 Task: Look for space in Medina, United States from 10th August, 2023 to 20th August, 2023 for 12 adults in price range Rs.10000 to Rs.14000. Place can be entire place or shared room with 6 bedrooms having 12 beds and 6 bathrooms. Property type can be house, flat, guest house. Amenities needed are: wifi, TV, free parkinig on premises, gym, breakfast. Booking option can be shelf check-in. Required host language is English.
Action: Mouse moved to (620, 133)
Screenshot: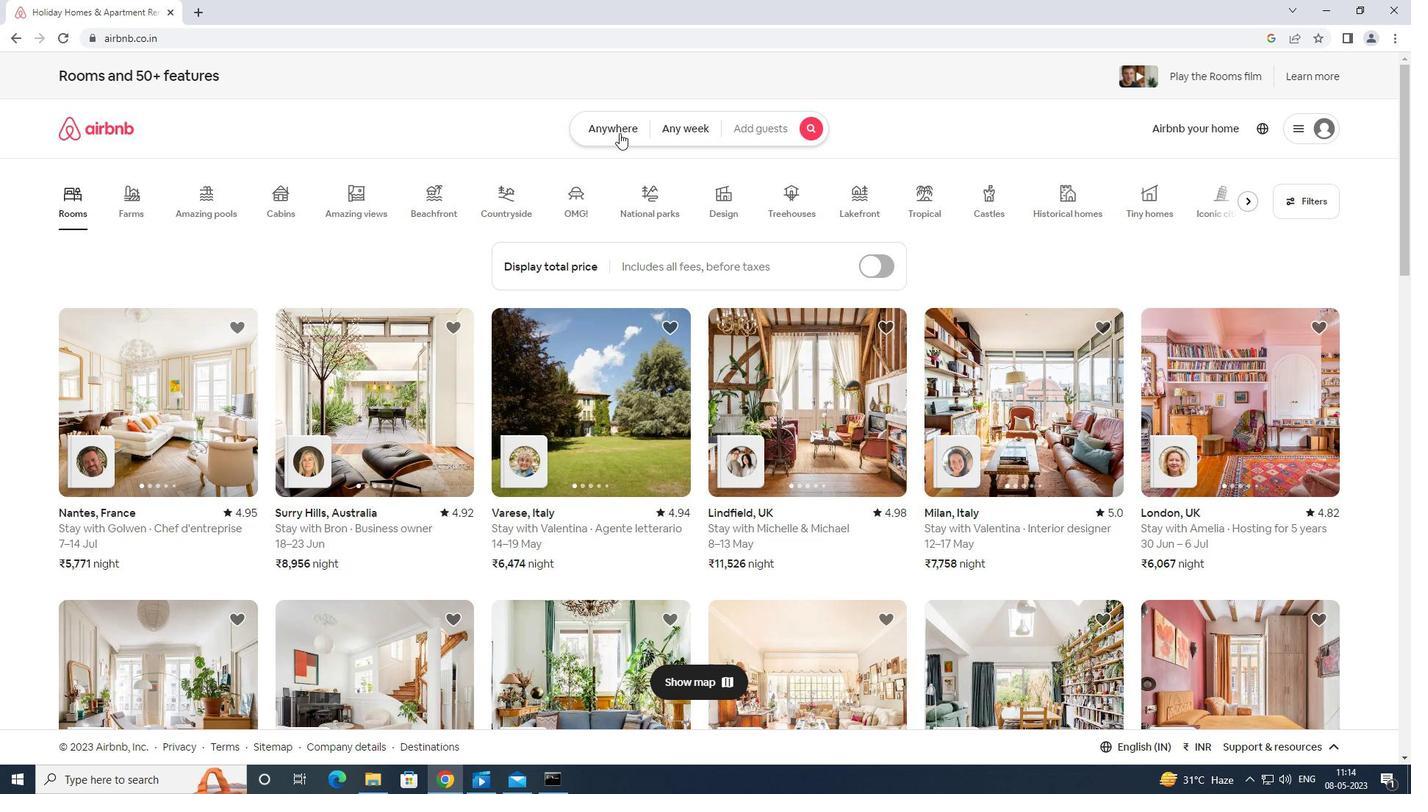 
Action: Mouse pressed left at (620, 133)
Screenshot: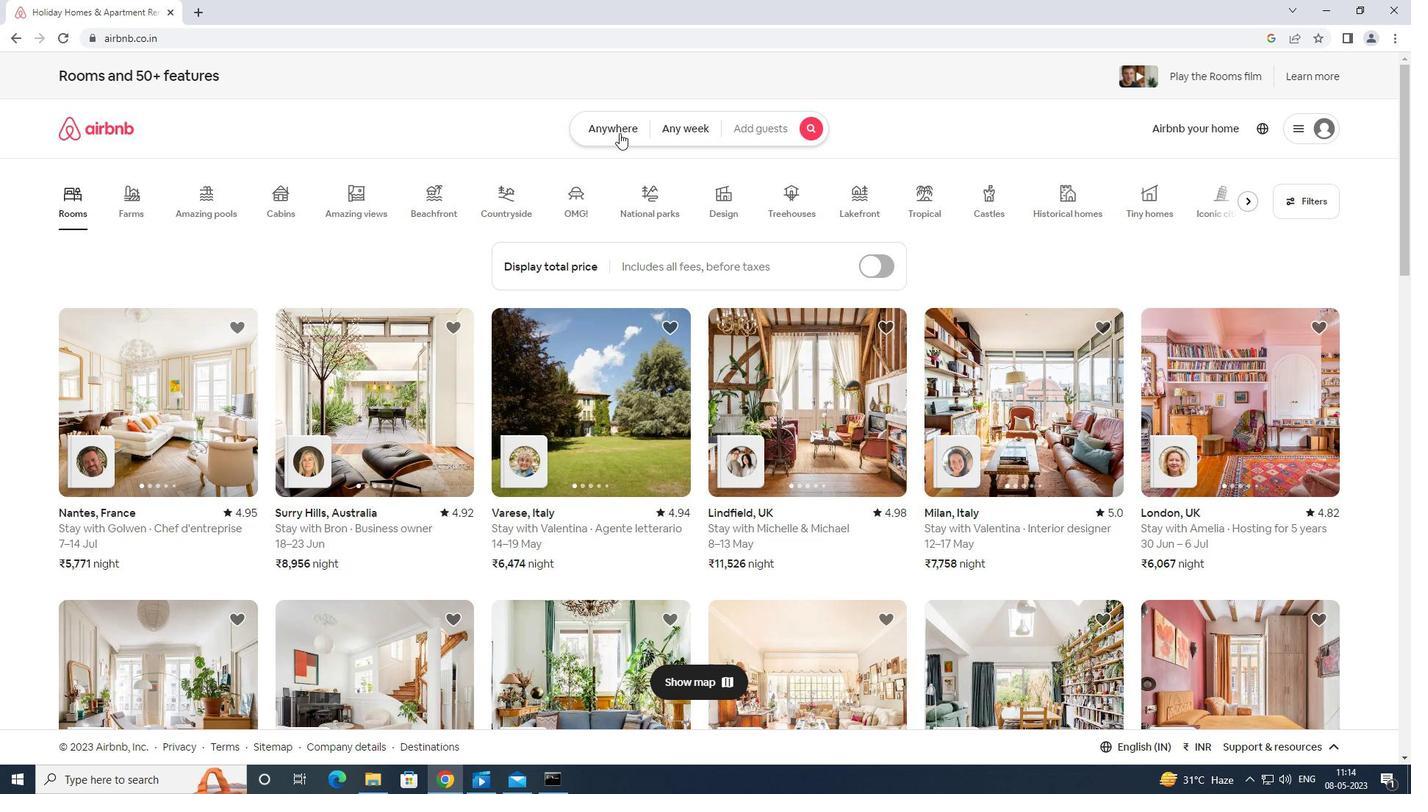
Action: Mouse moved to (566, 180)
Screenshot: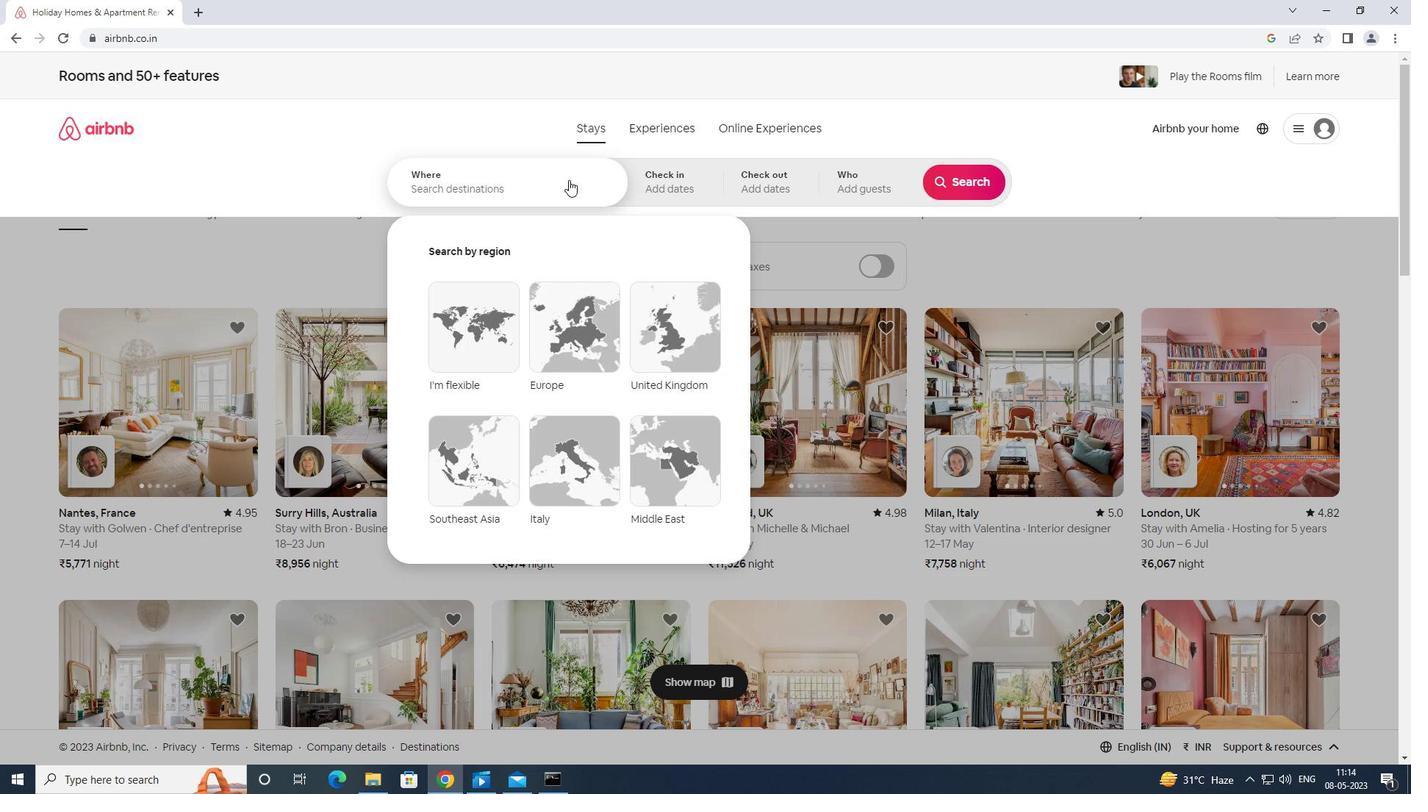 
Action: Mouse pressed left at (566, 180)
Screenshot: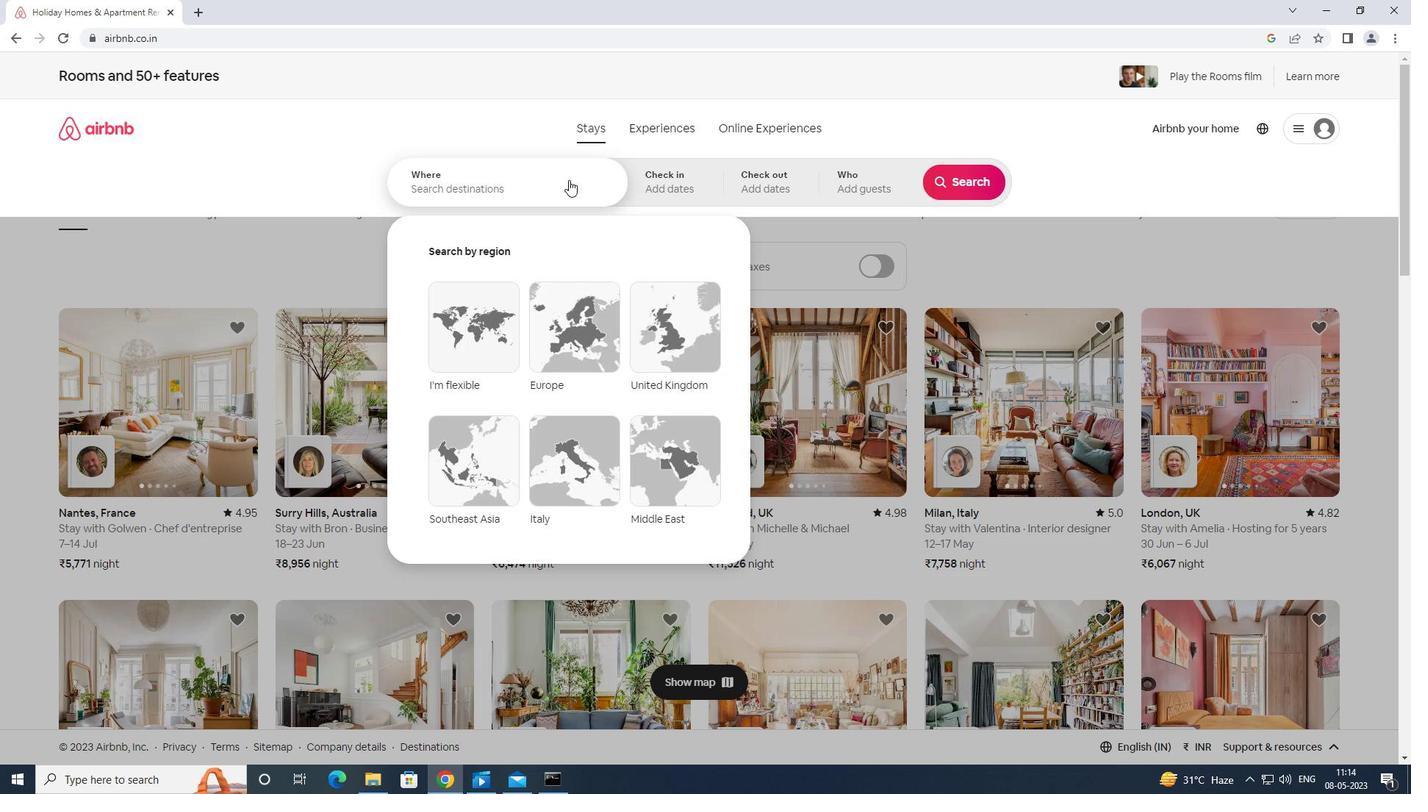 
Action: Mouse moved to (593, 199)
Screenshot: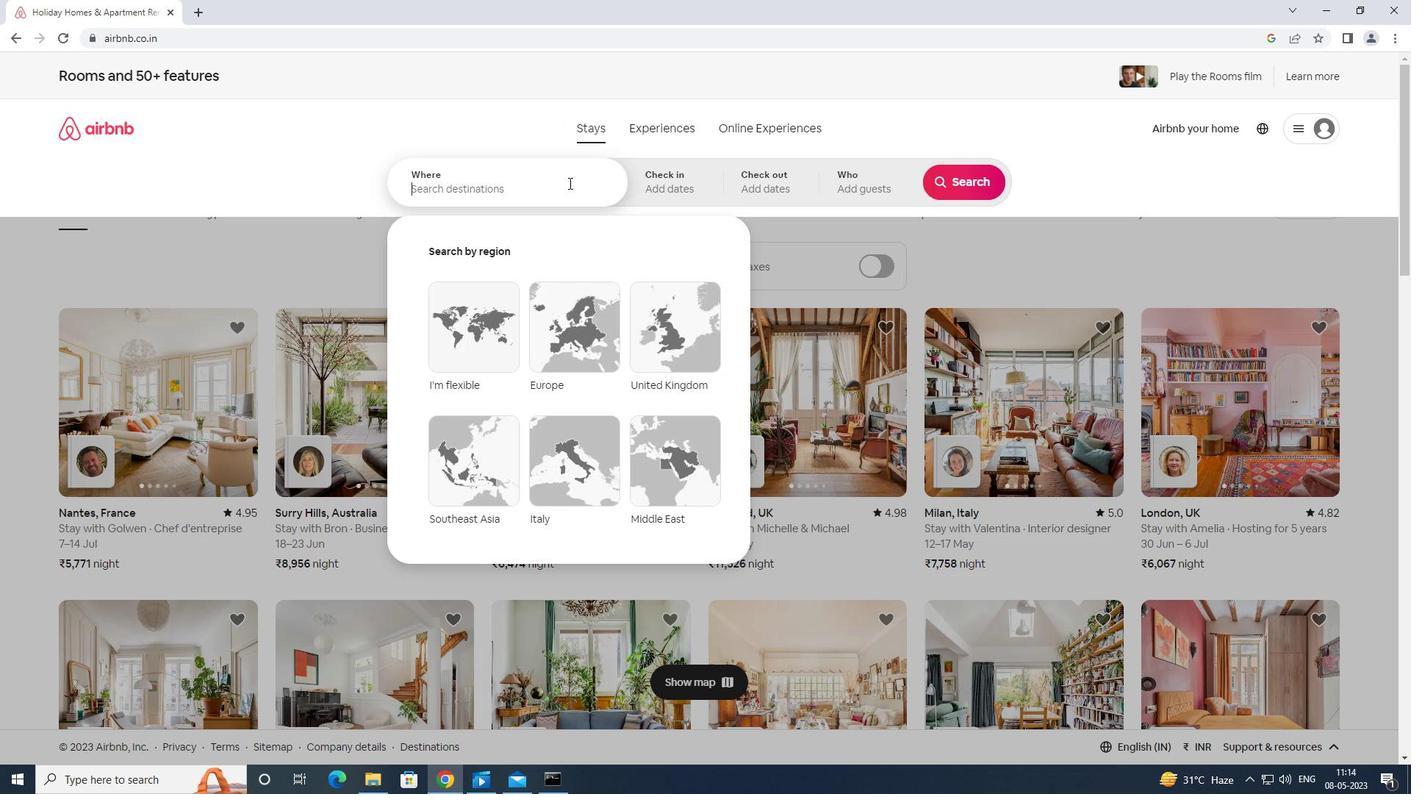 
Action: Key pressed m<Key.backspace><Key.shift>MEDINA<Key.space>UNITE<Key.space><Key.backspace>D<Key.space>STAE<Key.backspace>TET<Key.backspace>S
Screenshot: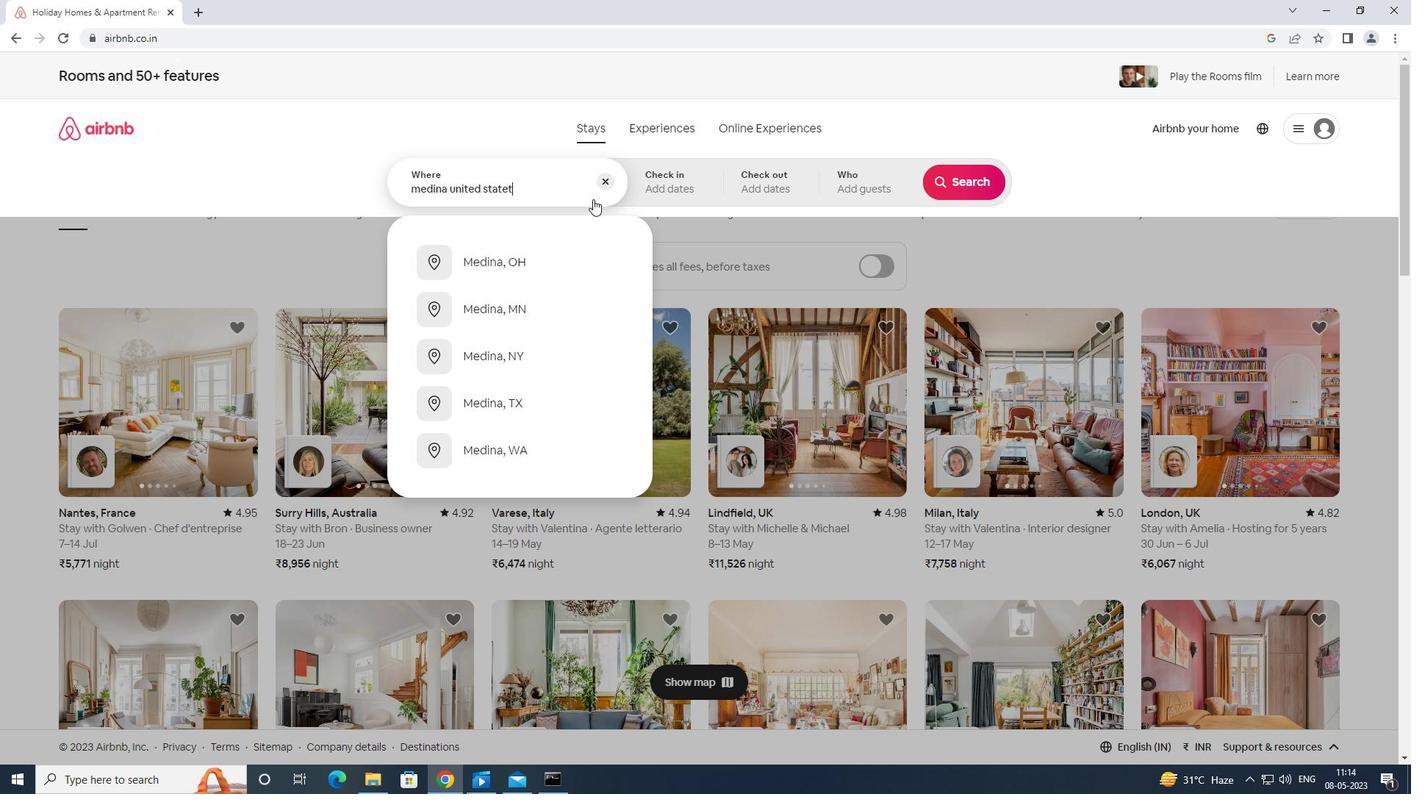 
Action: Mouse moved to (594, 200)
Screenshot: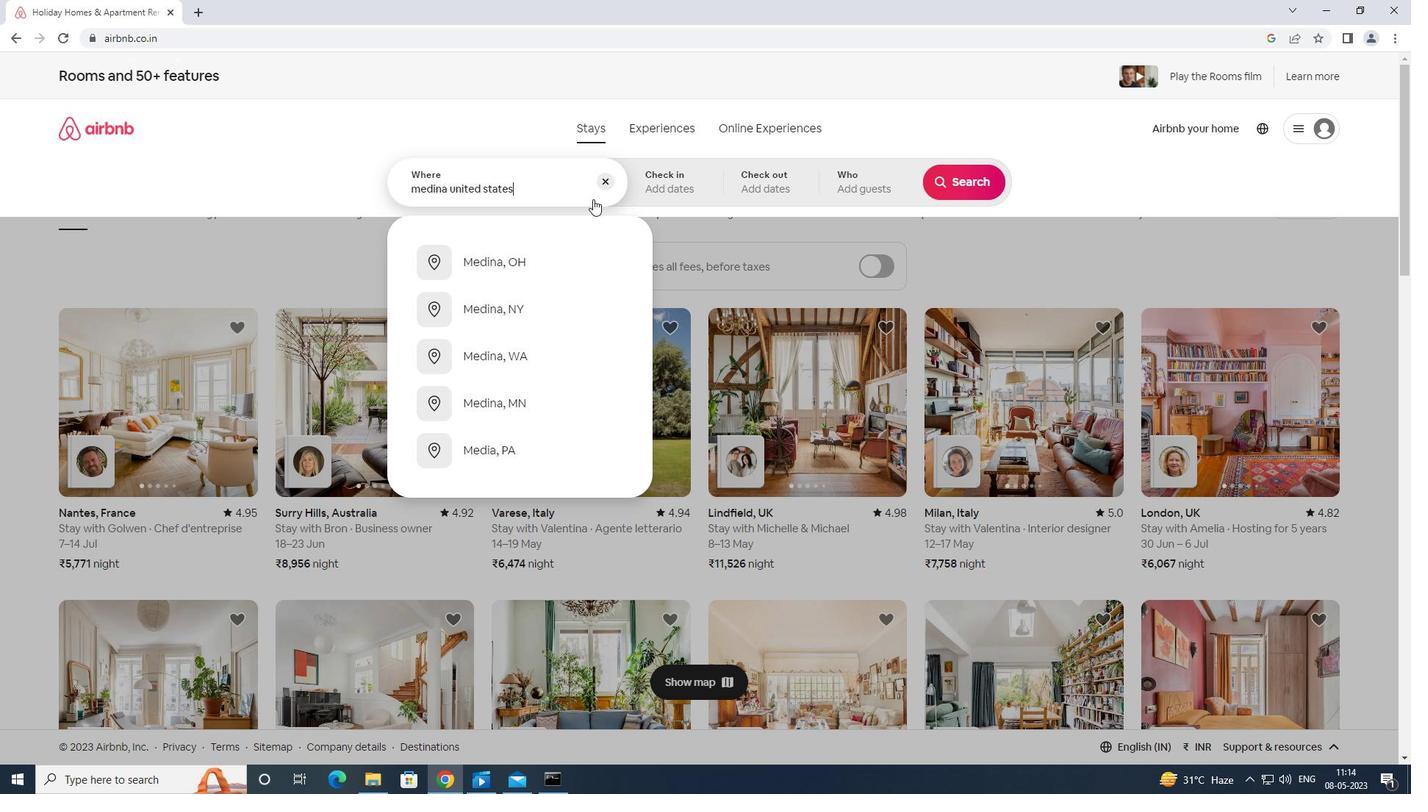 
Action: Key pressed <Key.enter>
Screenshot: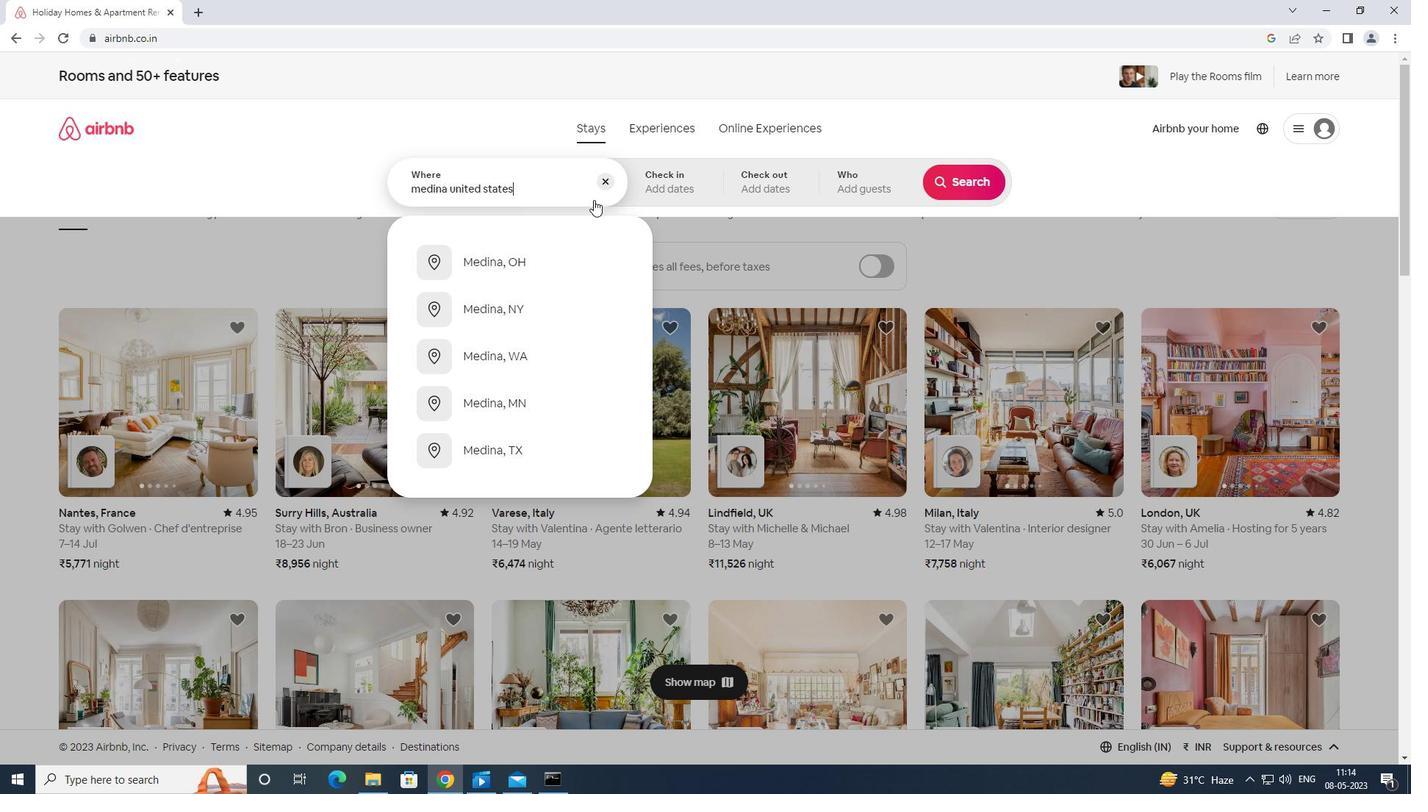 
Action: Mouse moved to (963, 298)
Screenshot: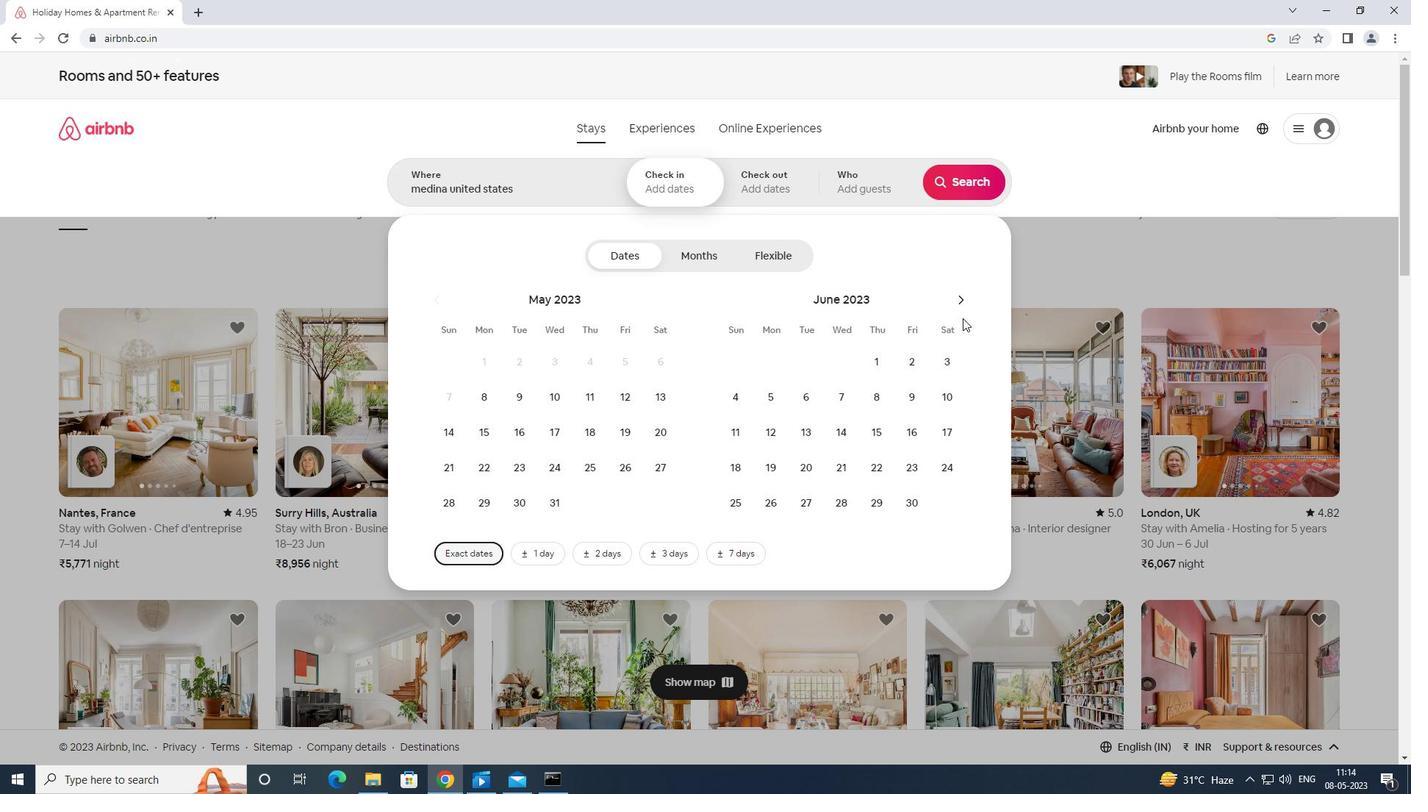
Action: Mouse pressed left at (963, 298)
Screenshot: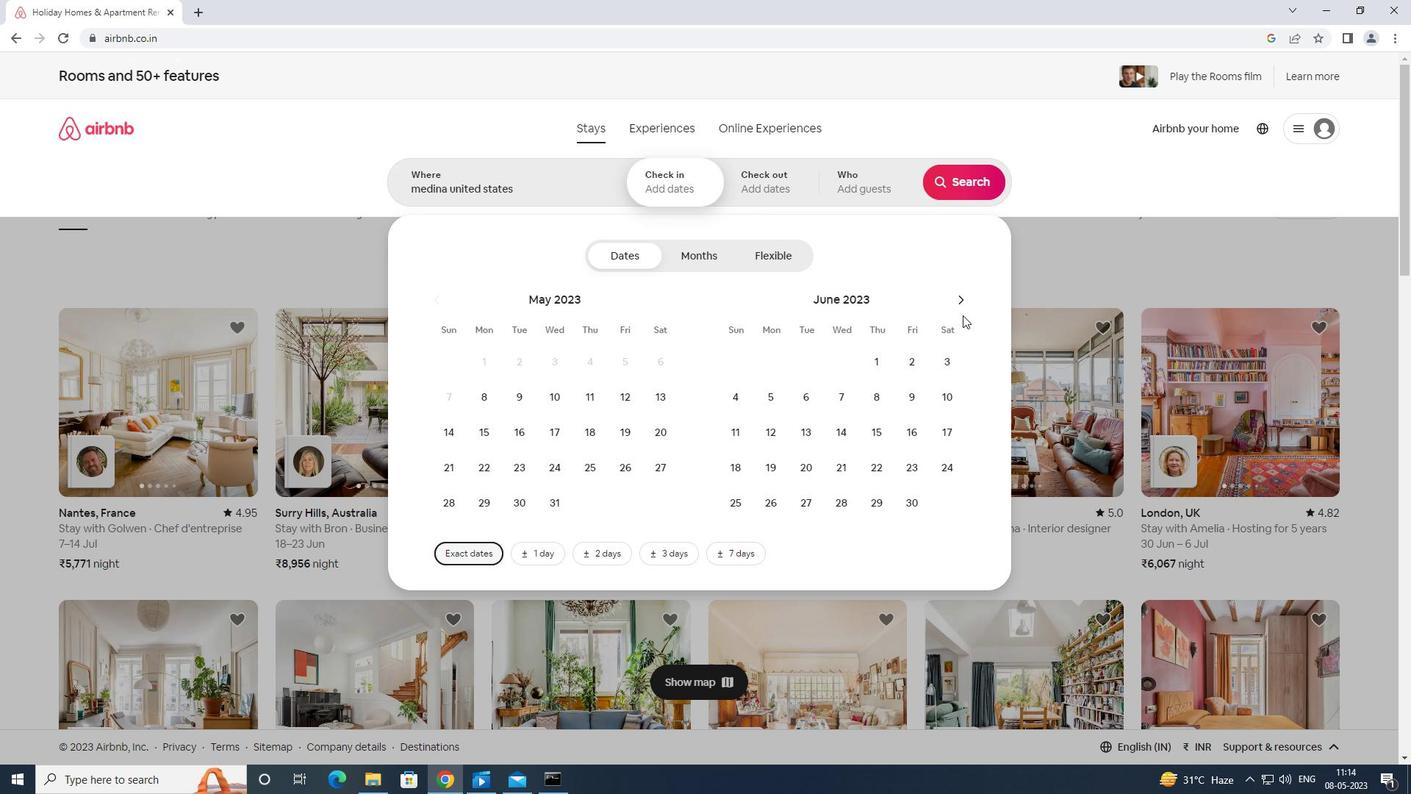 
Action: Mouse moved to (970, 293)
Screenshot: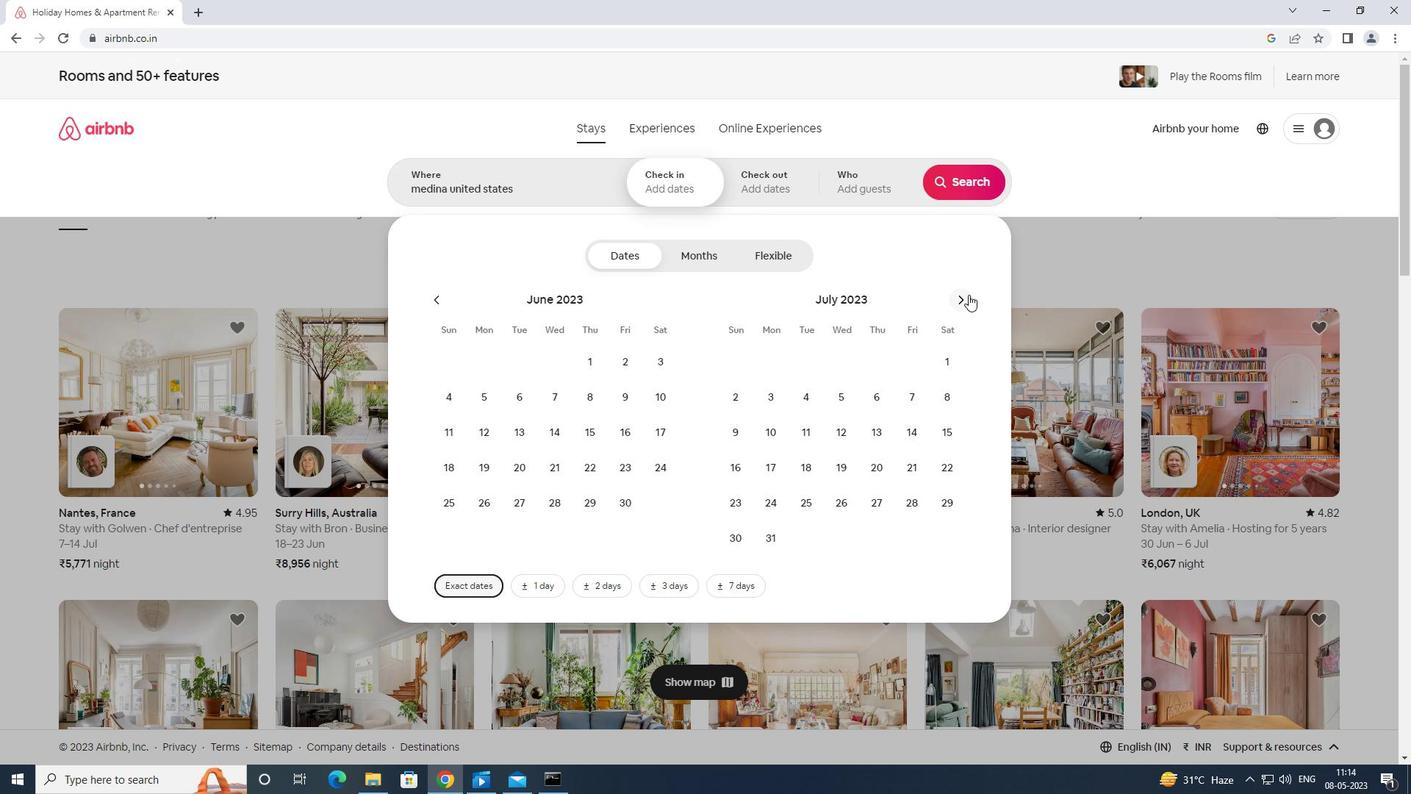 
Action: Mouse pressed left at (970, 293)
Screenshot: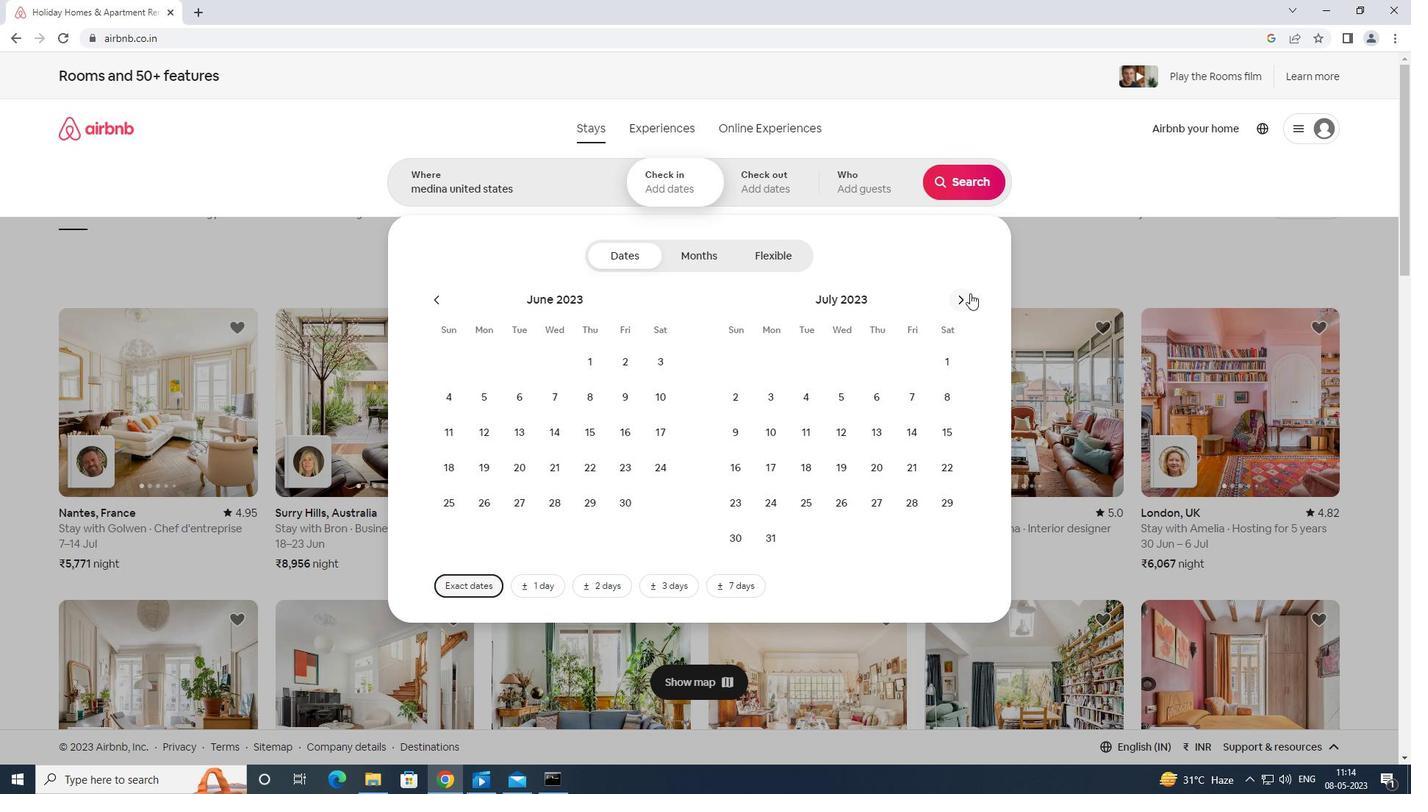 
Action: Mouse moved to (883, 390)
Screenshot: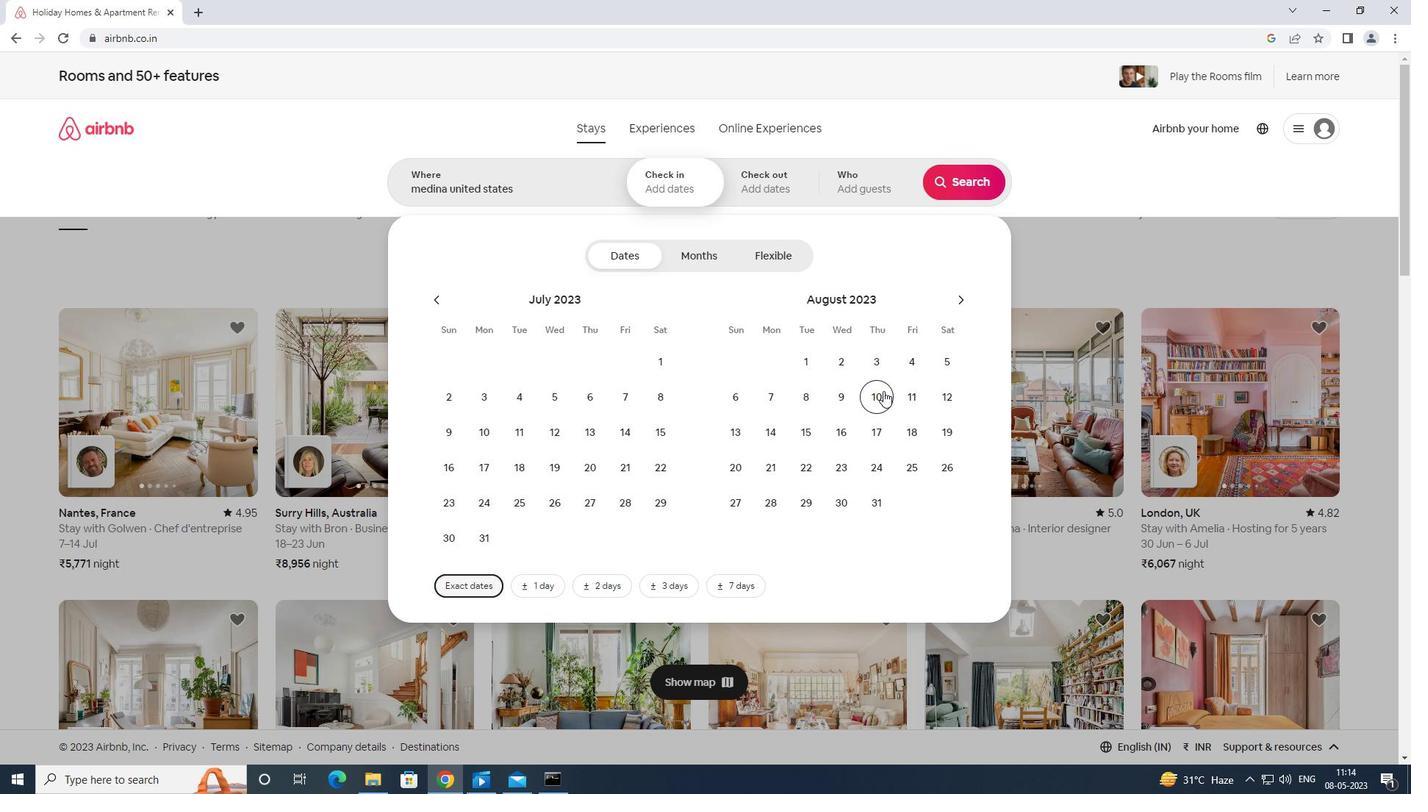 
Action: Mouse pressed left at (883, 390)
Screenshot: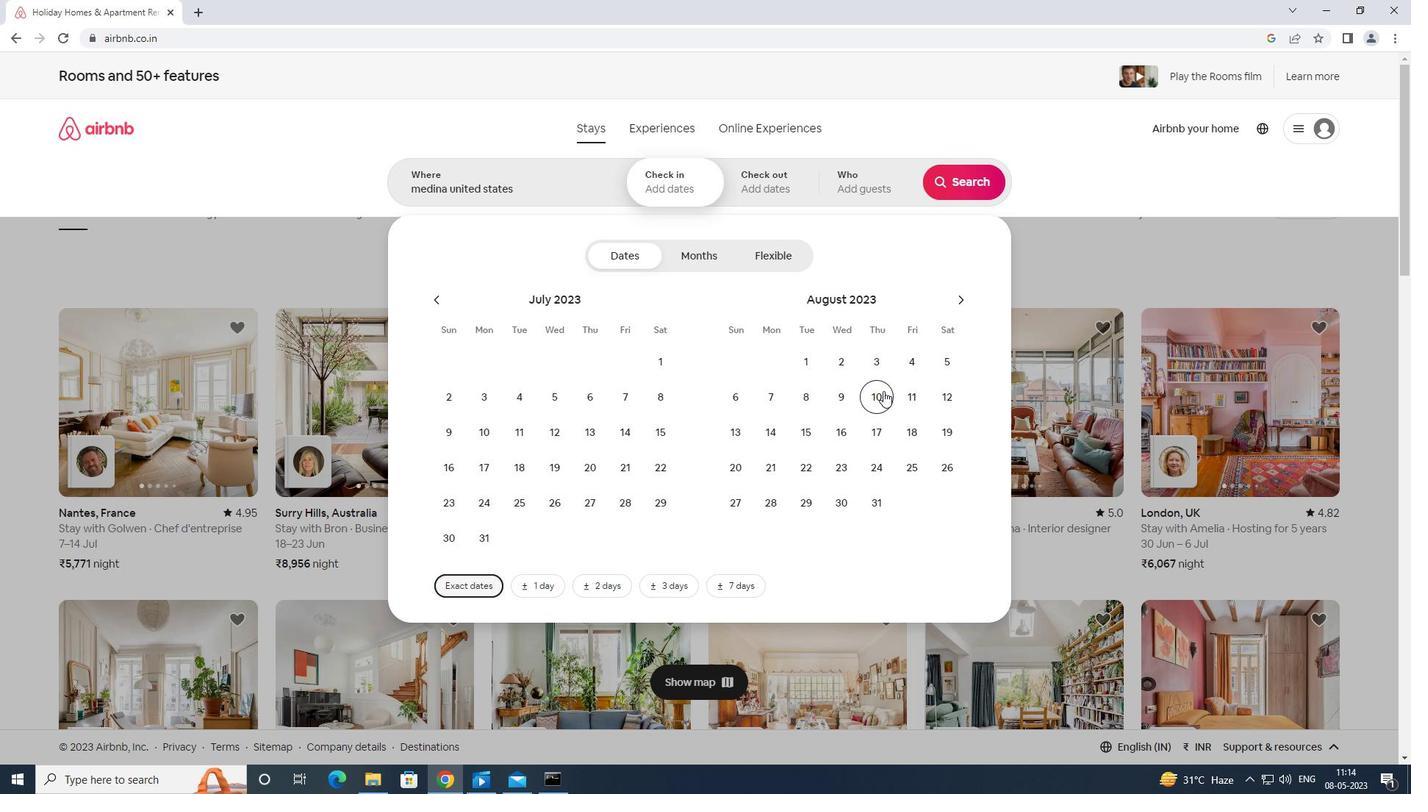 
Action: Mouse moved to (736, 466)
Screenshot: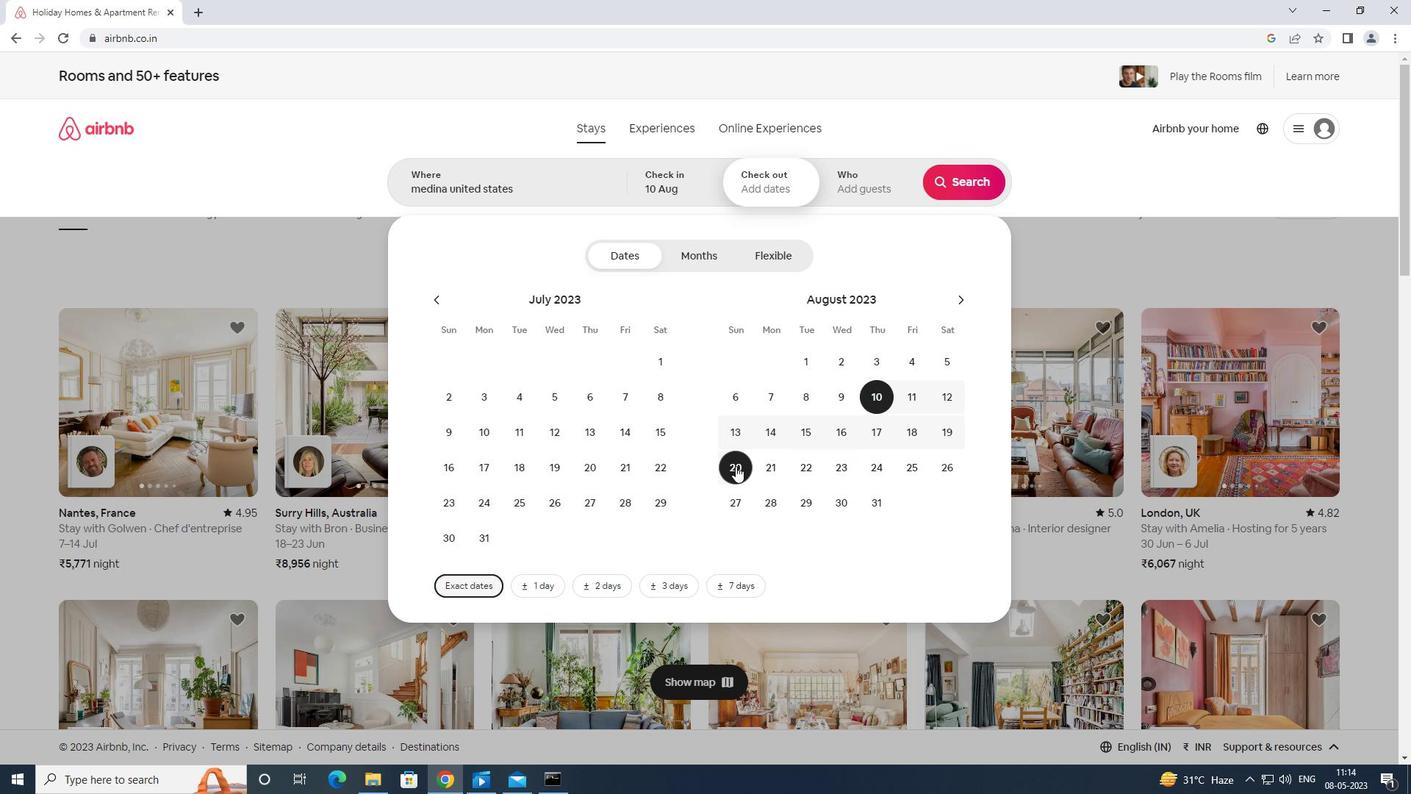 
Action: Mouse pressed left at (736, 466)
Screenshot: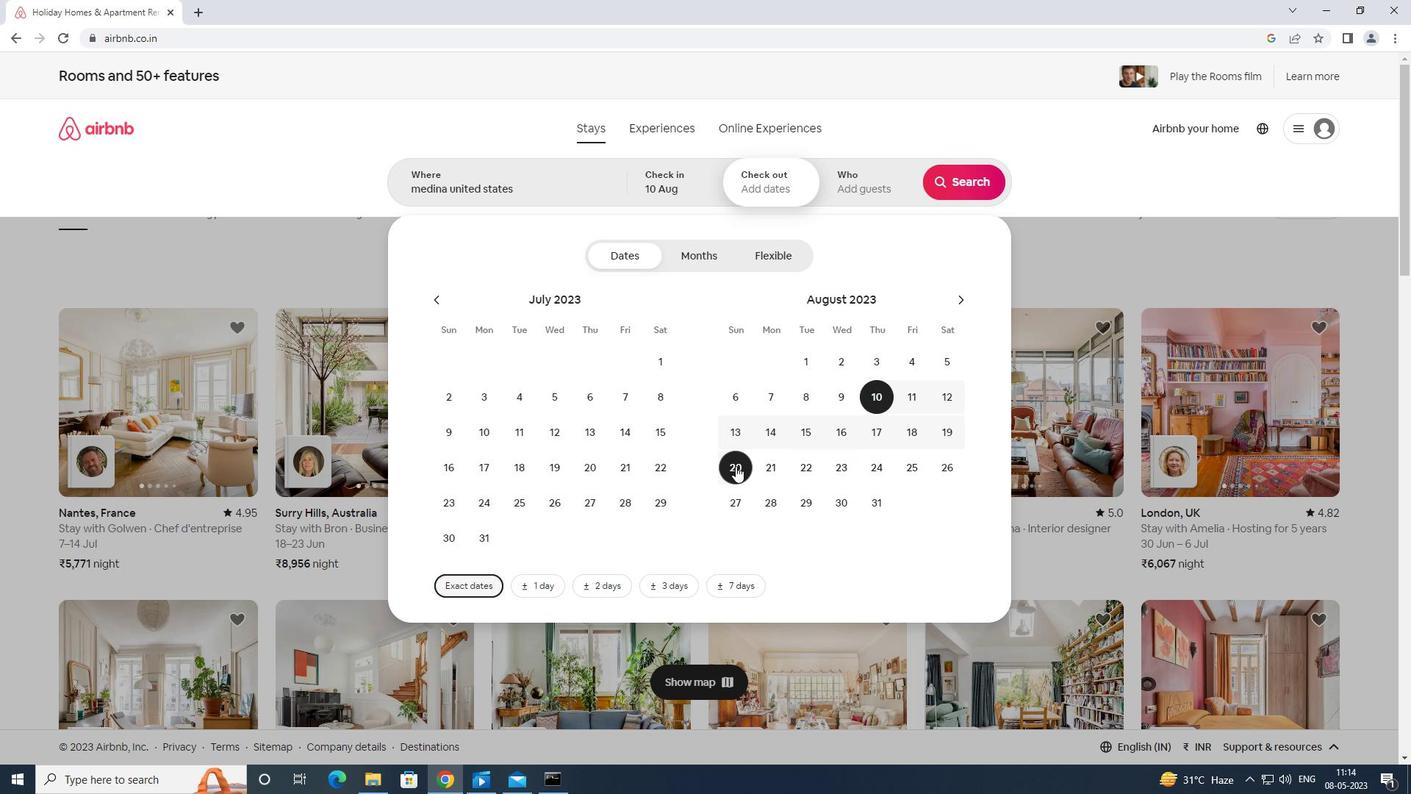 
Action: Mouse moved to (875, 178)
Screenshot: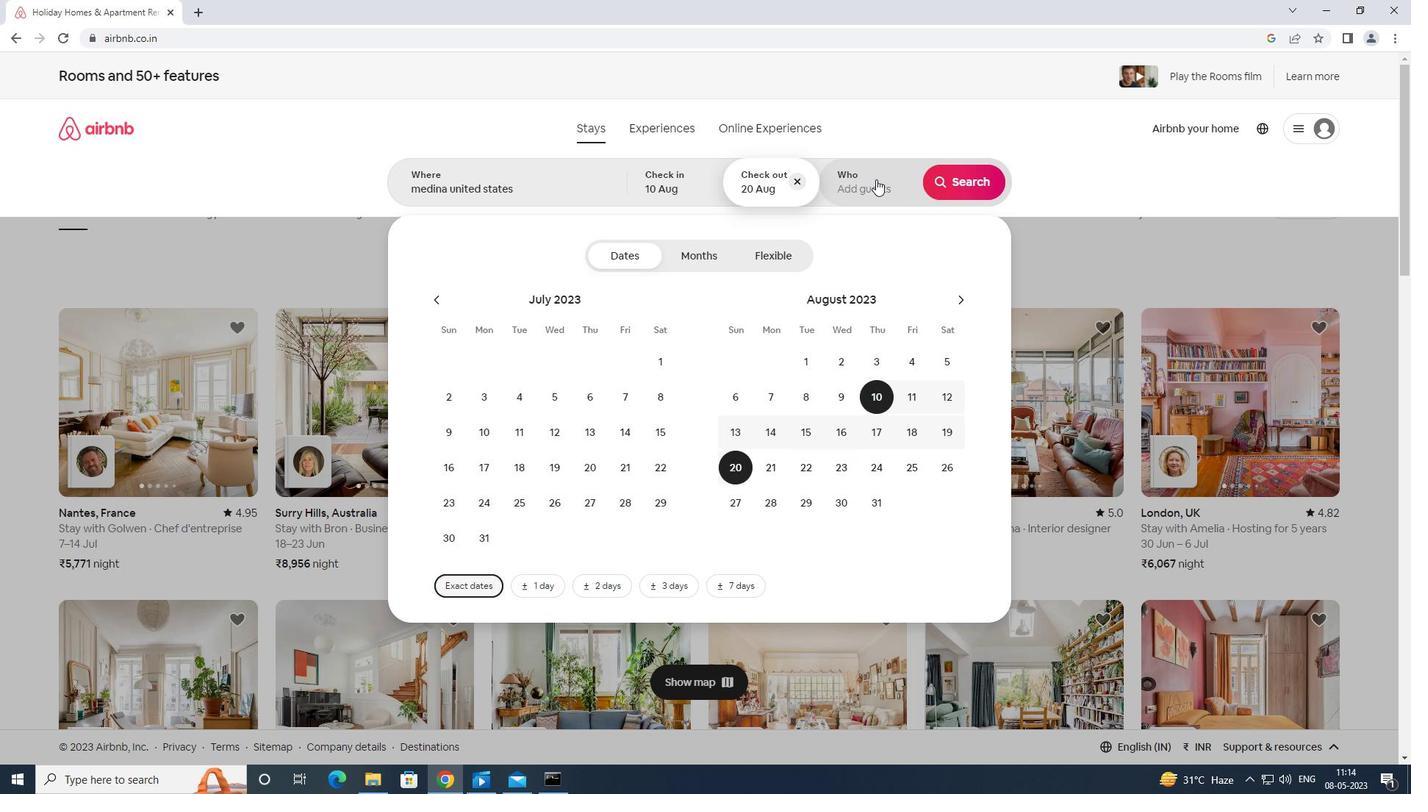 
Action: Mouse pressed left at (875, 178)
Screenshot: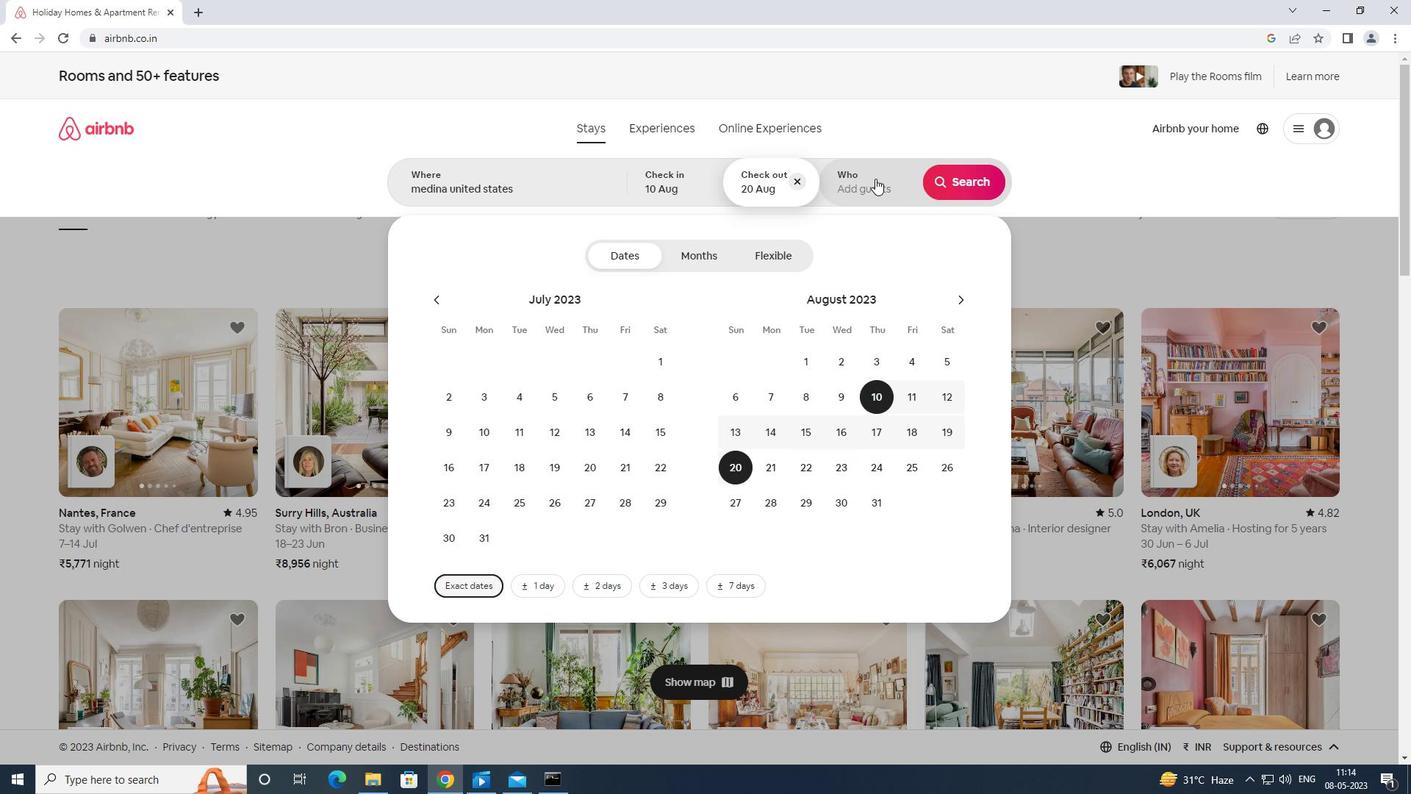 
Action: Mouse moved to (975, 261)
Screenshot: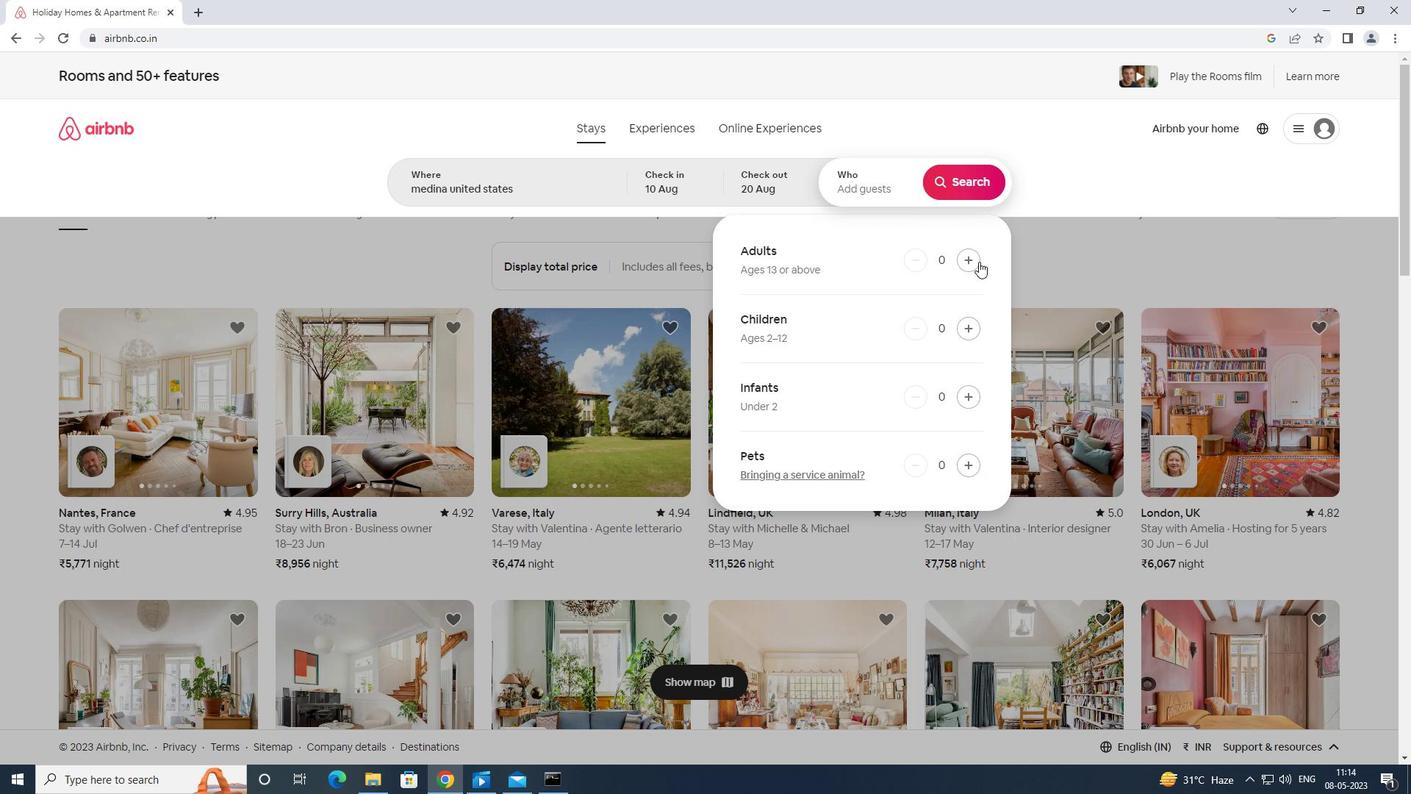 
Action: Mouse pressed left at (975, 261)
Screenshot: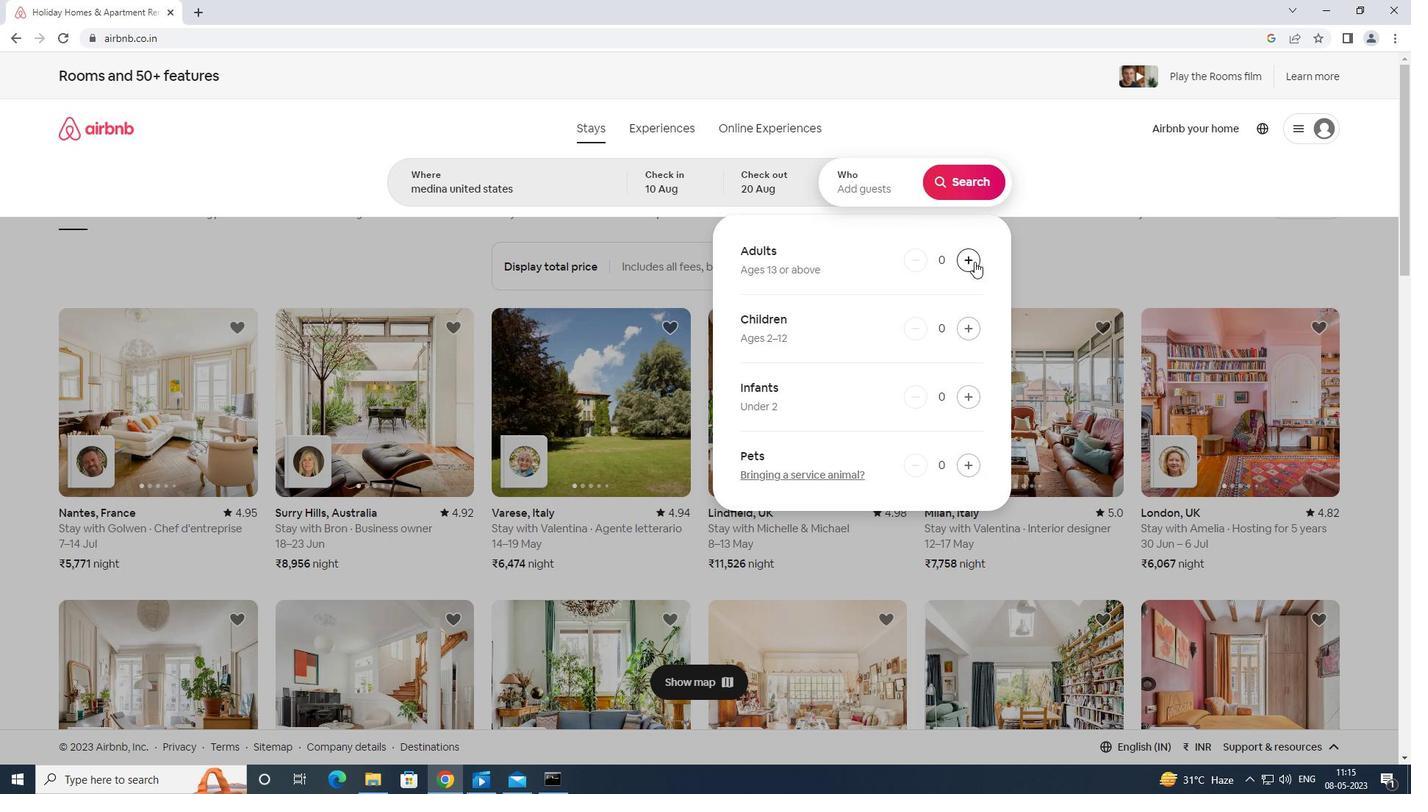 
Action: Mouse moved to (975, 261)
Screenshot: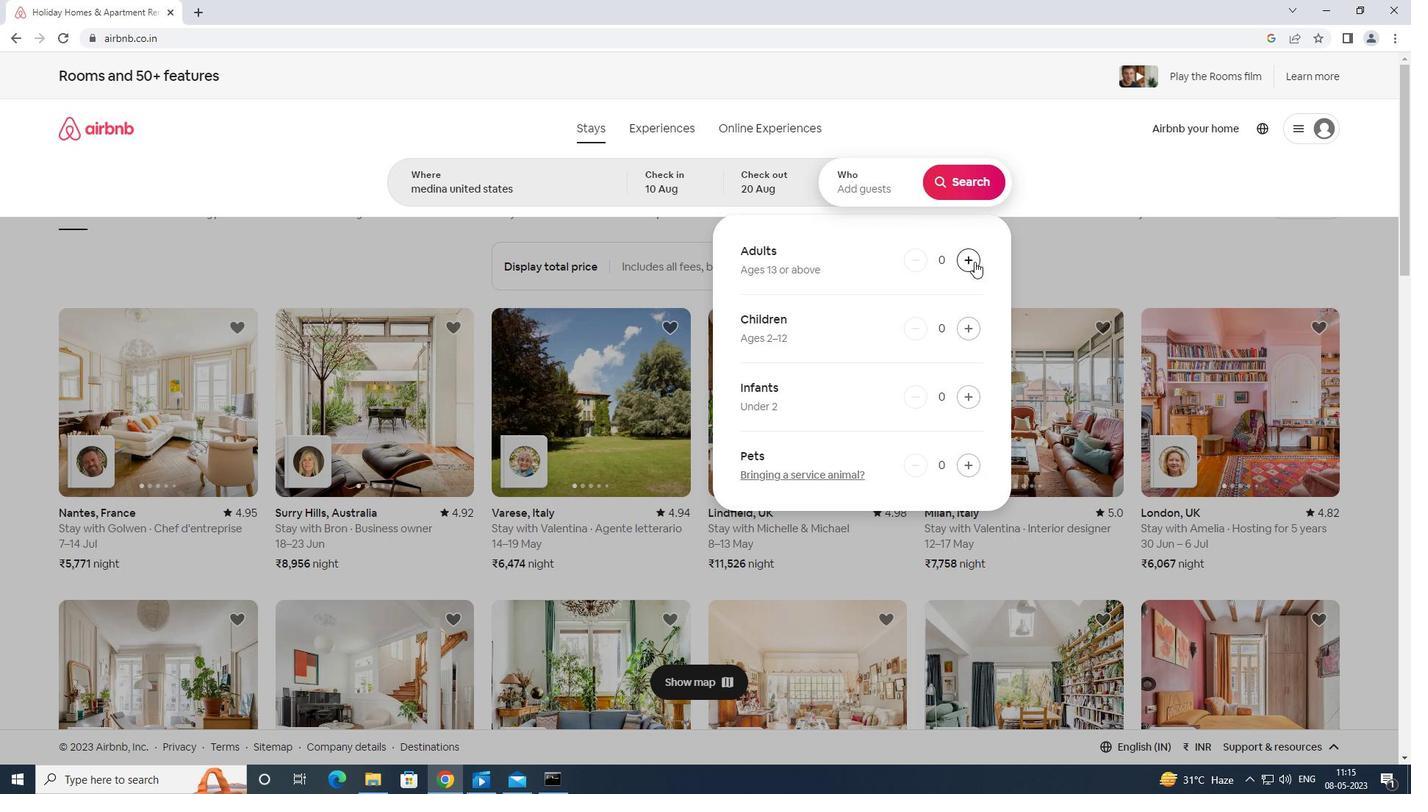 
Action: Mouse pressed left at (975, 261)
Screenshot: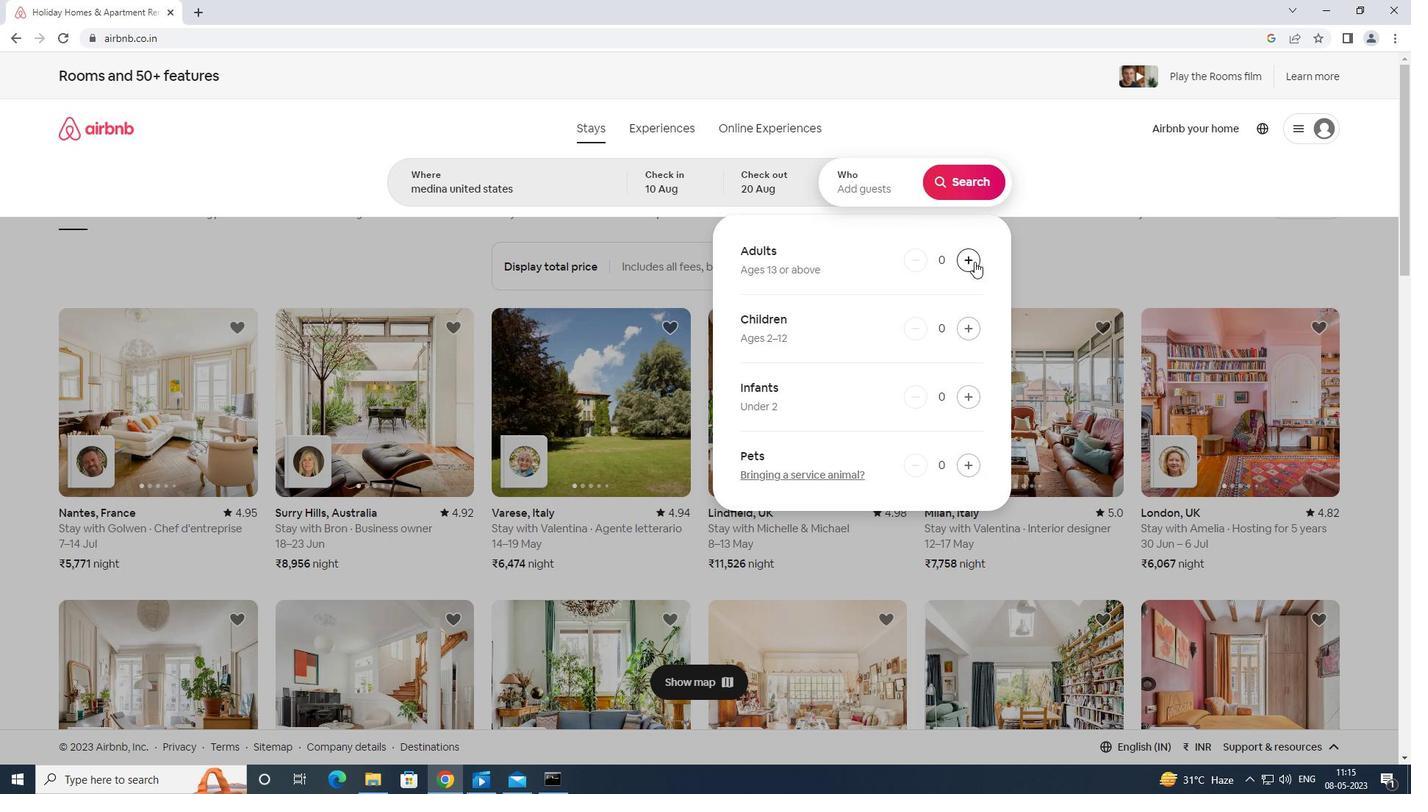 
Action: Mouse moved to (975, 261)
Screenshot: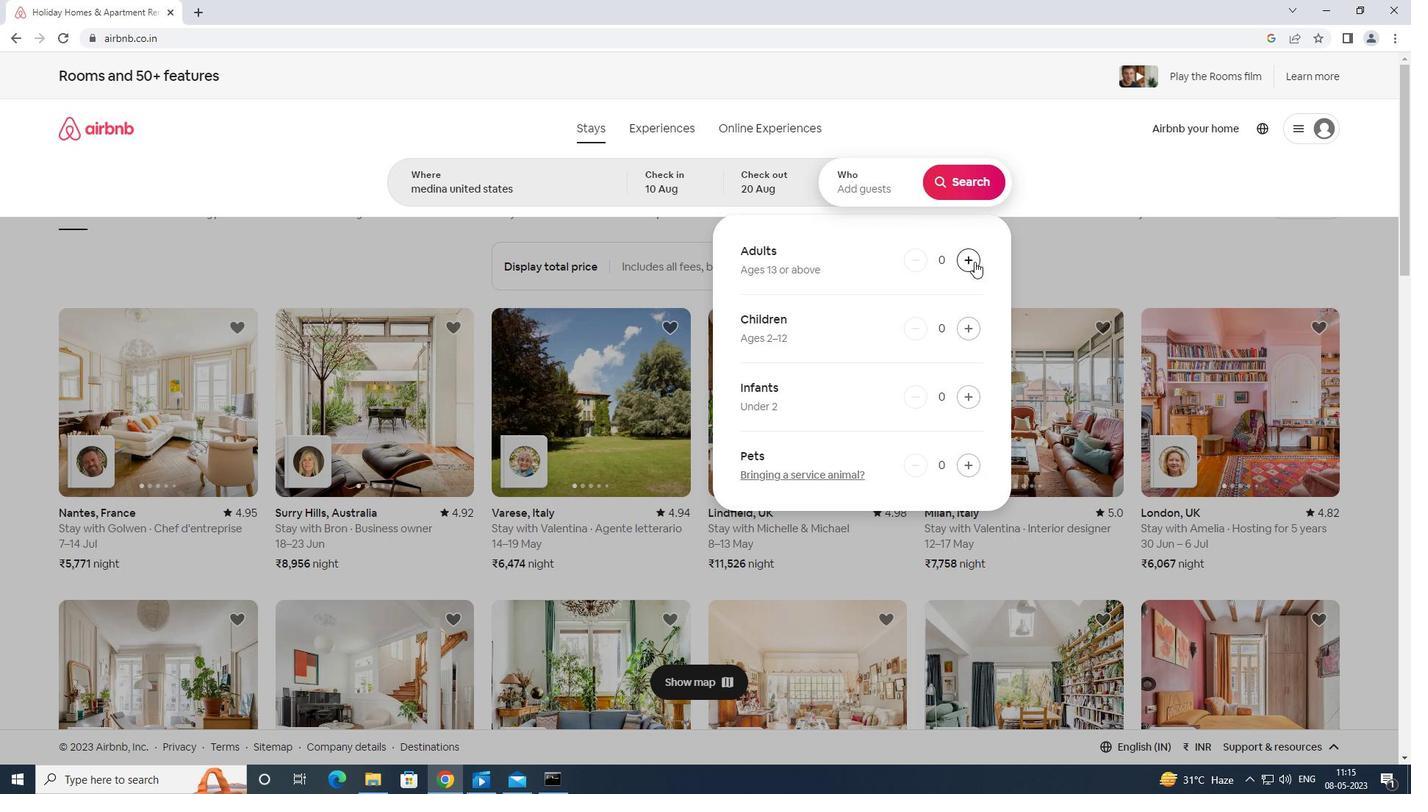
Action: Mouse pressed left at (975, 261)
Screenshot: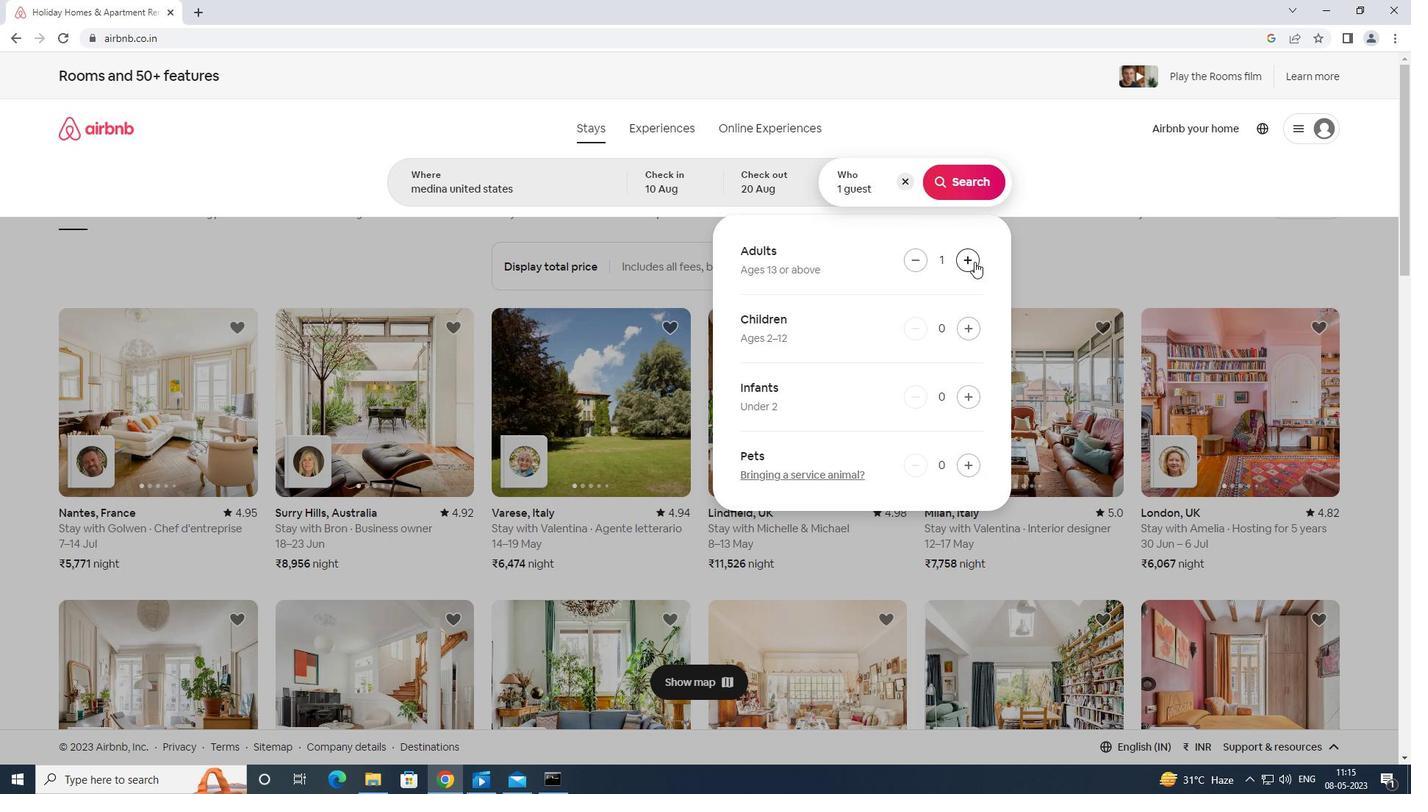 
Action: Mouse moved to (975, 260)
Screenshot: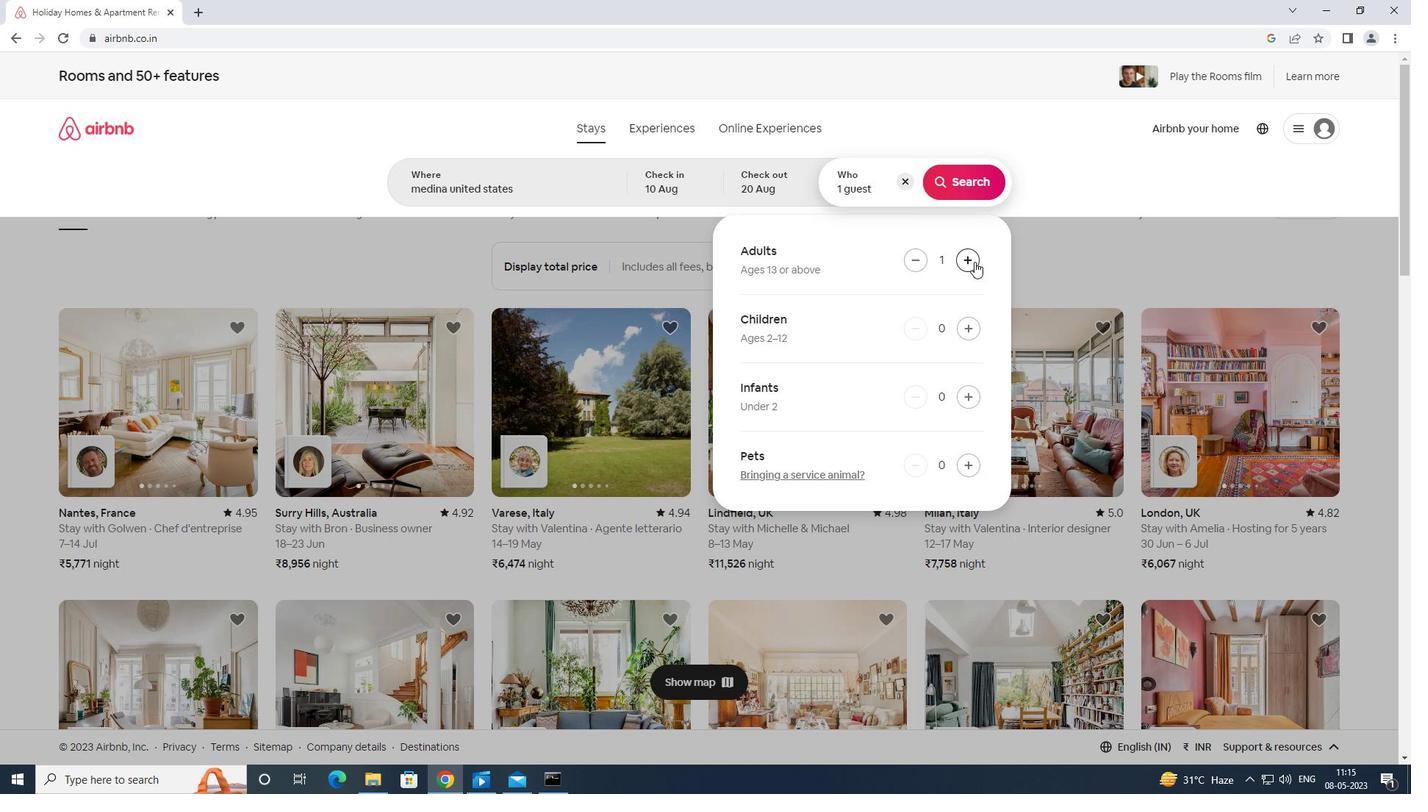 
Action: Mouse pressed left at (975, 260)
Screenshot: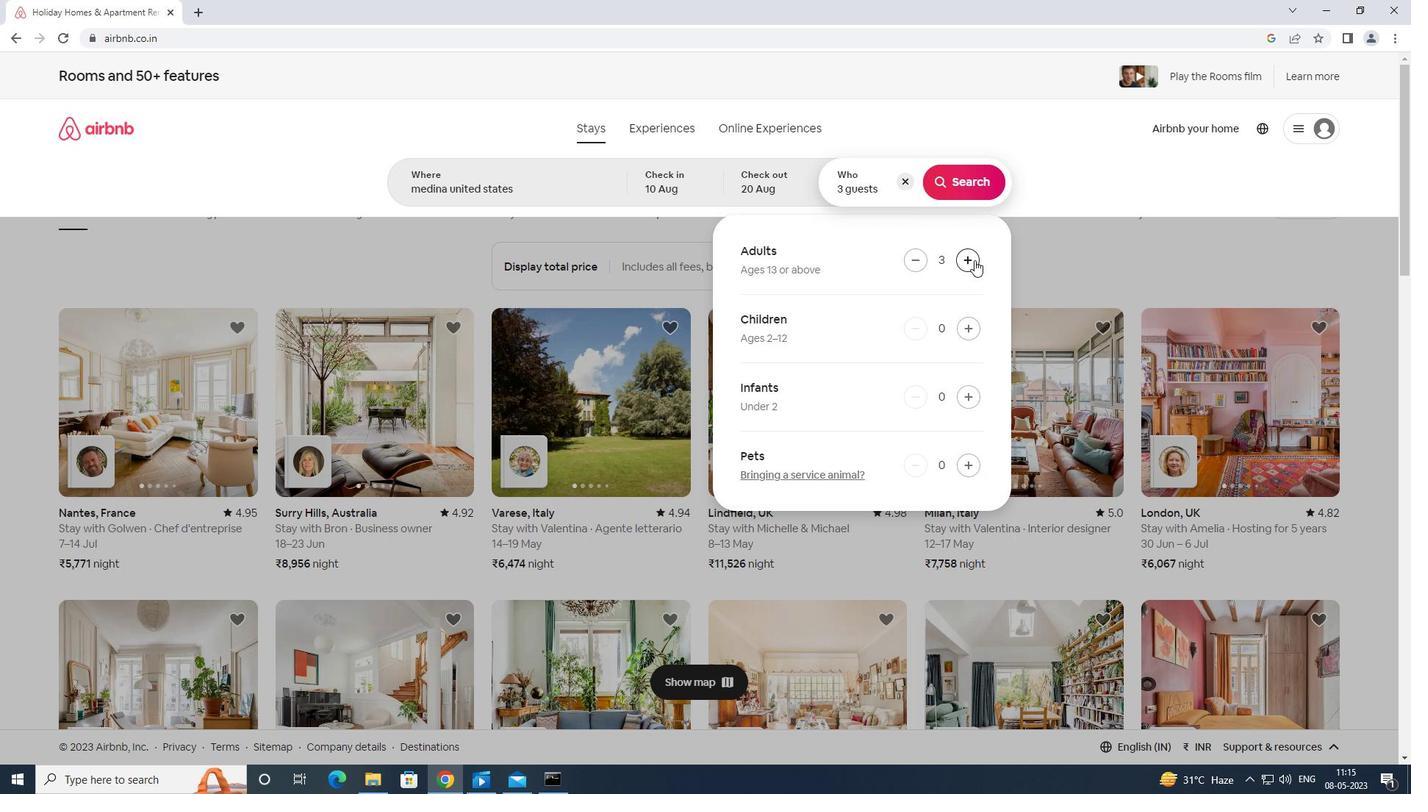 
Action: Mouse moved to (973, 259)
Screenshot: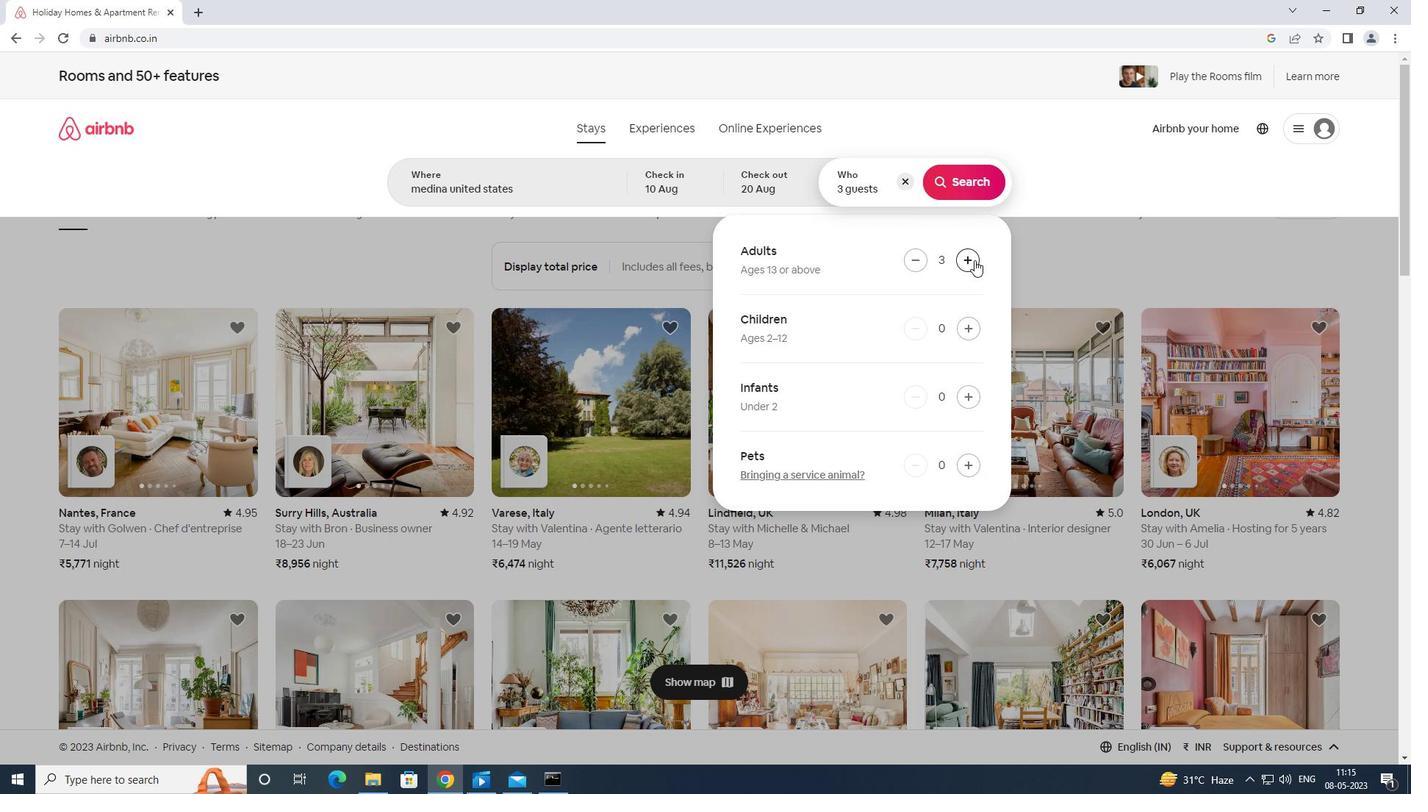 
Action: Mouse pressed left at (973, 259)
Screenshot: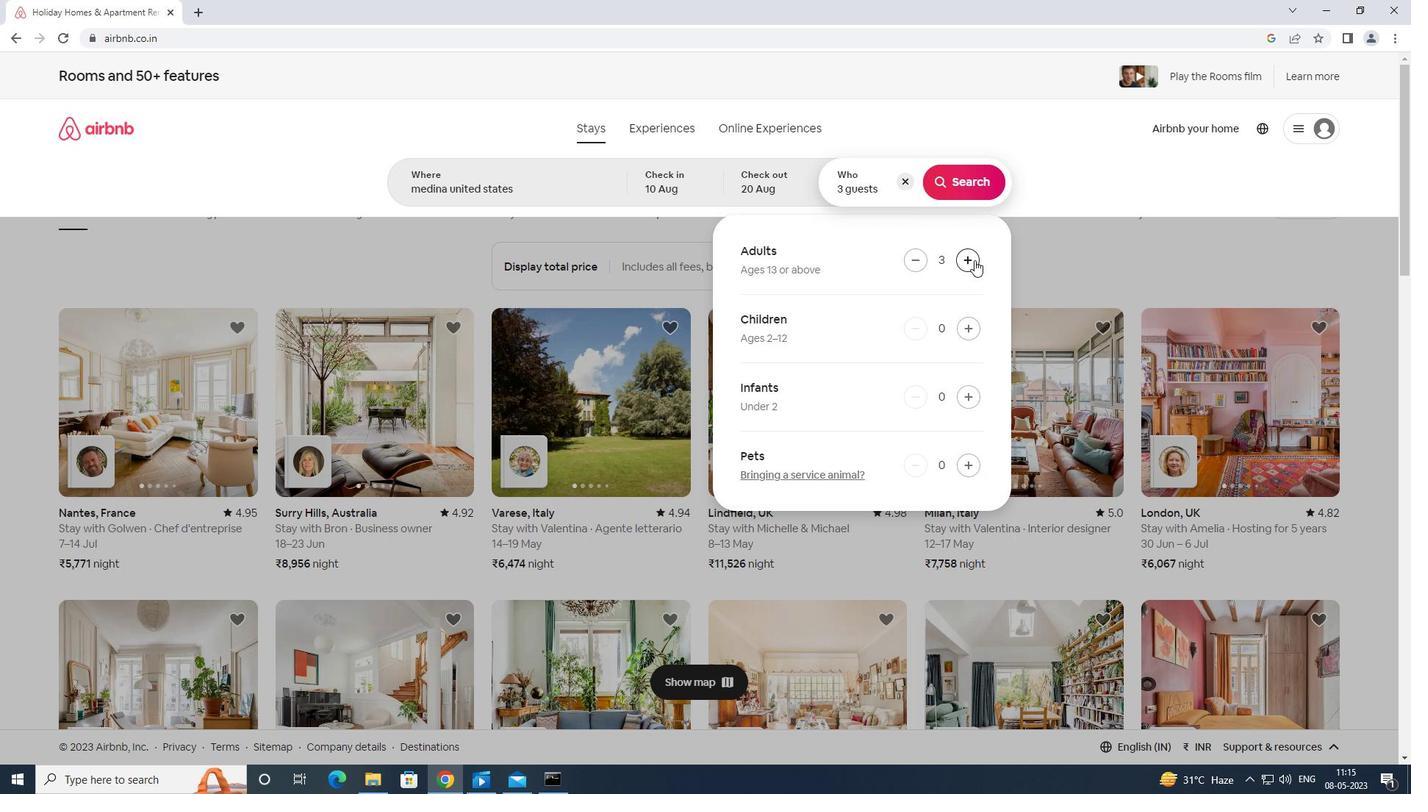 
Action: Mouse pressed left at (973, 259)
Screenshot: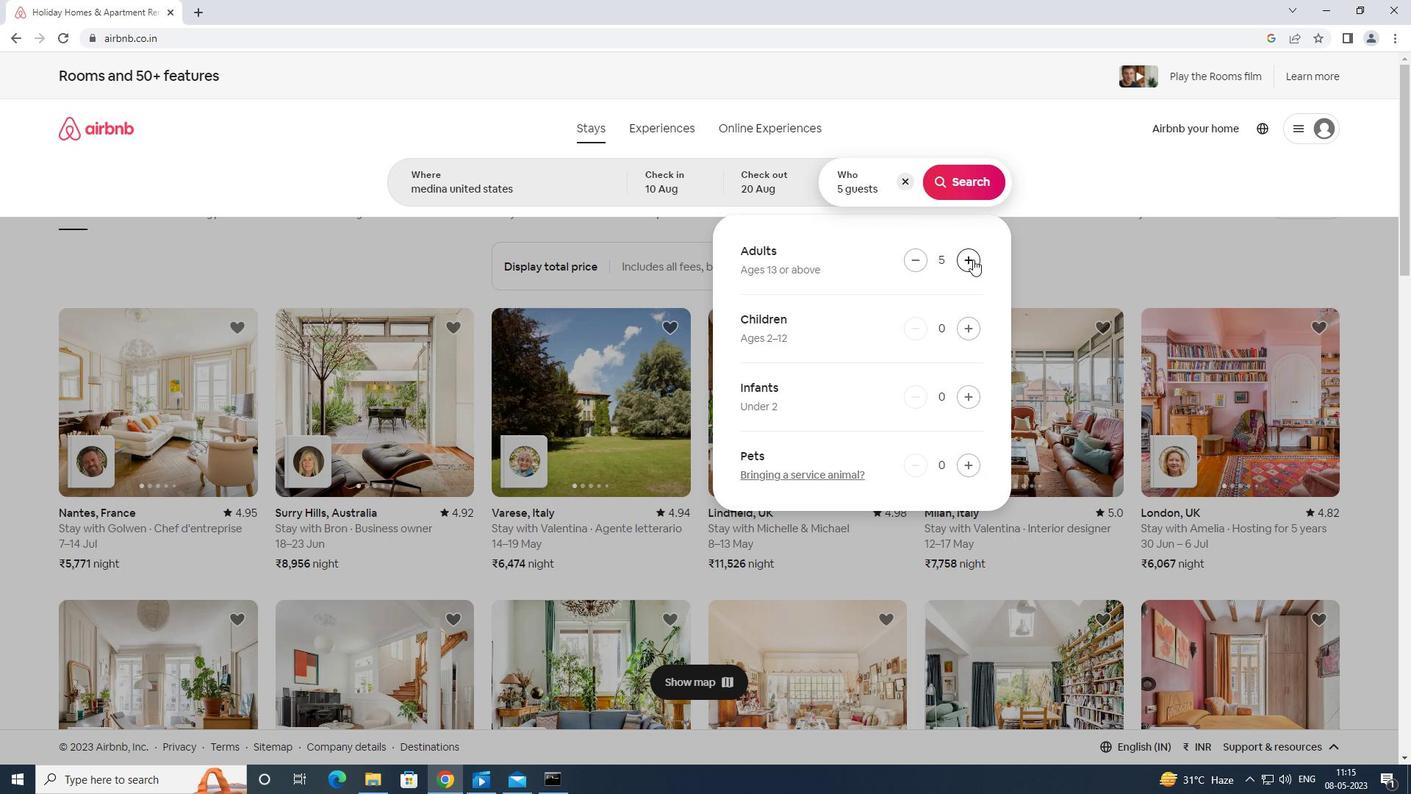 
Action: Mouse moved to (973, 259)
Screenshot: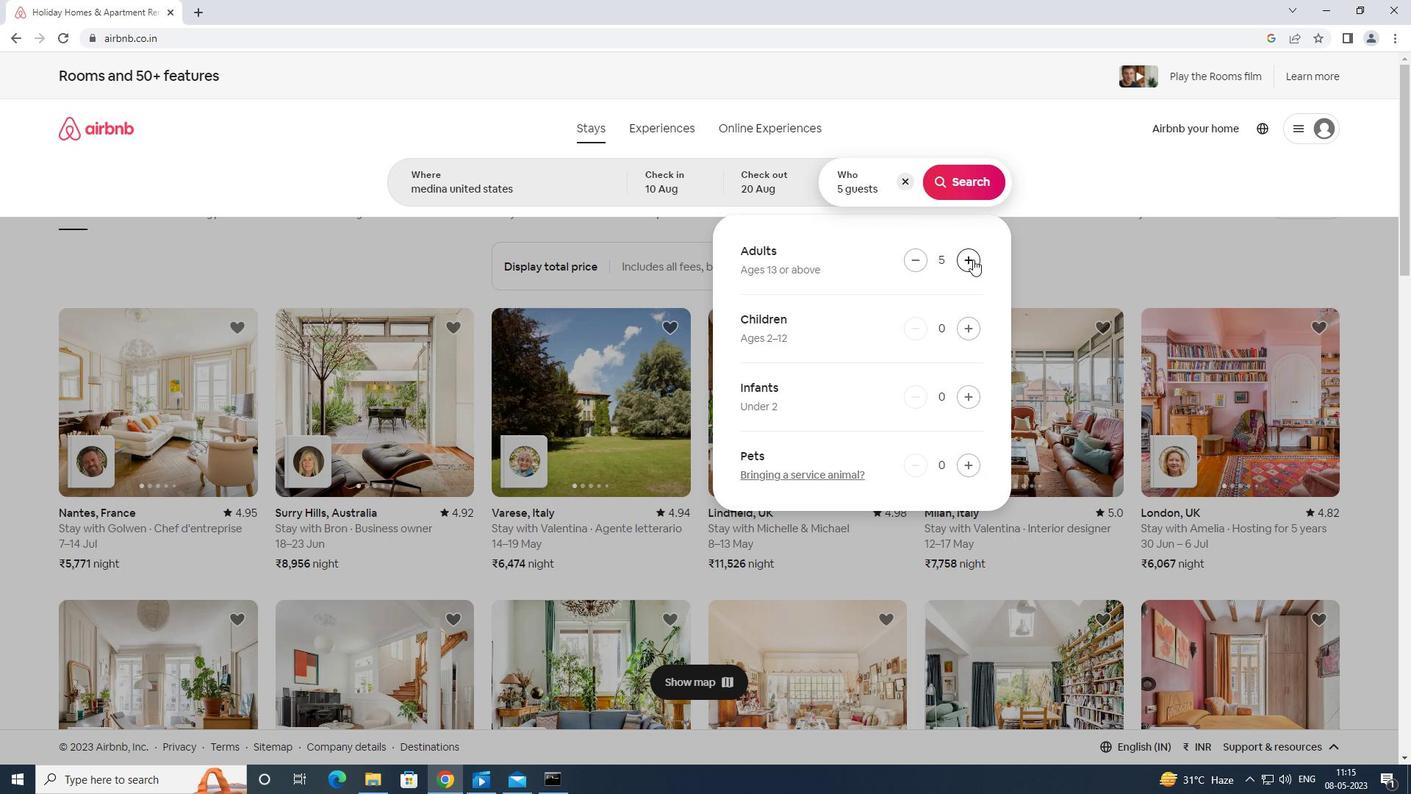 
Action: Mouse pressed left at (973, 259)
Screenshot: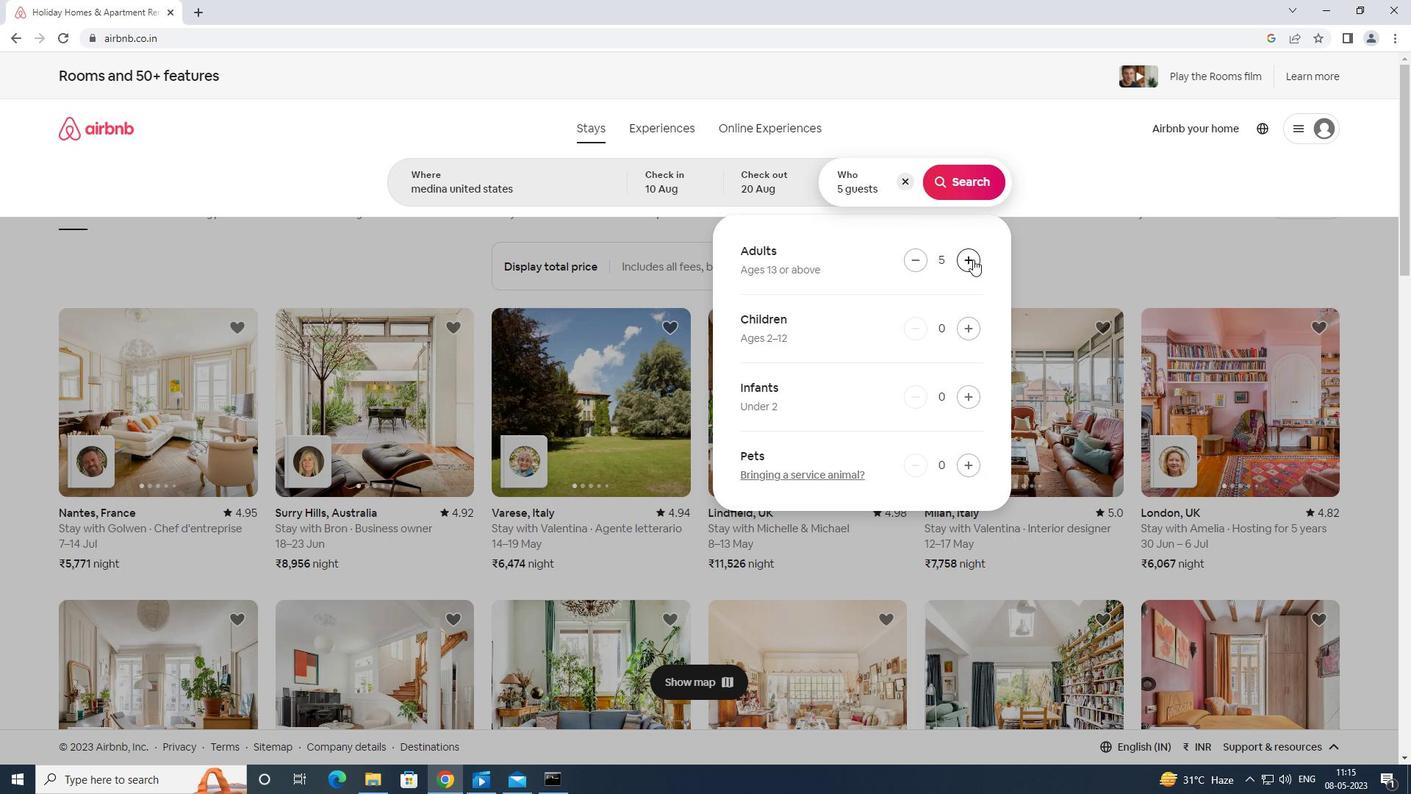 
Action: Mouse moved to (973, 258)
Screenshot: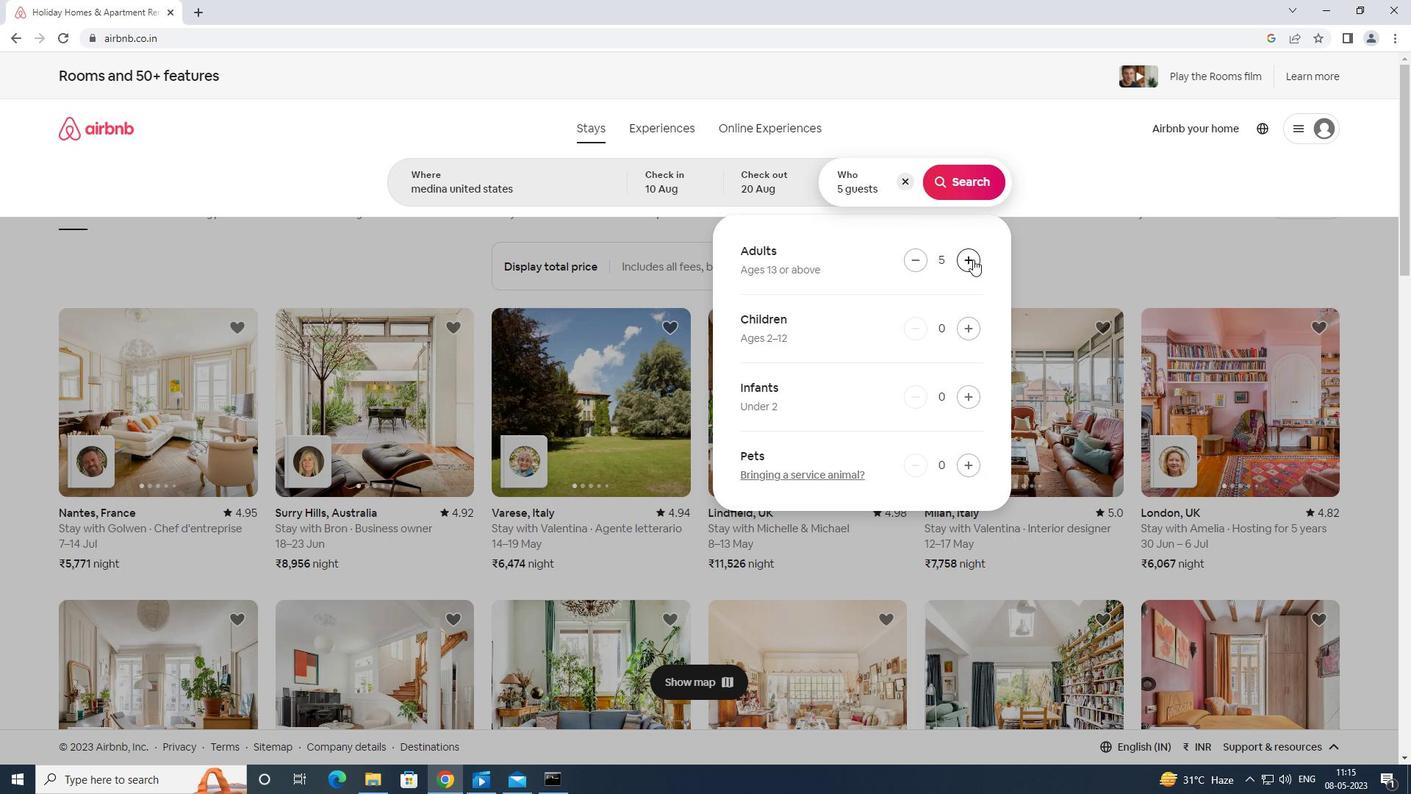 
Action: Mouse pressed left at (973, 258)
Screenshot: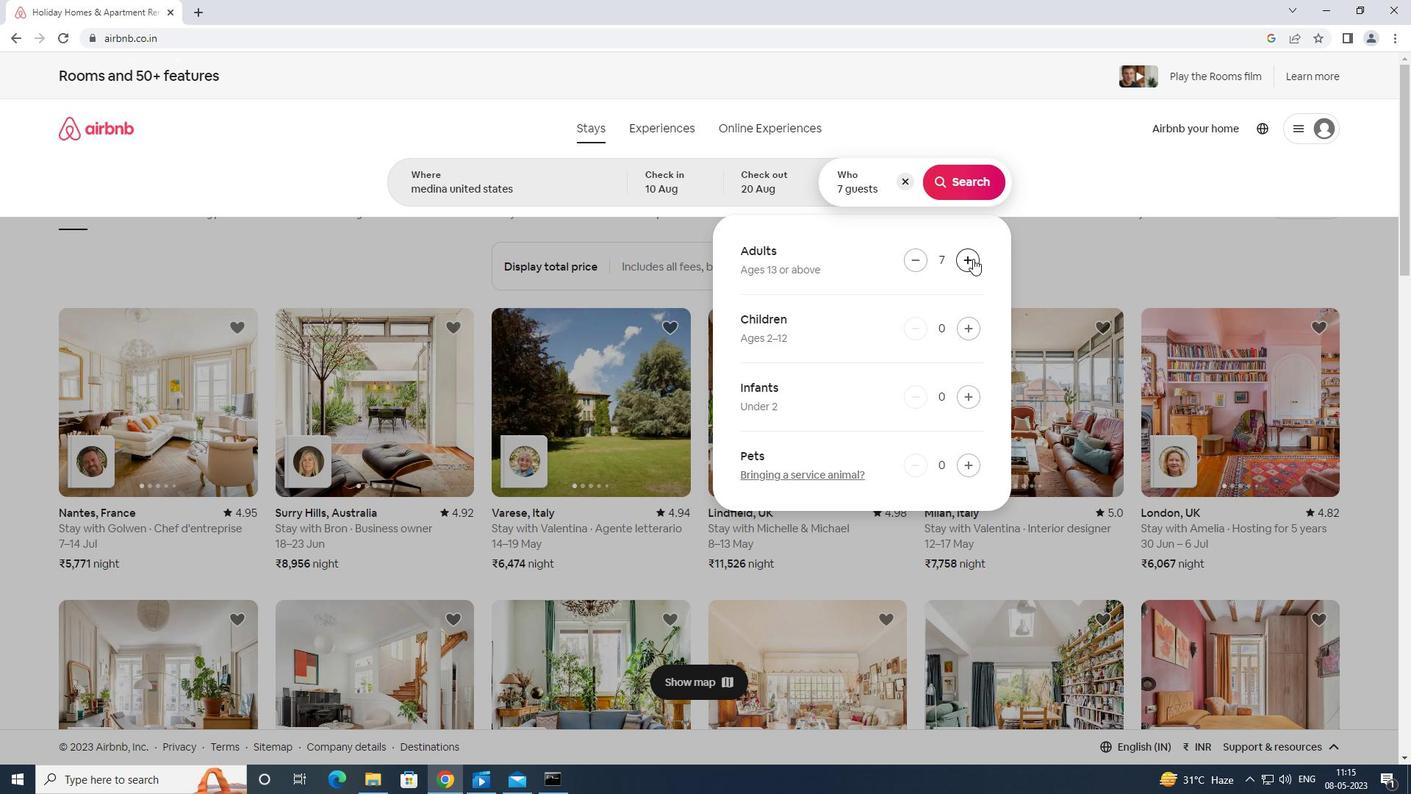 
Action: Mouse pressed left at (973, 258)
Screenshot: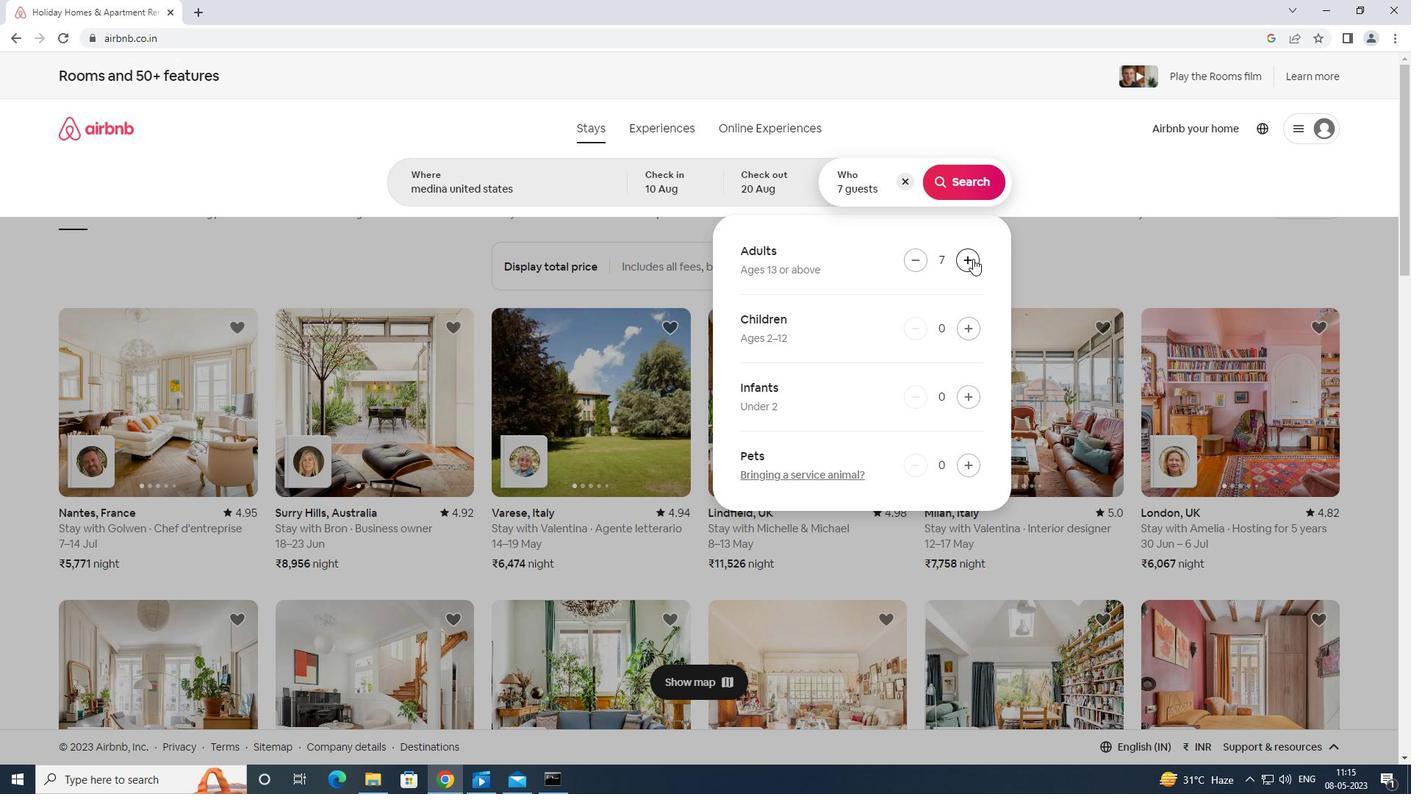 
Action: Mouse pressed left at (973, 258)
Screenshot: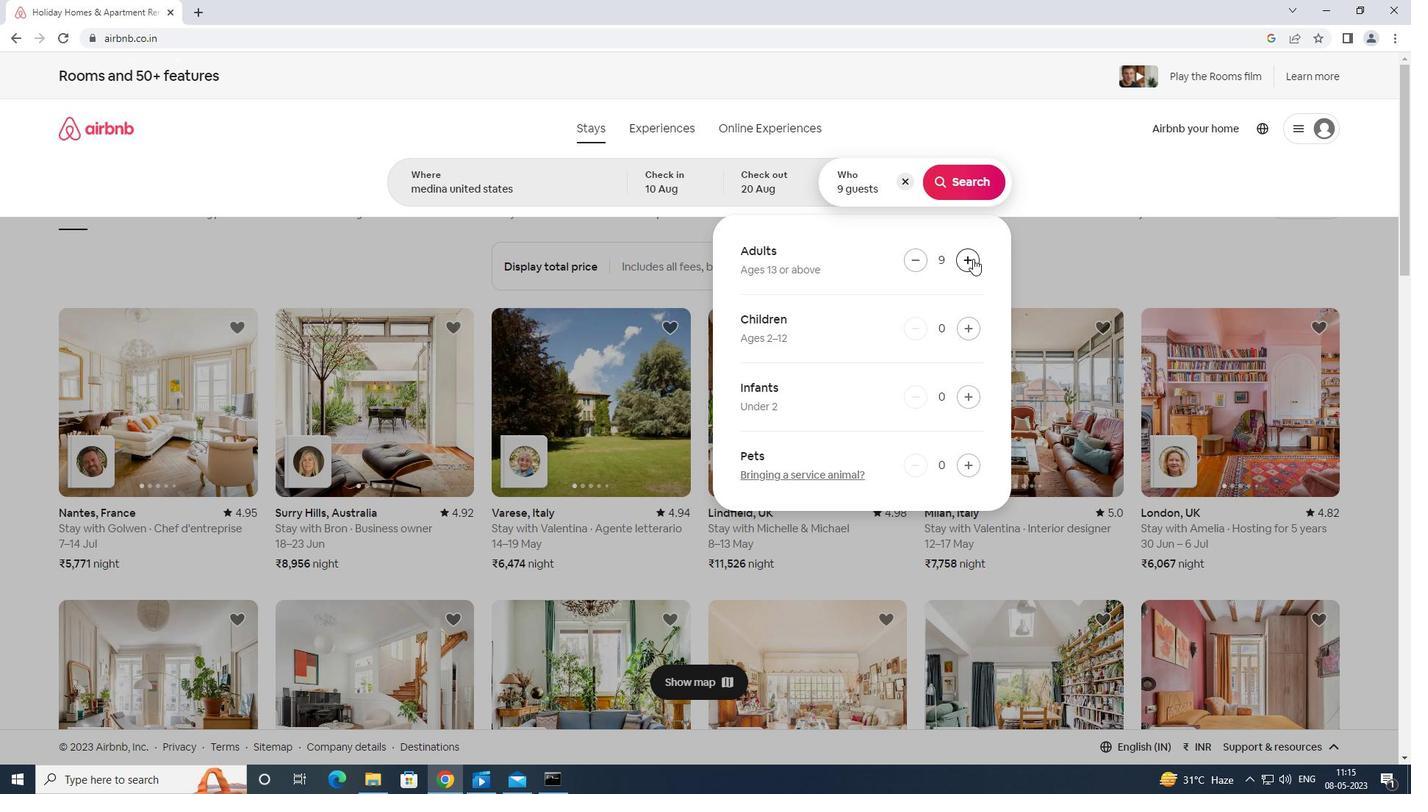 
Action: Mouse pressed left at (973, 258)
Screenshot: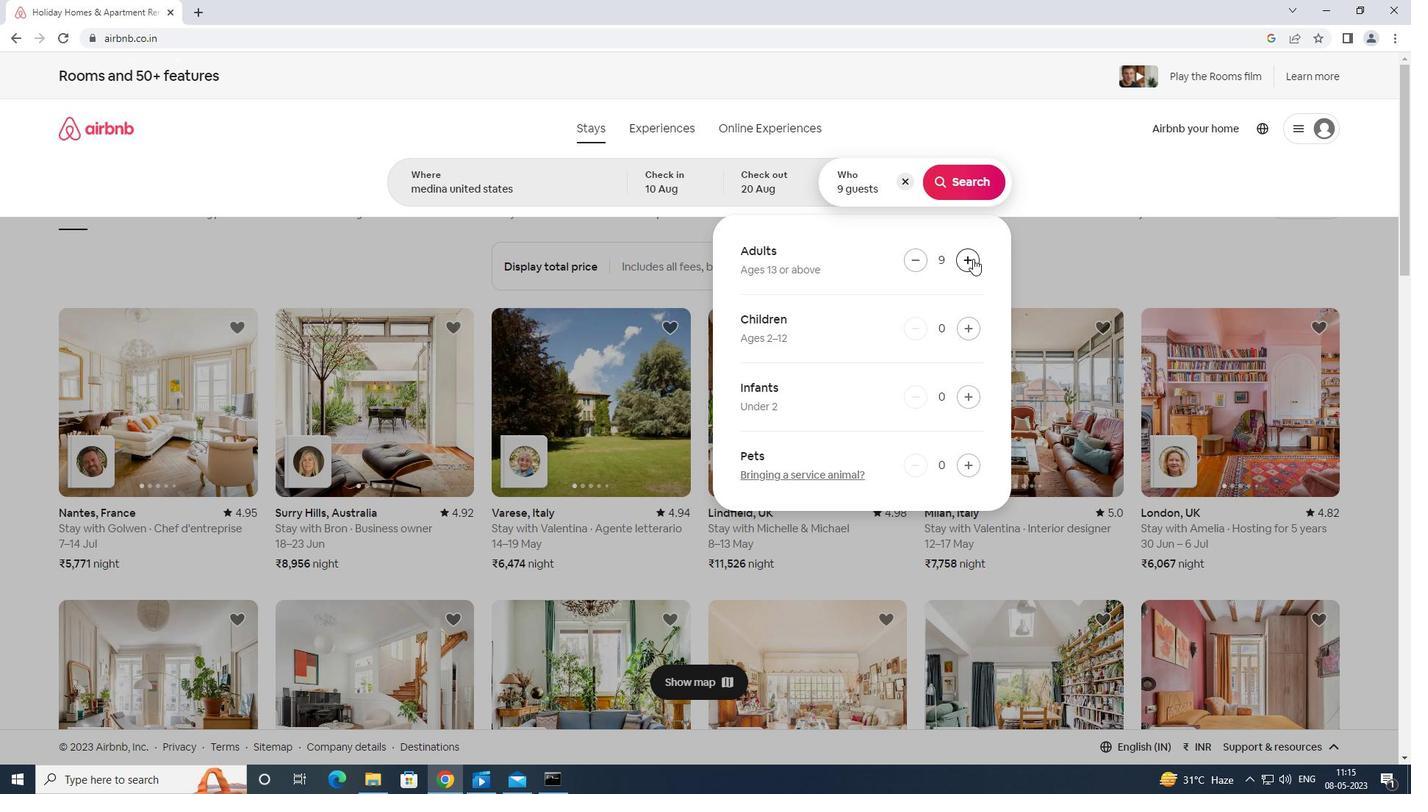 
Action: Mouse pressed left at (973, 258)
Screenshot: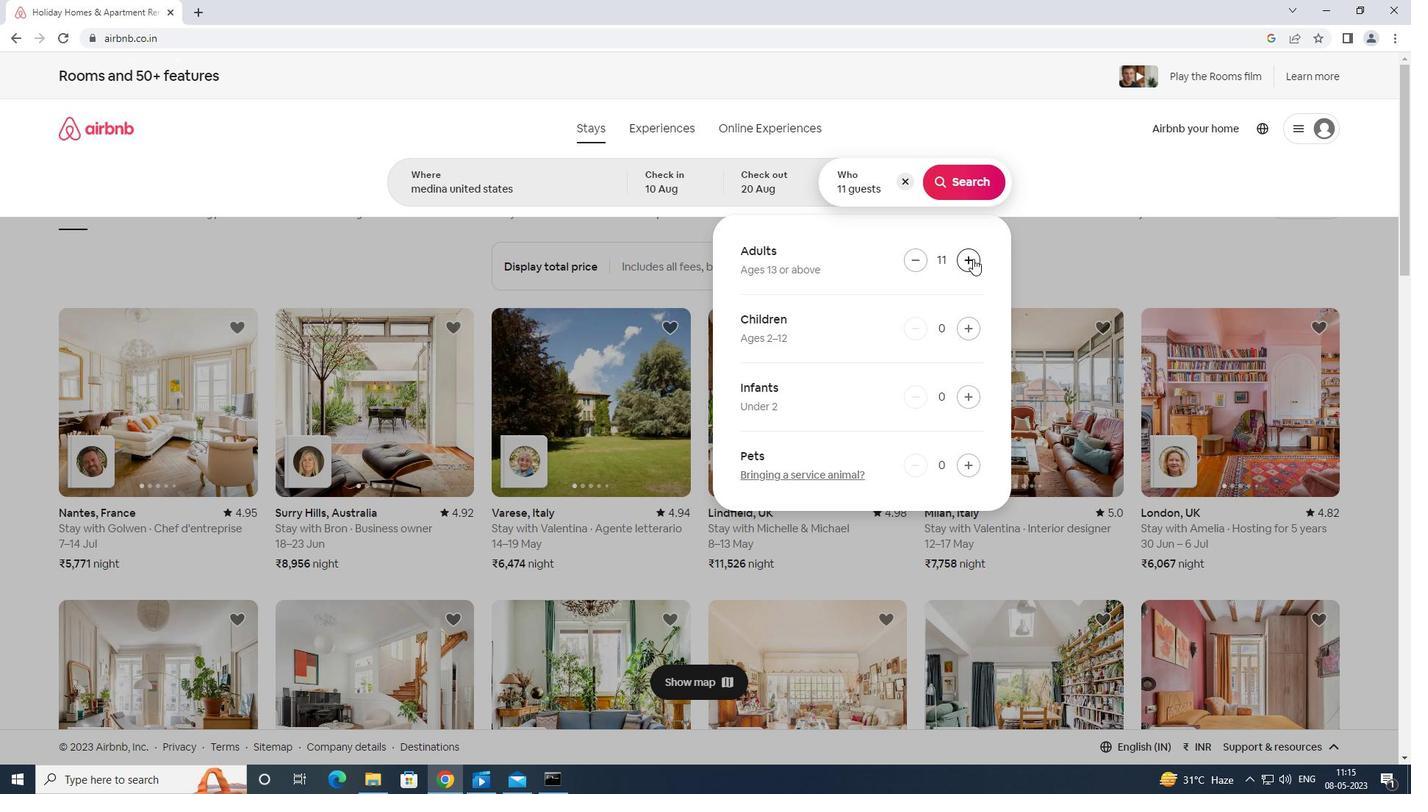 
Action: Mouse moved to (980, 177)
Screenshot: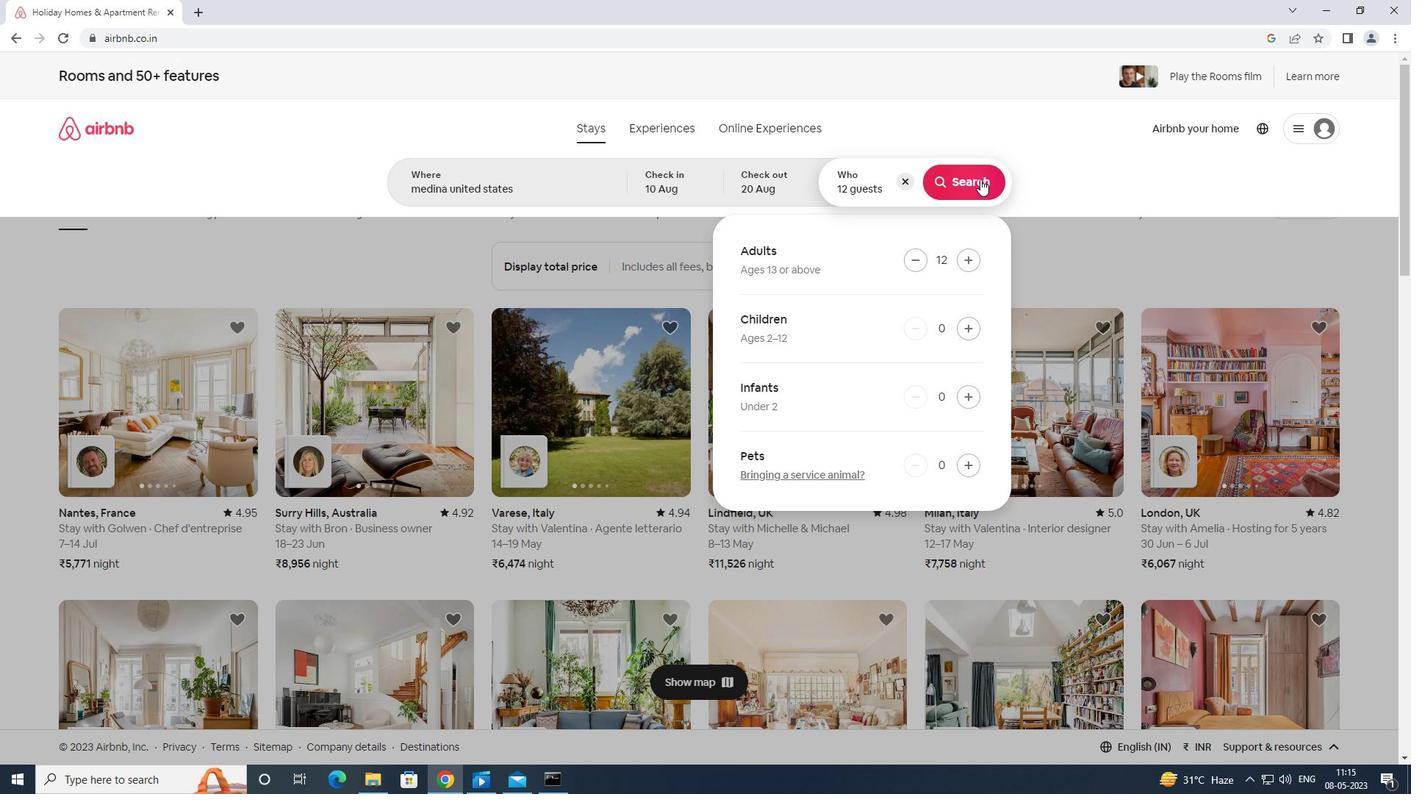 
Action: Mouse pressed left at (980, 177)
Screenshot: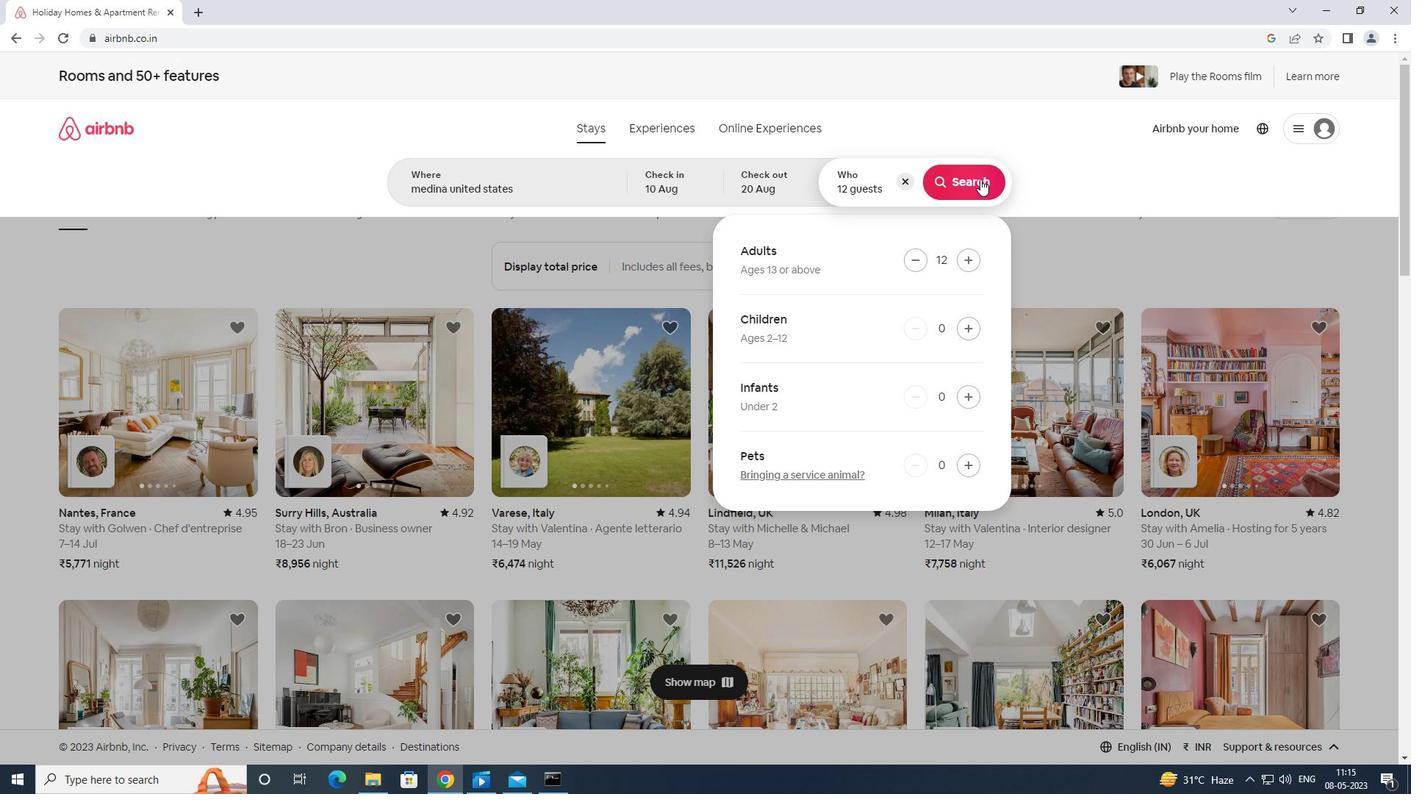 
Action: Mouse moved to (1348, 130)
Screenshot: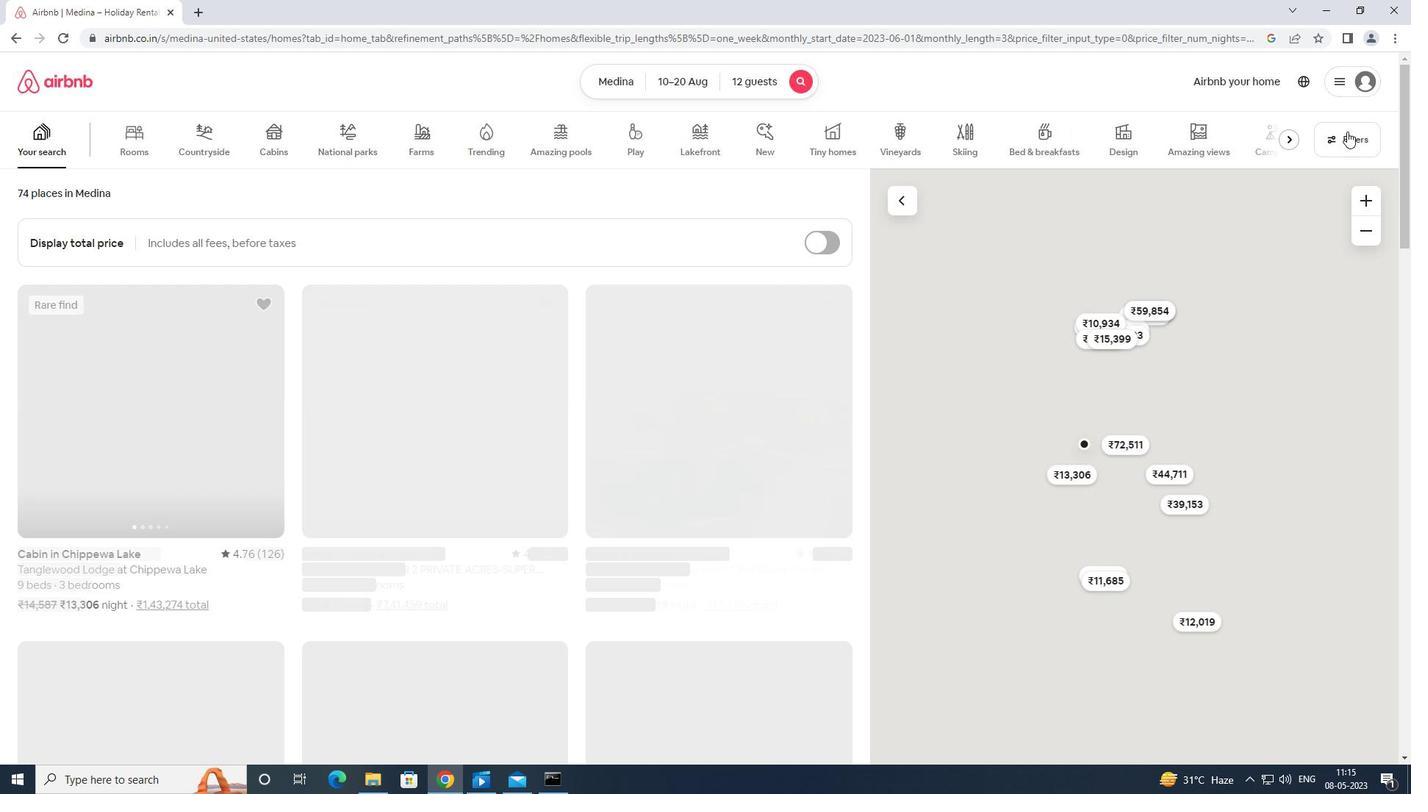 
Action: Mouse pressed left at (1348, 130)
Screenshot: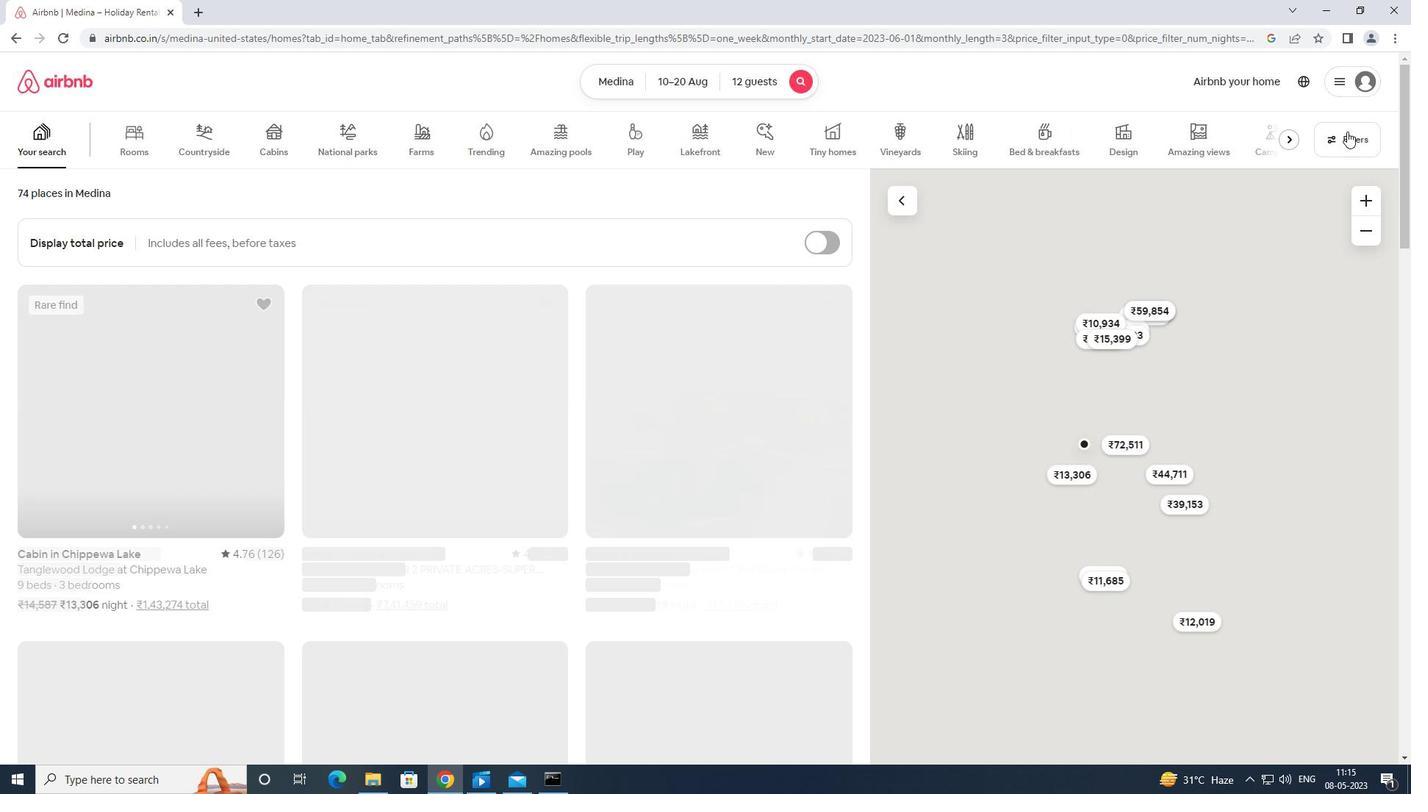 
Action: Mouse moved to (606, 486)
Screenshot: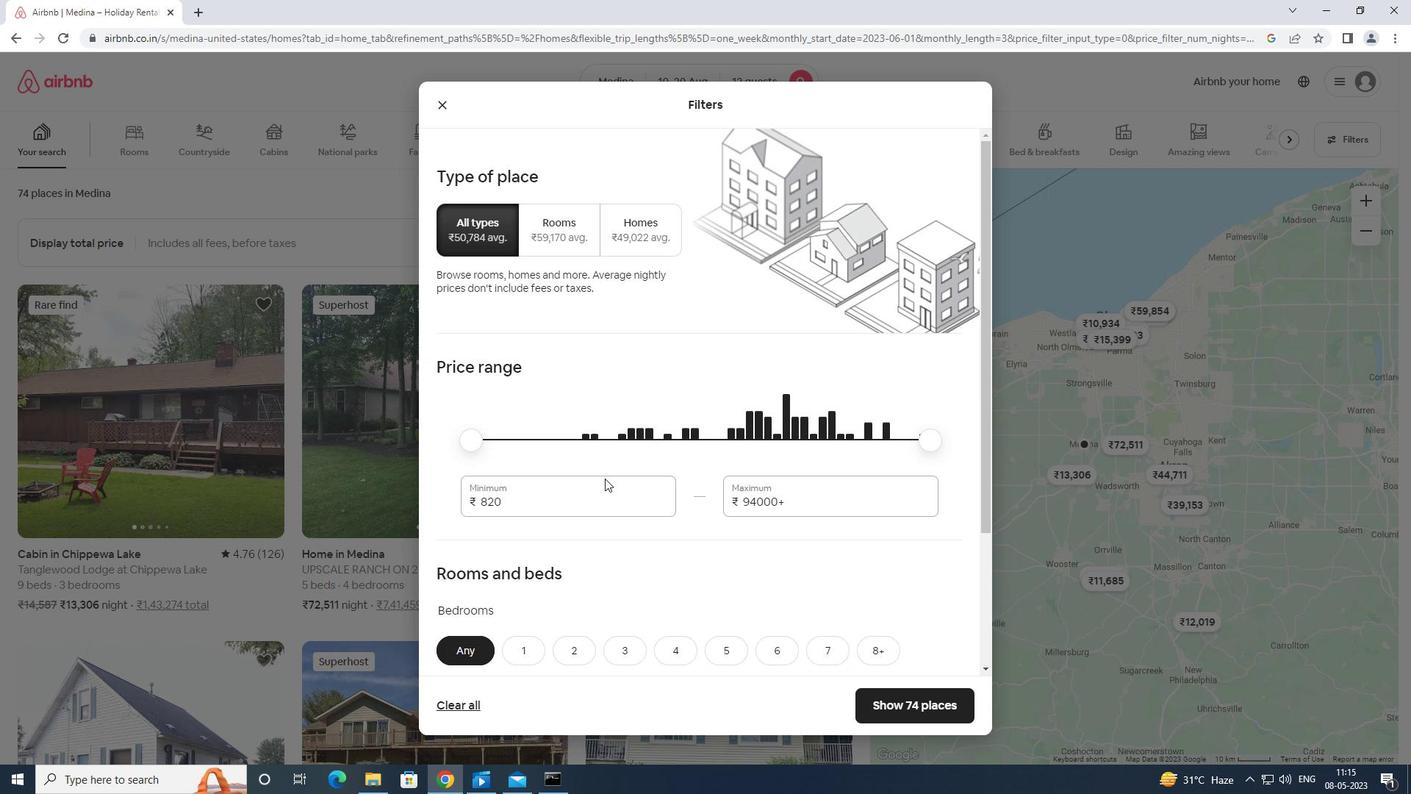 
Action: Mouse pressed left at (606, 486)
Screenshot: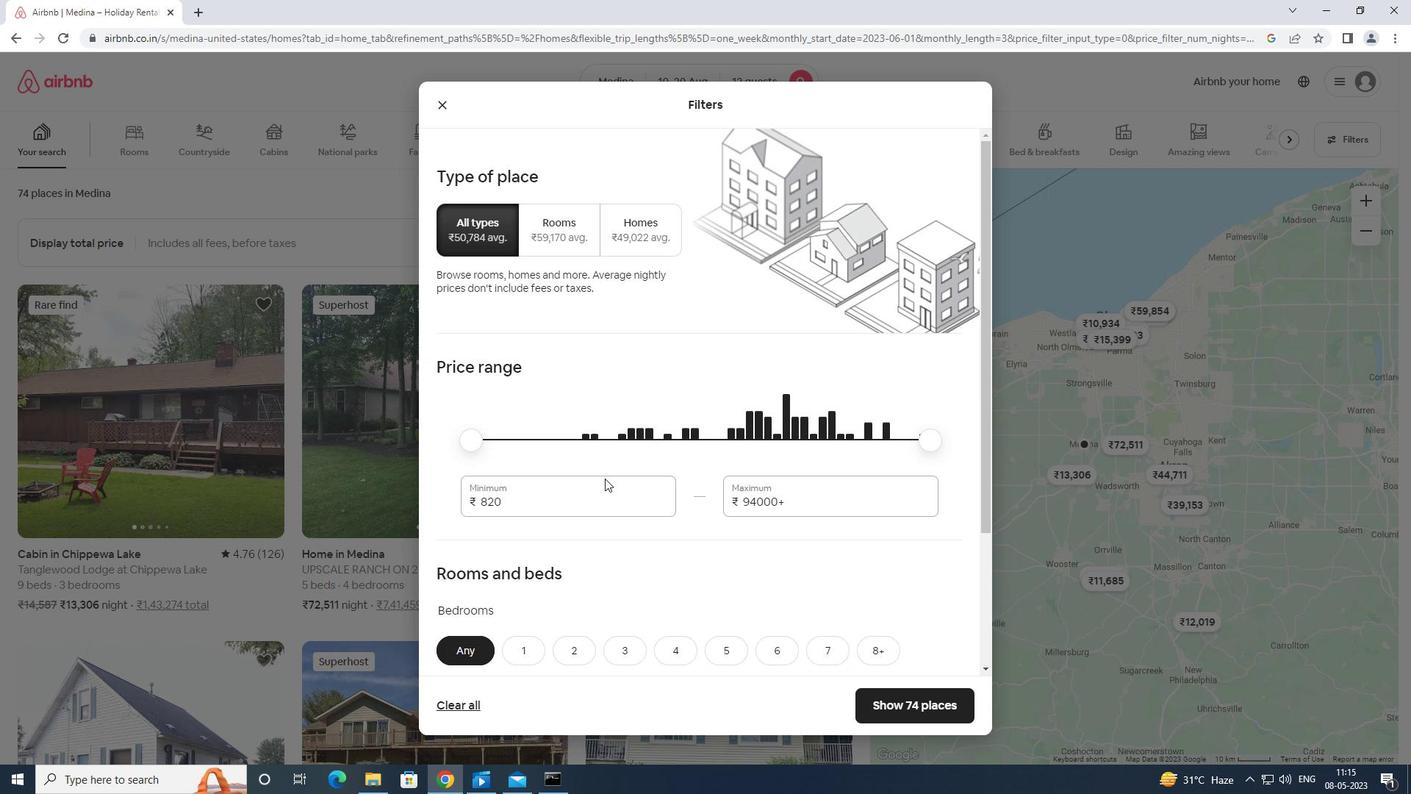 
Action: Mouse moved to (707, 566)
Screenshot: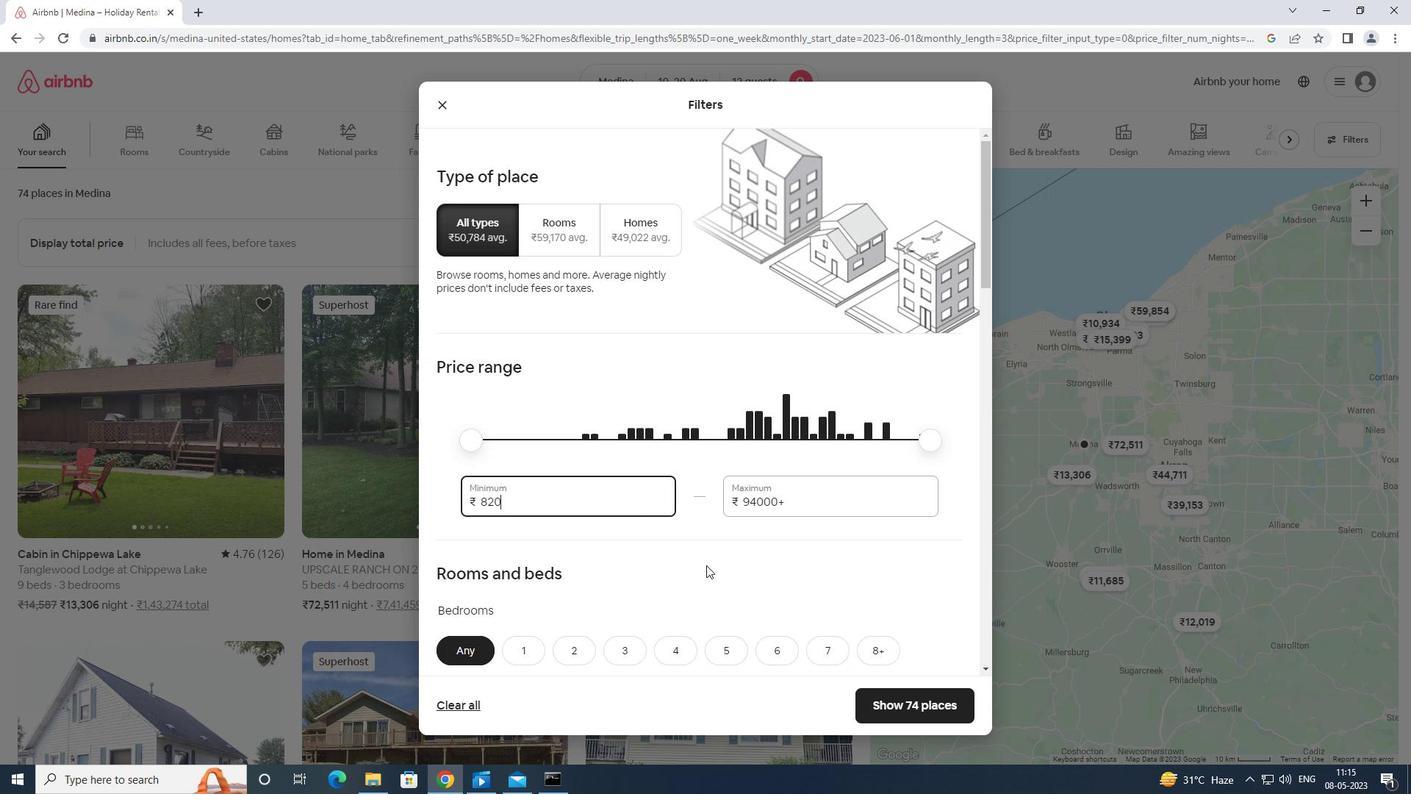 
Action: Key pressed <Key.backspace><Key.backspace><Key.backspace><Key.backspace><Key.backspace>10
Screenshot: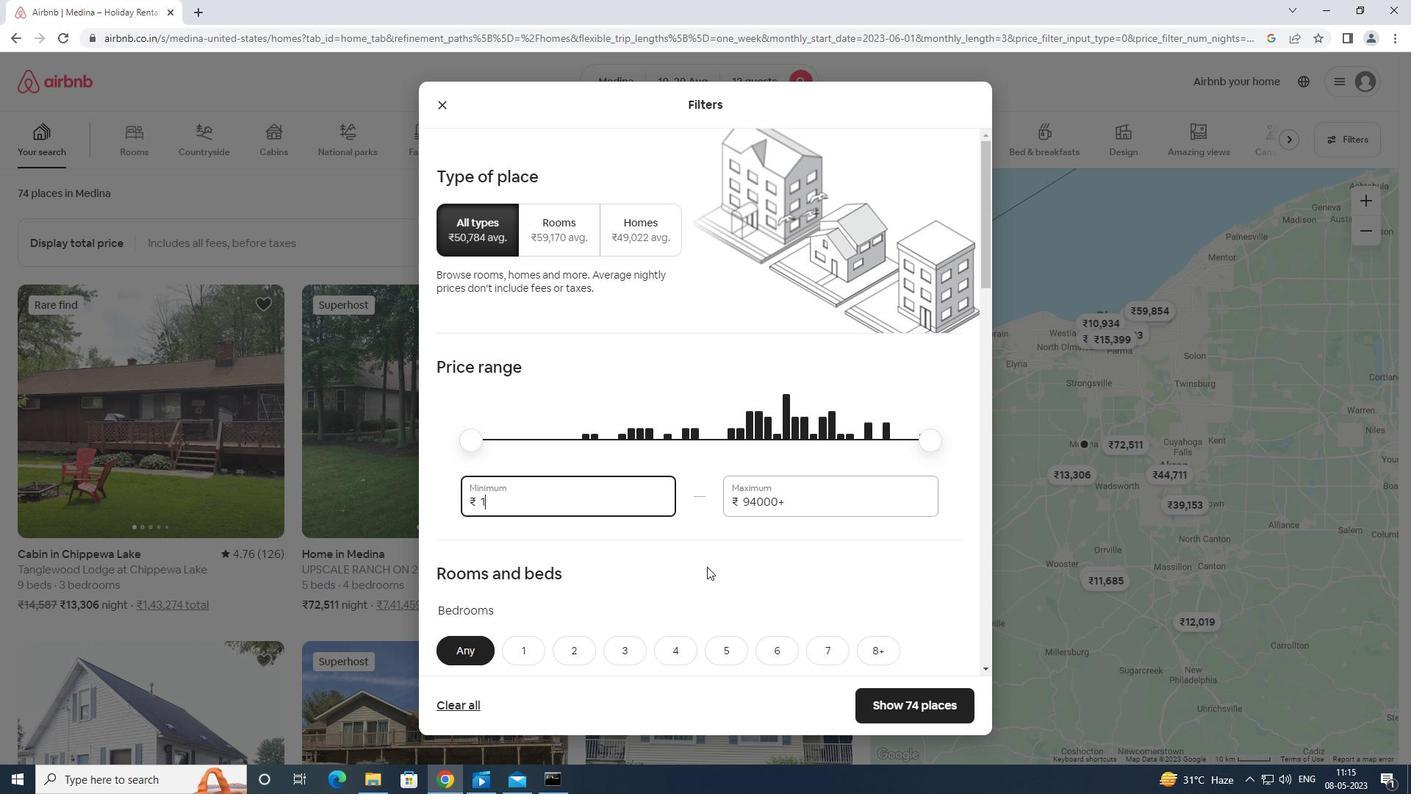 
Action: Mouse moved to (710, 568)
Screenshot: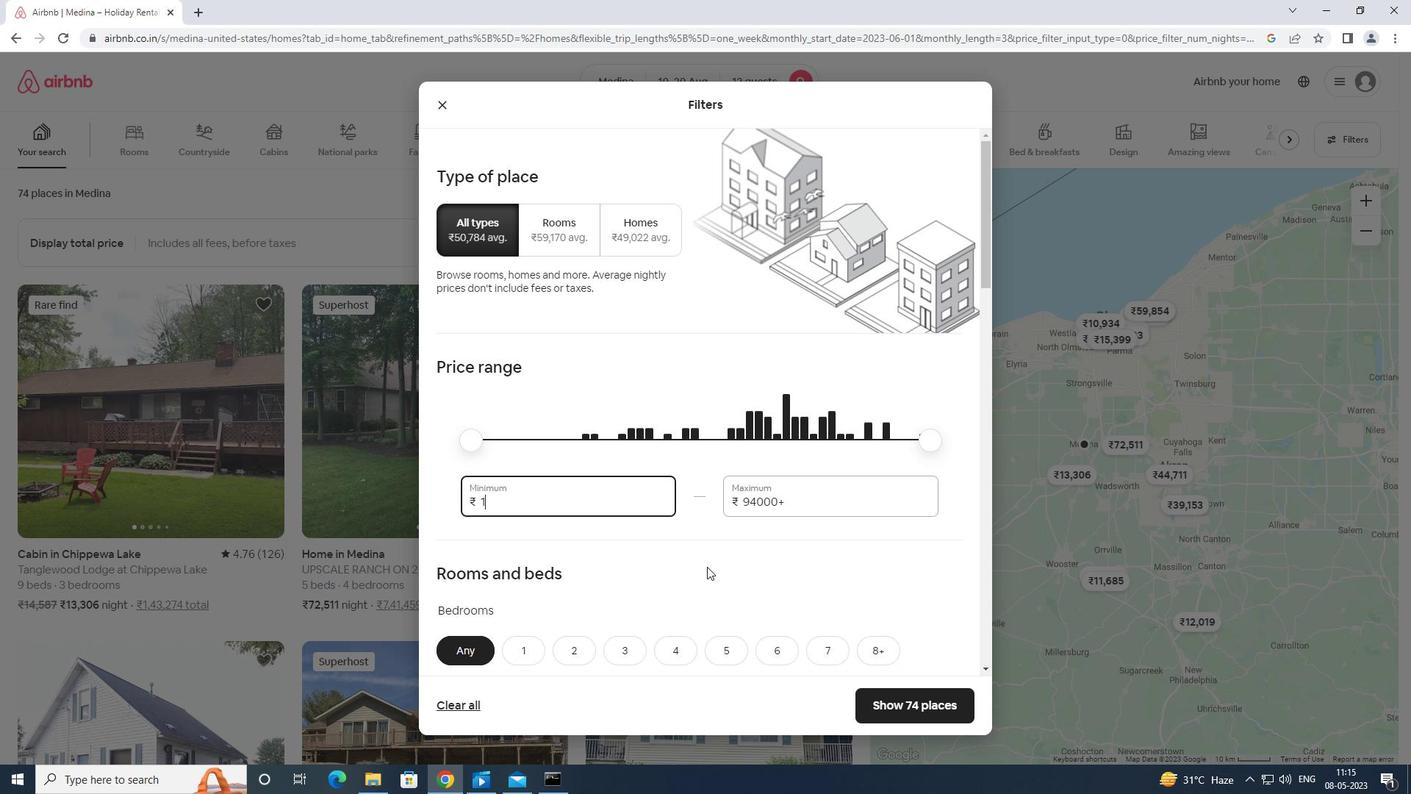 
Action: Key pressed 0
Screenshot: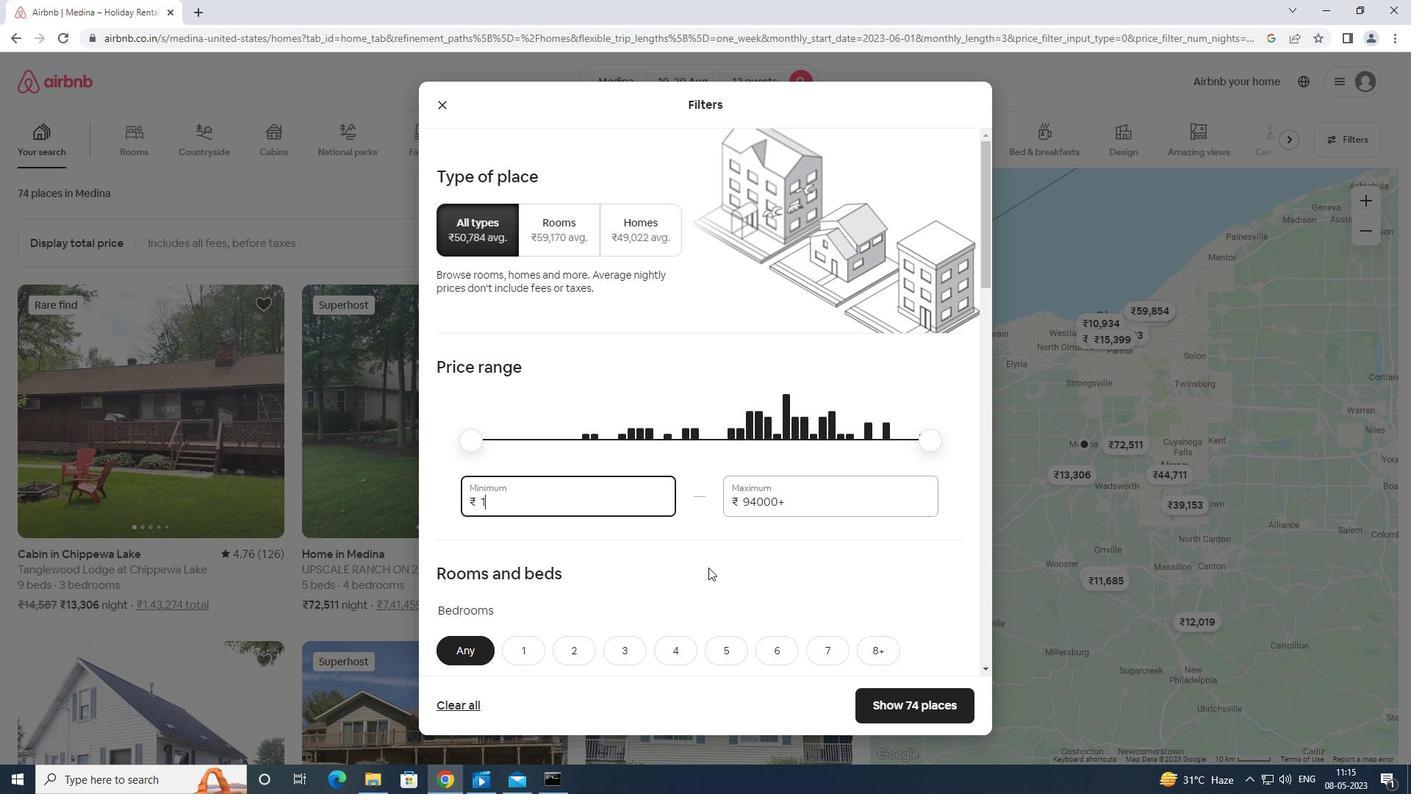 
Action: Mouse moved to (714, 571)
Screenshot: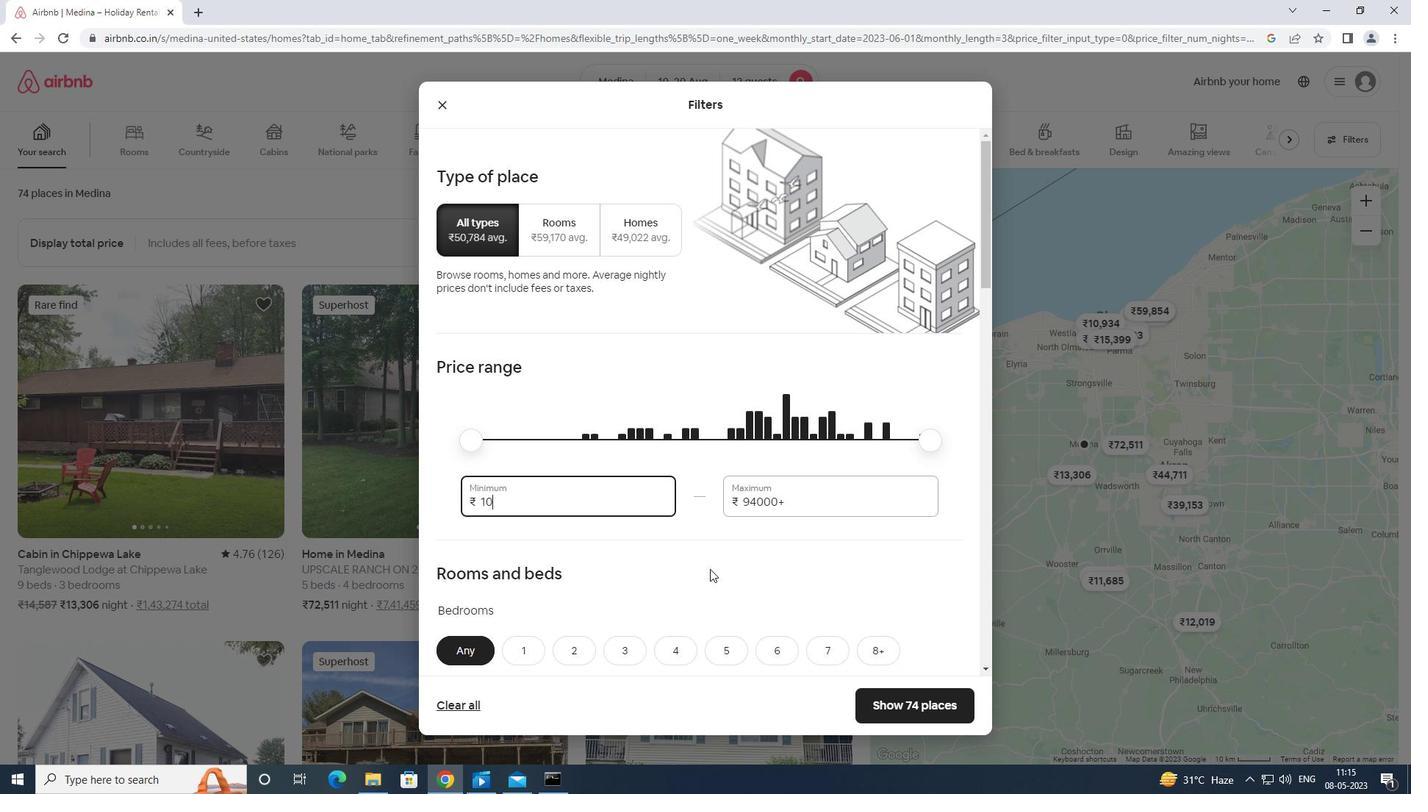 
Action: Key pressed 00
Screenshot: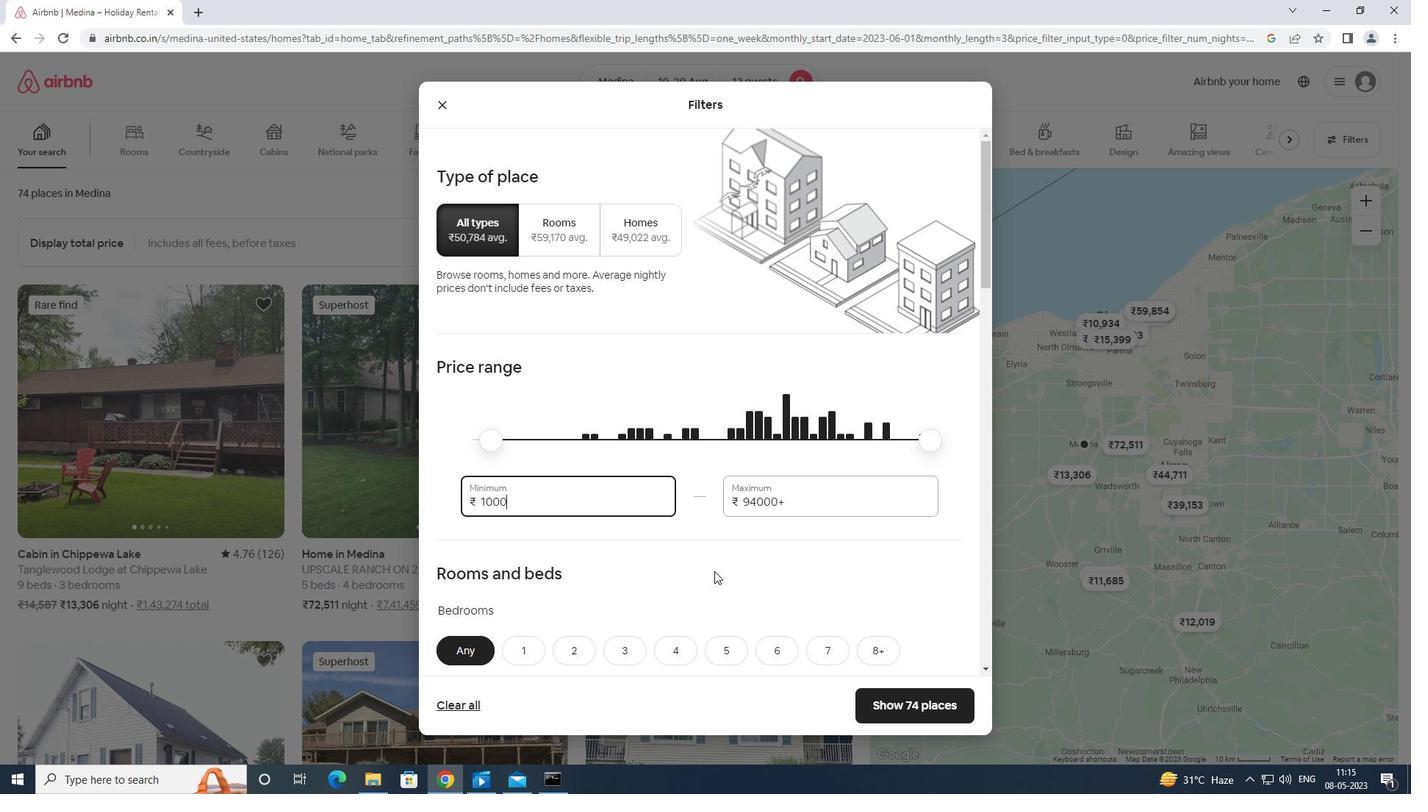 
Action: Mouse moved to (832, 491)
Screenshot: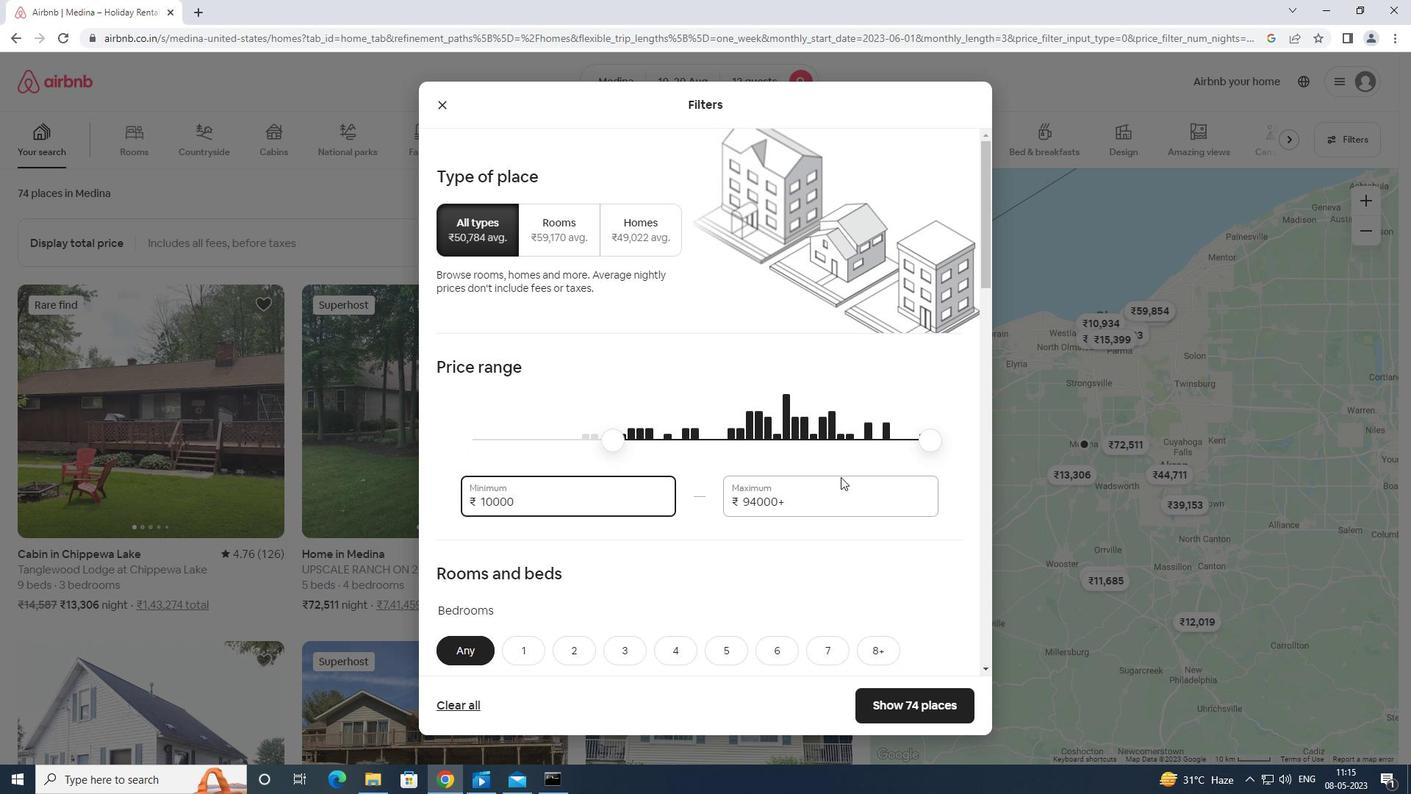
Action: Mouse pressed left at (832, 491)
Screenshot: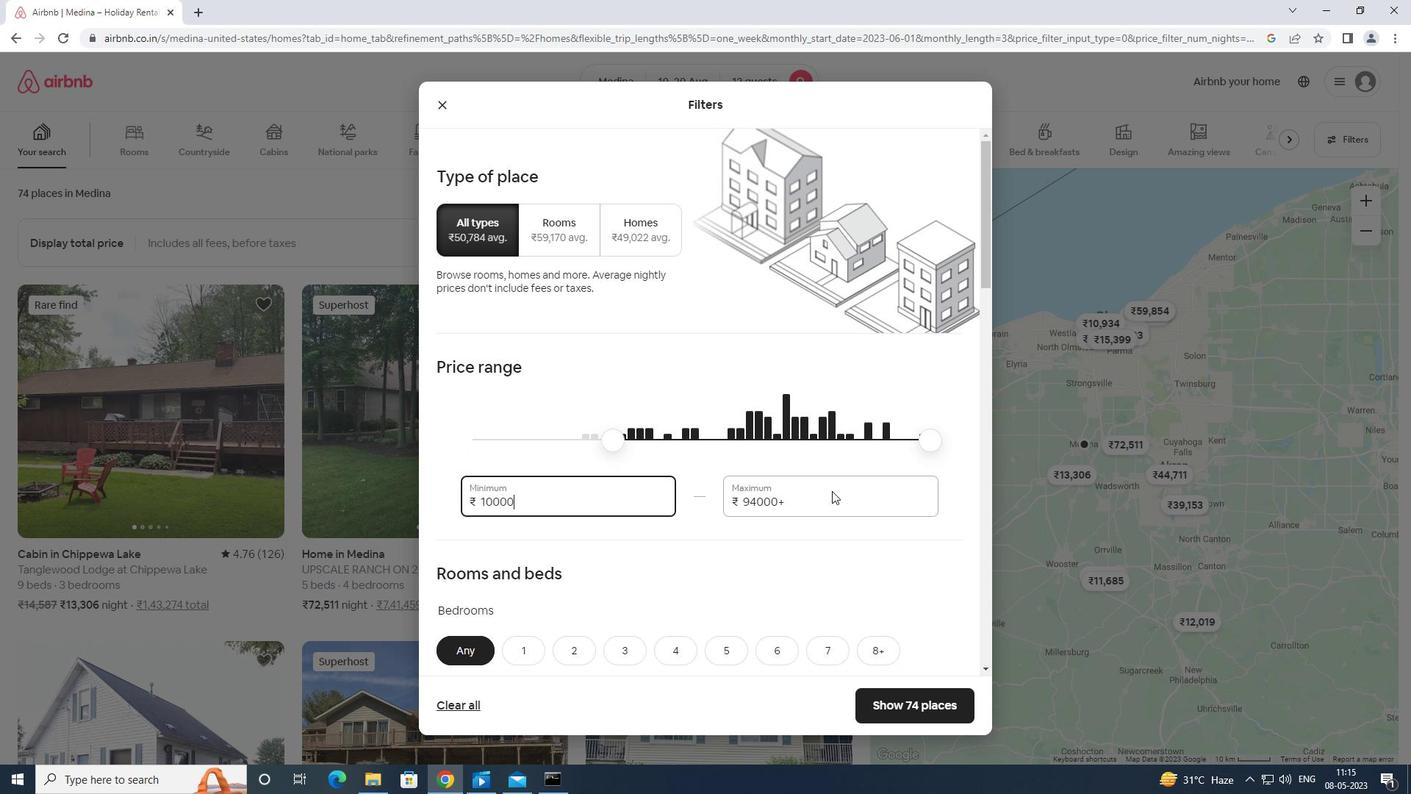 
Action: Mouse moved to (1341, 451)
Screenshot: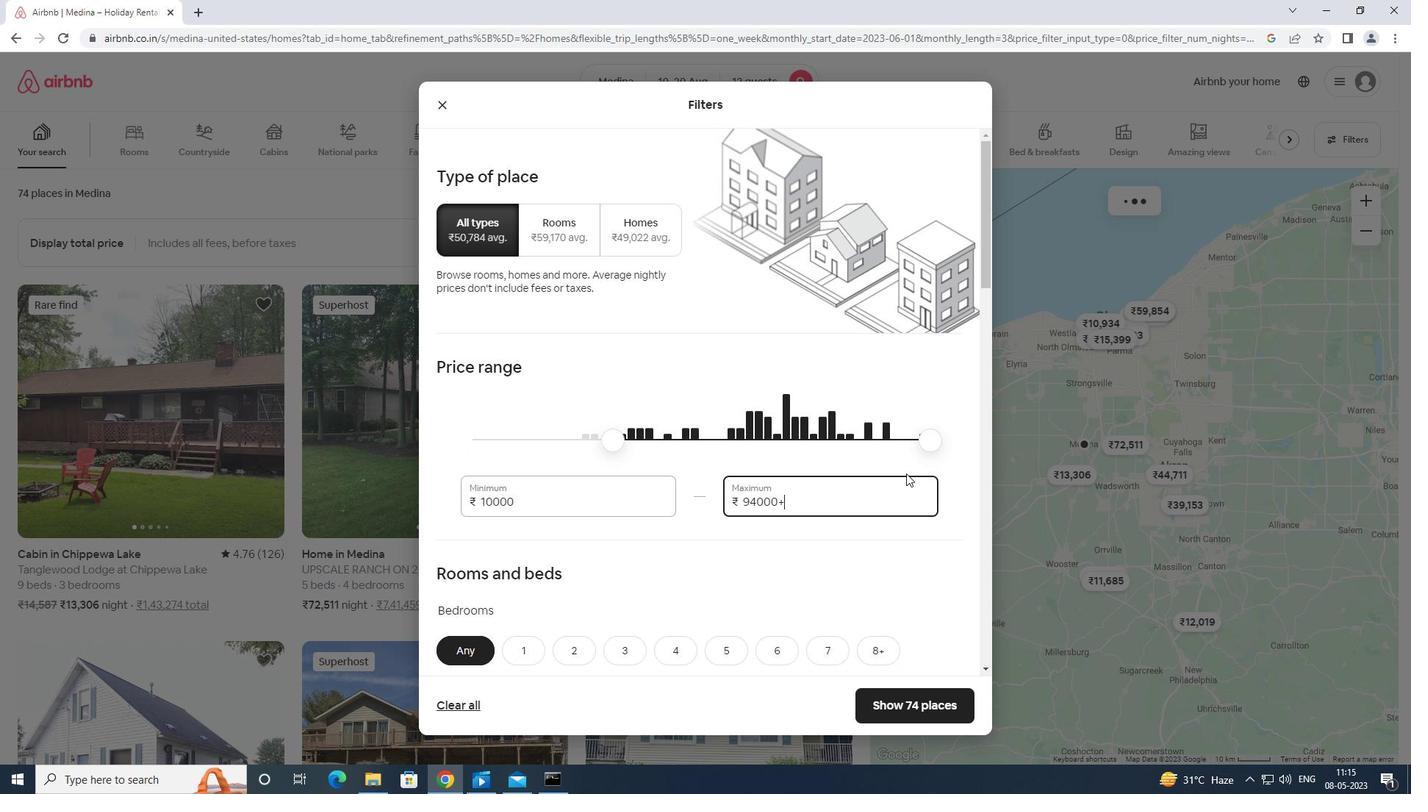 
Action: Key pressed <Key.backspace><Key.backspace><Key.backspace><Key.backspace><Key.backspace><Key.backspace><Key.backspace><Key.backspace><Key.backspace><Key.backspace>
Screenshot: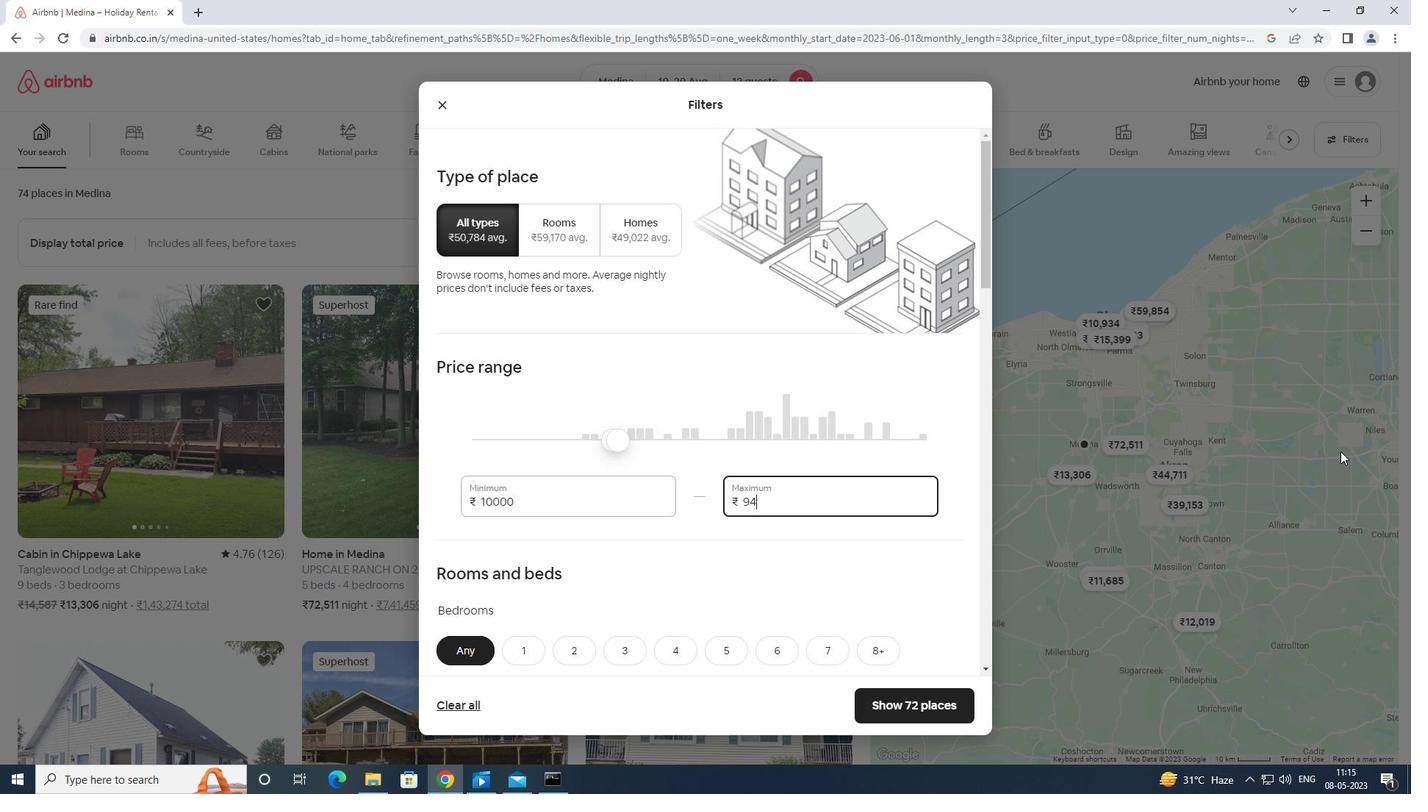 
Action: Mouse moved to (1343, 451)
Screenshot: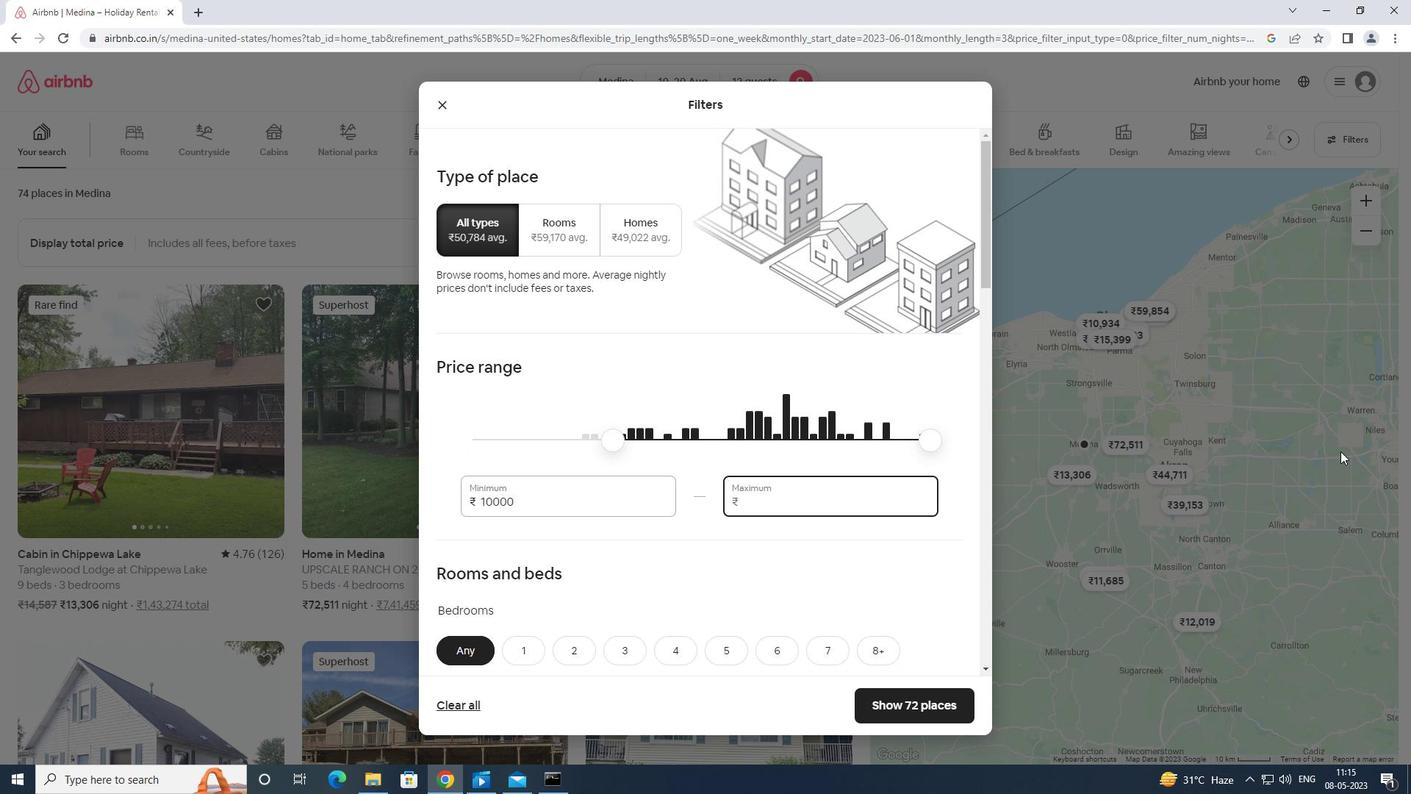 
Action: Key pressed 14000
Screenshot: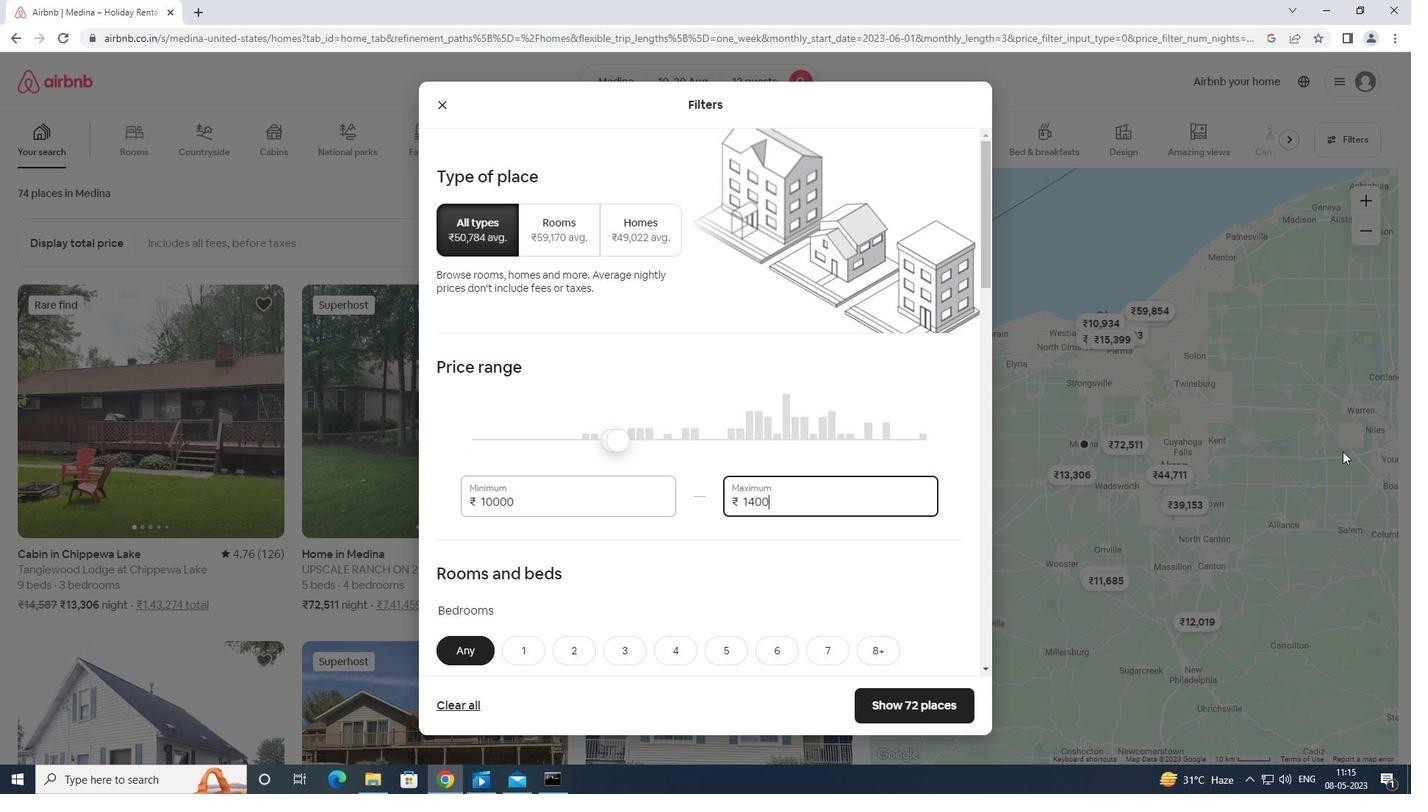 
Action: Mouse moved to (1348, 460)
Screenshot: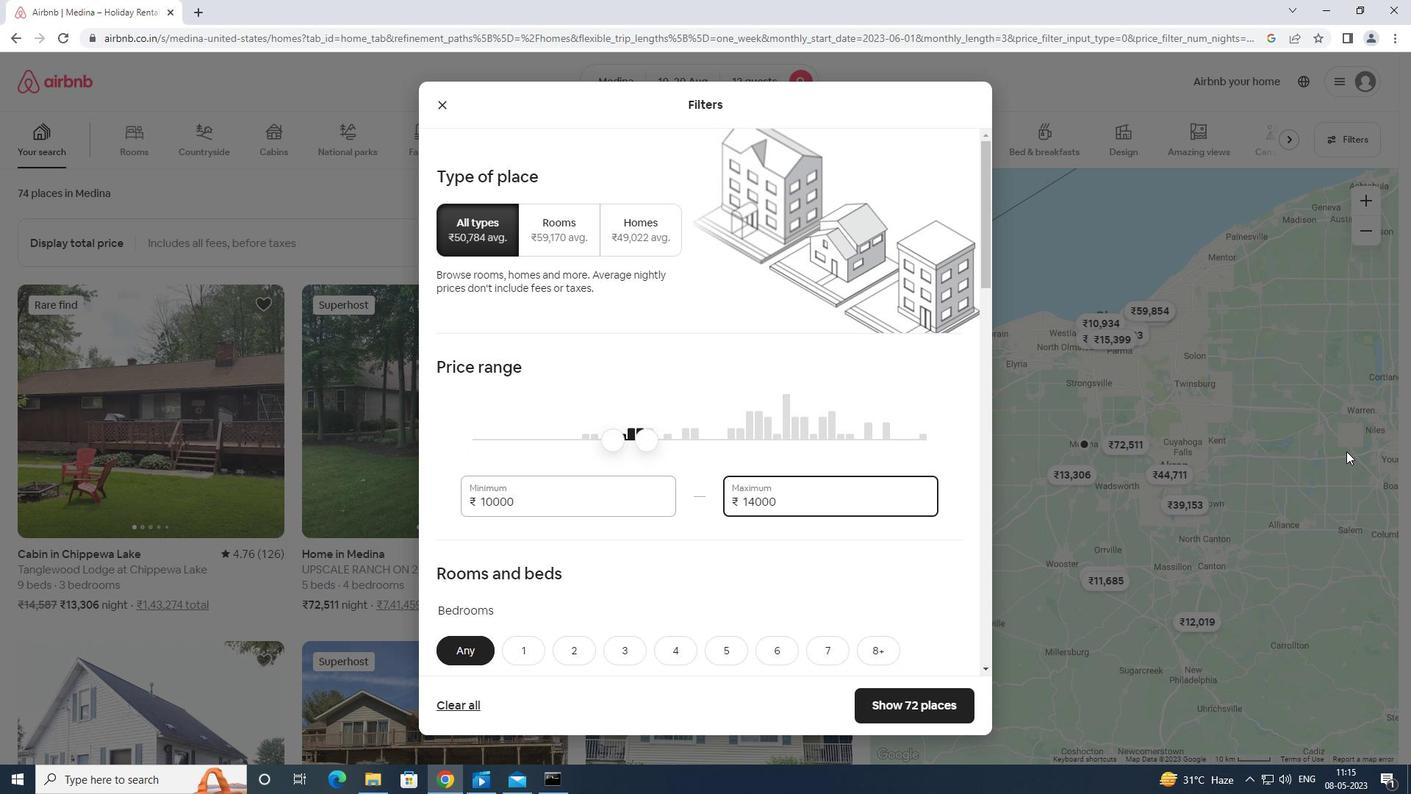
Action: Mouse scrolled (1348, 459) with delta (0, 0)
Screenshot: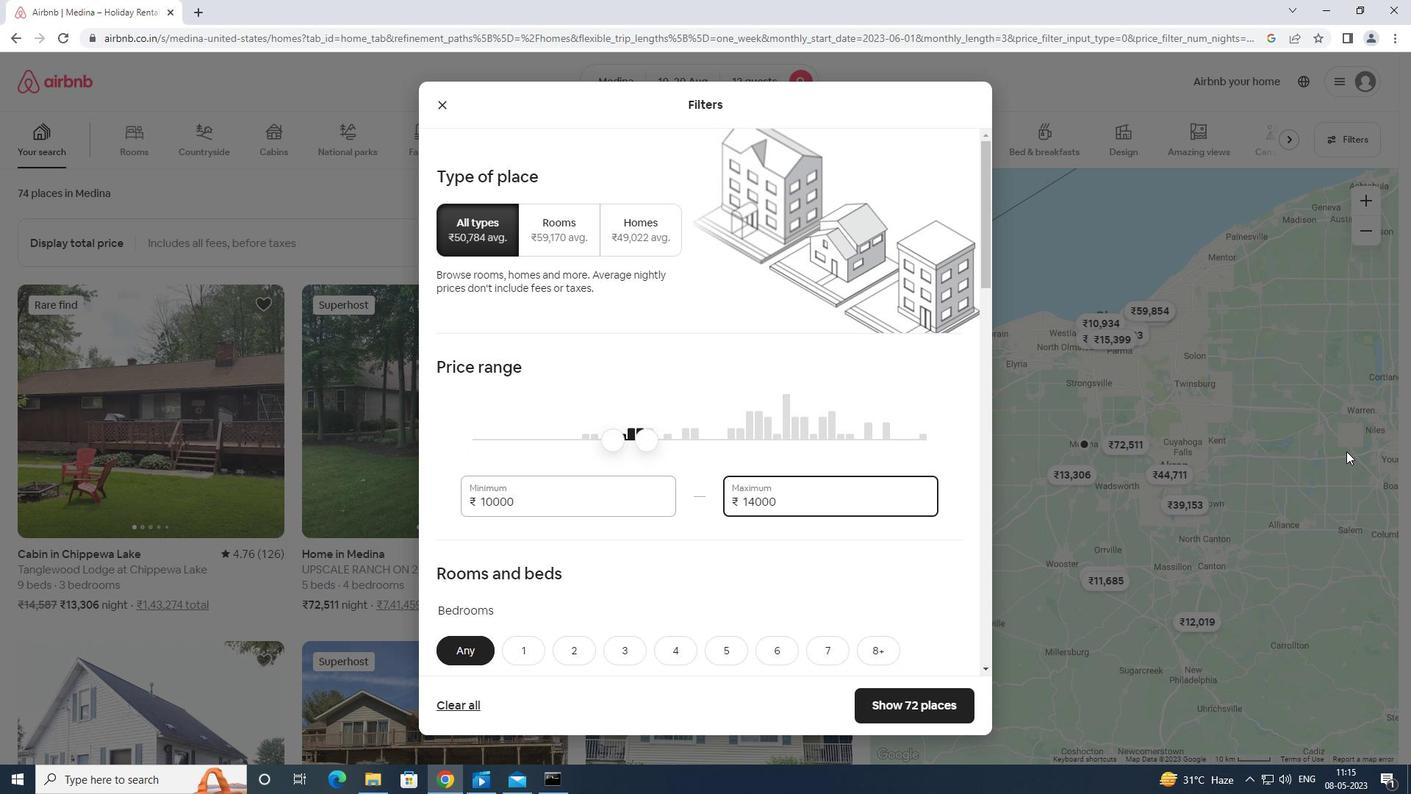 
Action: Mouse moved to (1348, 469)
Screenshot: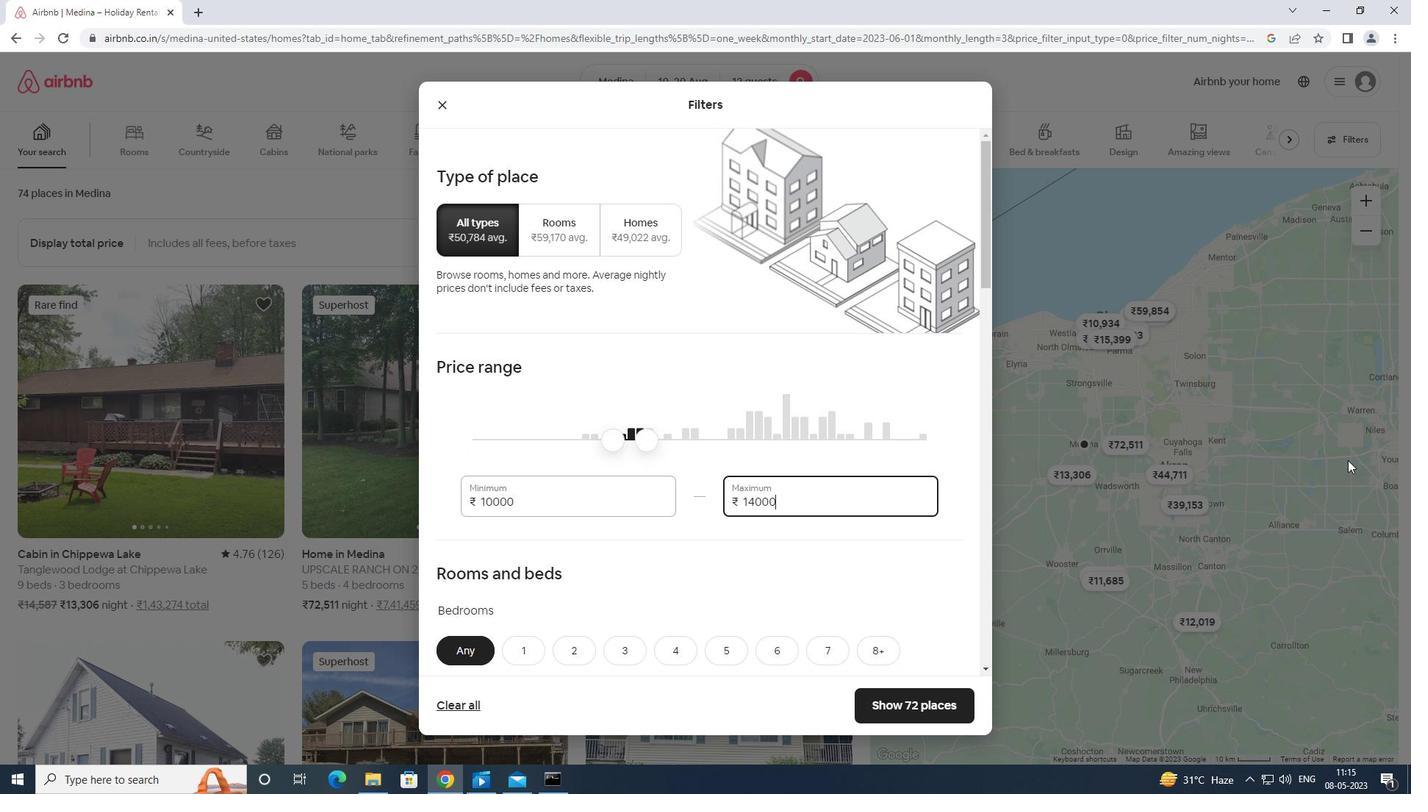 
Action: Mouse scrolled (1348, 469) with delta (0, 0)
Screenshot: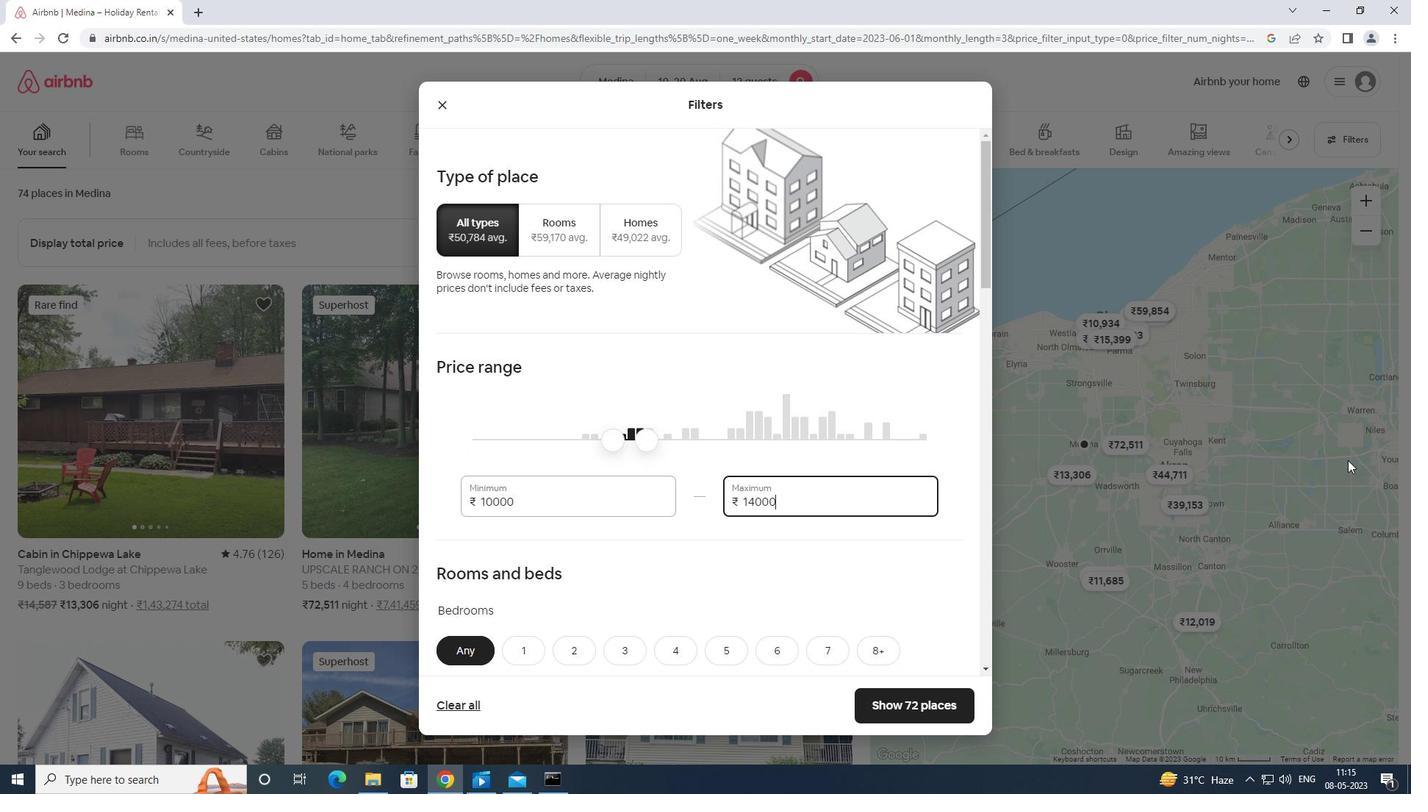 
Action: Mouse moved to (1349, 473)
Screenshot: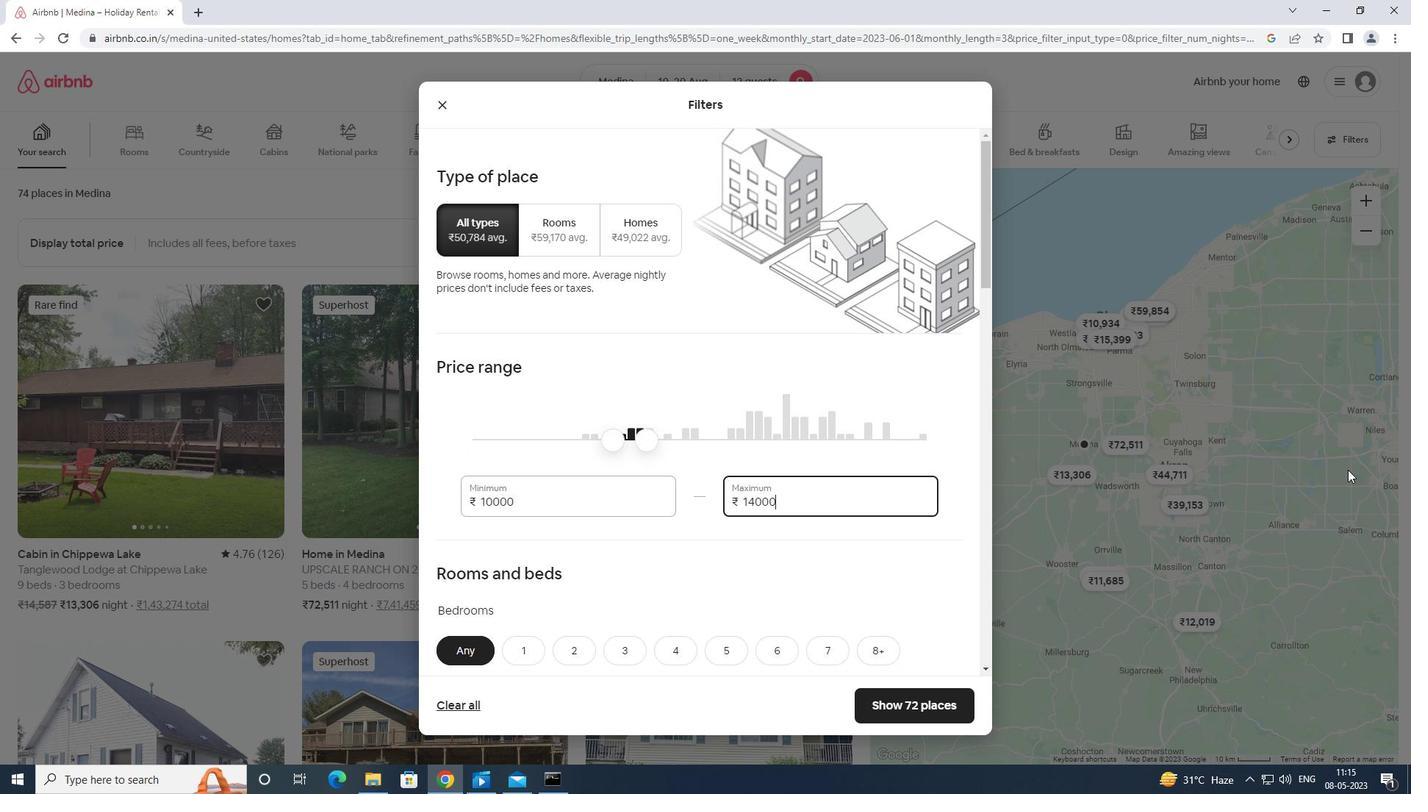 
Action: Mouse scrolled (1349, 472) with delta (0, 0)
Screenshot: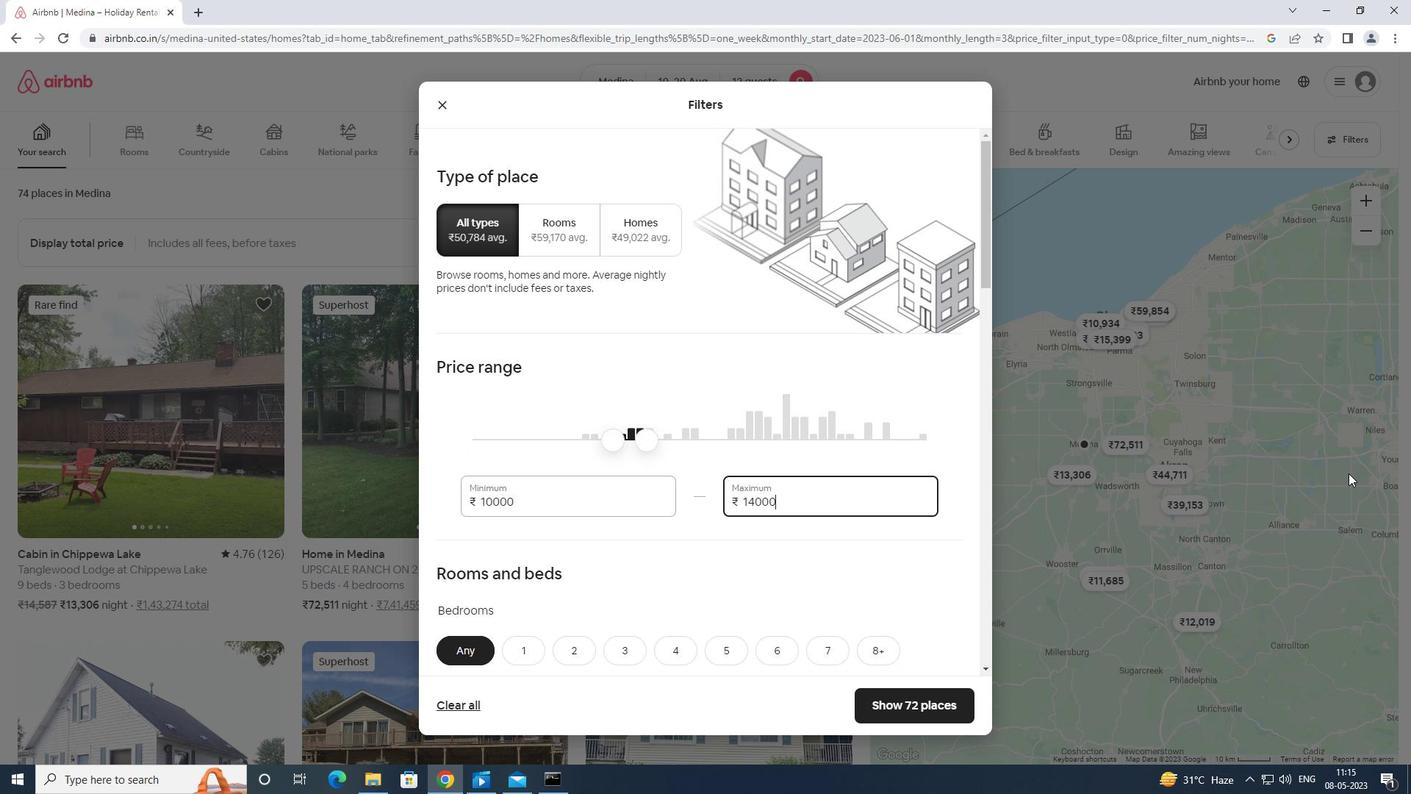 
Action: Mouse moved to (1350, 474)
Screenshot: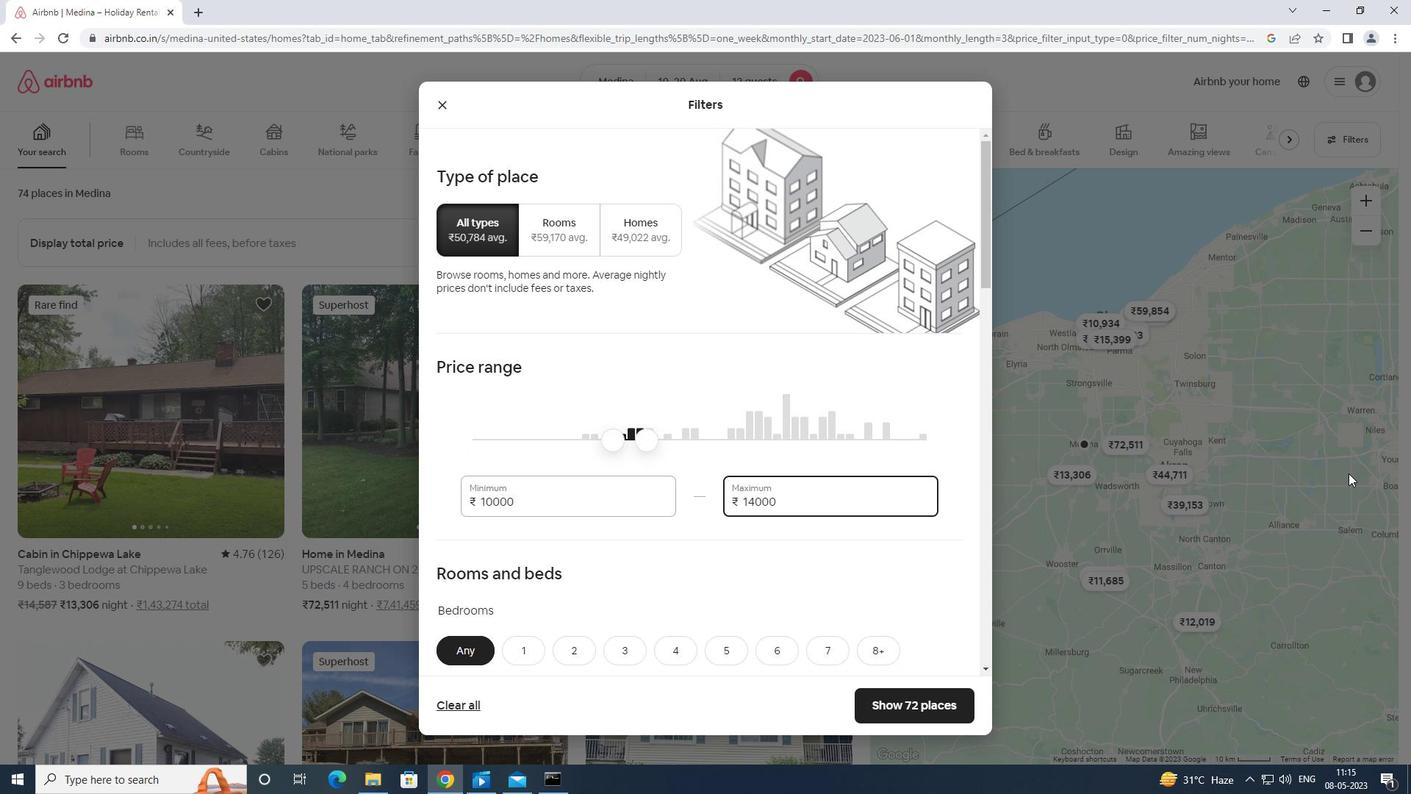 
Action: Mouse scrolled (1350, 473) with delta (0, 0)
Screenshot: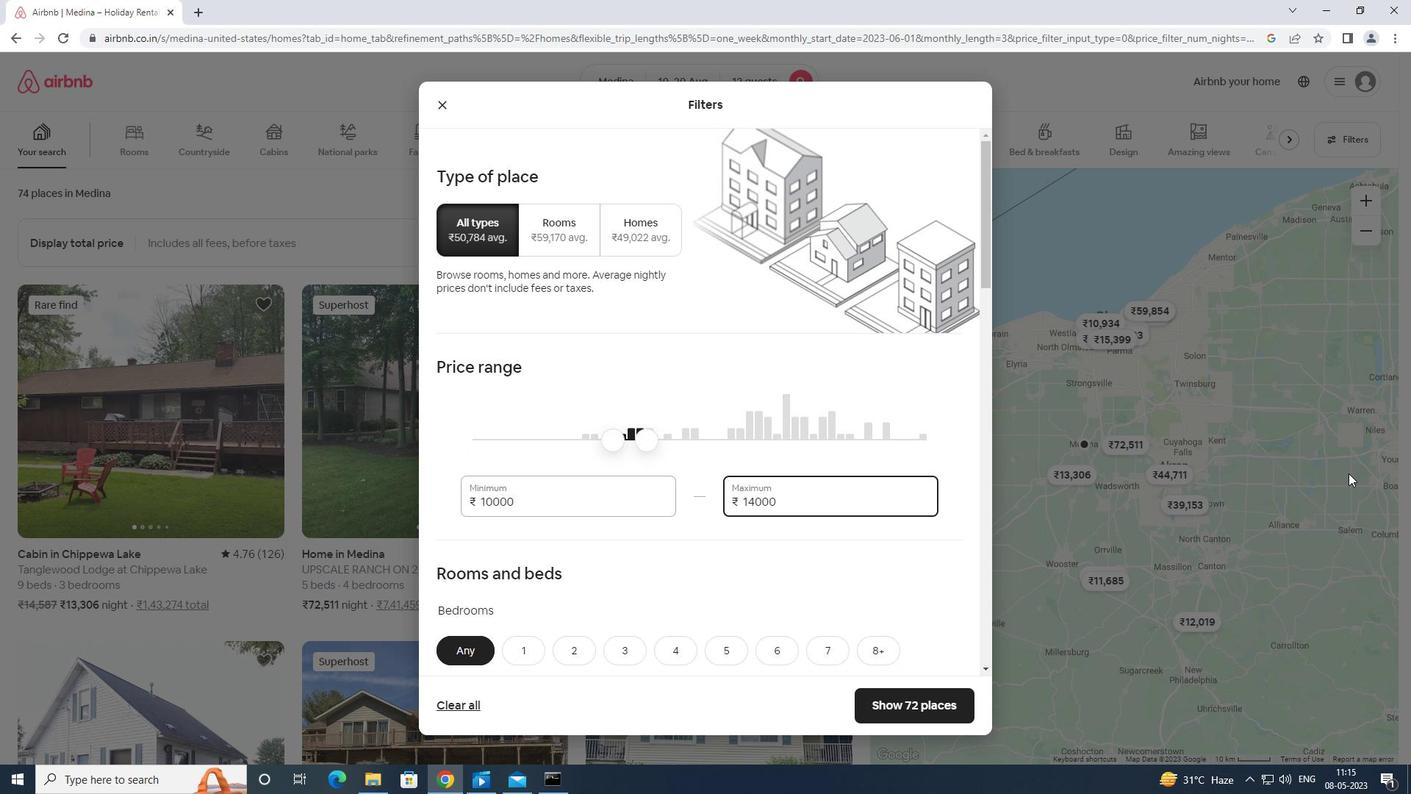 
Action: Mouse moved to (796, 580)
Screenshot: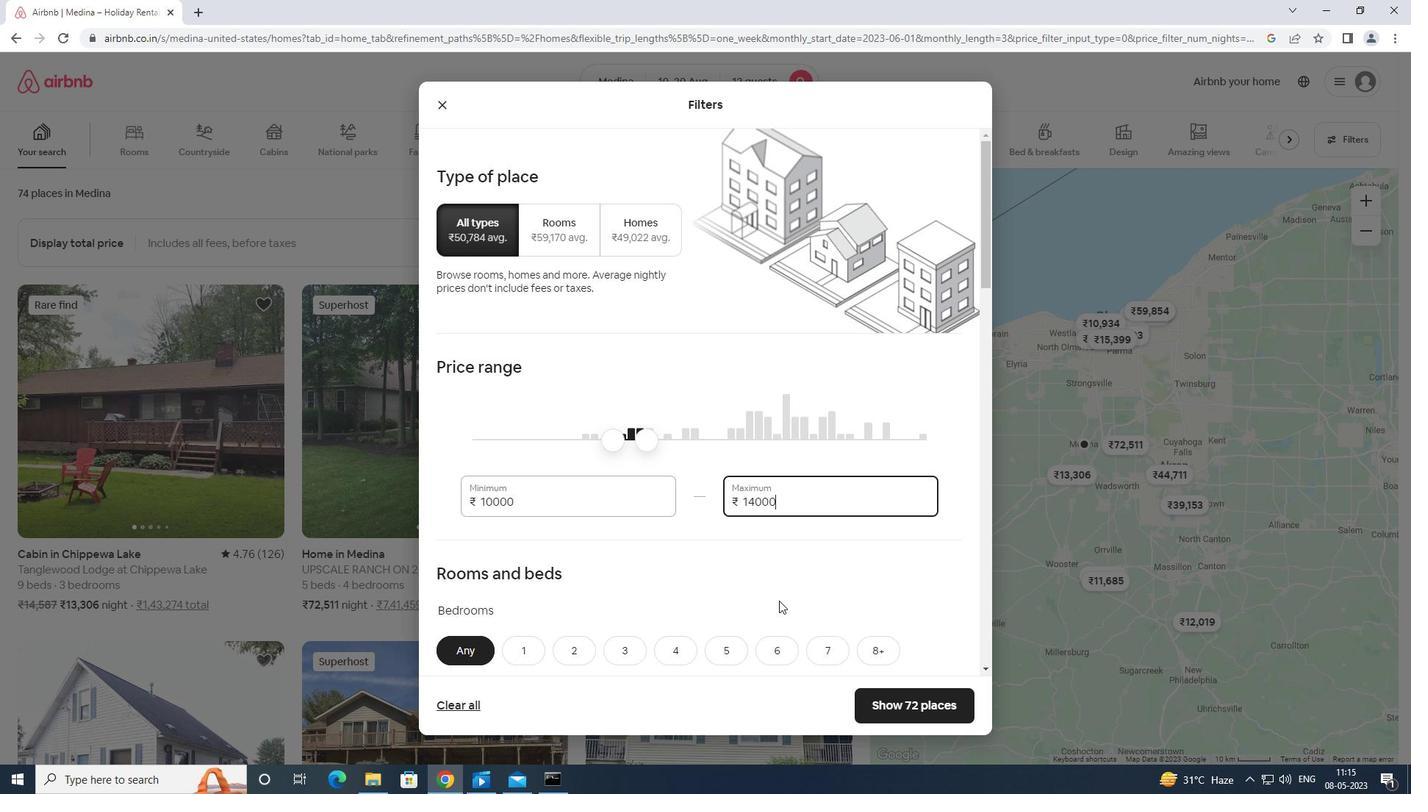 
Action: Mouse scrolled (796, 579) with delta (0, 0)
Screenshot: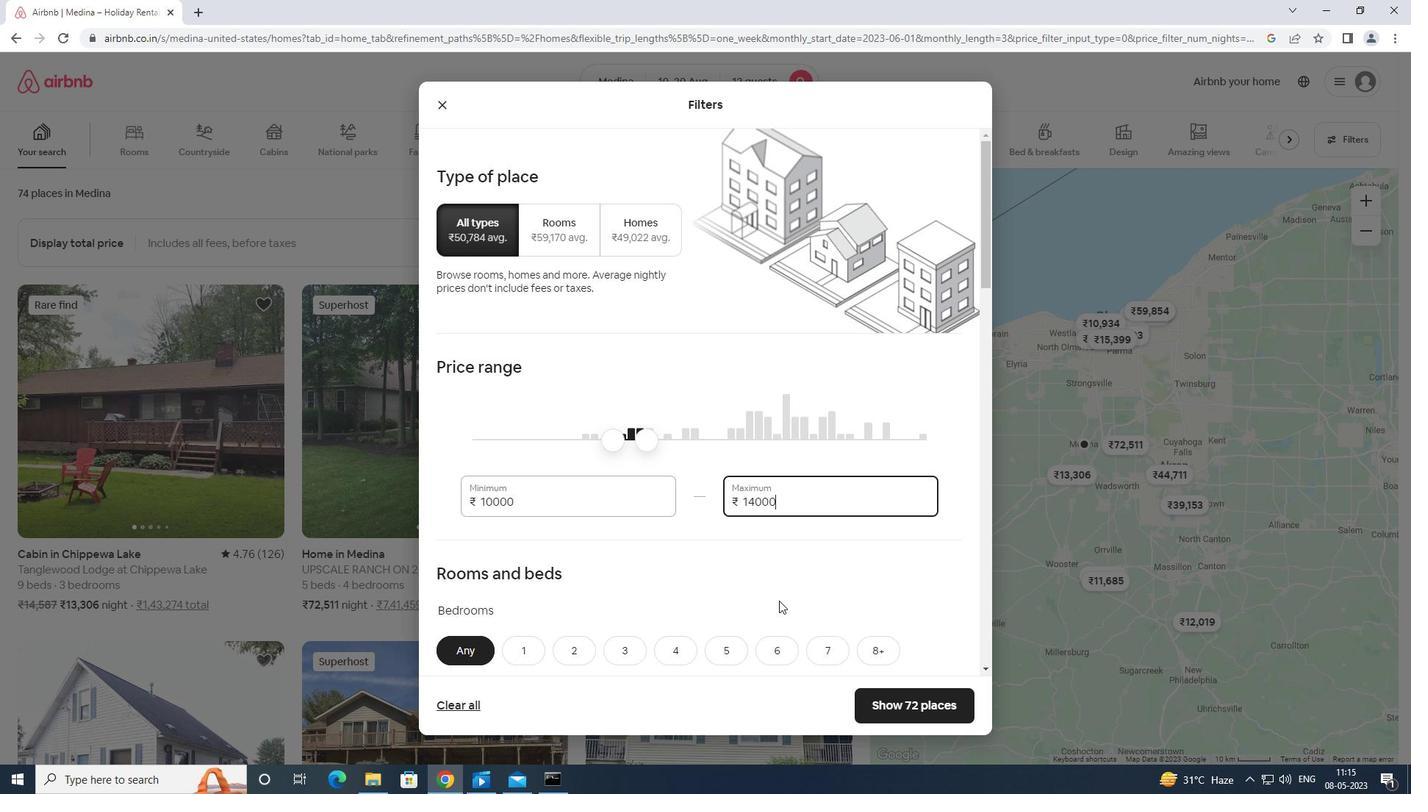 
Action: Mouse moved to (797, 581)
Screenshot: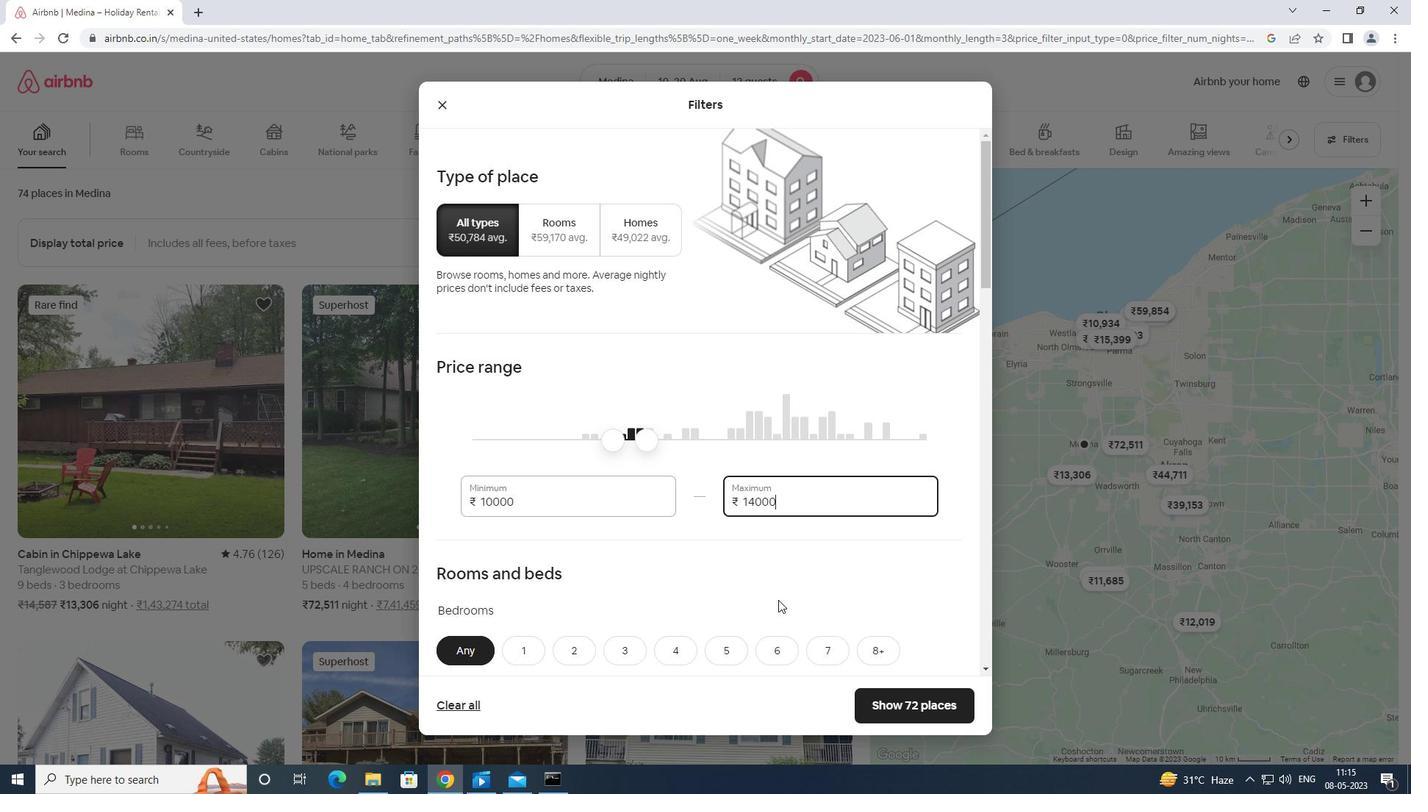 
Action: Mouse scrolled (797, 580) with delta (0, 0)
Screenshot: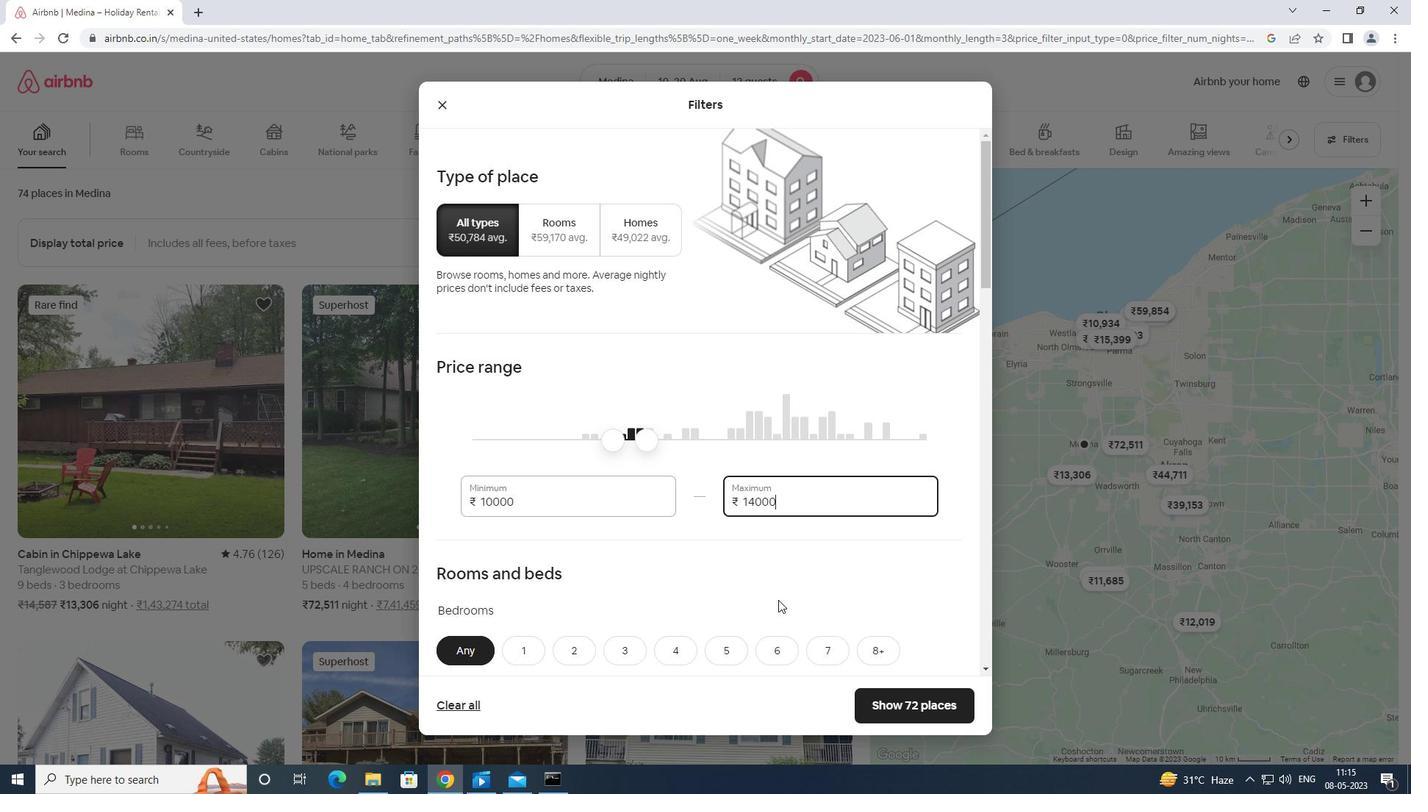 
Action: Mouse moved to (769, 508)
Screenshot: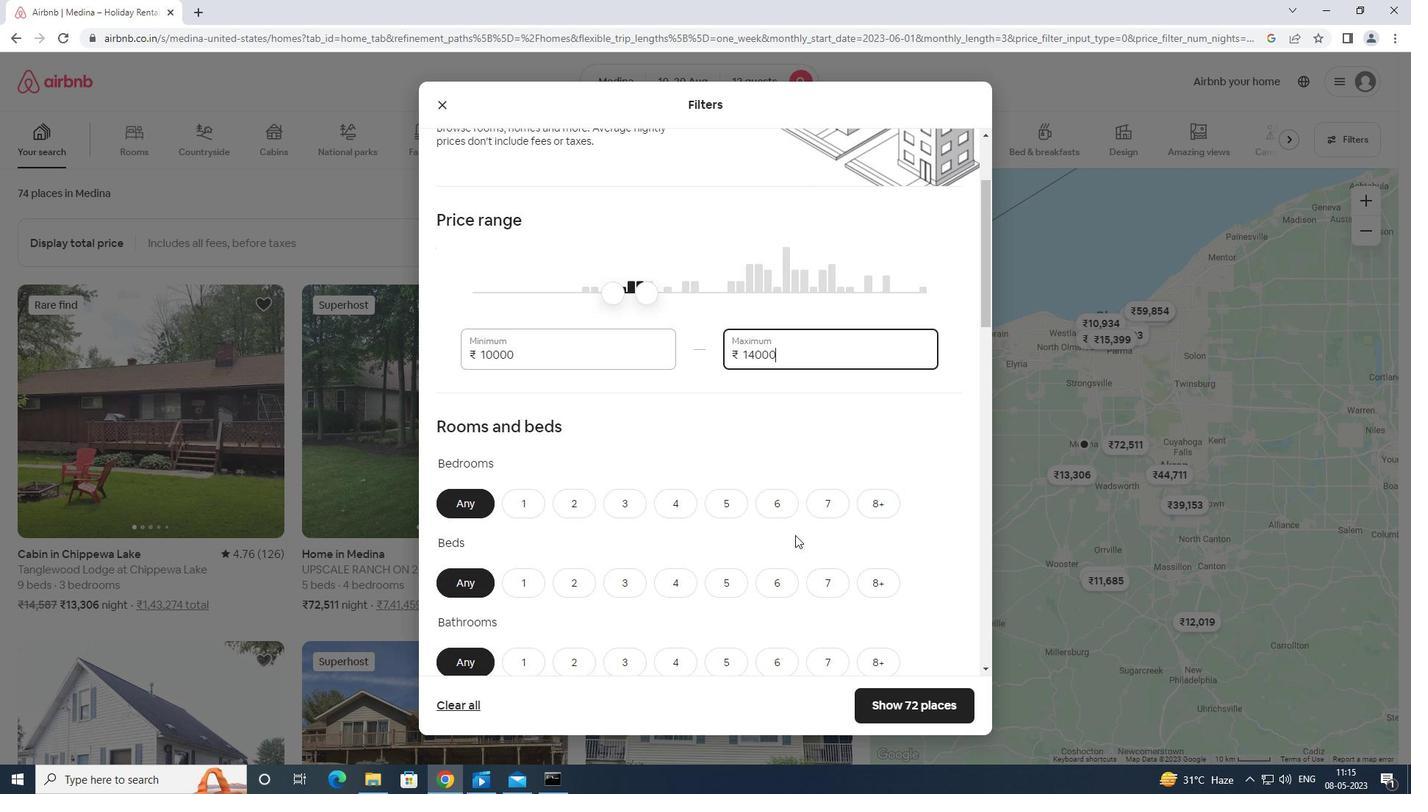 
Action: Mouse scrolled (769, 507) with delta (0, 0)
Screenshot: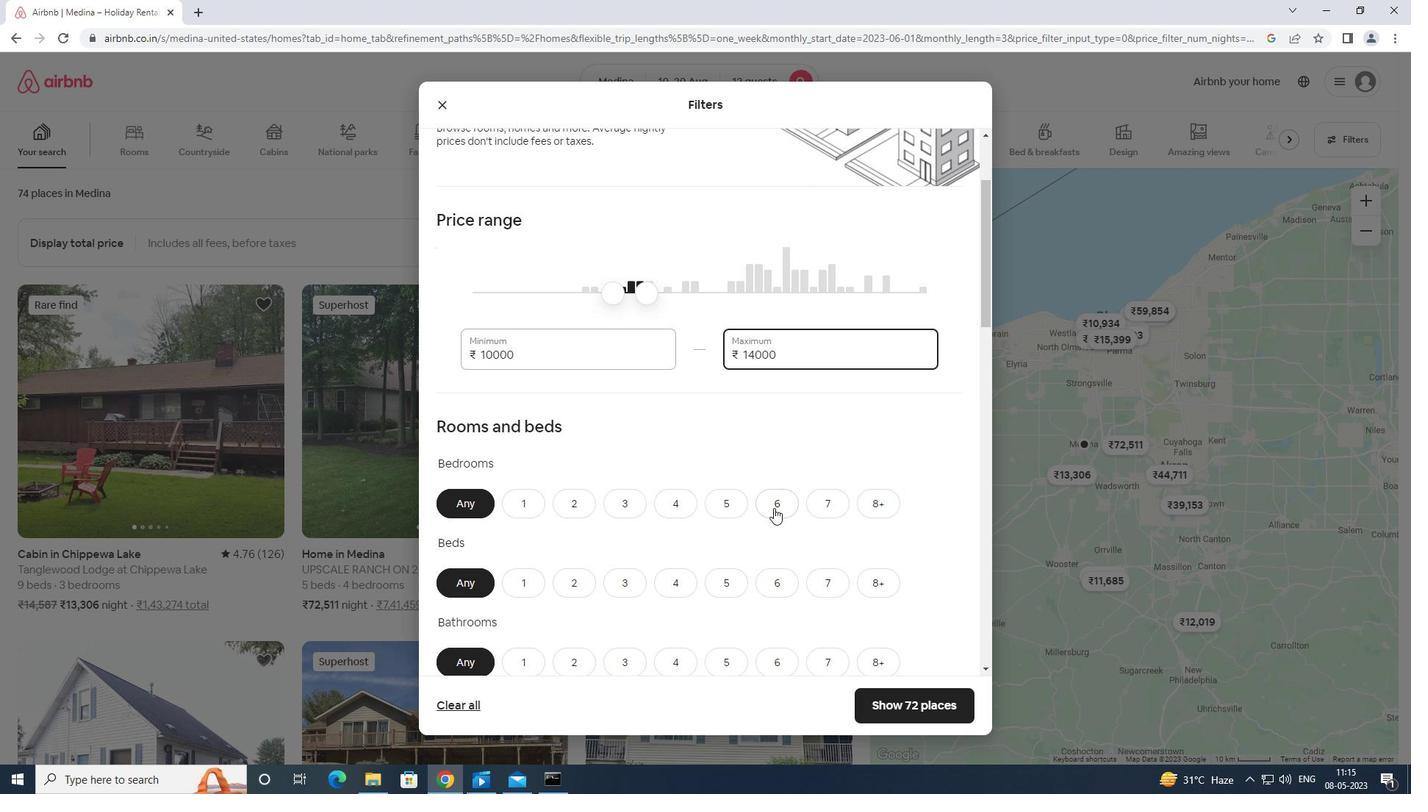 
Action: Mouse scrolled (769, 507) with delta (0, 0)
Screenshot: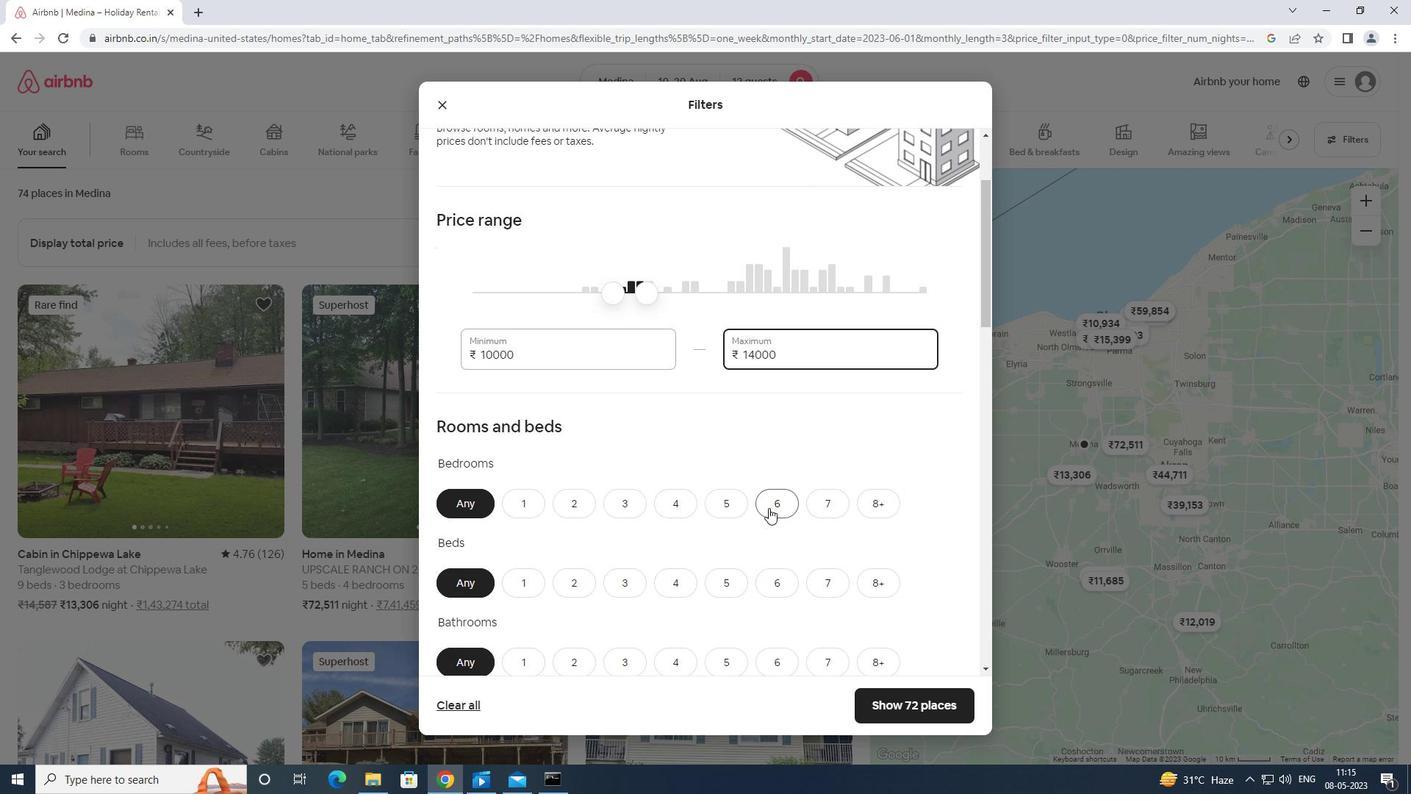 
Action: Mouse moved to (782, 355)
Screenshot: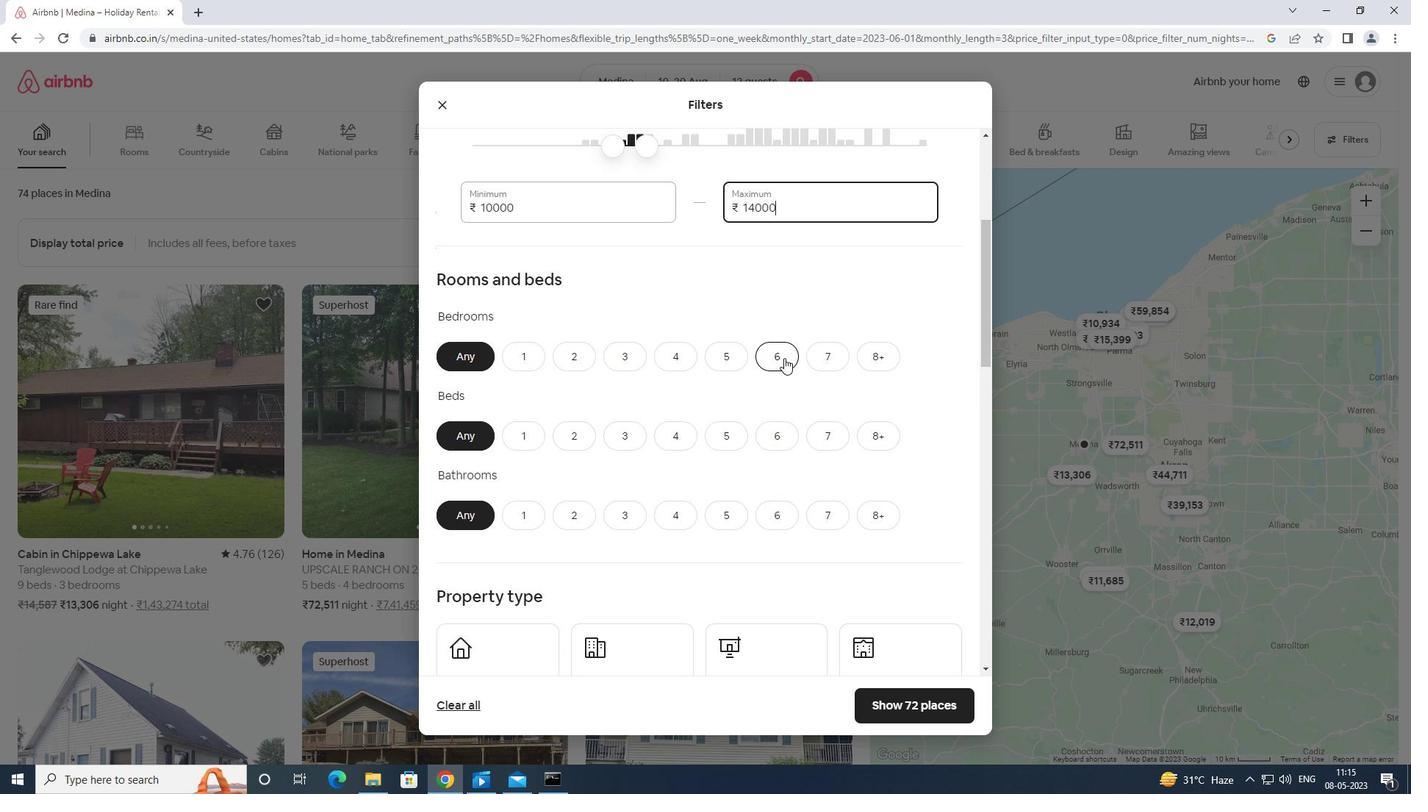 
Action: Mouse pressed left at (782, 355)
Screenshot: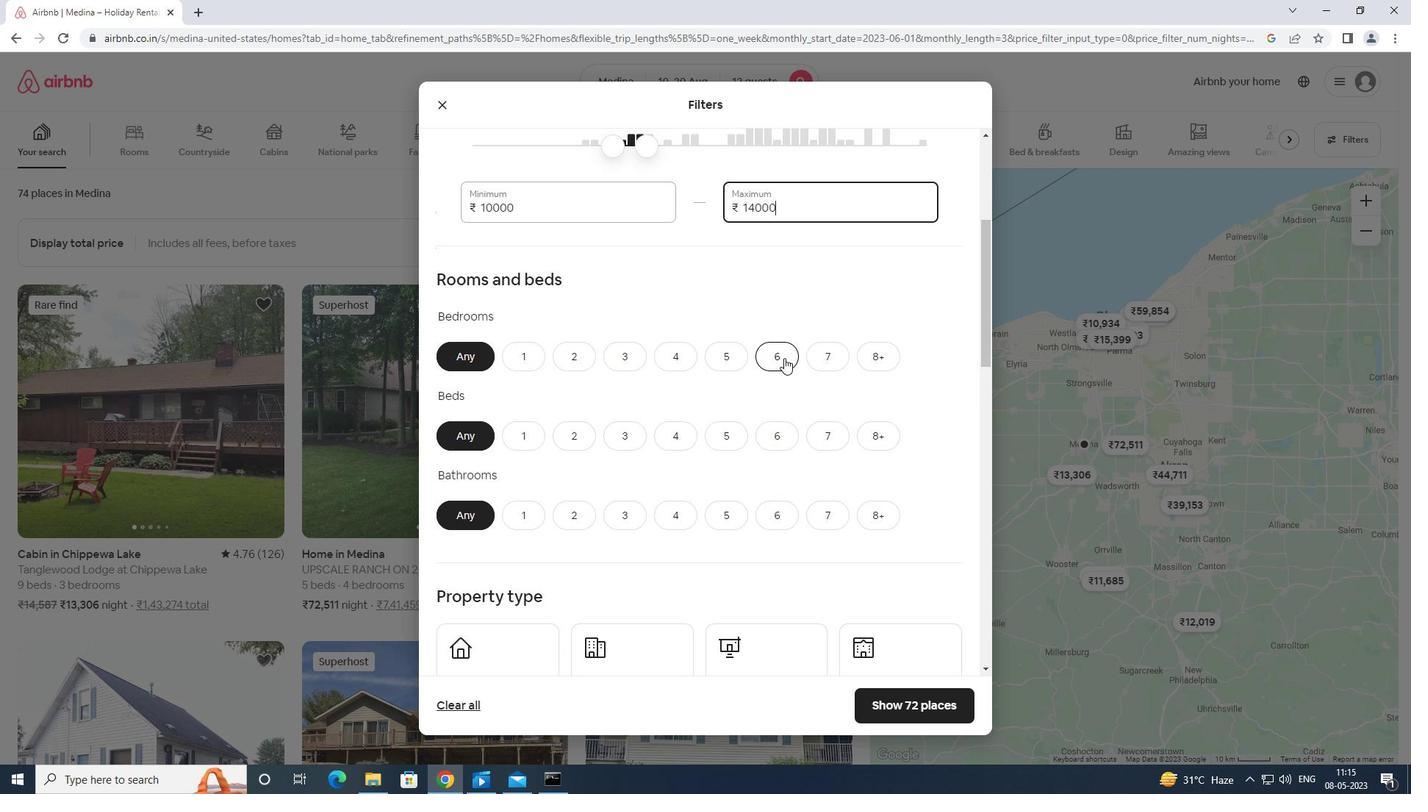 
Action: Mouse moved to (877, 435)
Screenshot: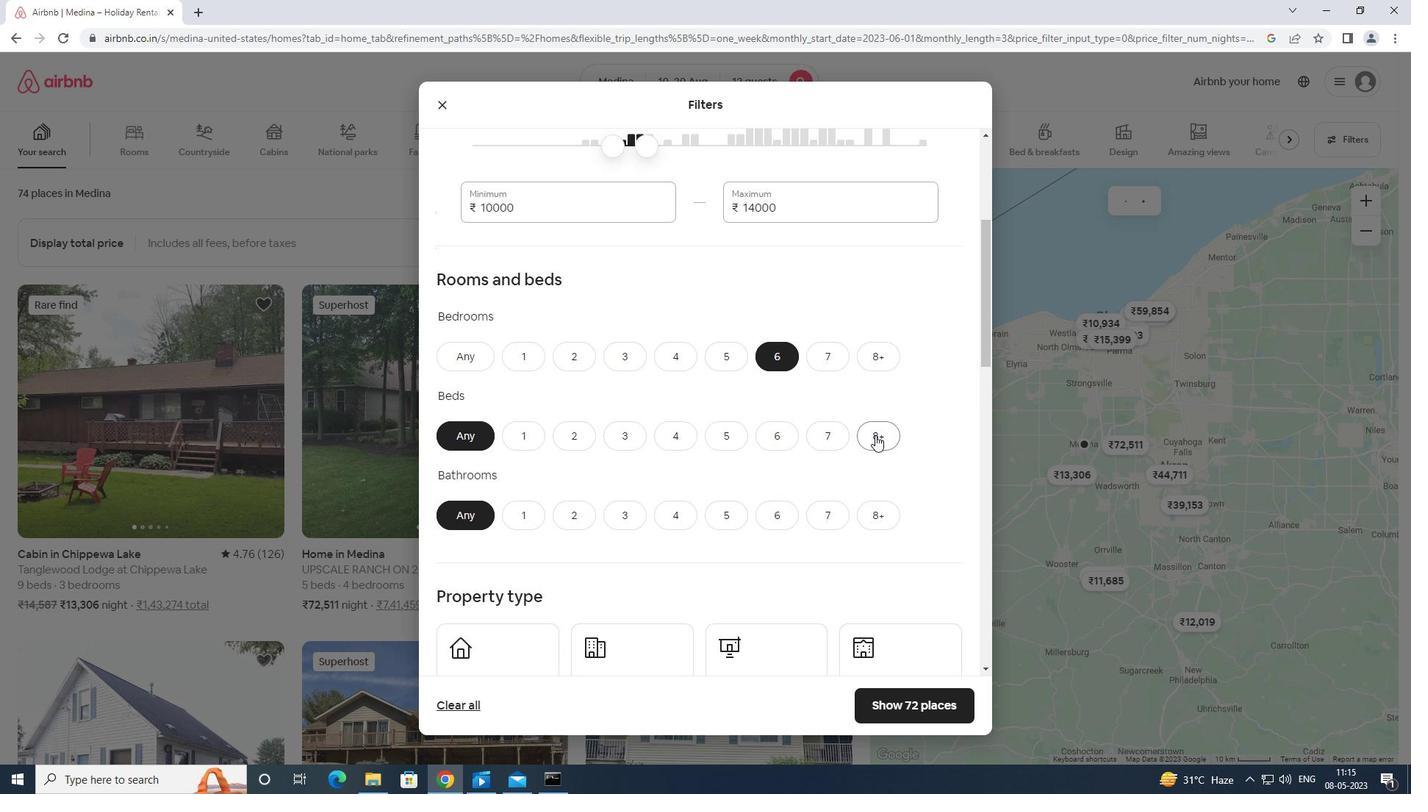 
Action: Mouse pressed left at (877, 435)
Screenshot: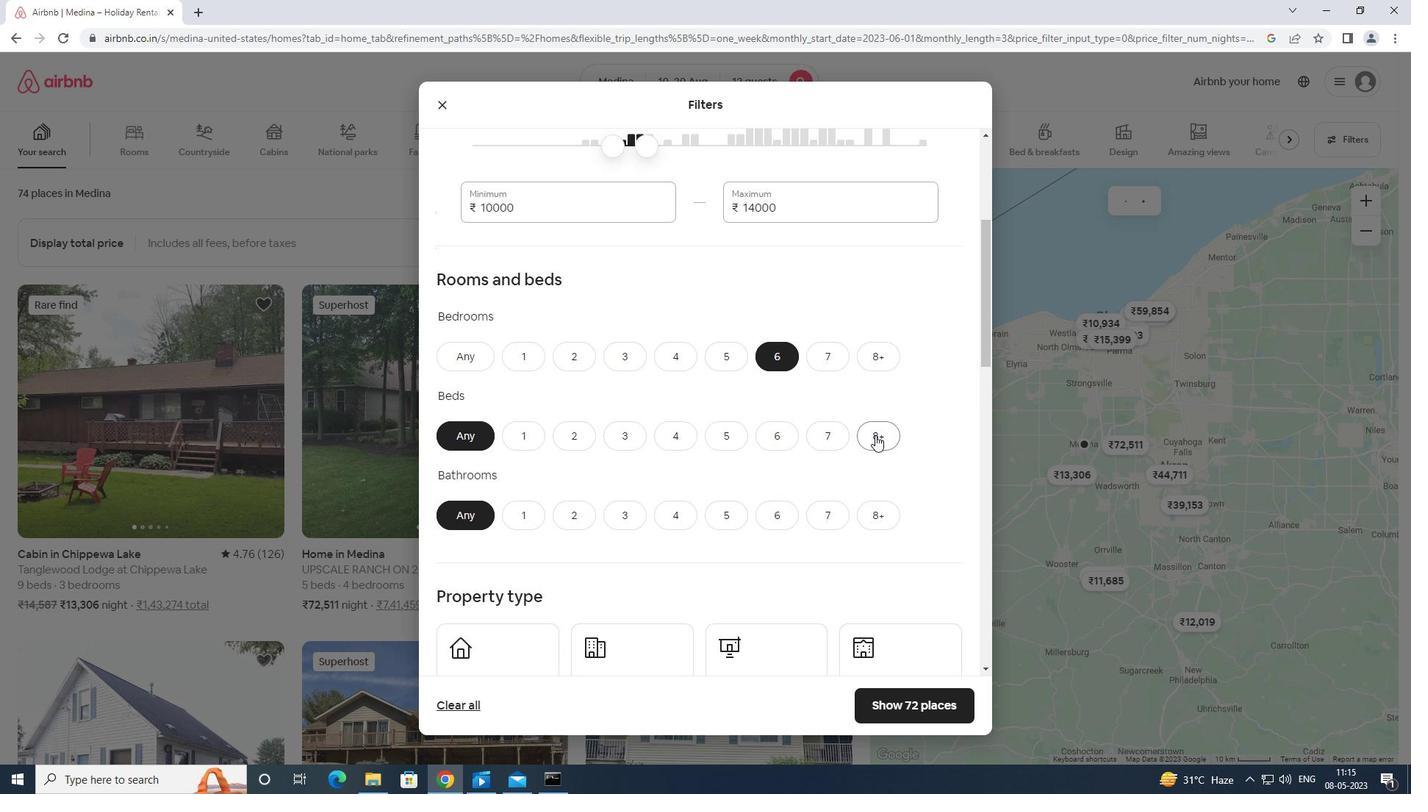 
Action: Mouse moved to (780, 510)
Screenshot: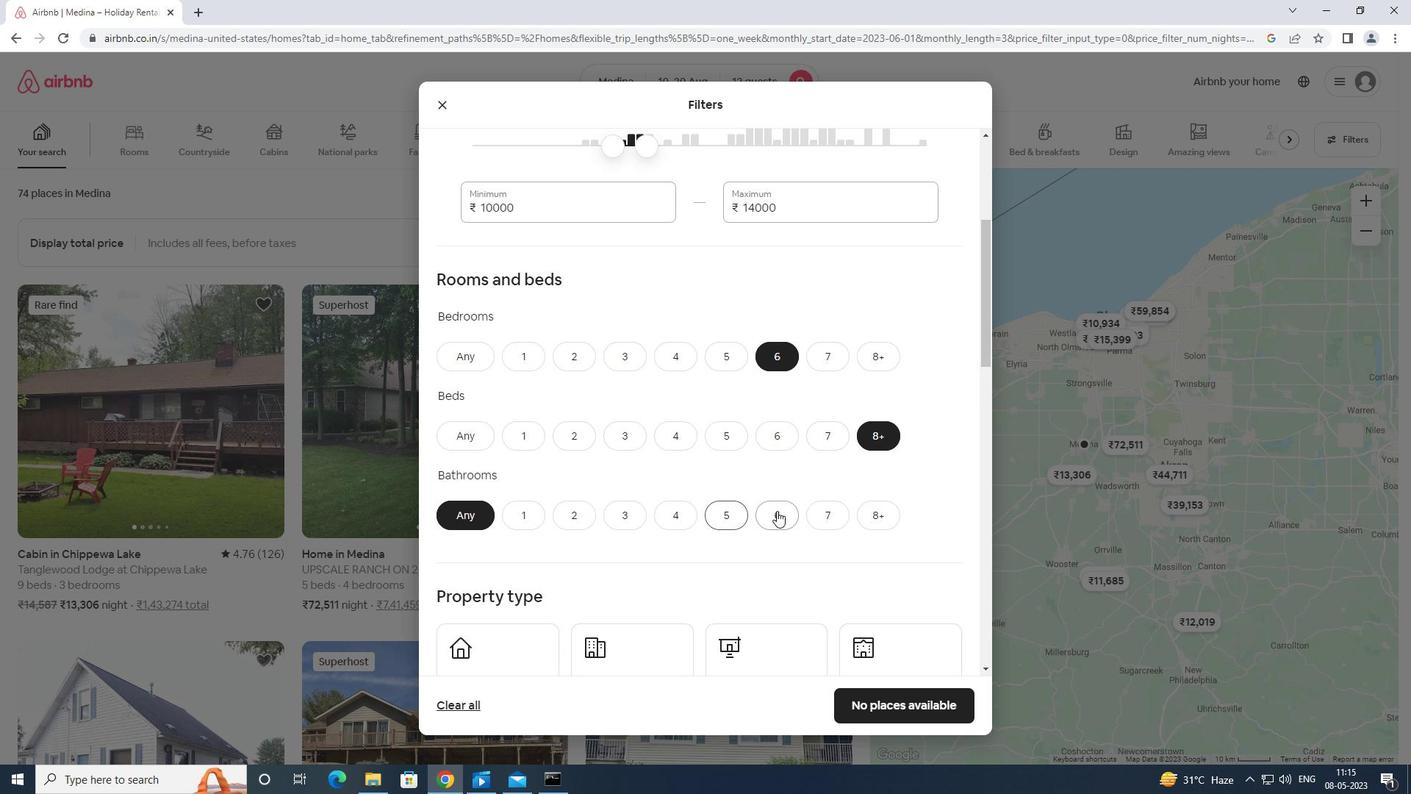 
Action: Mouse pressed left at (780, 510)
Screenshot: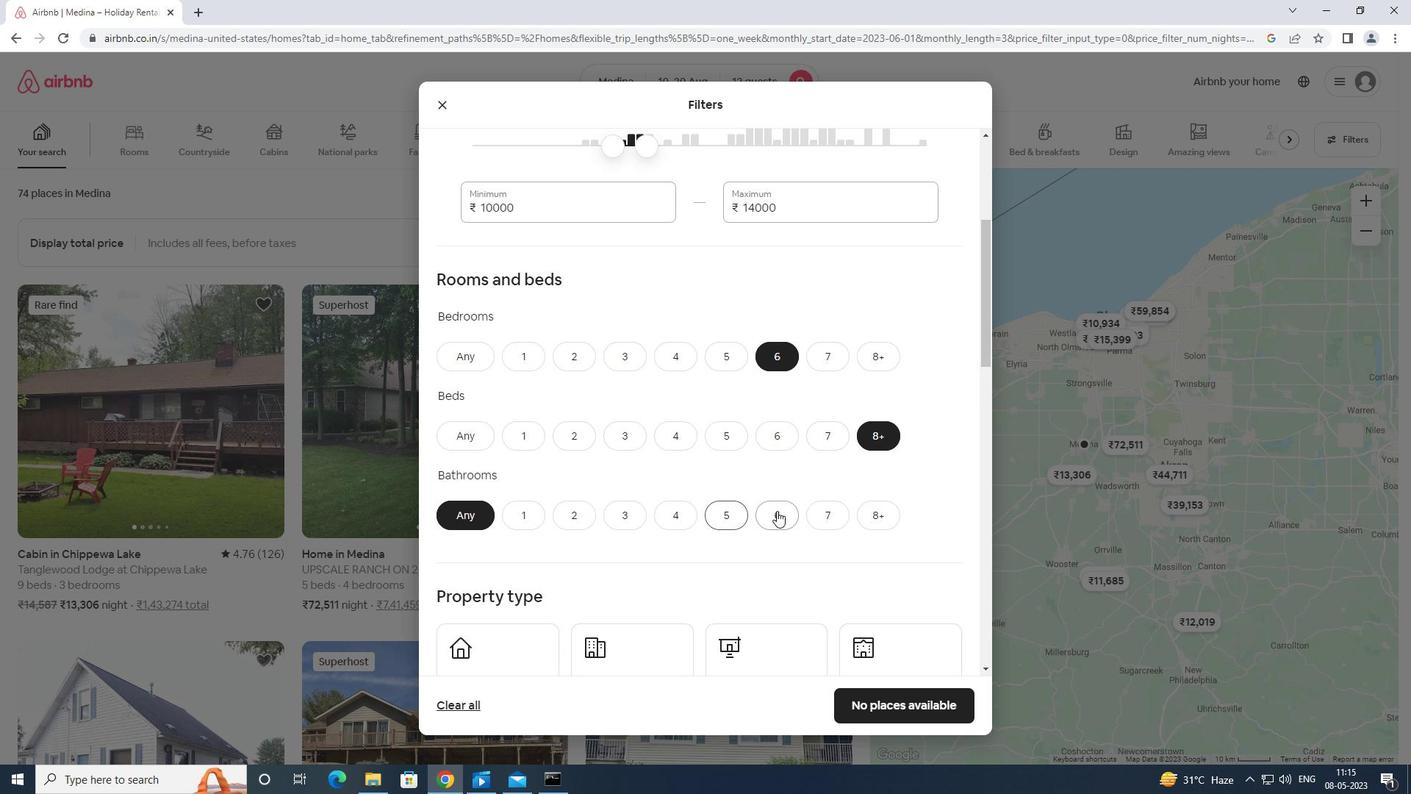 
Action: Mouse moved to (780, 508)
Screenshot: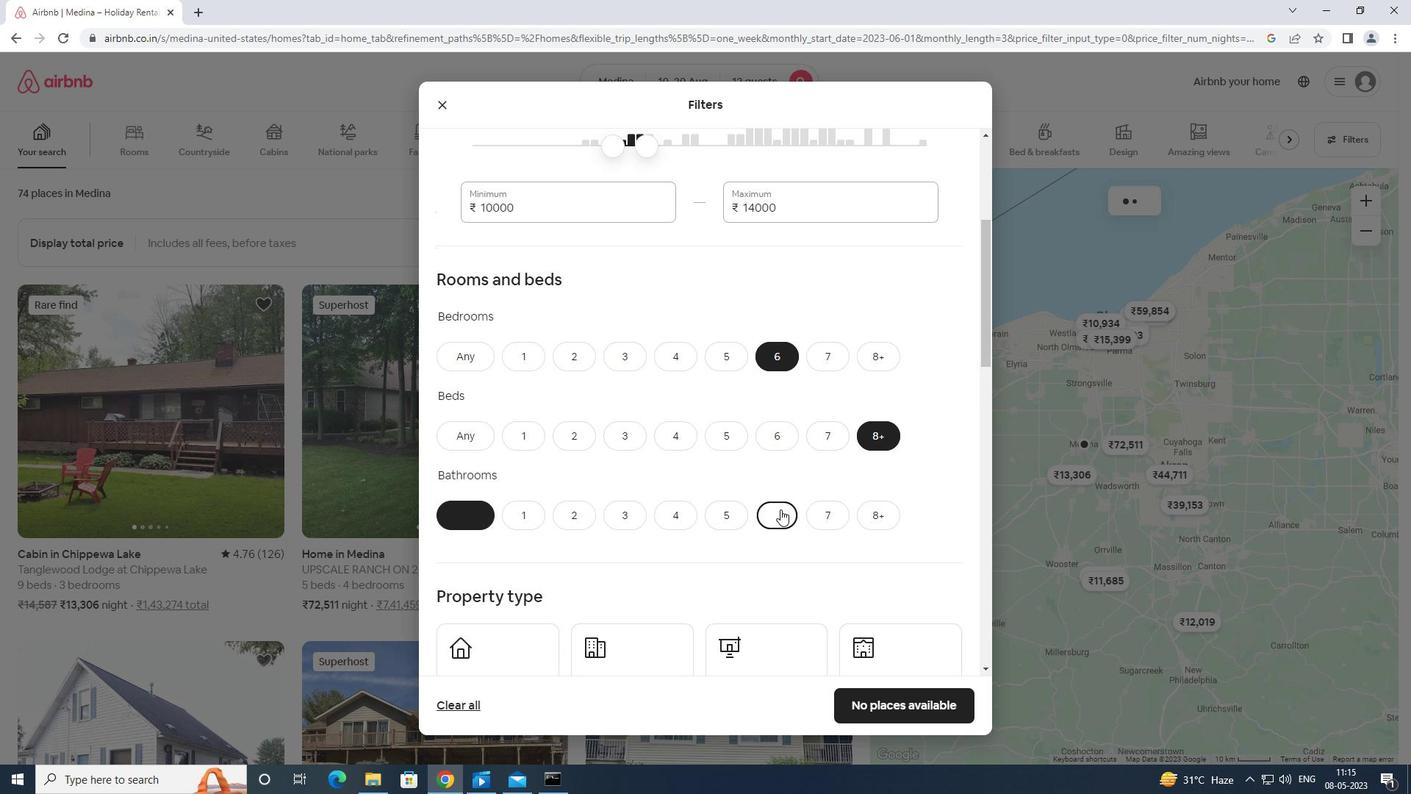 
Action: Mouse scrolled (780, 508) with delta (0, 0)
Screenshot: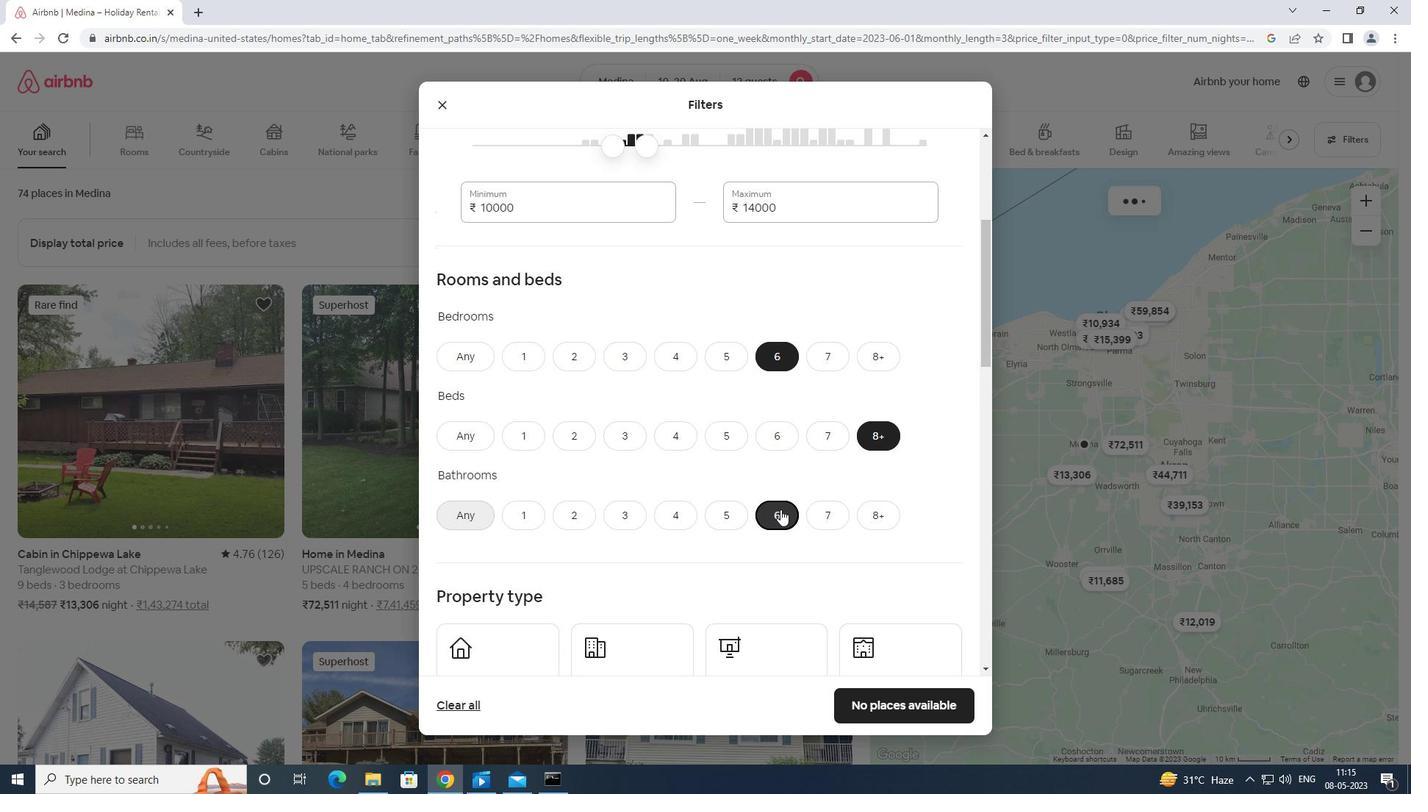 
Action: Mouse scrolled (780, 508) with delta (0, 0)
Screenshot: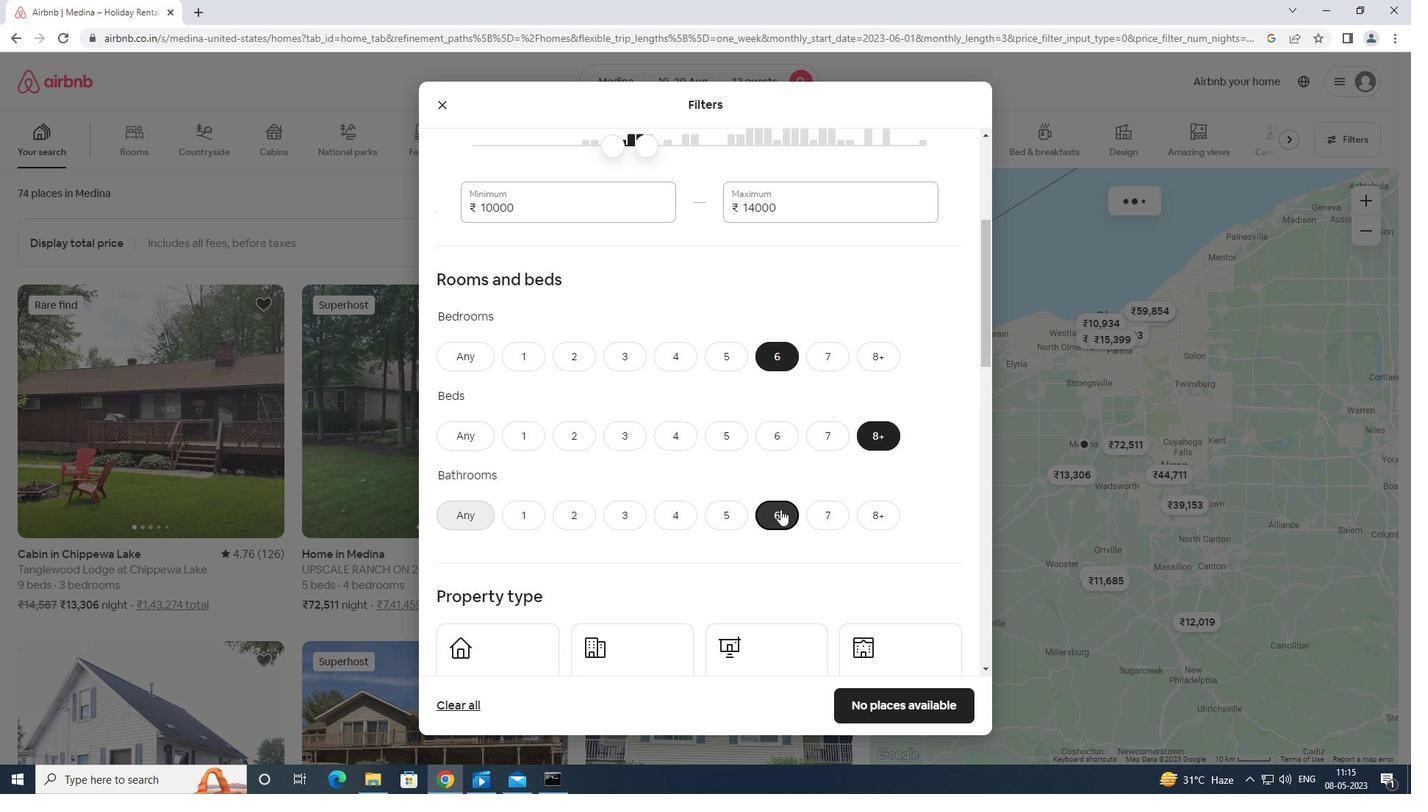 
Action: Mouse moved to (525, 521)
Screenshot: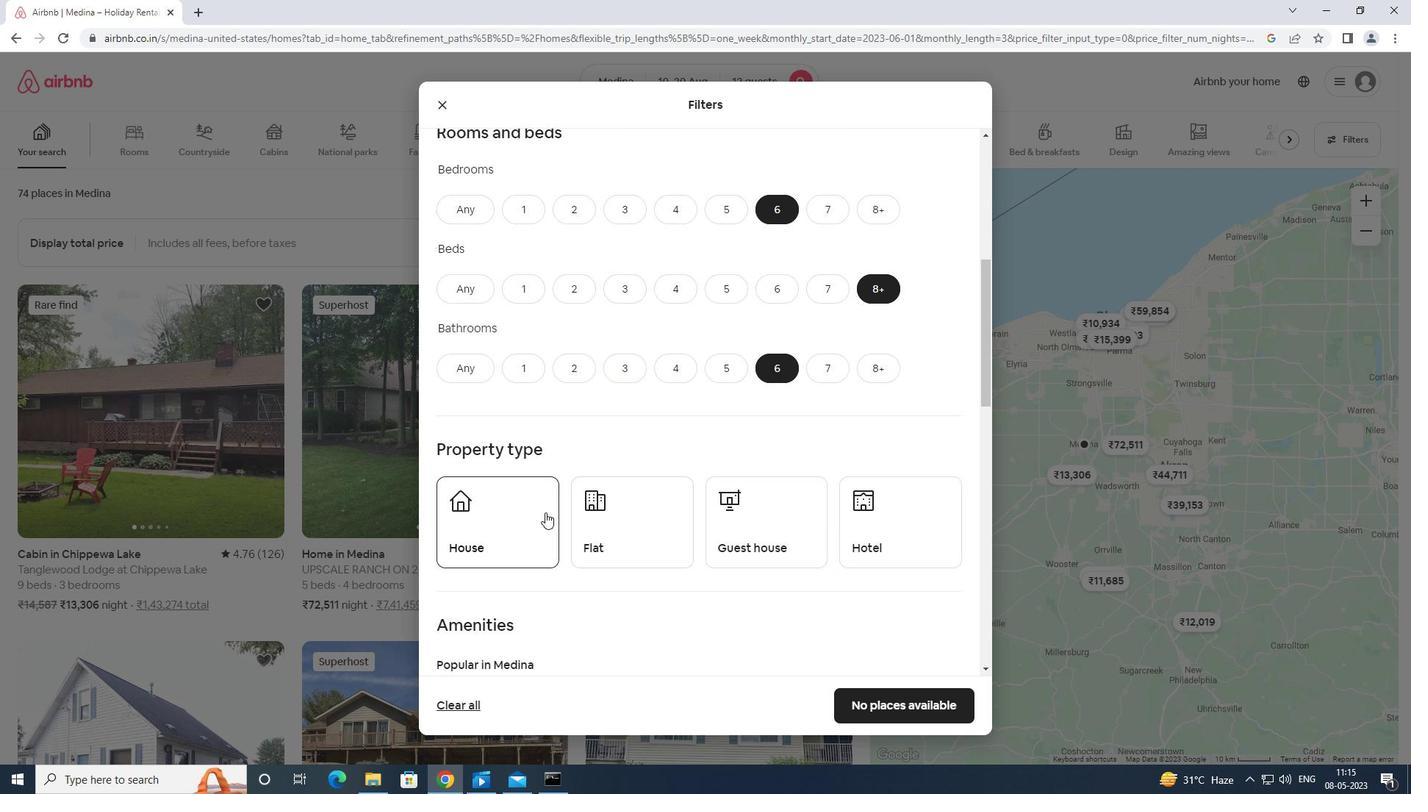 
Action: Mouse pressed left at (525, 521)
Screenshot: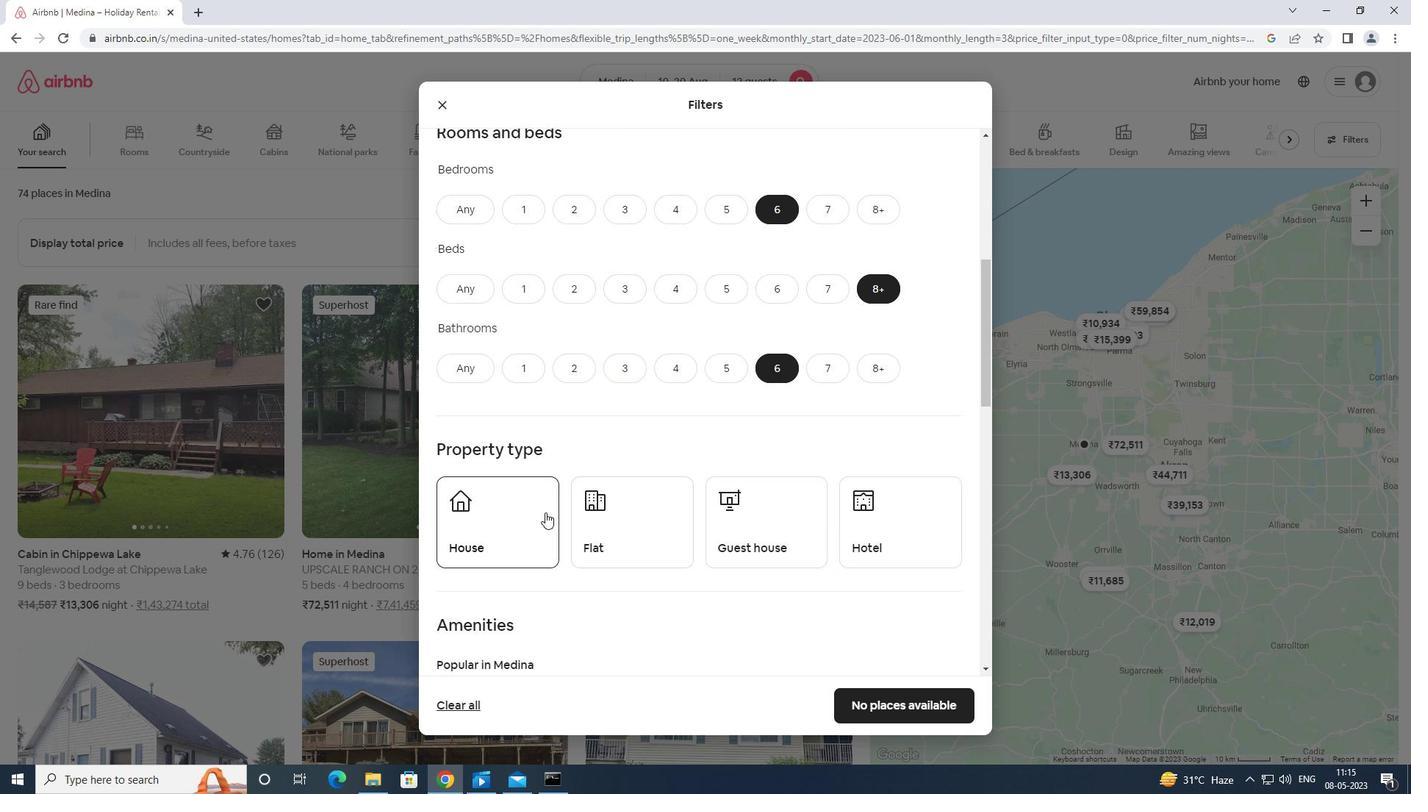 
Action: Mouse moved to (646, 511)
Screenshot: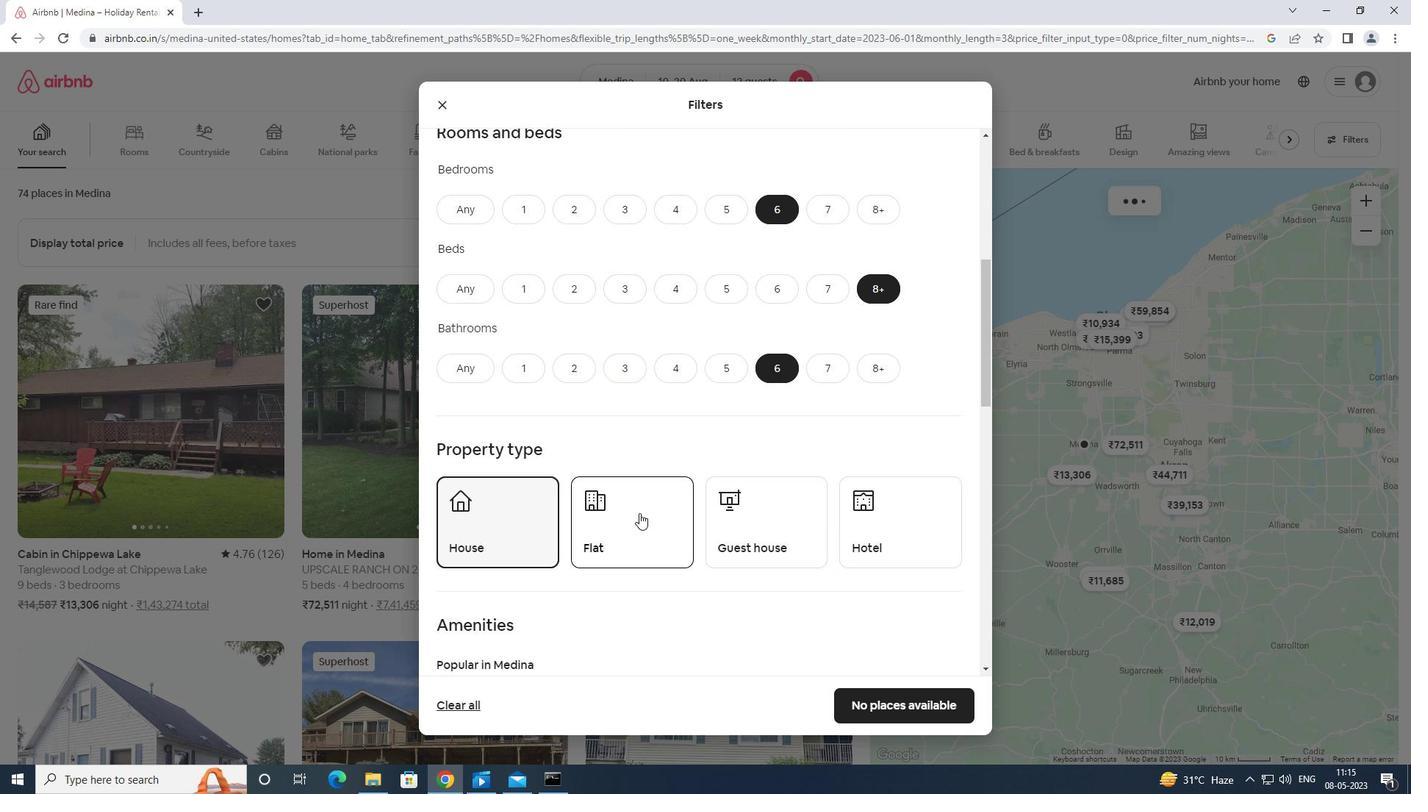 
Action: Mouse pressed left at (646, 511)
Screenshot: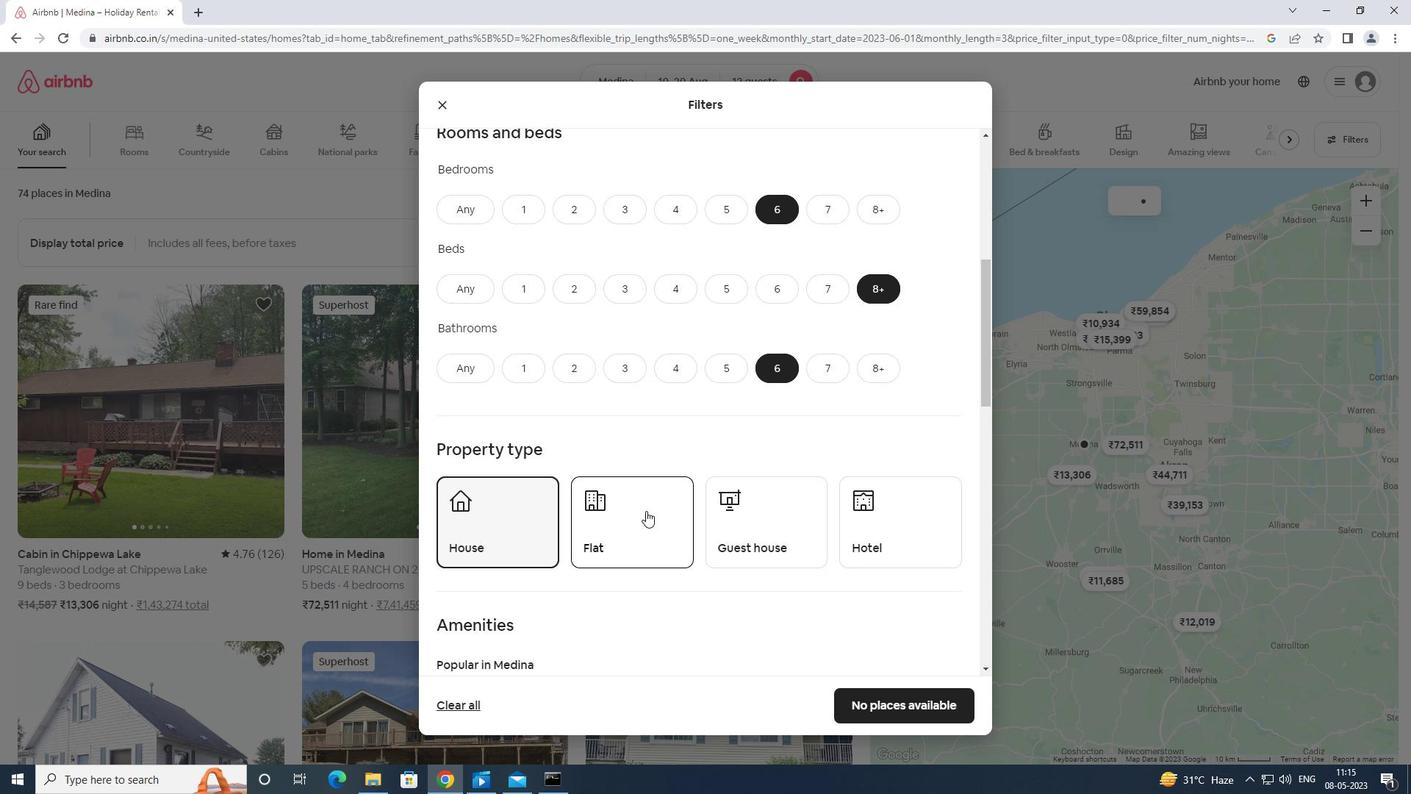 
Action: Mouse moved to (766, 527)
Screenshot: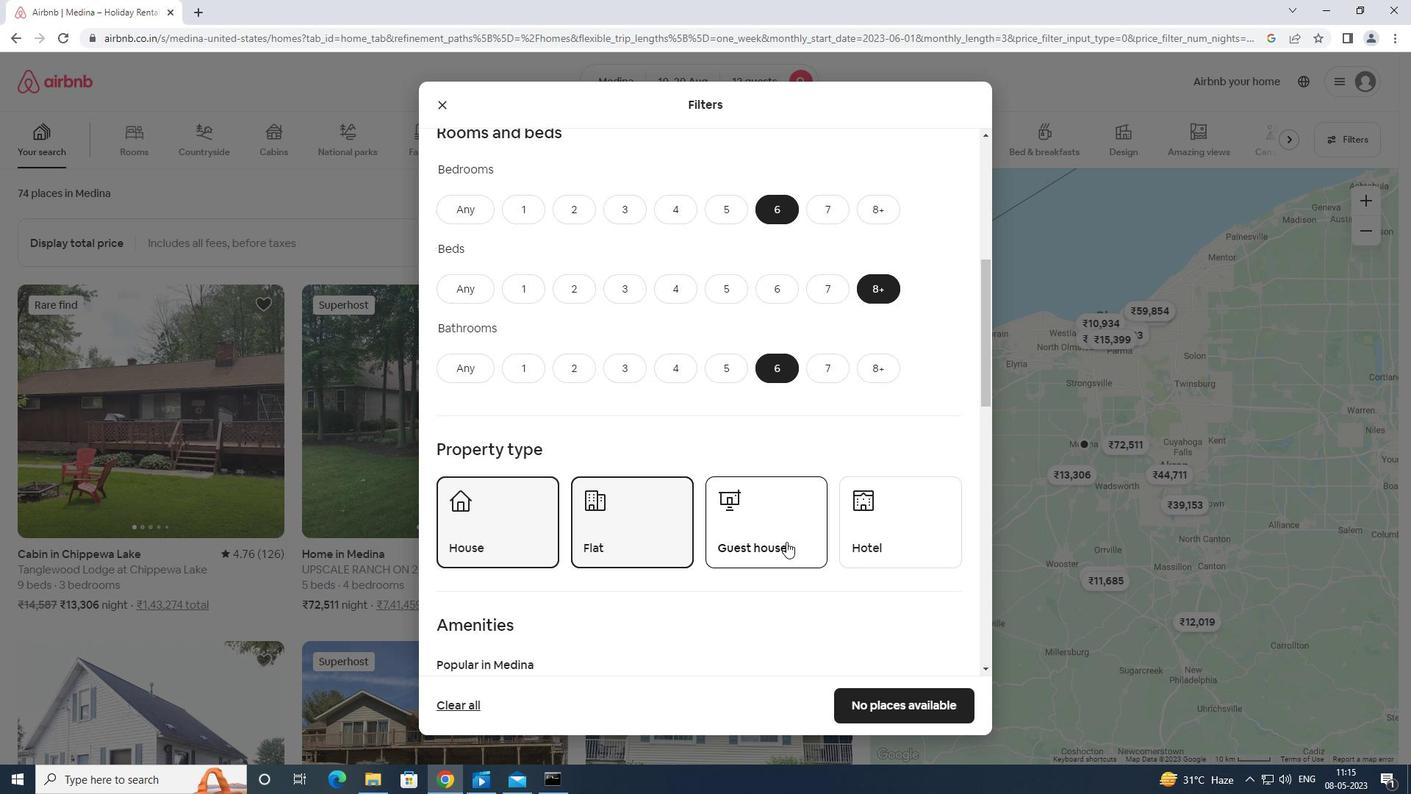 
Action: Mouse pressed left at (766, 527)
Screenshot: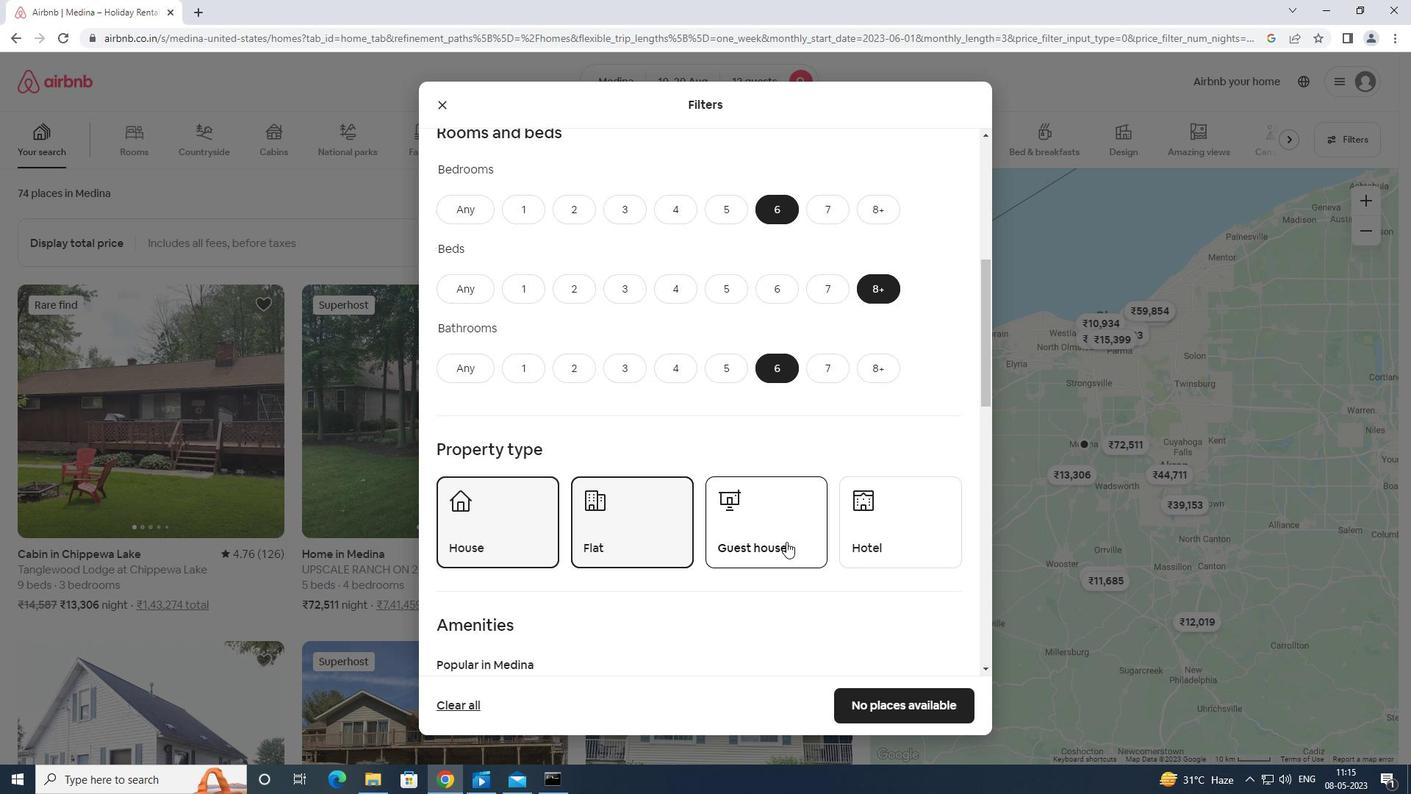 
Action: Mouse moved to (777, 507)
Screenshot: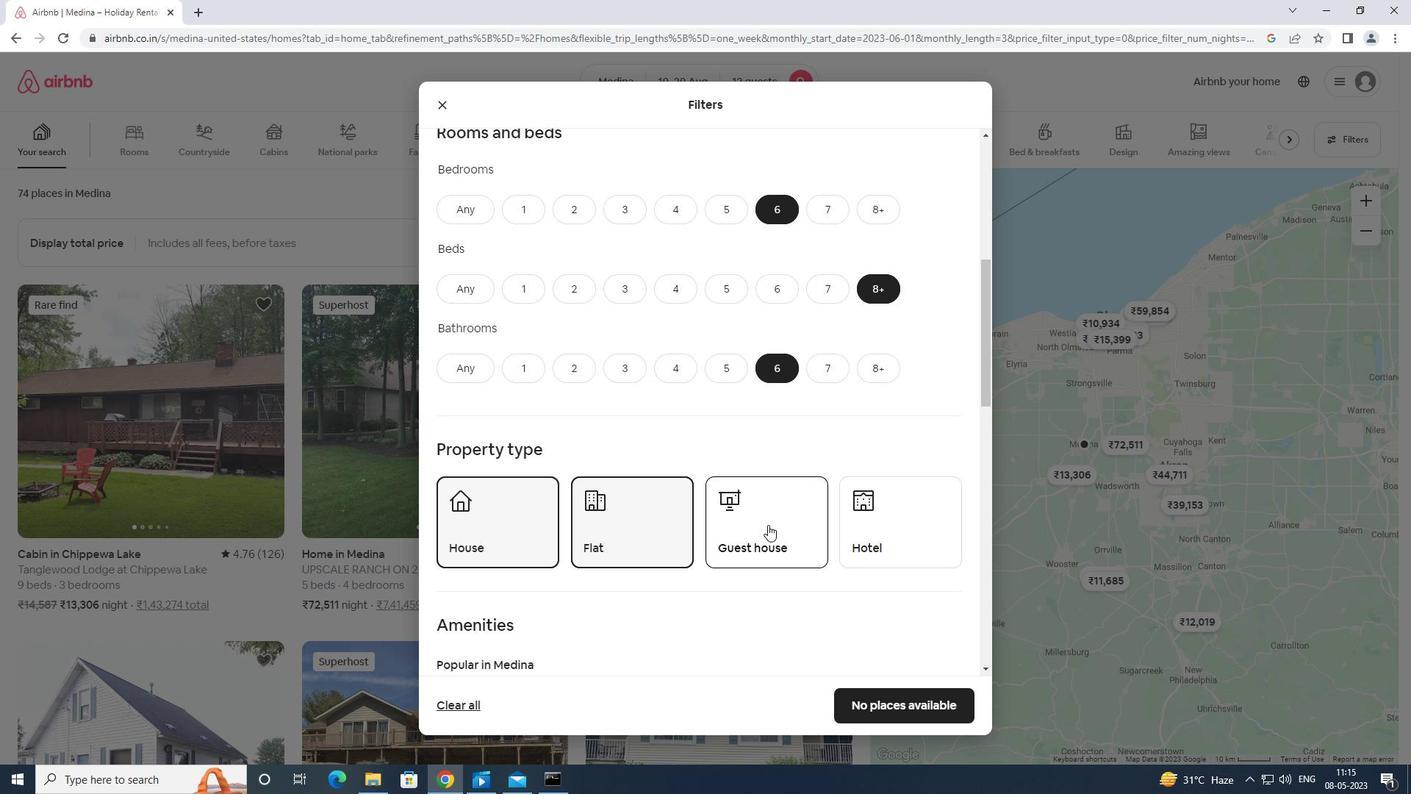 
Action: Mouse scrolled (777, 506) with delta (0, 0)
Screenshot: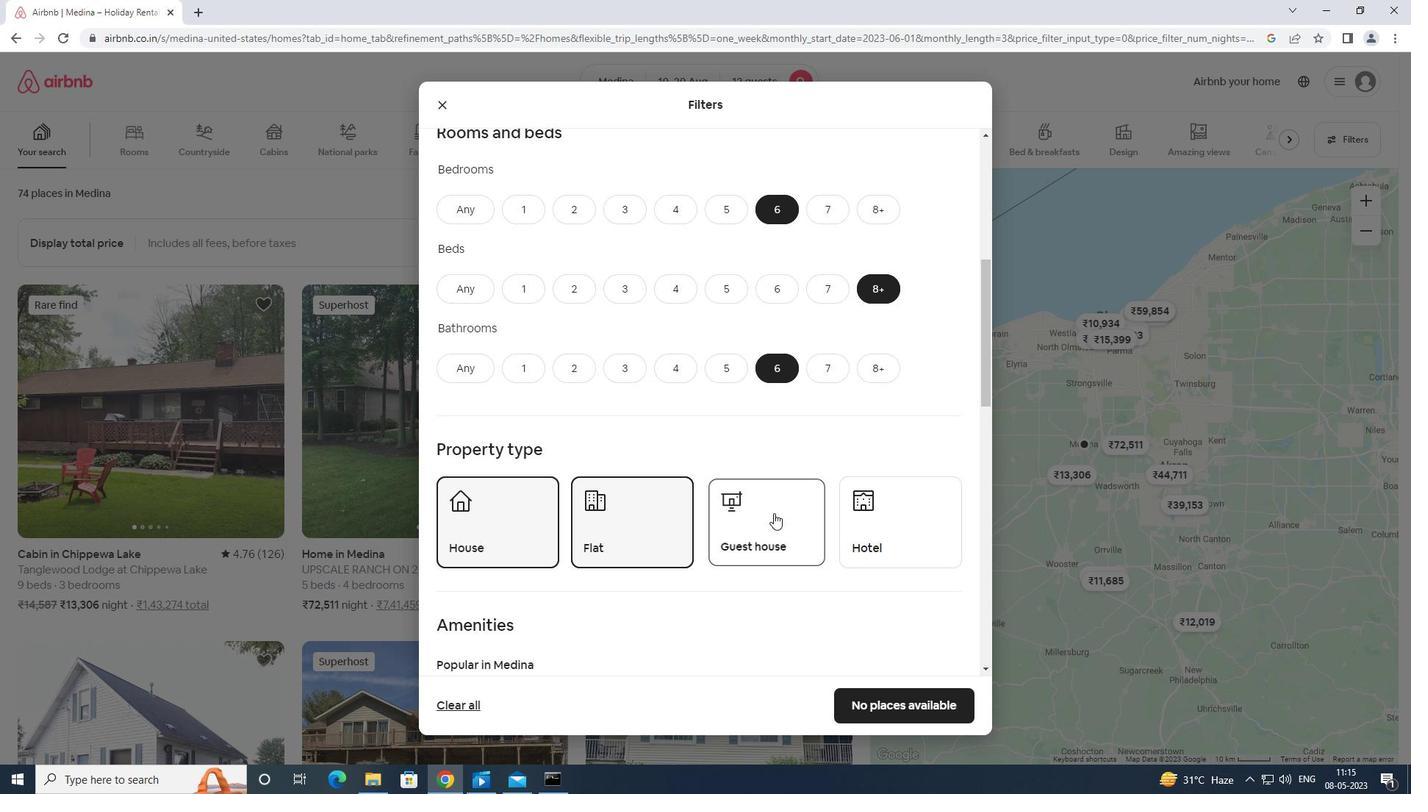 
Action: Mouse scrolled (777, 506) with delta (0, 0)
Screenshot: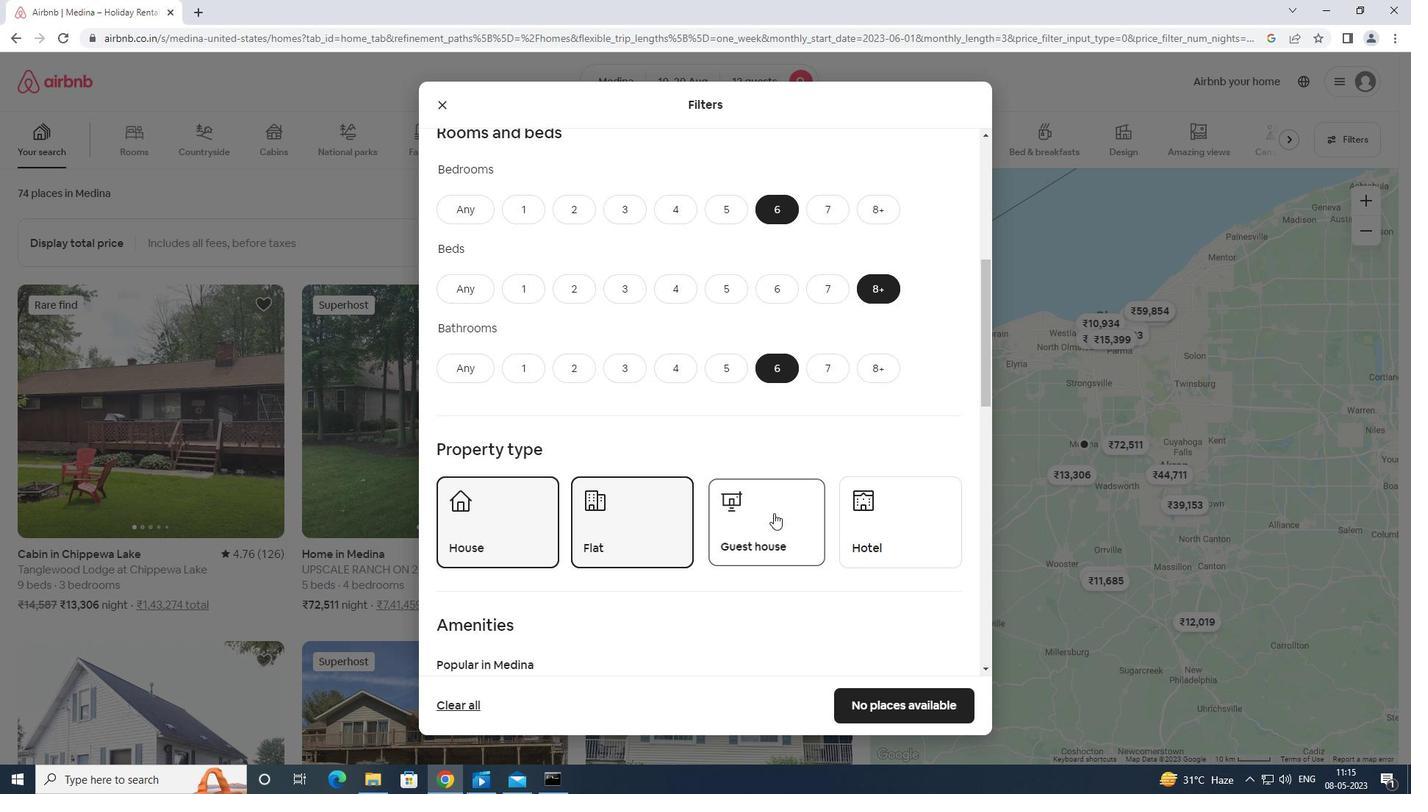 
Action: Mouse moved to (732, 545)
Screenshot: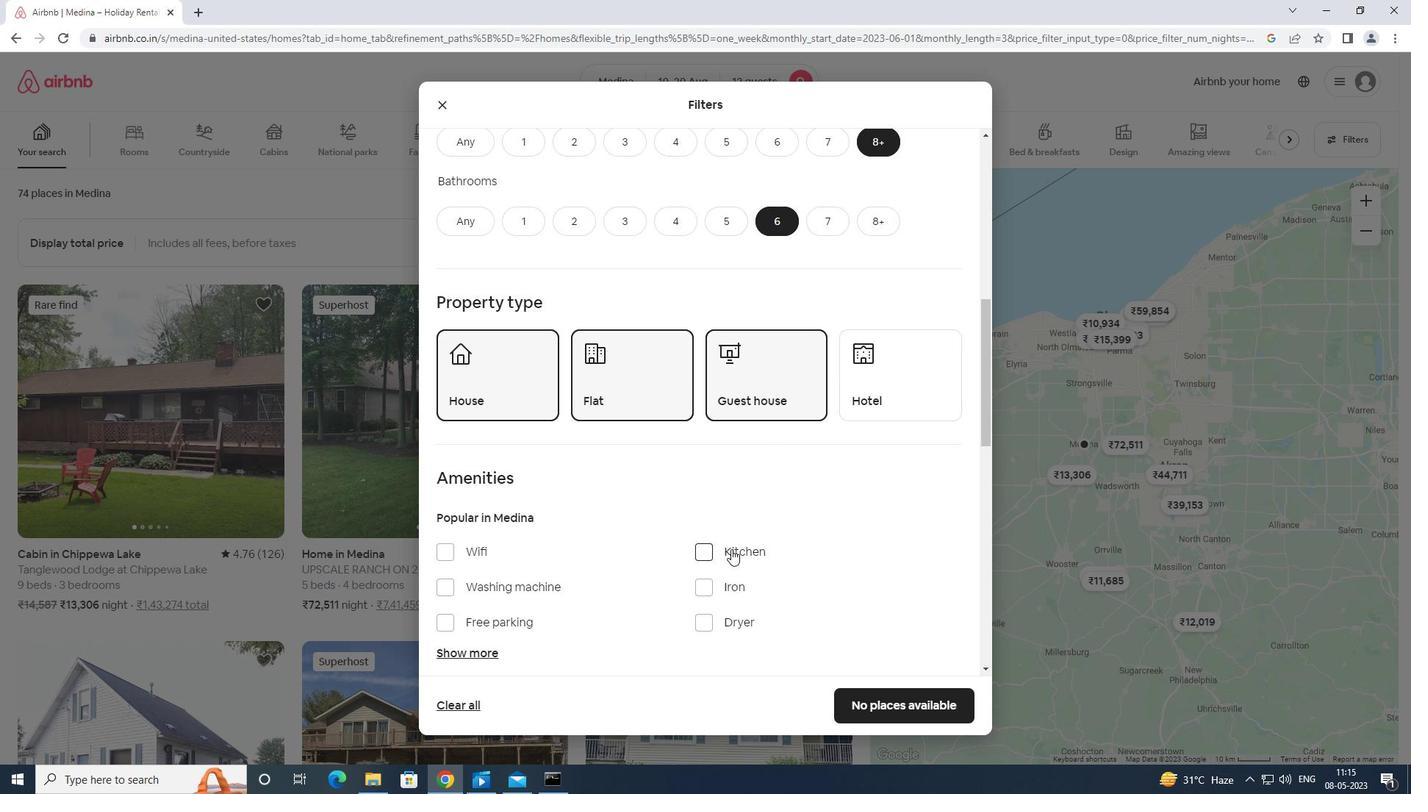 
Action: Mouse scrolled (732, 544) with delta (0, 0)
Screenshot: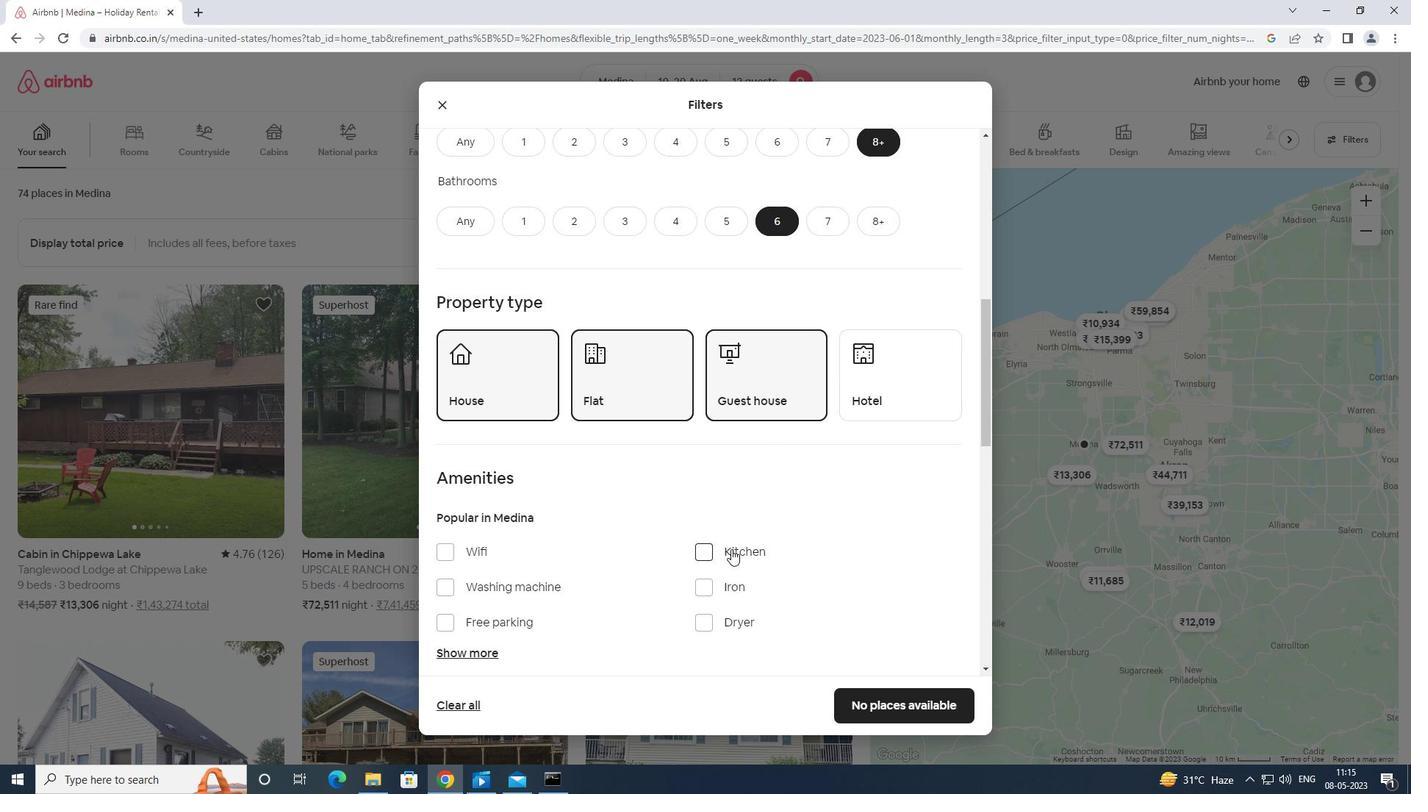 
Action: Mouse scrolled (732, 544) with delta (0, 0)
Screenshot: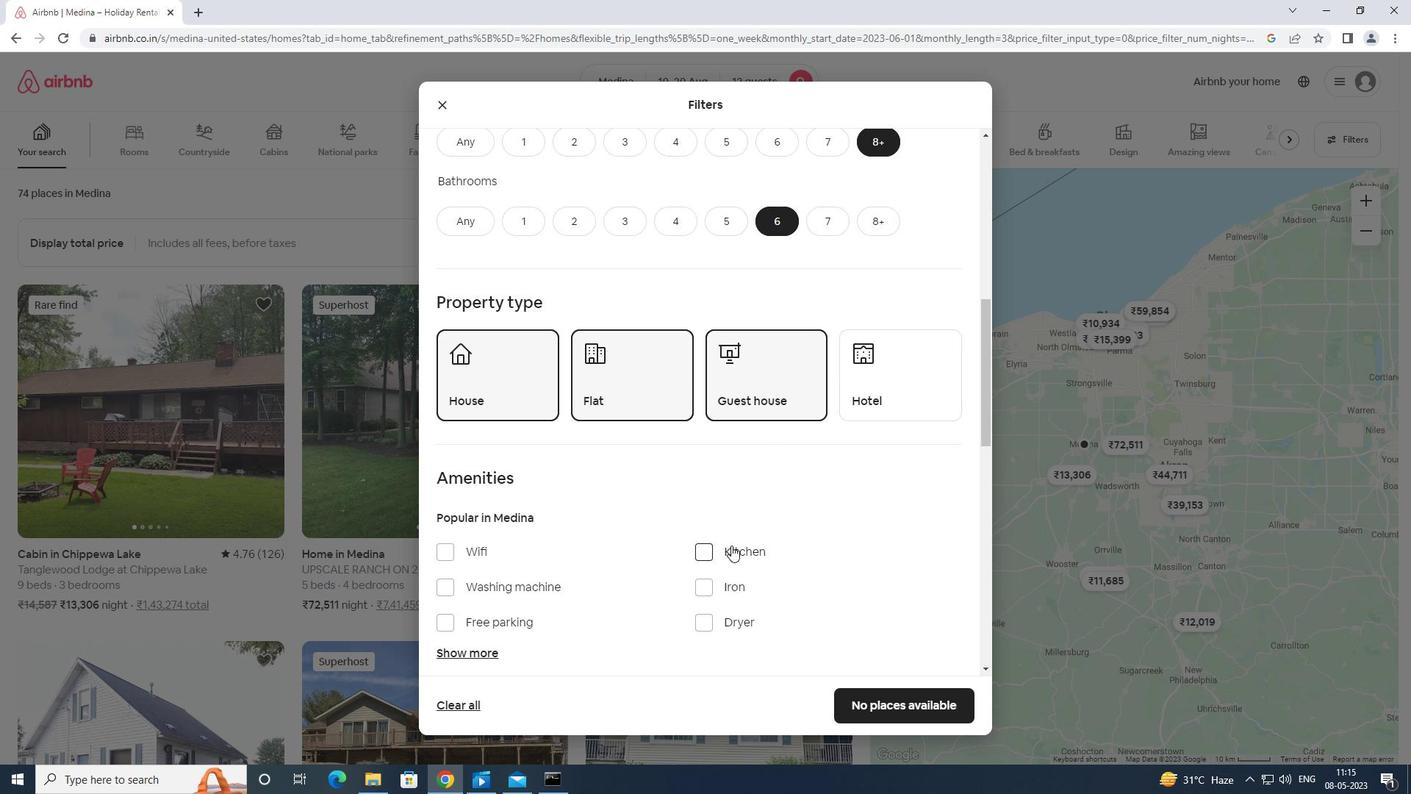 
Action: Mouse moved to (443, 404)
Screenshot: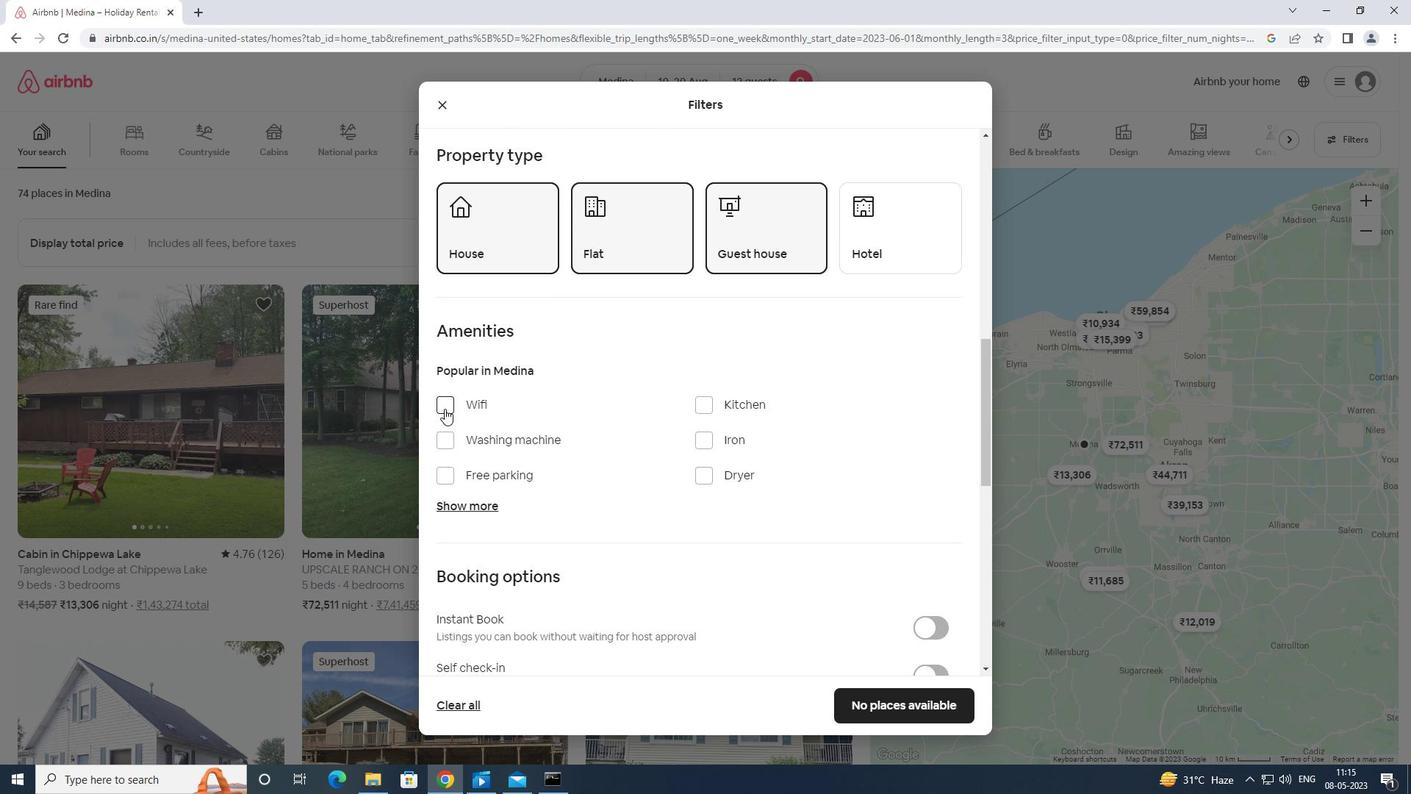 
Action: Mouse pressed left at (443, 404)
Screenshot: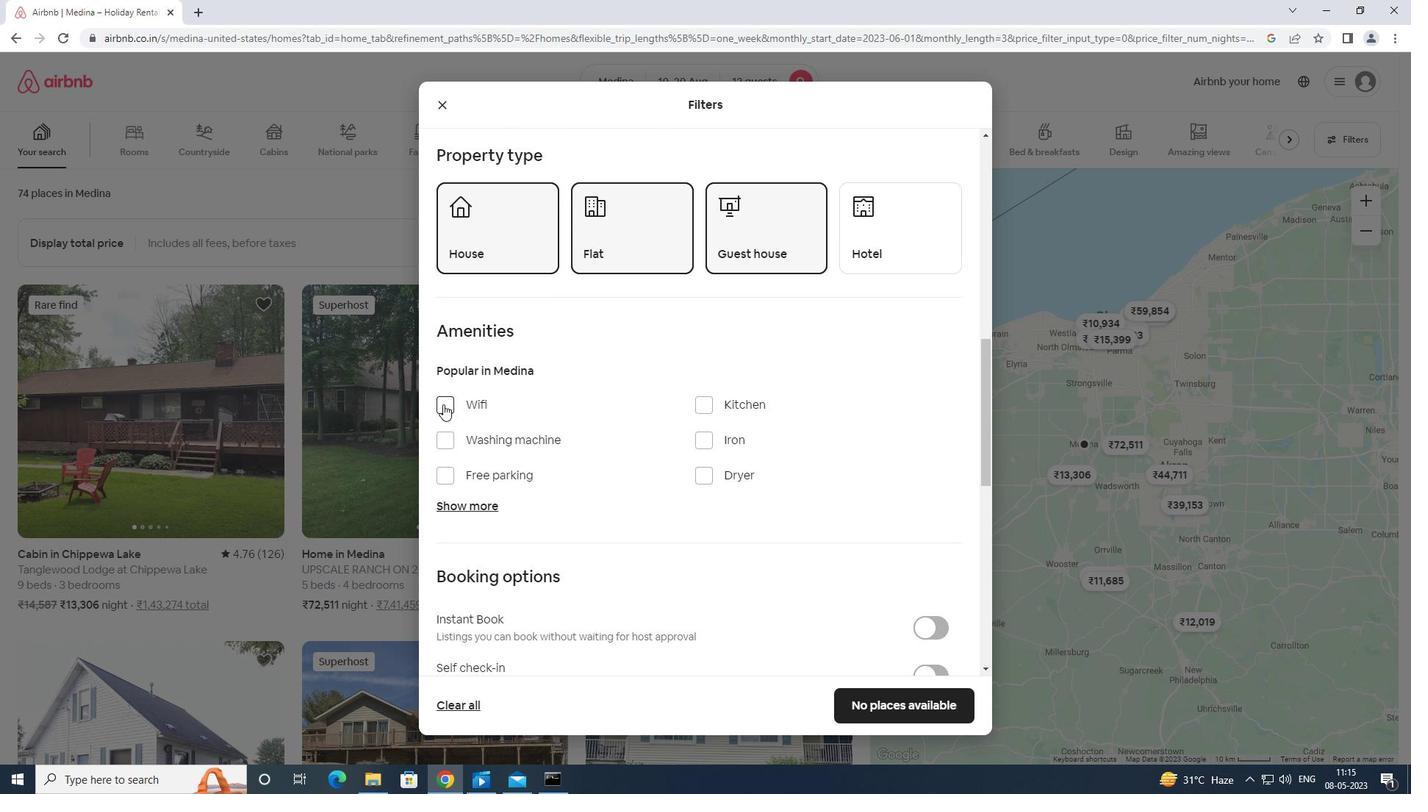 
Action: Mouse moved to (447, 475)
Screenshot: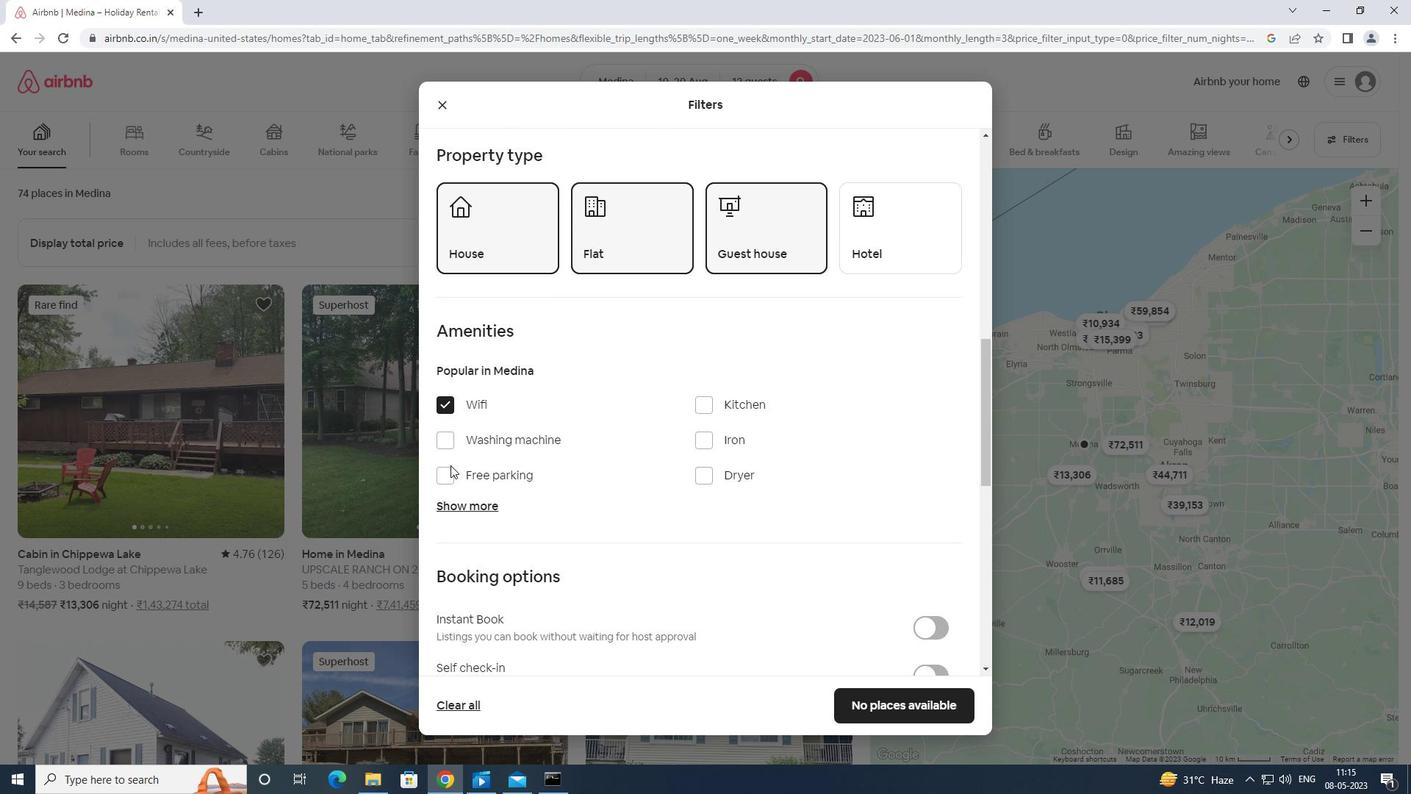
Action: Mouse pressed left at (447, 475)
Screenshot: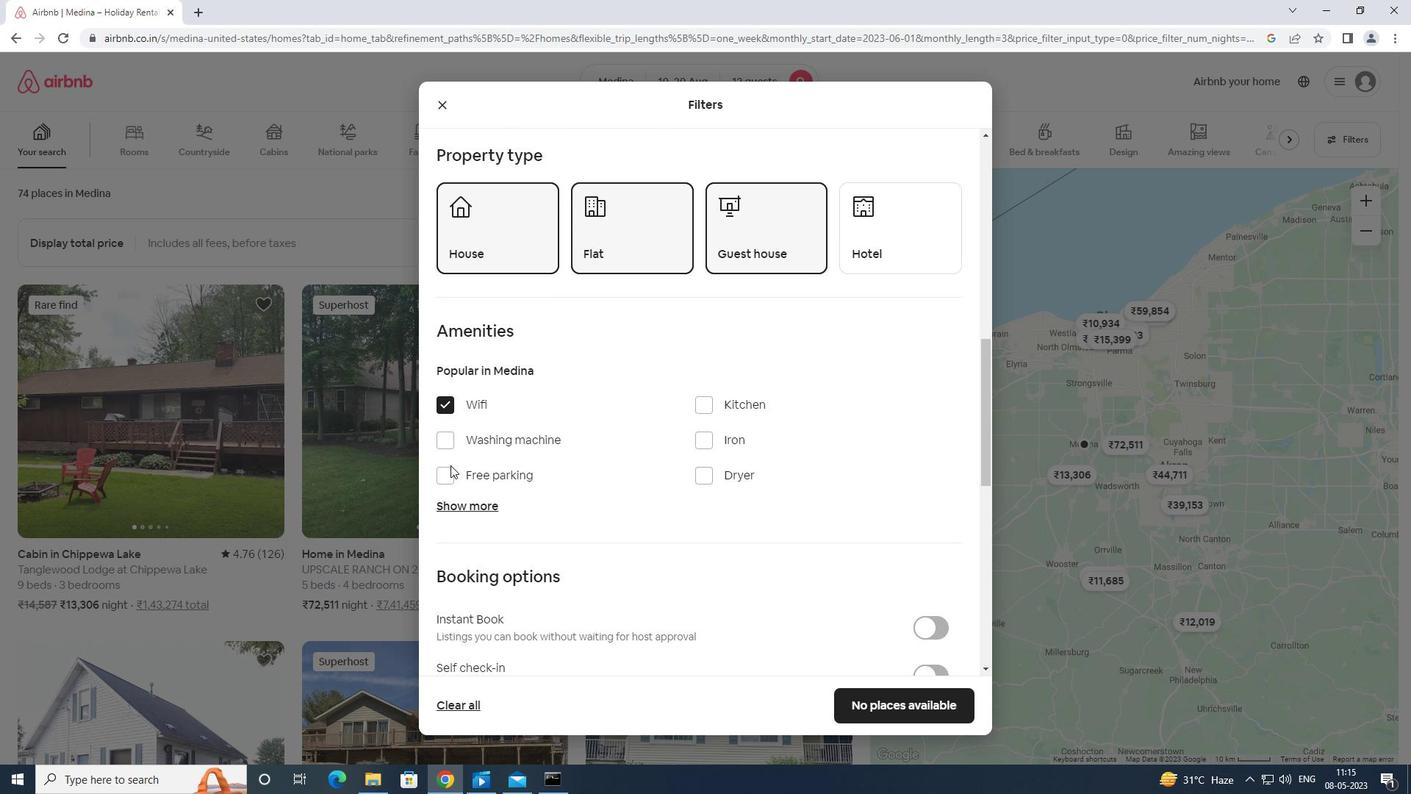 
Action: Mouse moved to (444, 504)
Screenshot: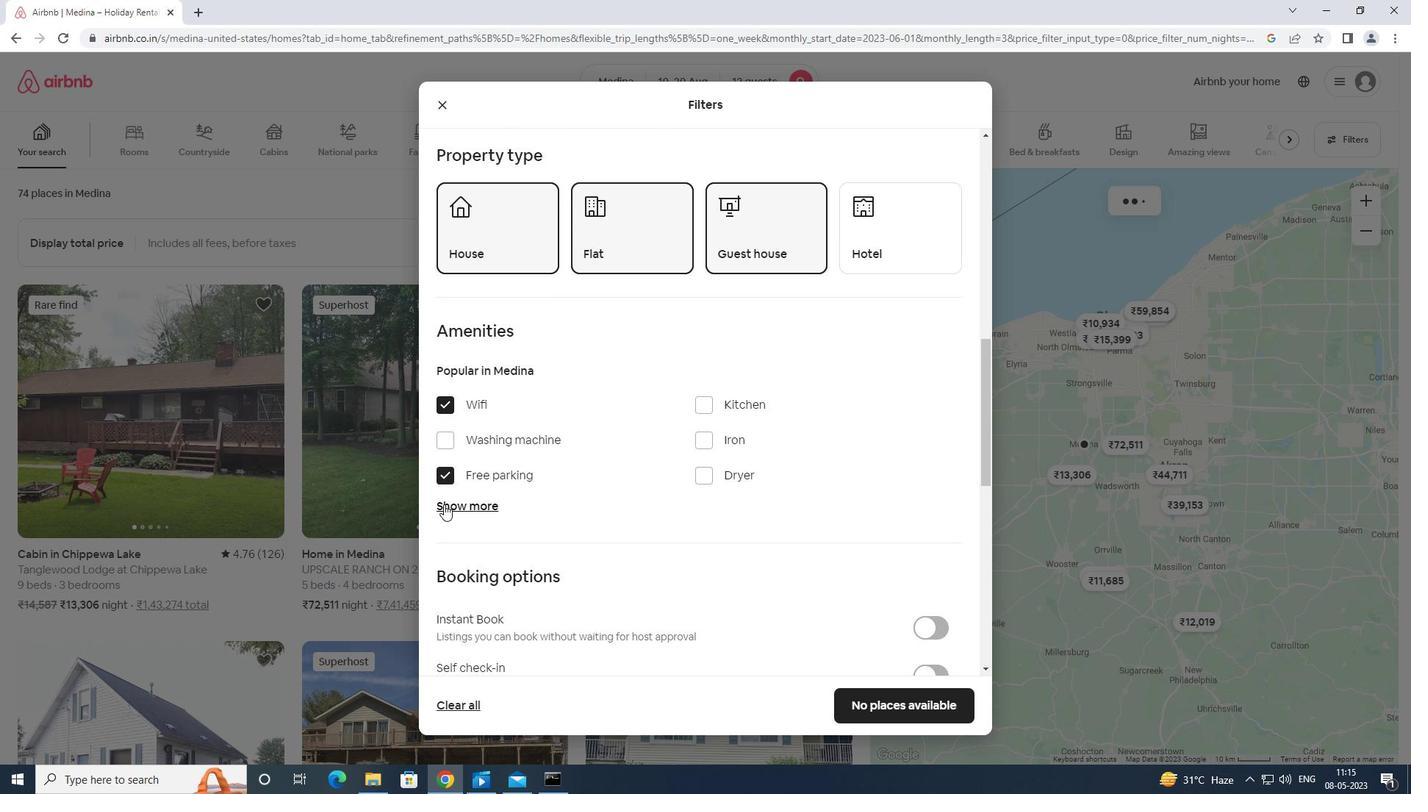 
Action: Mouse pressed left at (444, 504)
Screenshot: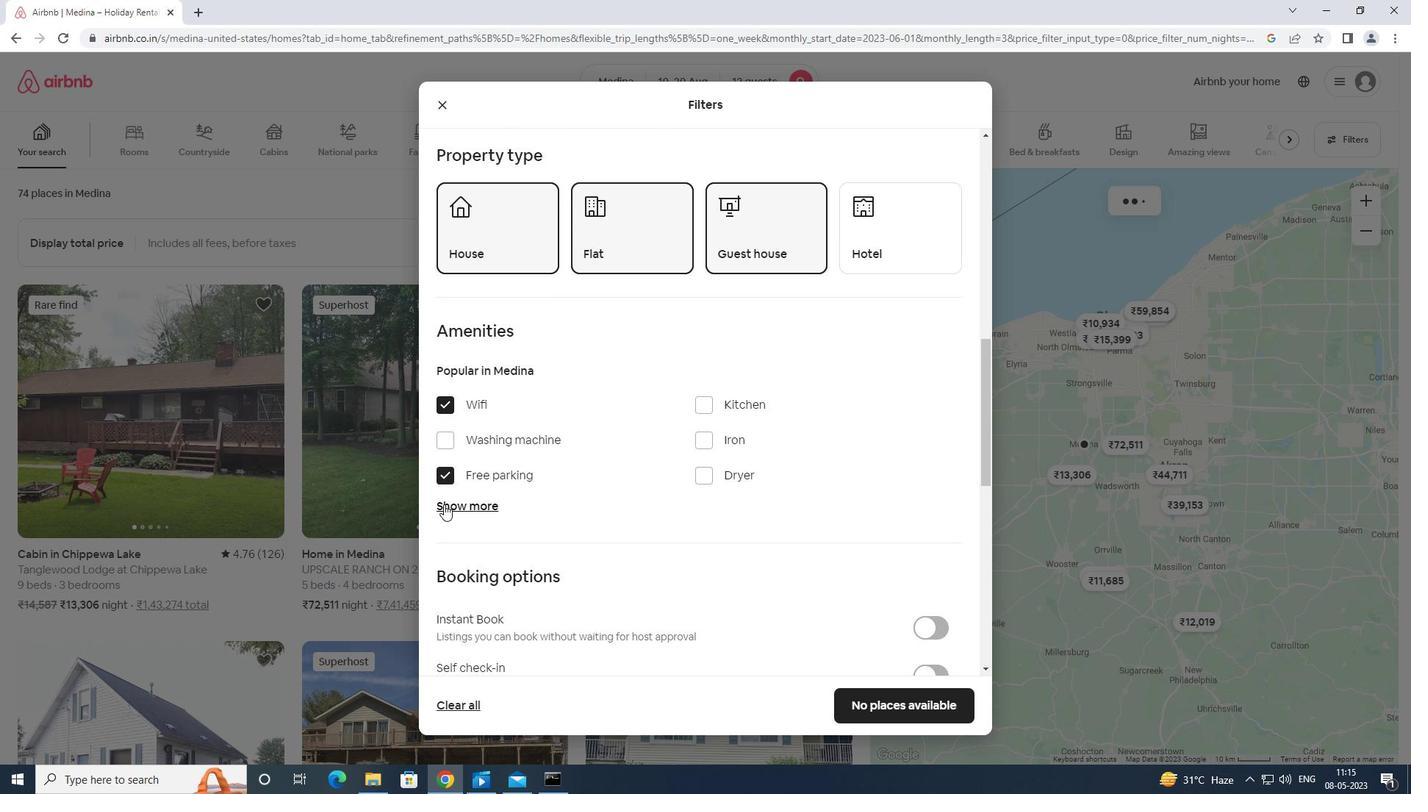 
Action: Mouse moved to (700, 589)
Screenshot: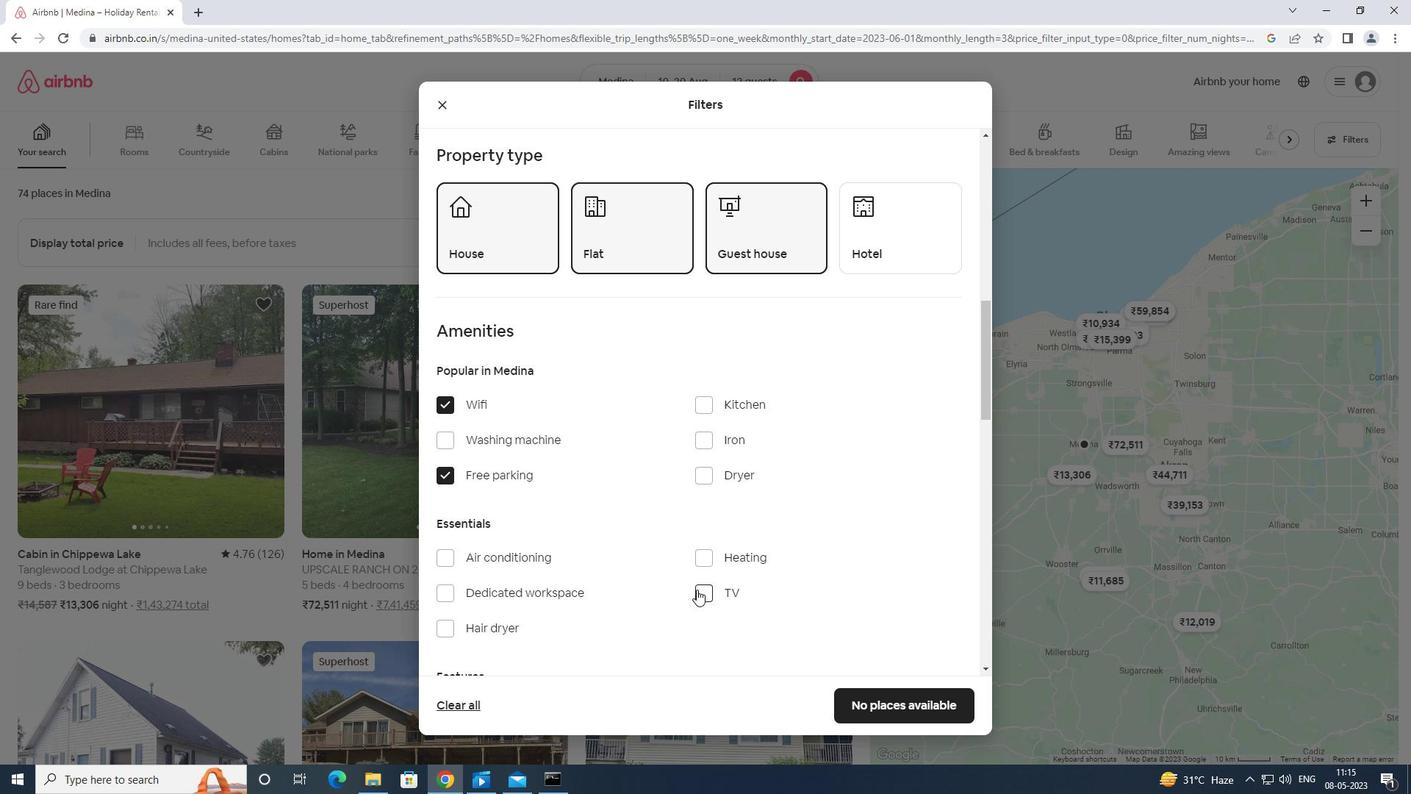 
Action: Mouse pressed left at (700, 589)
Screenshot: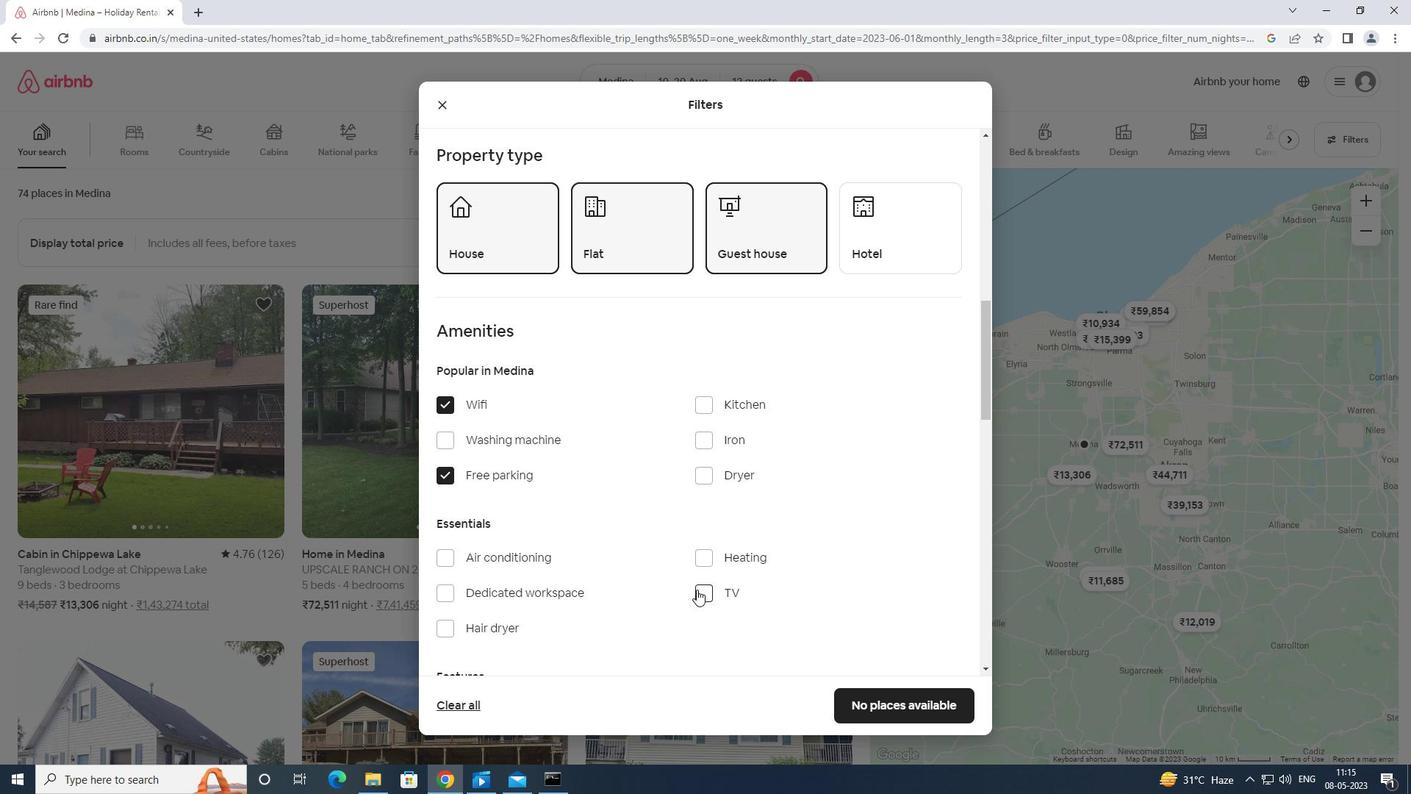 
Action: Mouse moved to (703, 590)
Screenshot: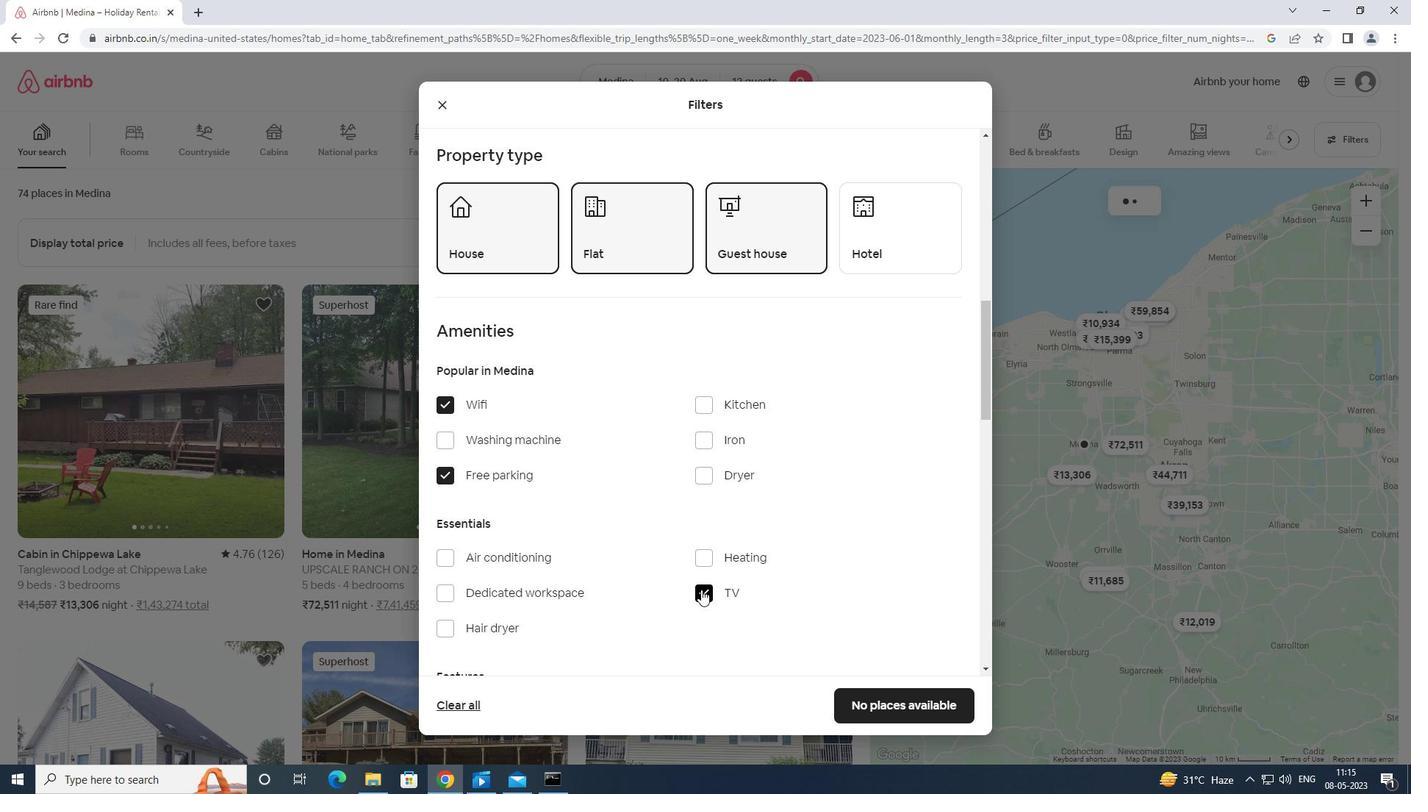 
Action: Mouse scrolled (703, 589) with delta (0, 0)
Screenshot: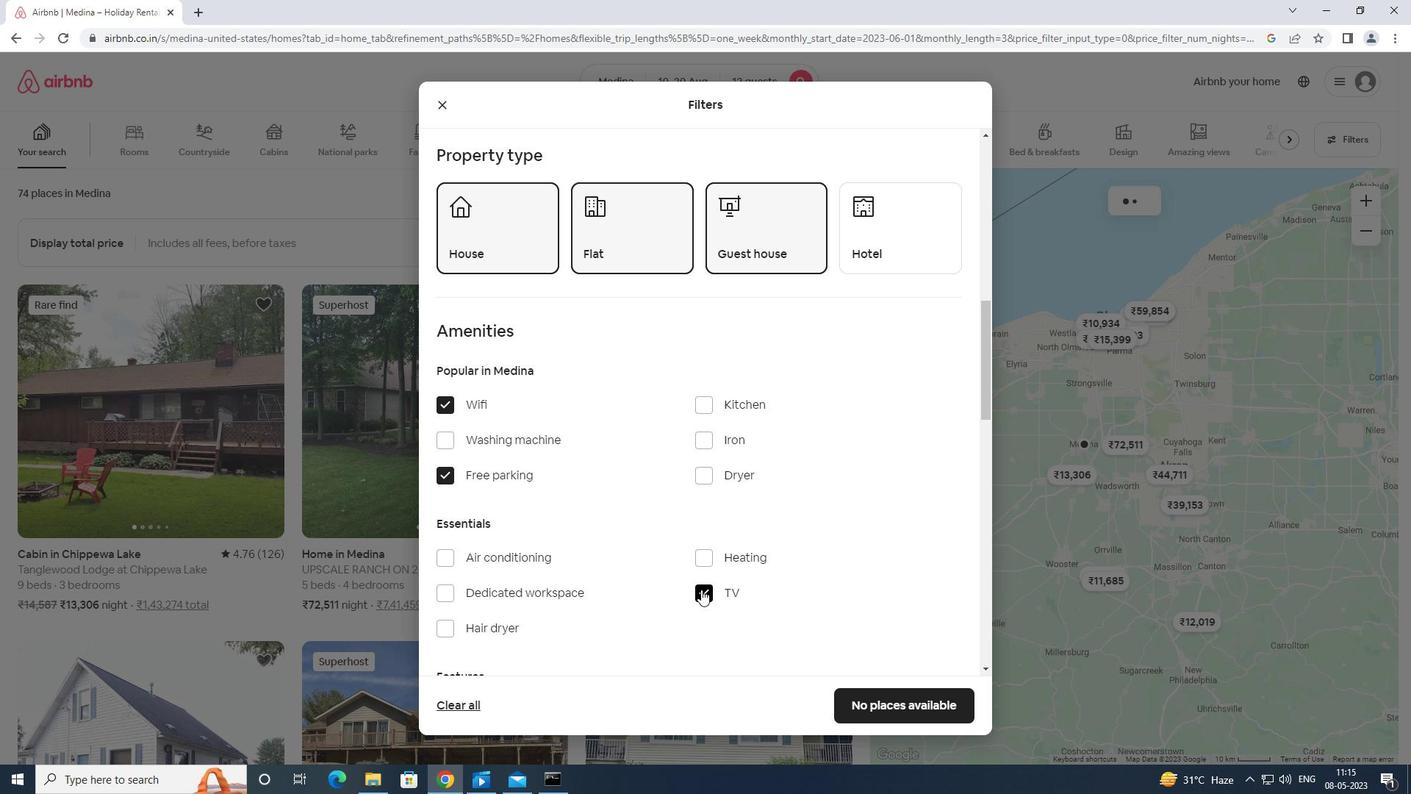 
Action: Mouse scrolled (703, 589) with delta (0, 0)
Screenshot: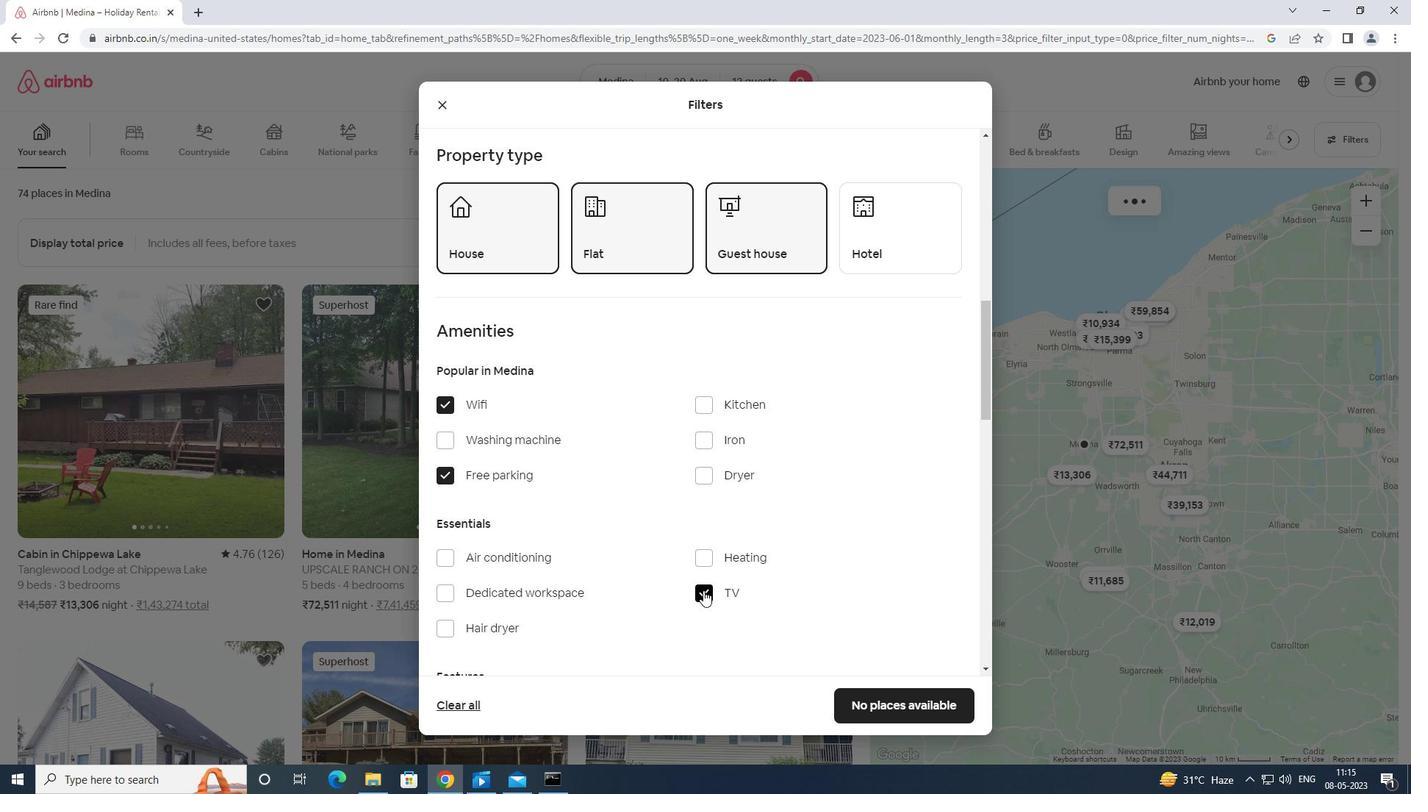 
Action: Mouse scrolled (703, 589) with delta (0, 0)
Screenshot: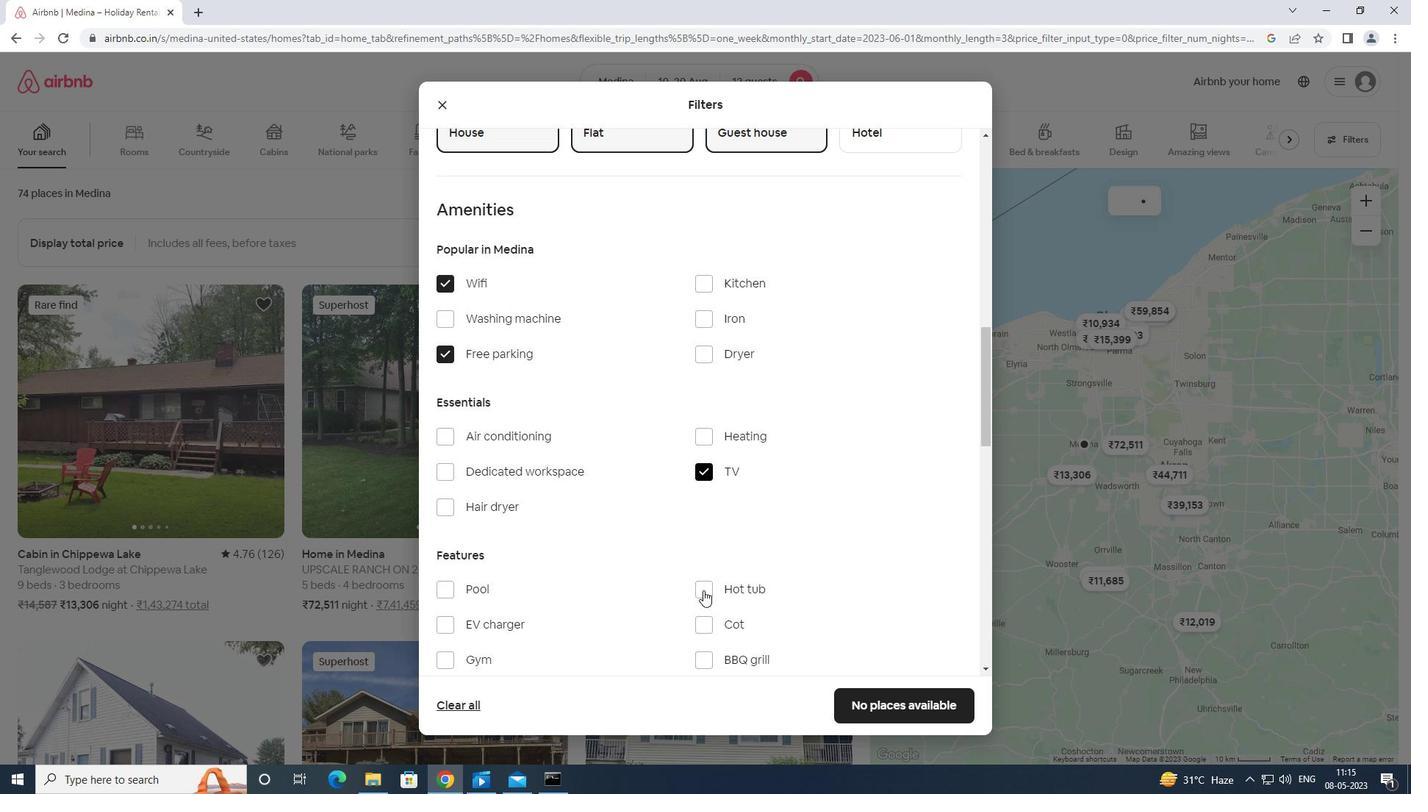 
Action: Mouse moved to (443, 558)
Screenshot: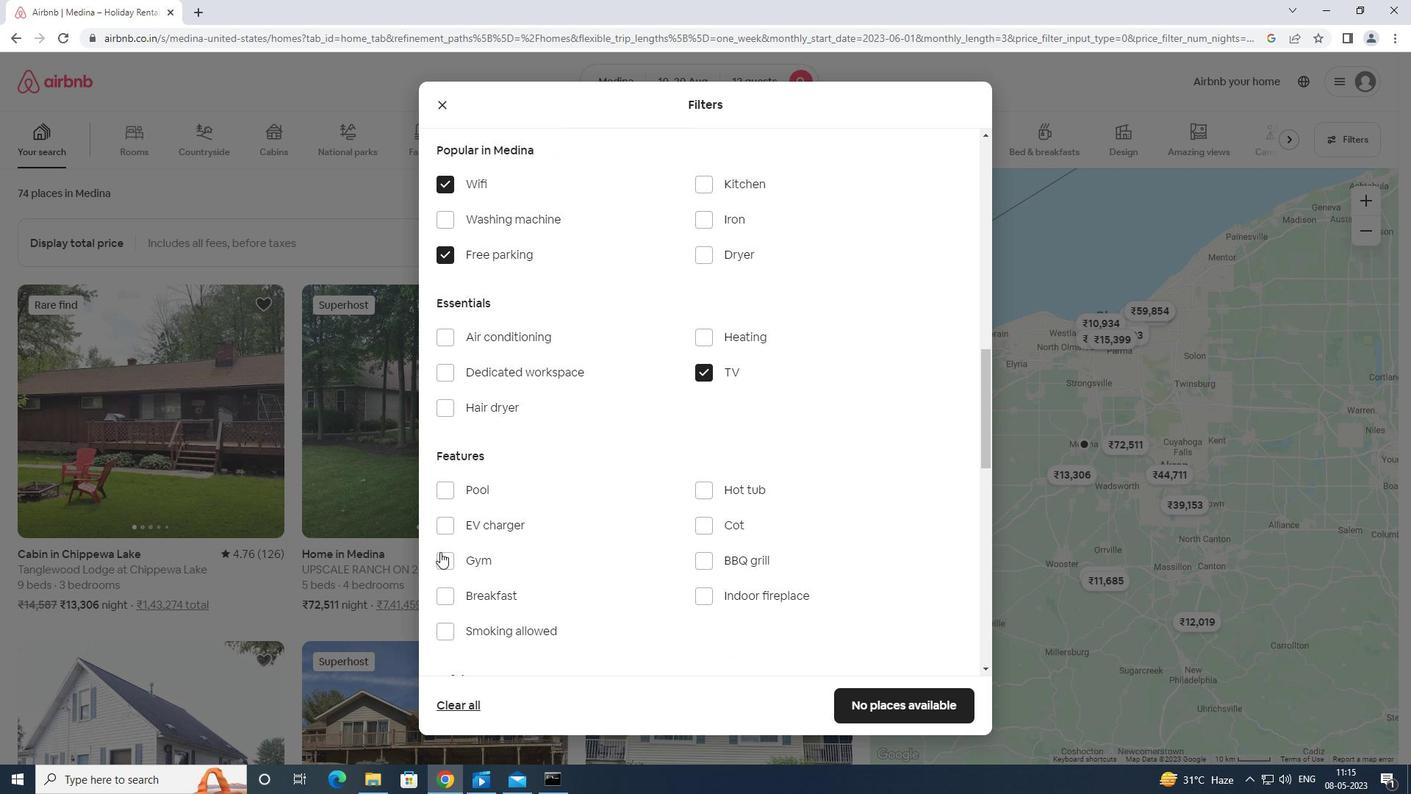 
Action: Mouse pressed left at (443, 558)
Screenshot: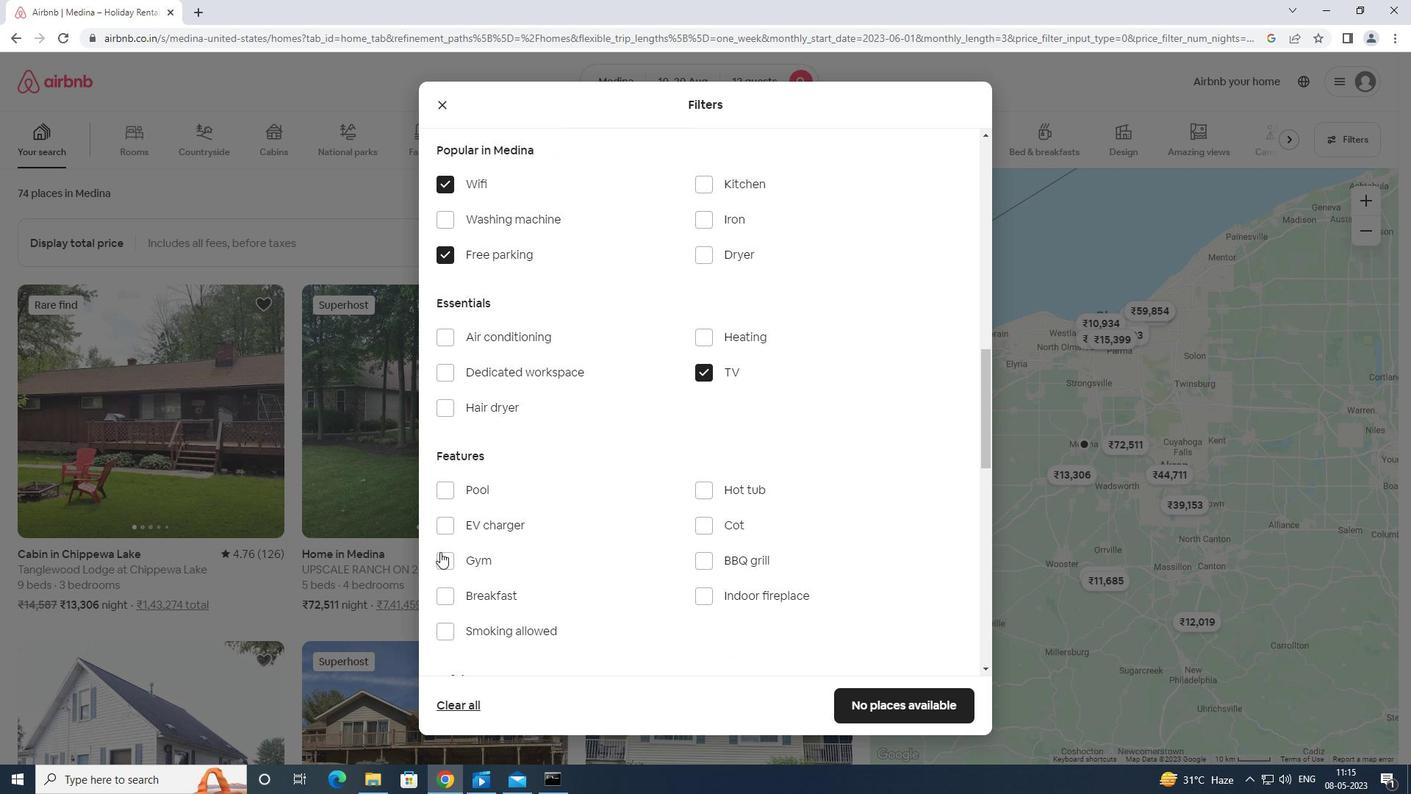 
Action: Mouse moved to (447, 598)
Screenshot: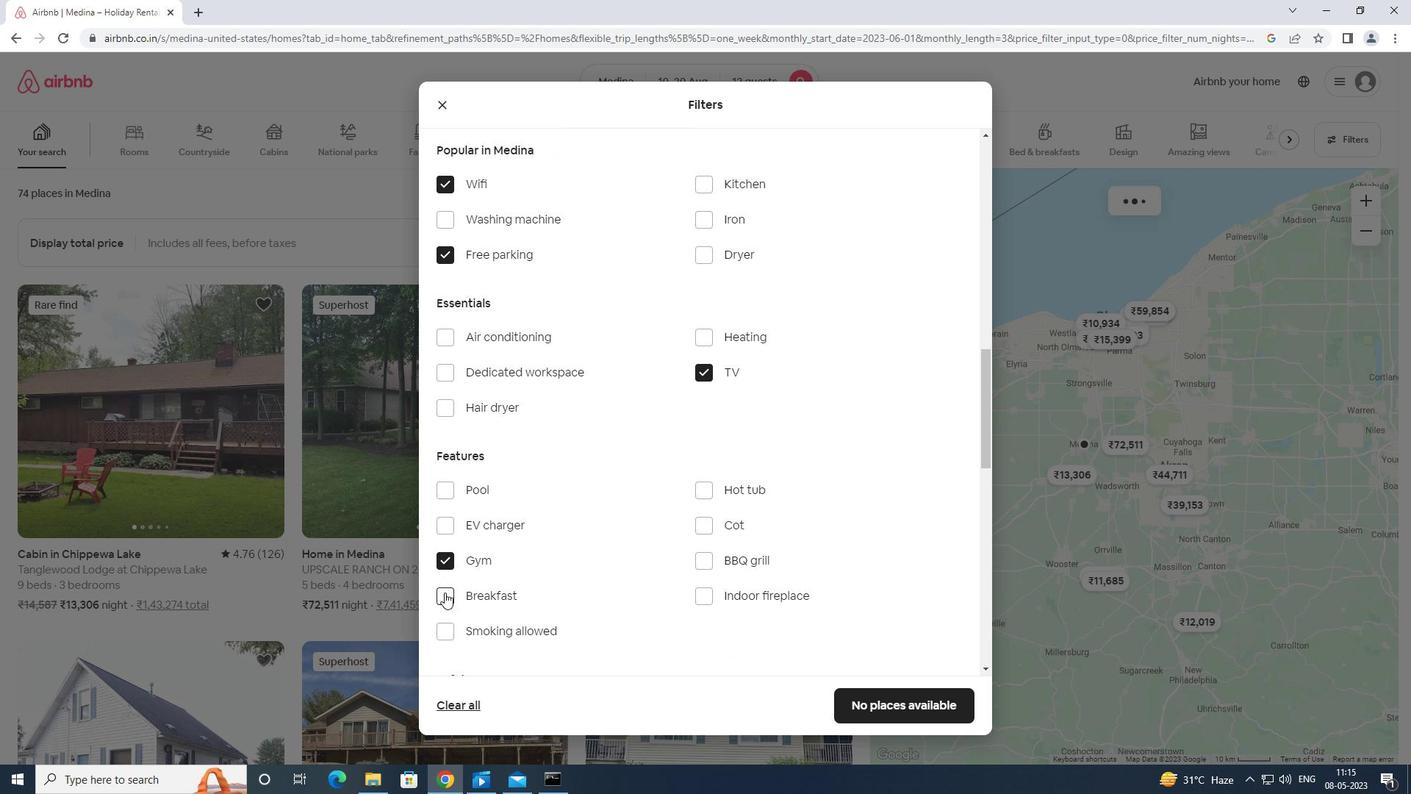 
Action: Mouse pressed left at (447, 598)
Screenshot: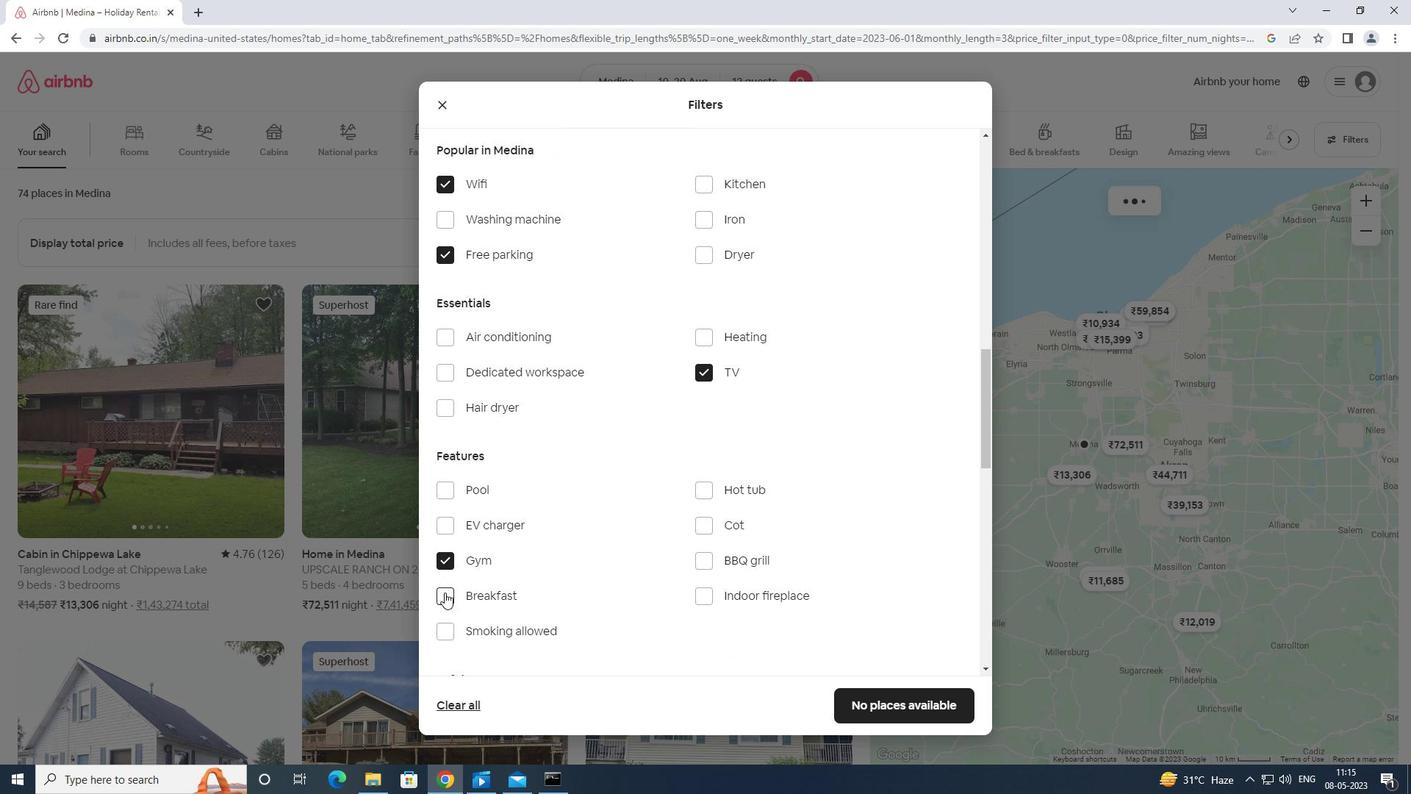 
Action: Mouse moved to (453, 600)
Screenshot: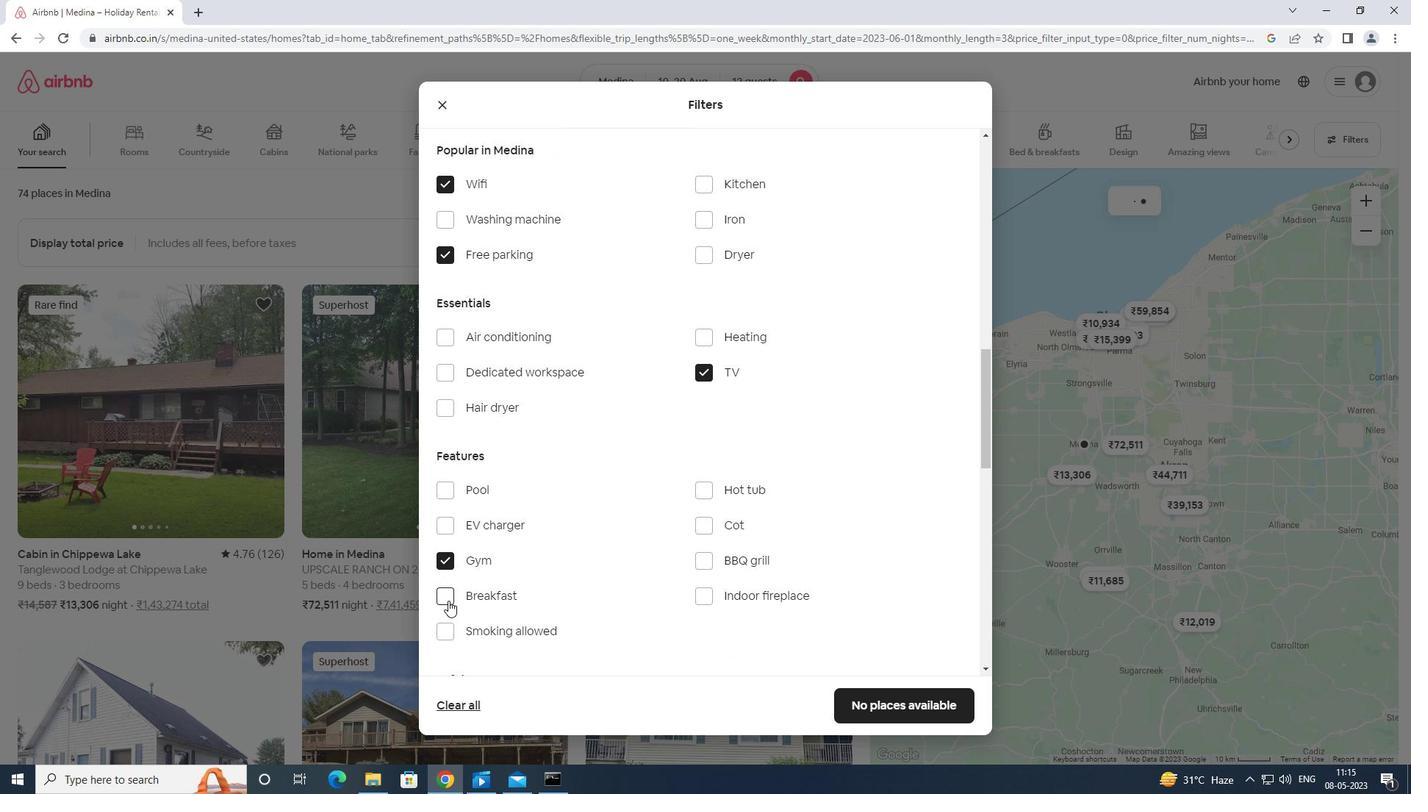 
Action: Mouse scrolled (453, 599) with delta (0, 0)
Screenshot: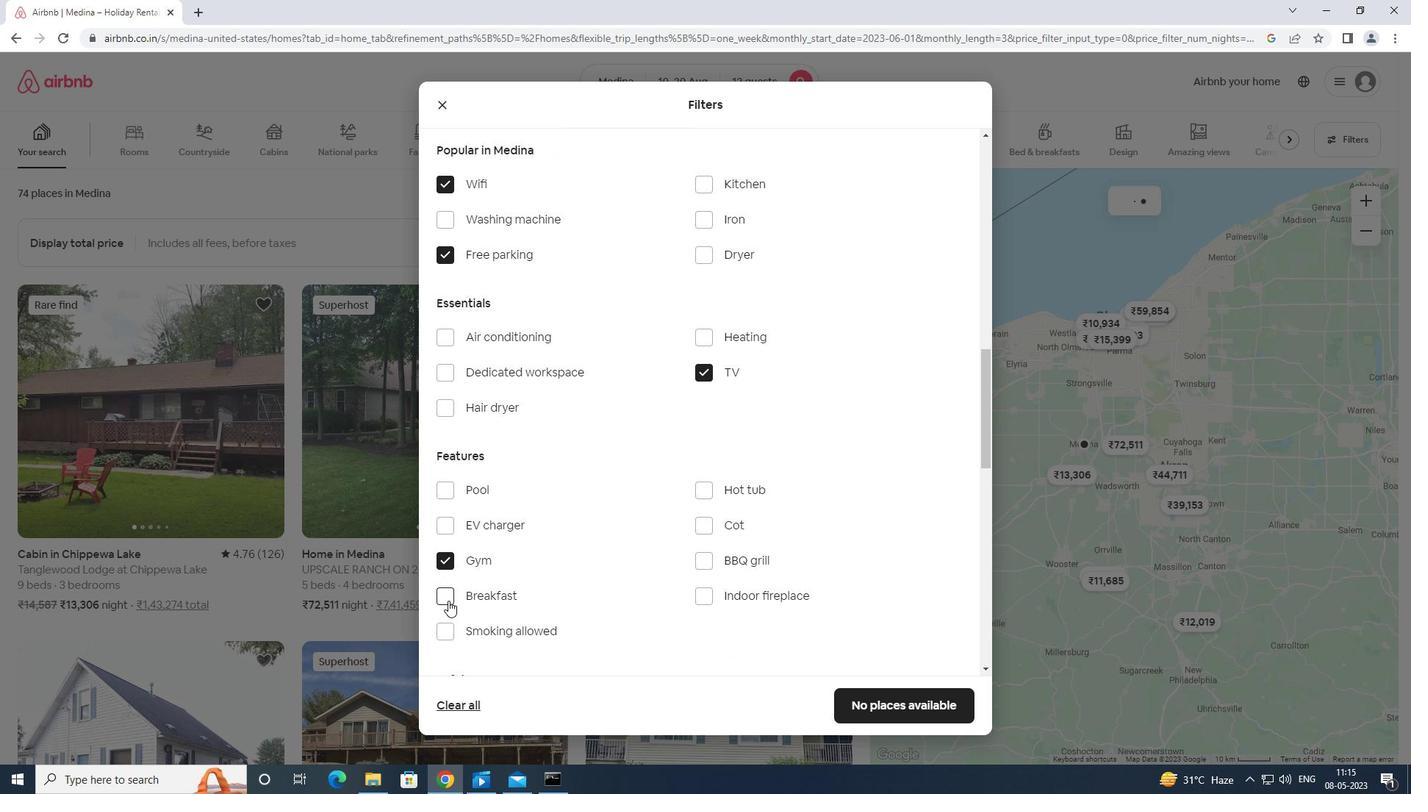 
Action: Mouse moved to (455, 600)
Screenshot: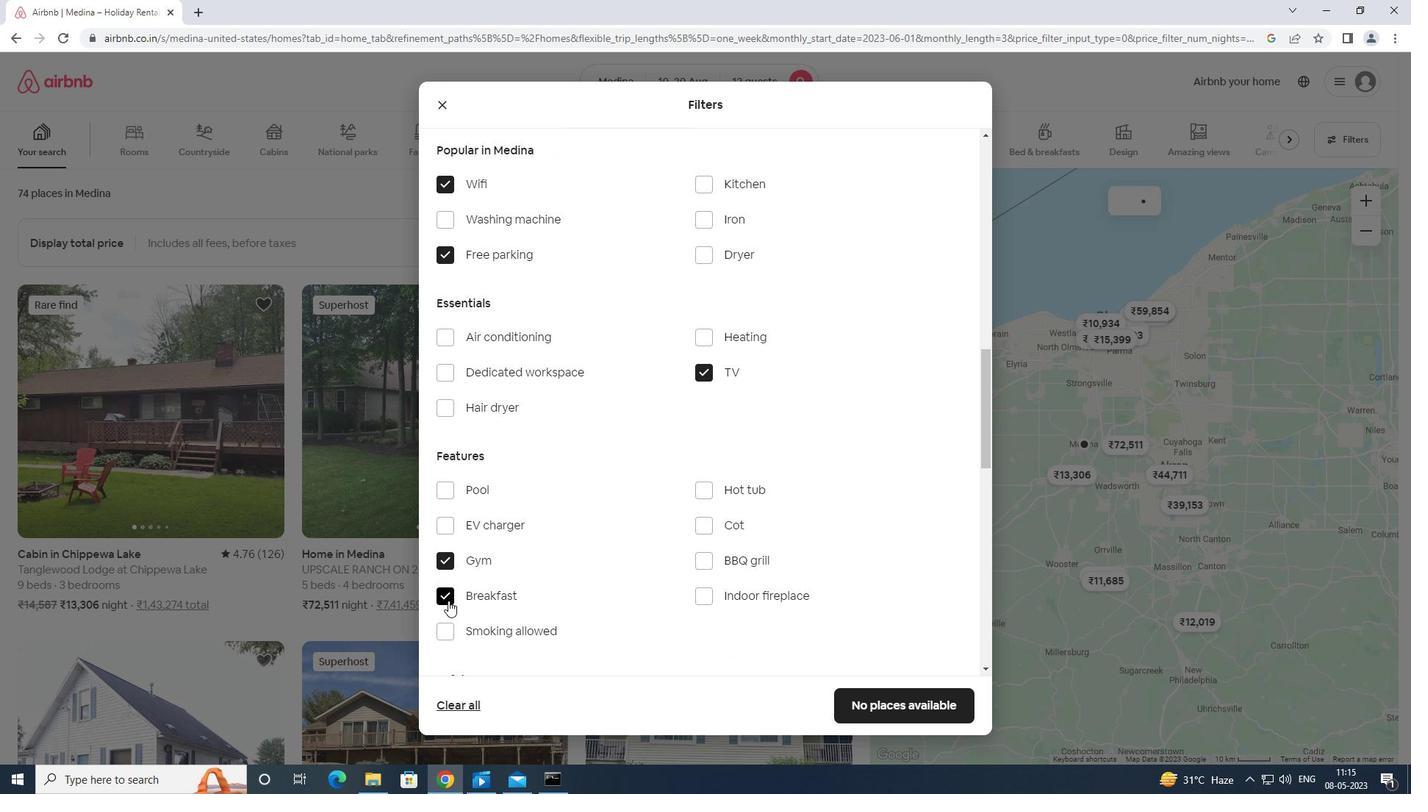 
Action: Mouse scrolled (455, 599) with delta (0, 0)
Screenshot: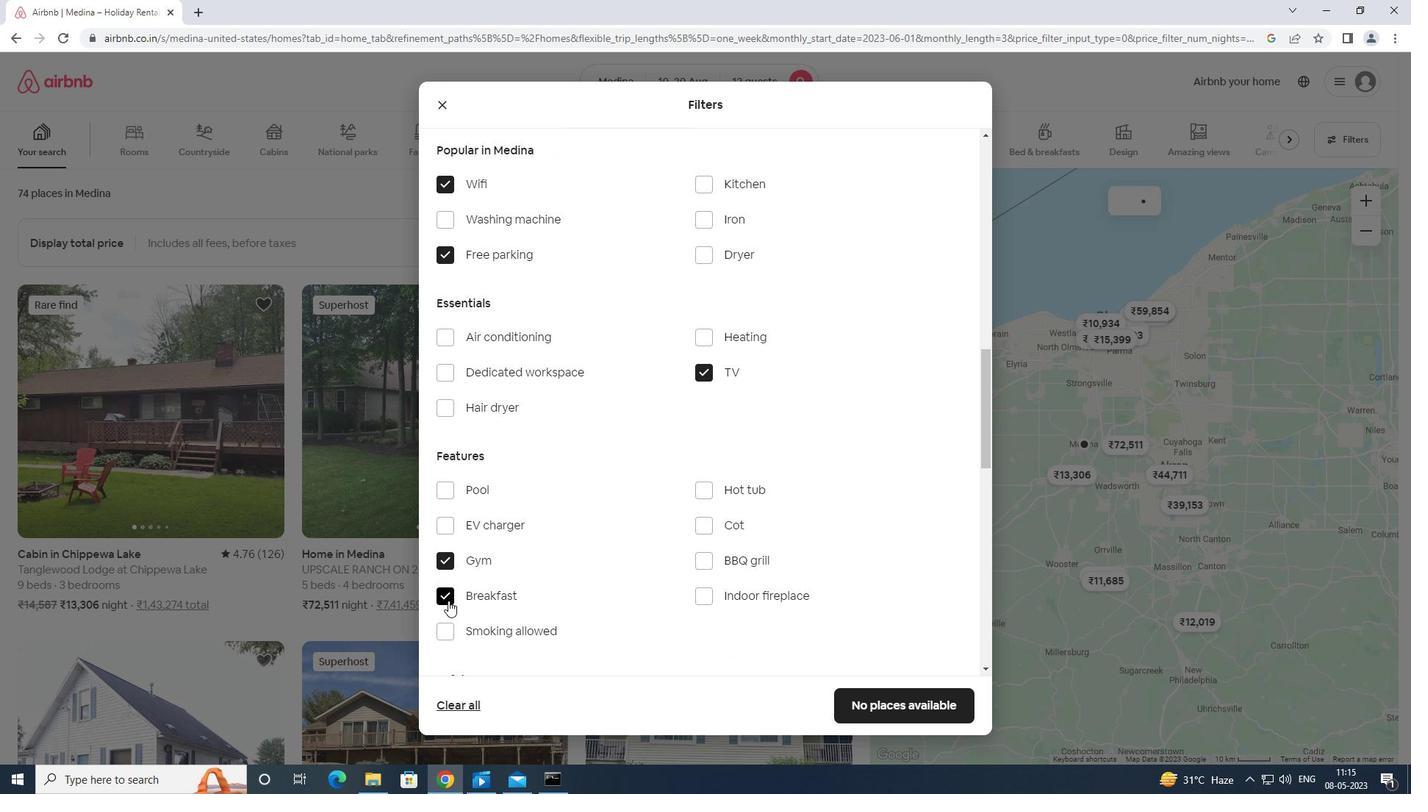 
Action: Mouse moved to (455, 600)
Screenshot: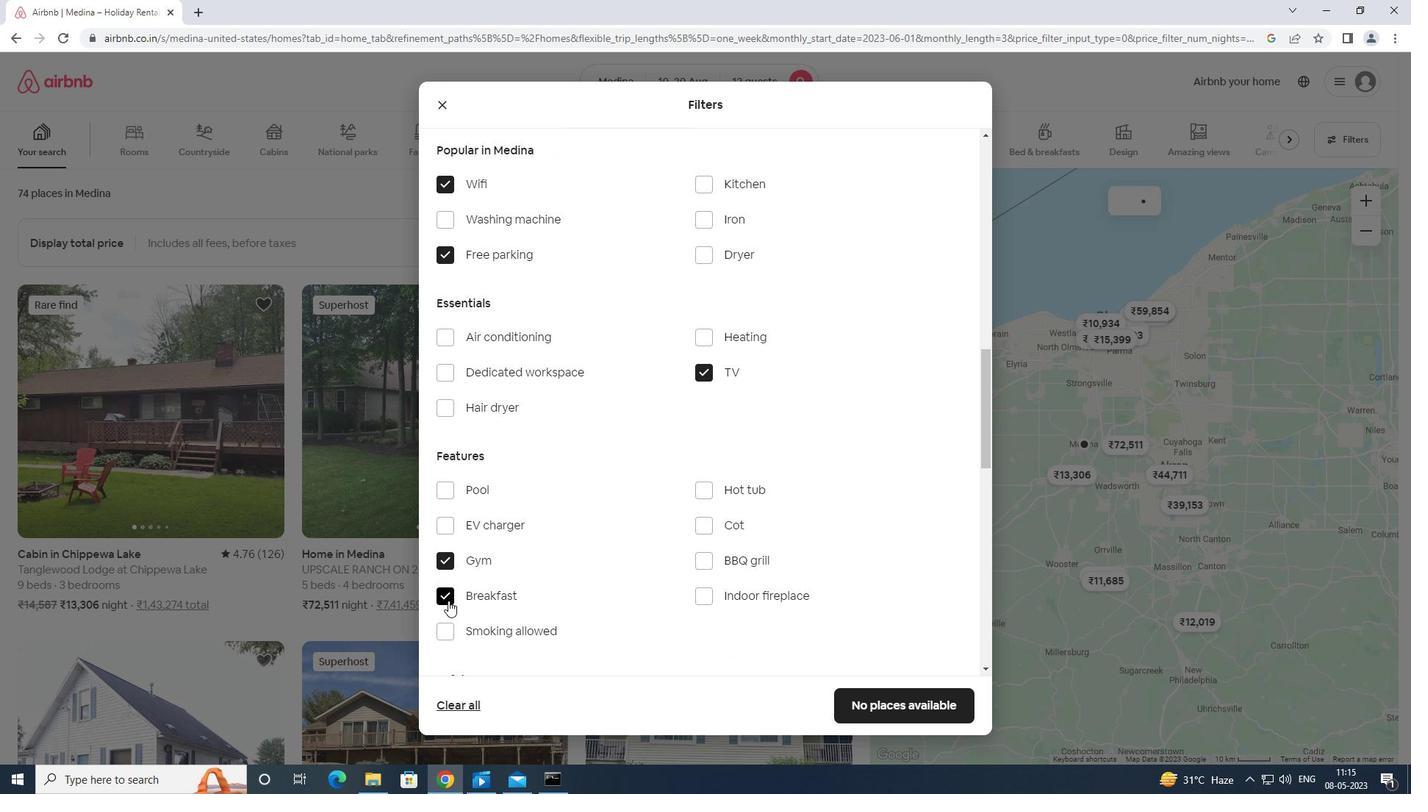 
Action: Mouse scrolled (455, 599) with delta (0, 0)
Screenshot: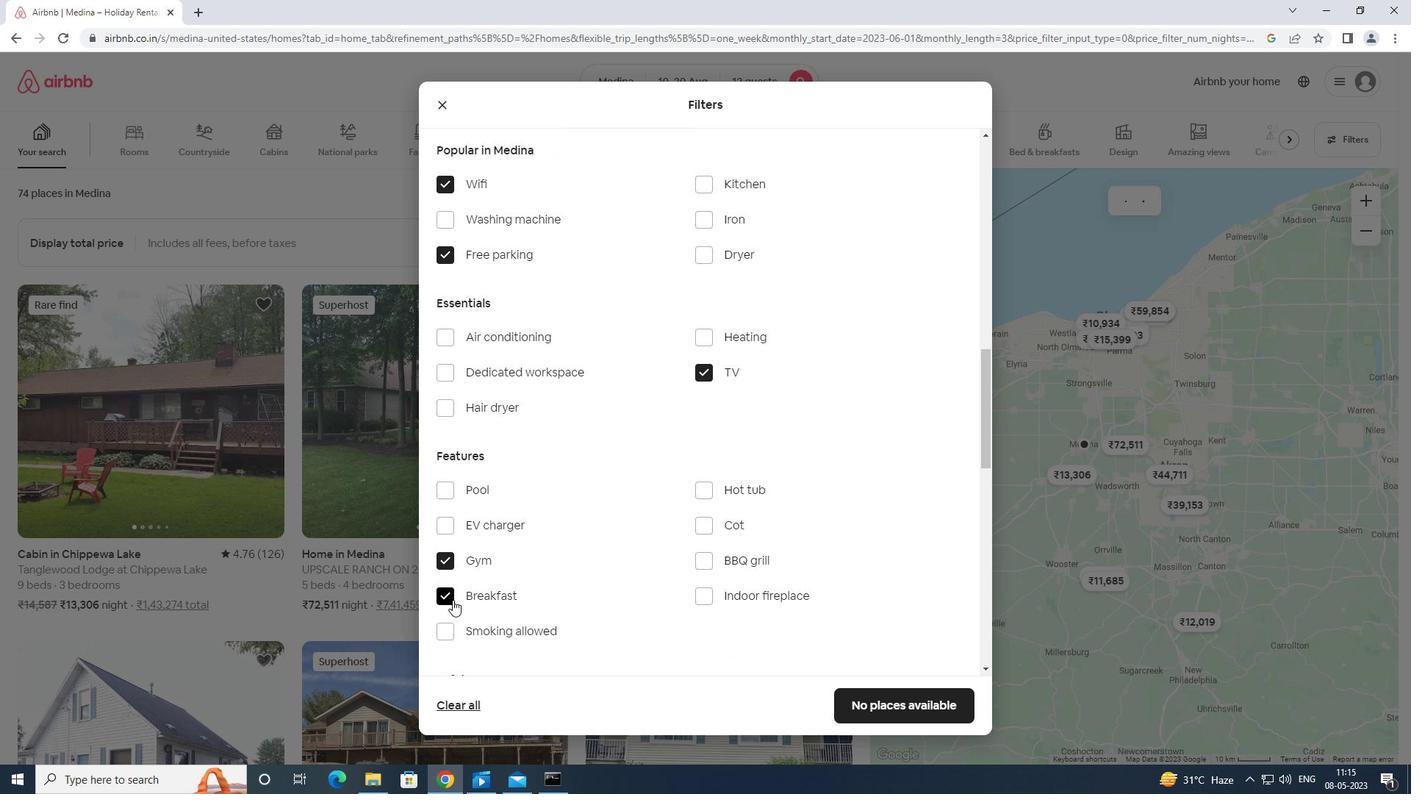
Action: Mouse moved to (458, 595)
Screenshot: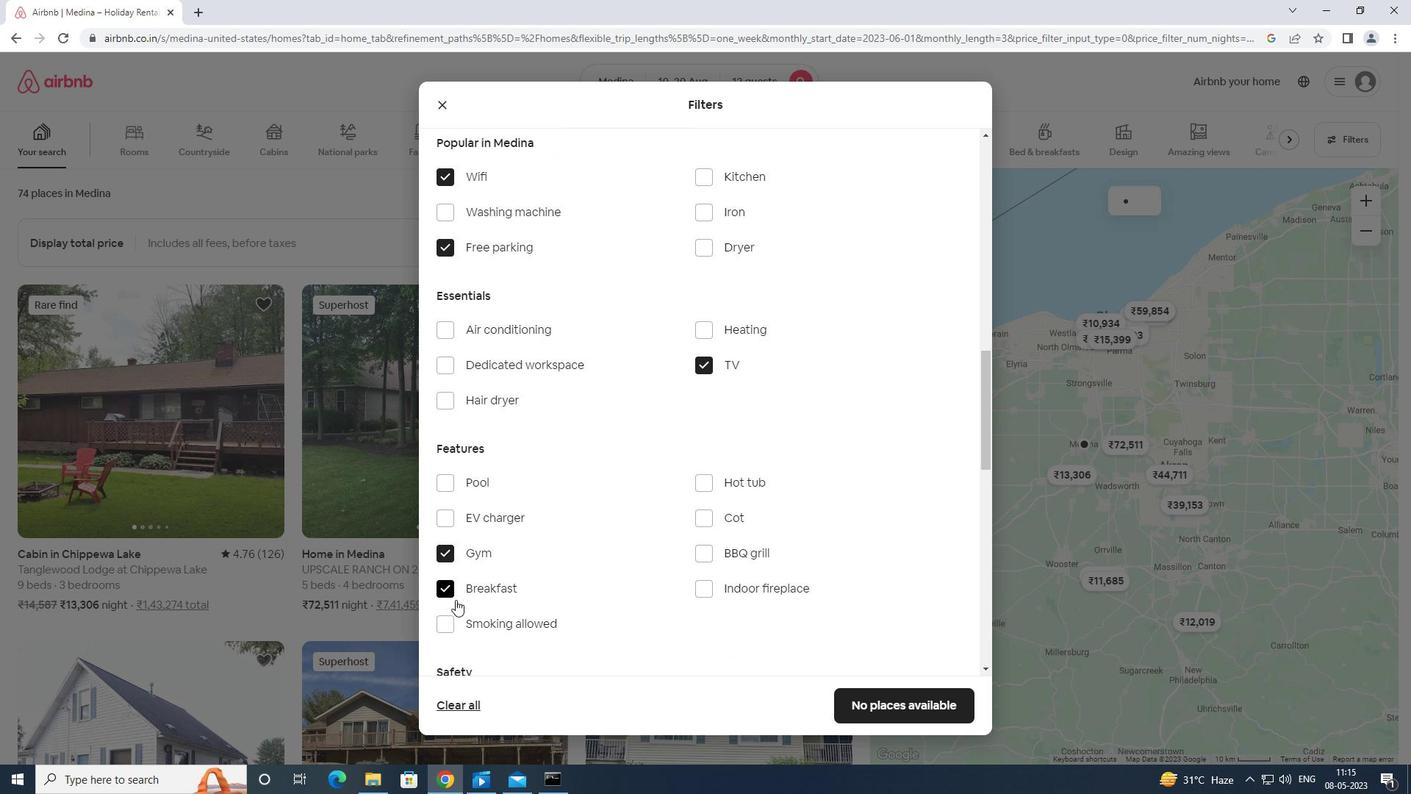 
Action: Mouse scrolled (458, 594) with delta (0, 0)
Screenshot: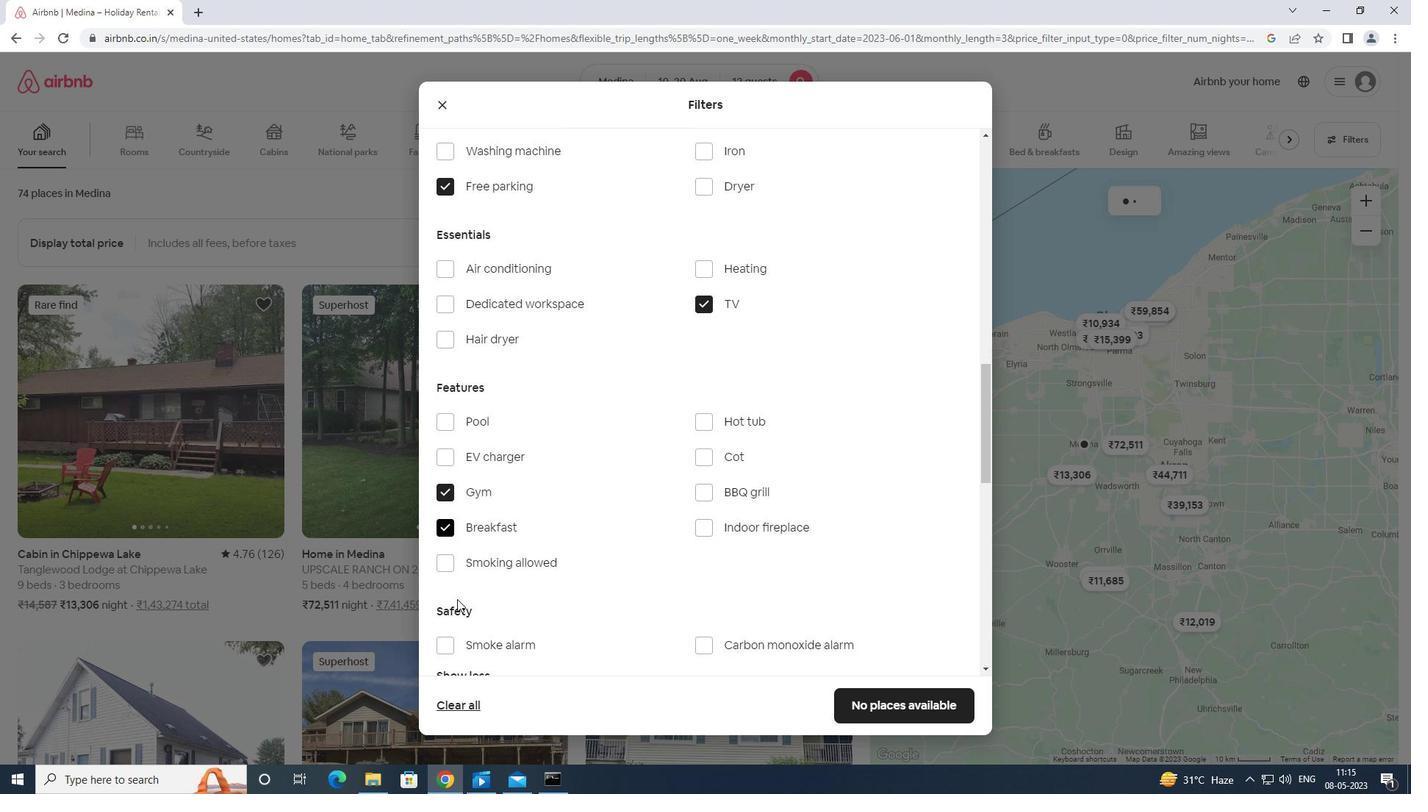 
Action: Mouse moved to (461, 590)
Screenshot: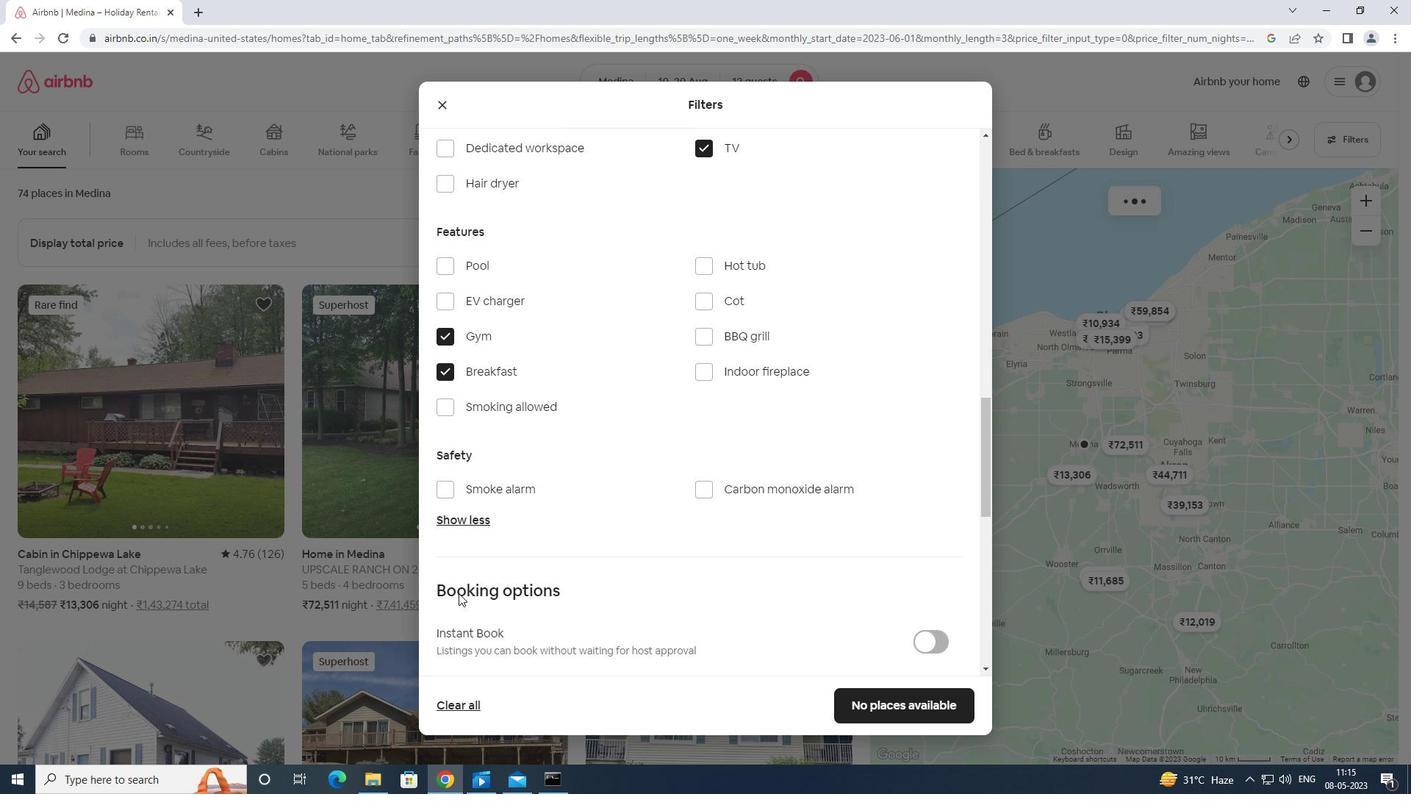 
Action: Mouse scrolled (461, 589) with delta (0, 0)
Screenshot: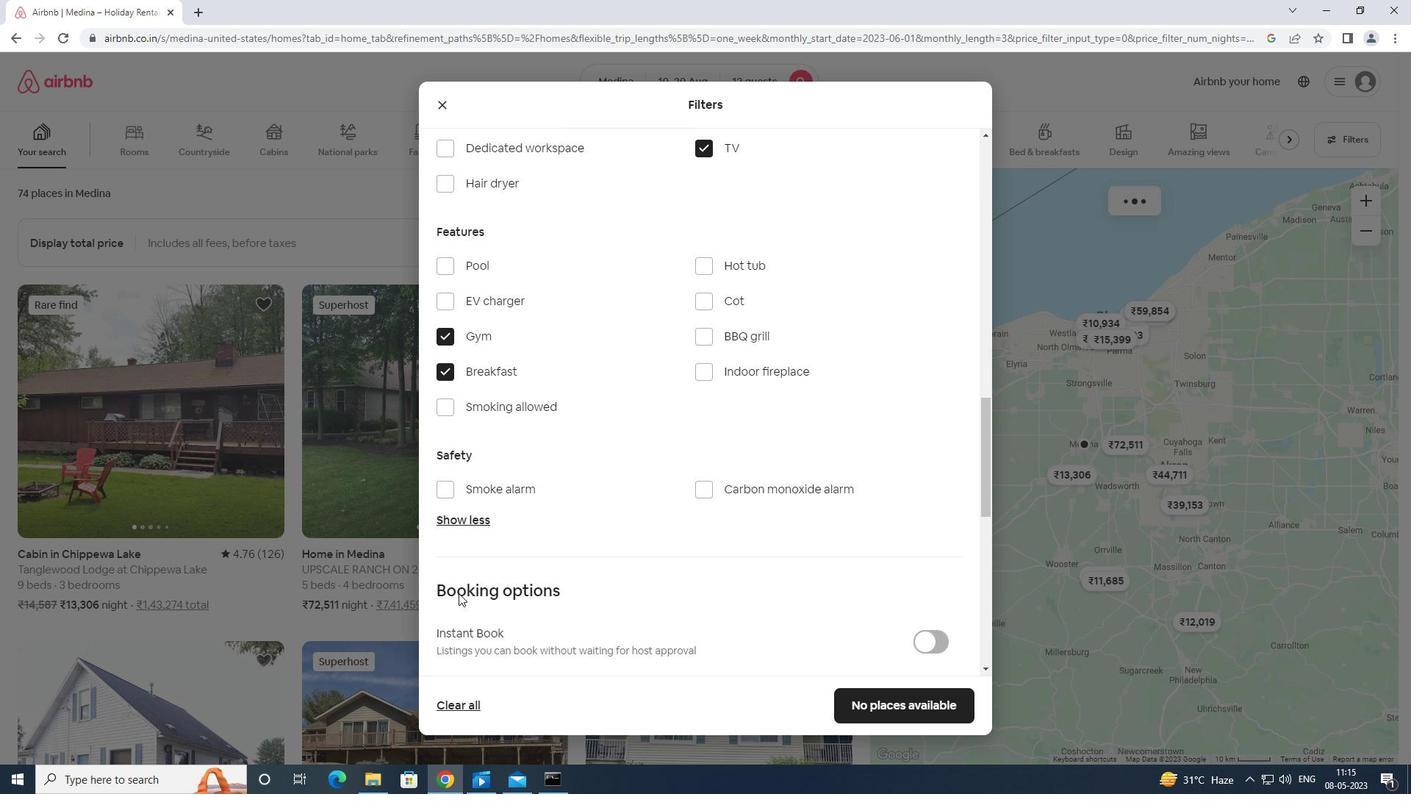 
Action: Mouse moved to (500, 569)
Screenshot: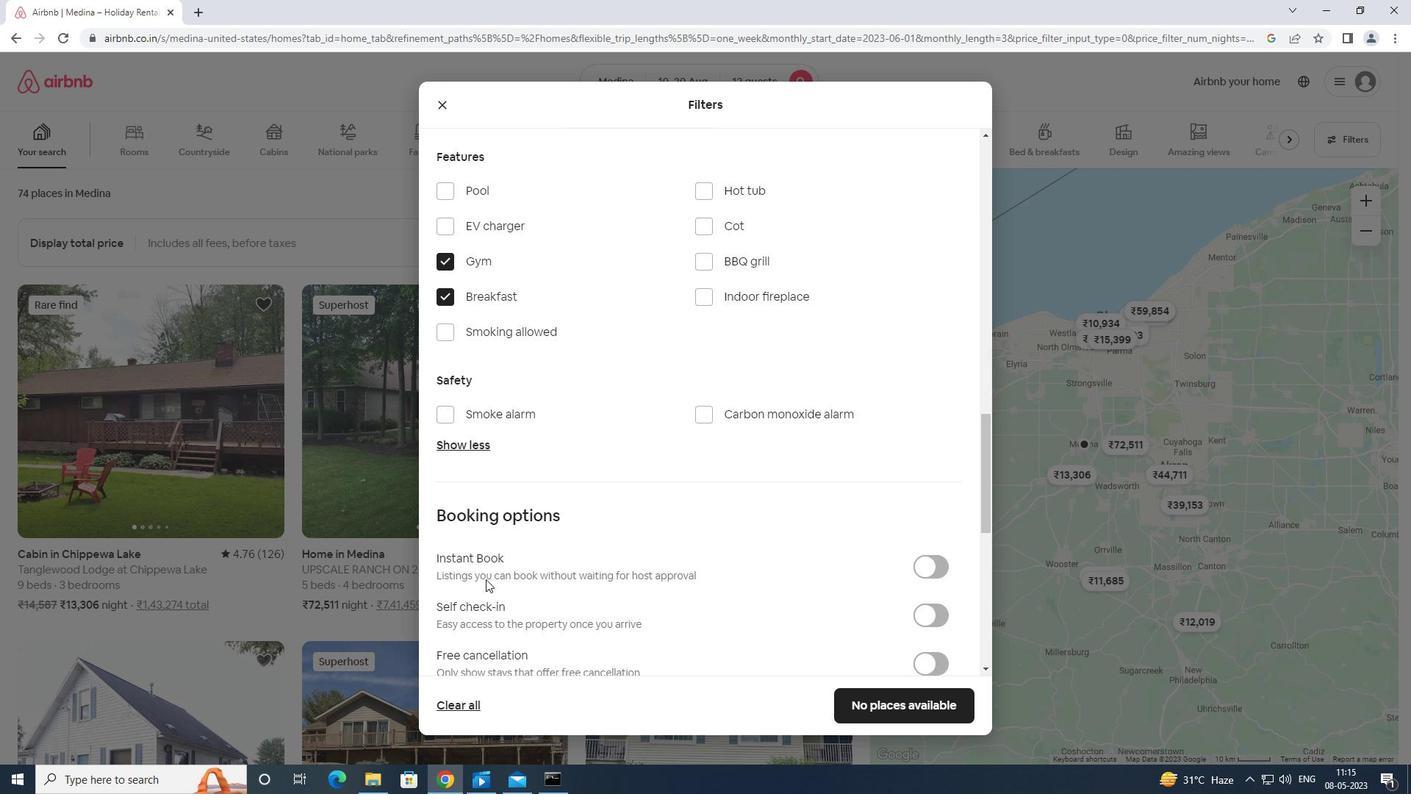 
Action: Mouse scrolled (500, 569) with delta (0, 0)
Screenshot: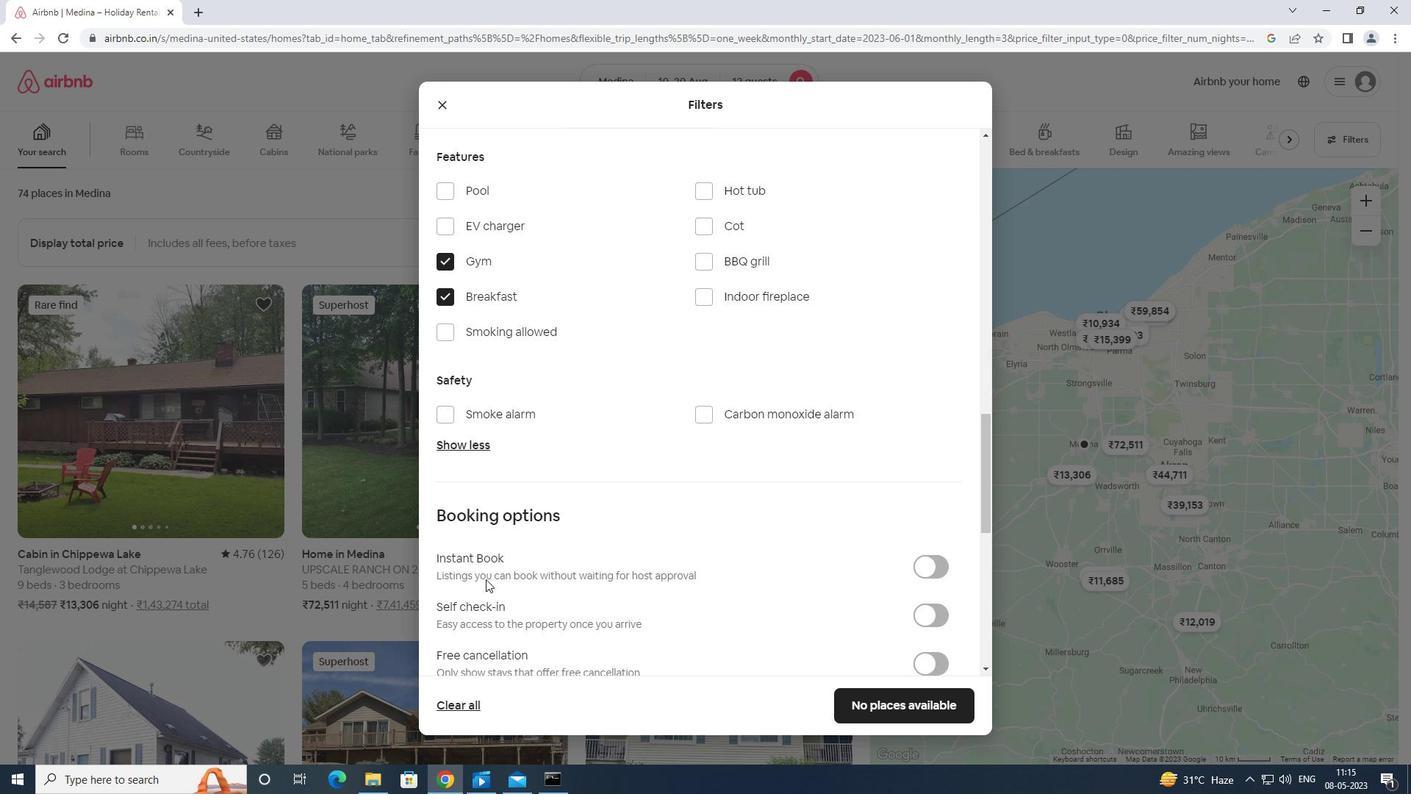 
Action: Mouse moved to (502, 569)
Screenshot: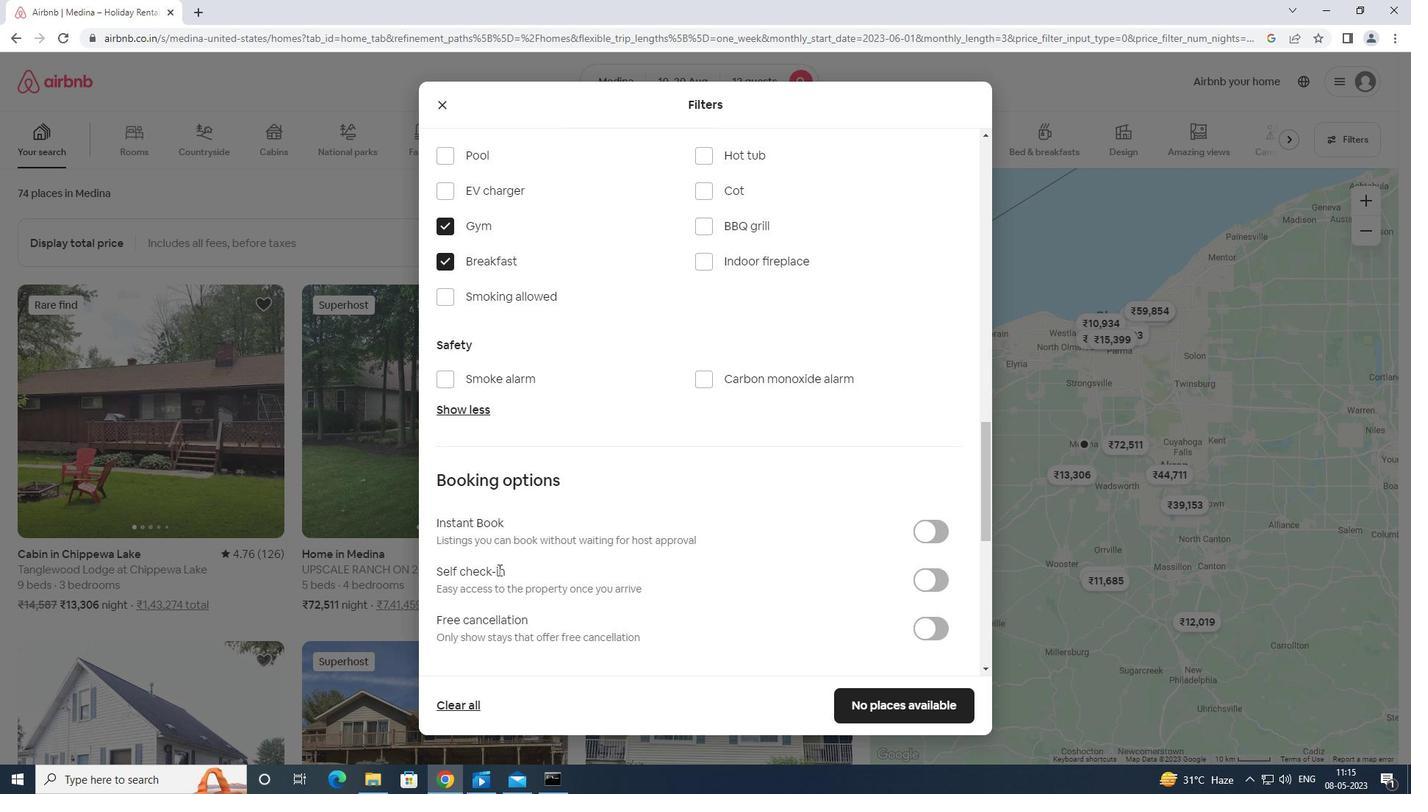 
Action: Mouse scrolled (502, 569) with delta (0, 0)
Screenshot: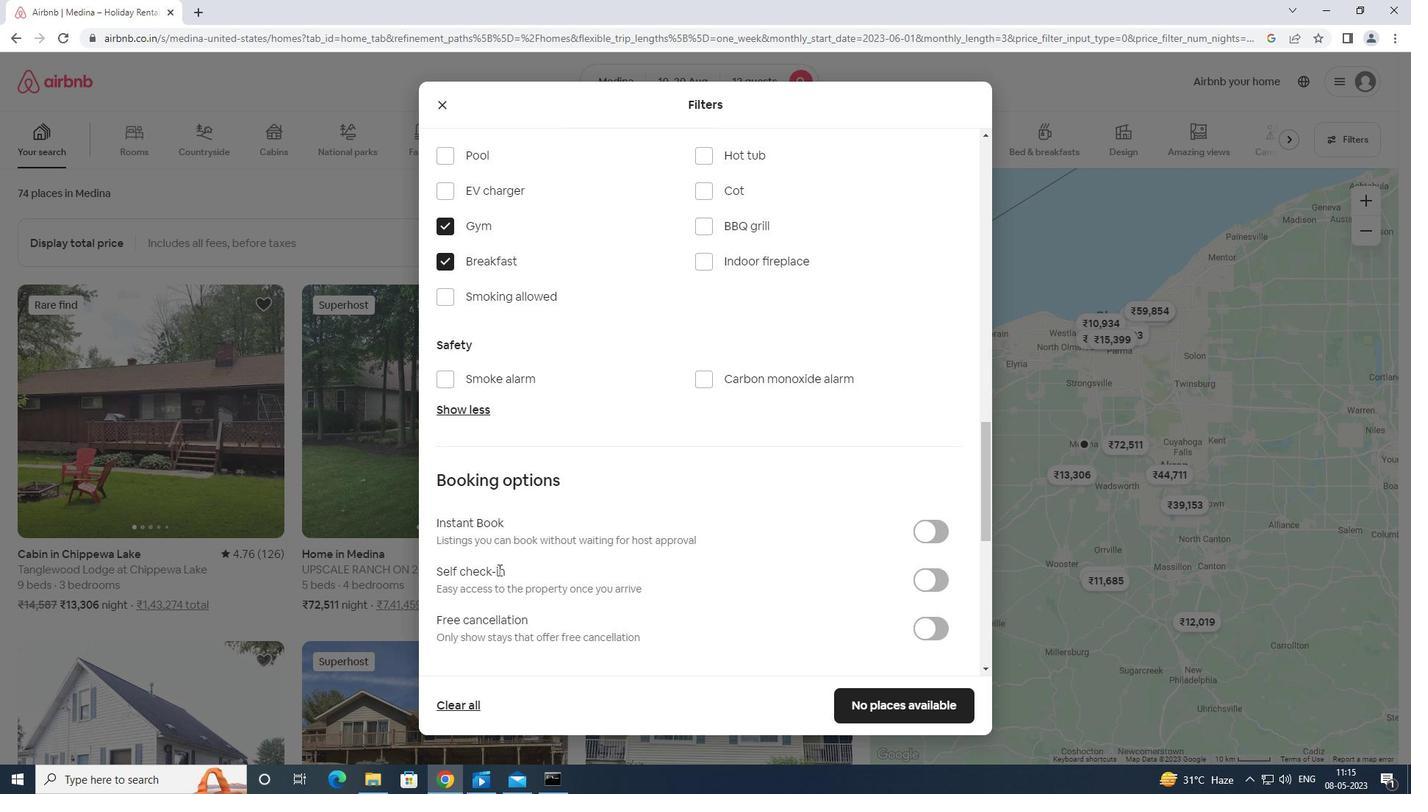 
Action: Mouse moved to (936, 400)
Screenshot: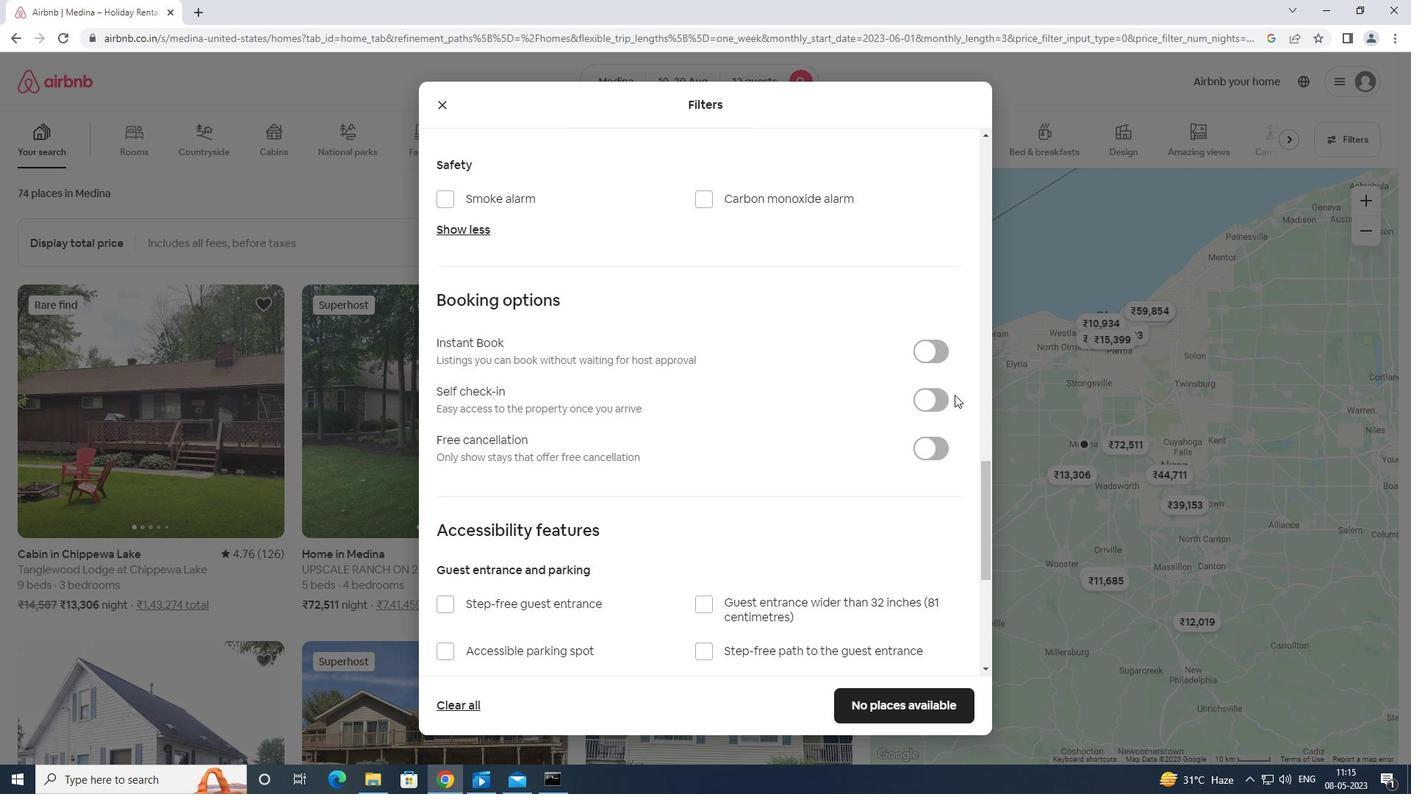 
Action: Mouse pressed left at (936, 400)
Screenshot: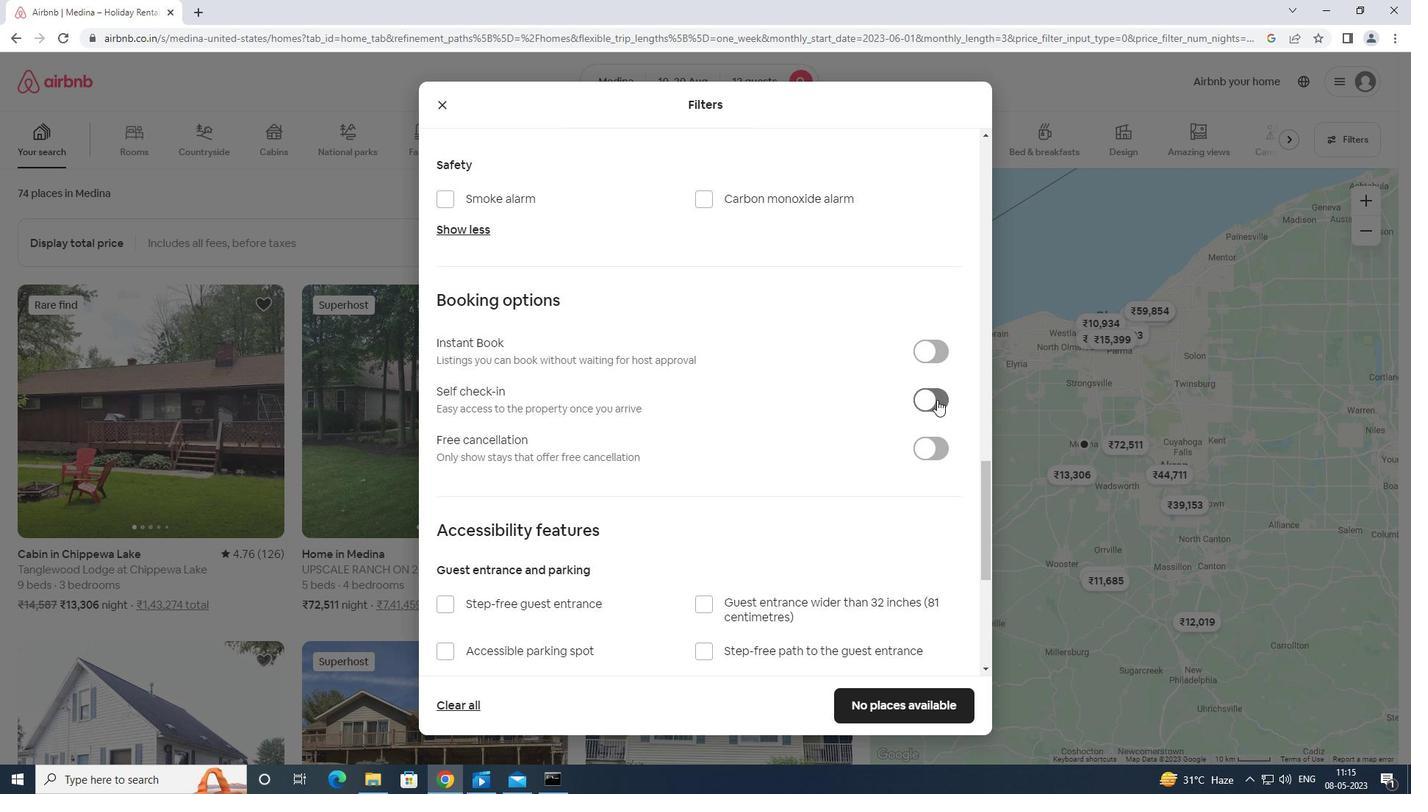 
Action: Mouse moved to (932, 397)
Screenshot: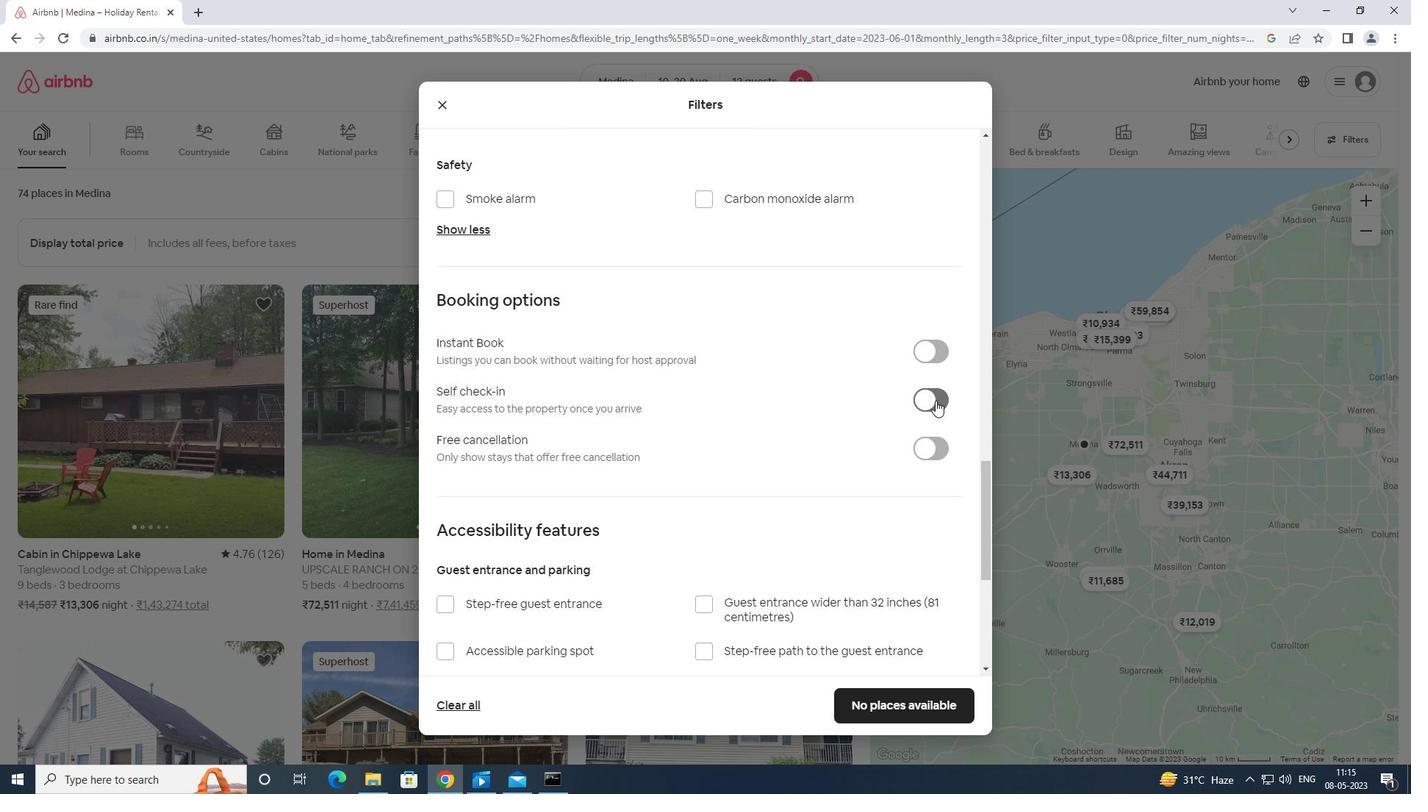 
Action: Mouse scrolled (932, 396) with delta (0, 0)
Screenshot: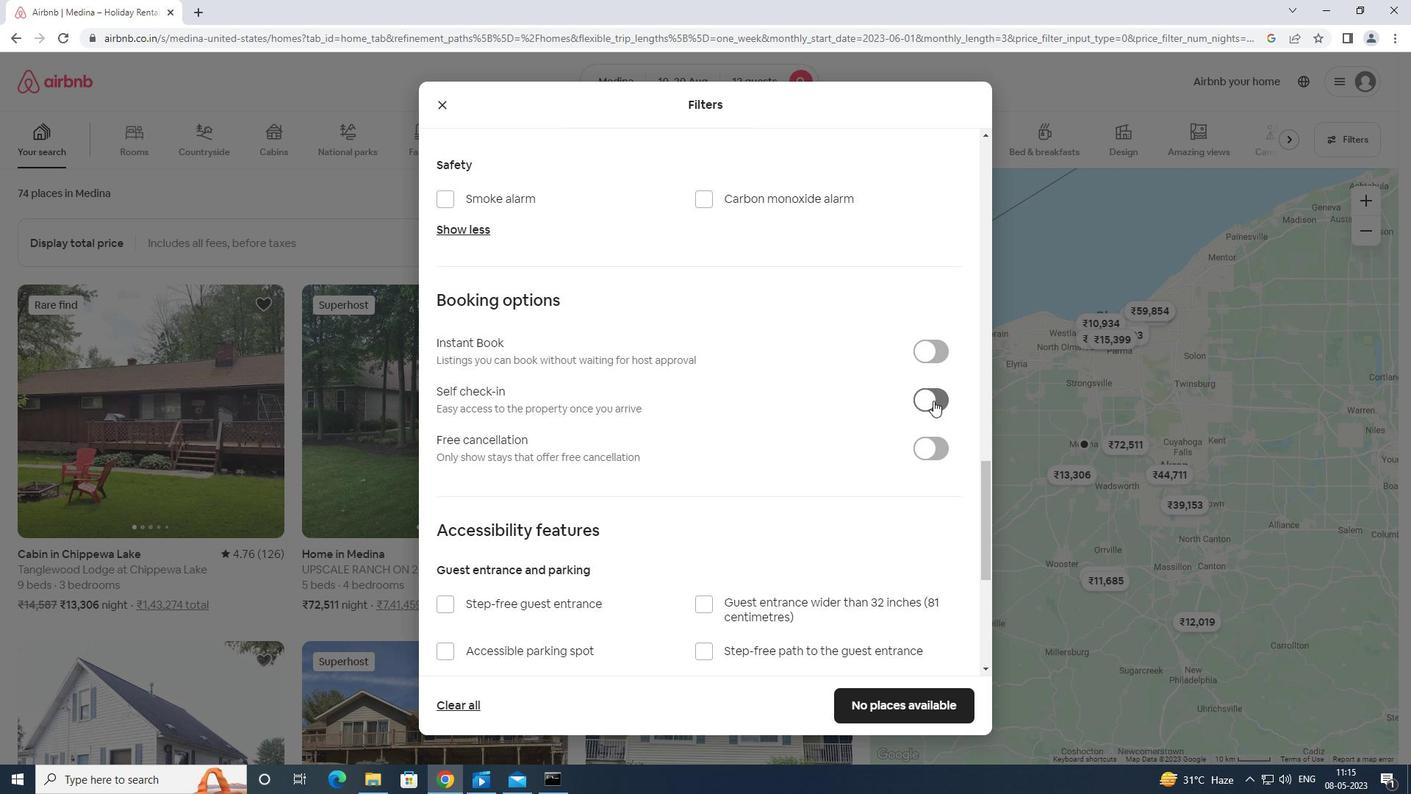 
Action: Mouse scrolled (932, 396) with delta (0, 0)
Screenshot: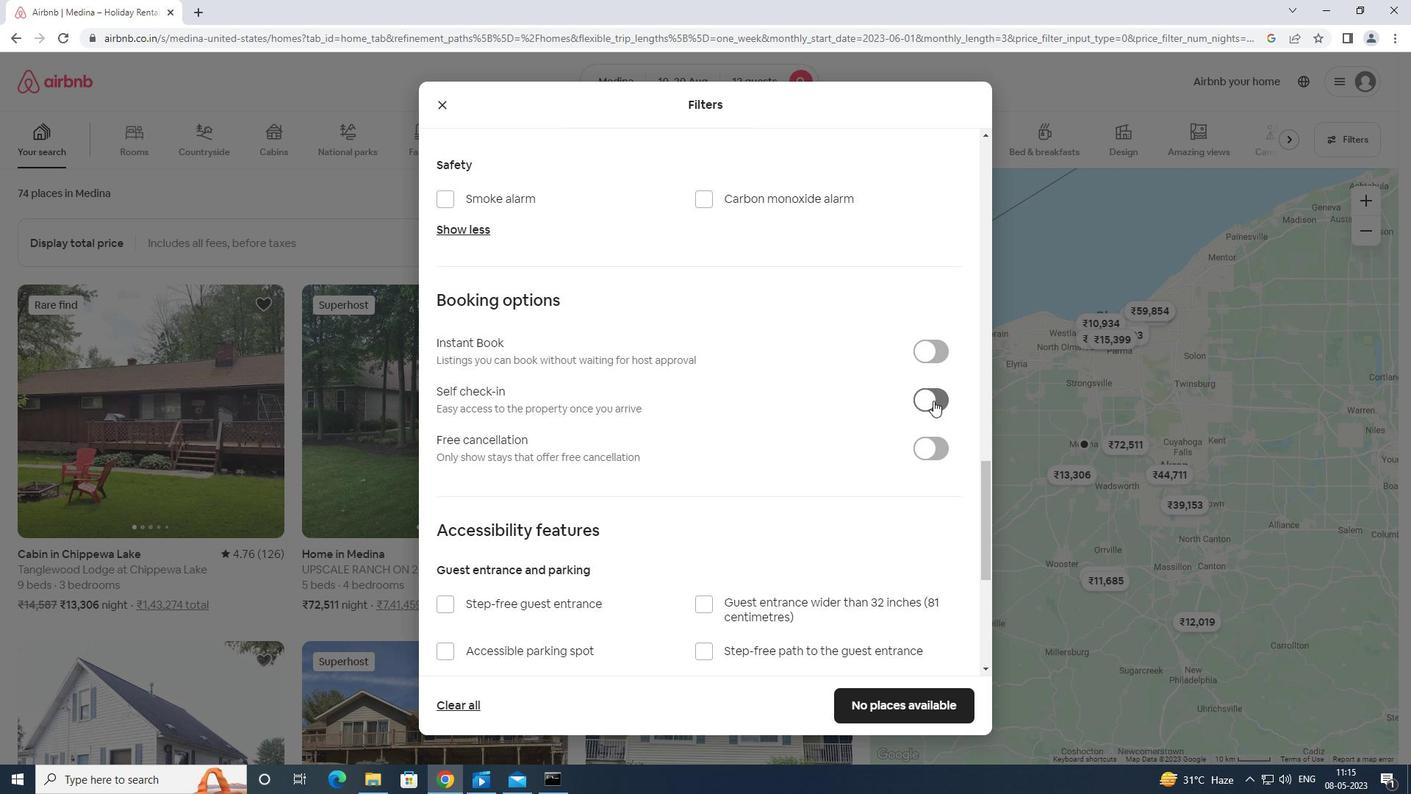 
Action: Mouse scrolled (932, 396) with delta (0, 0)
Screenshot: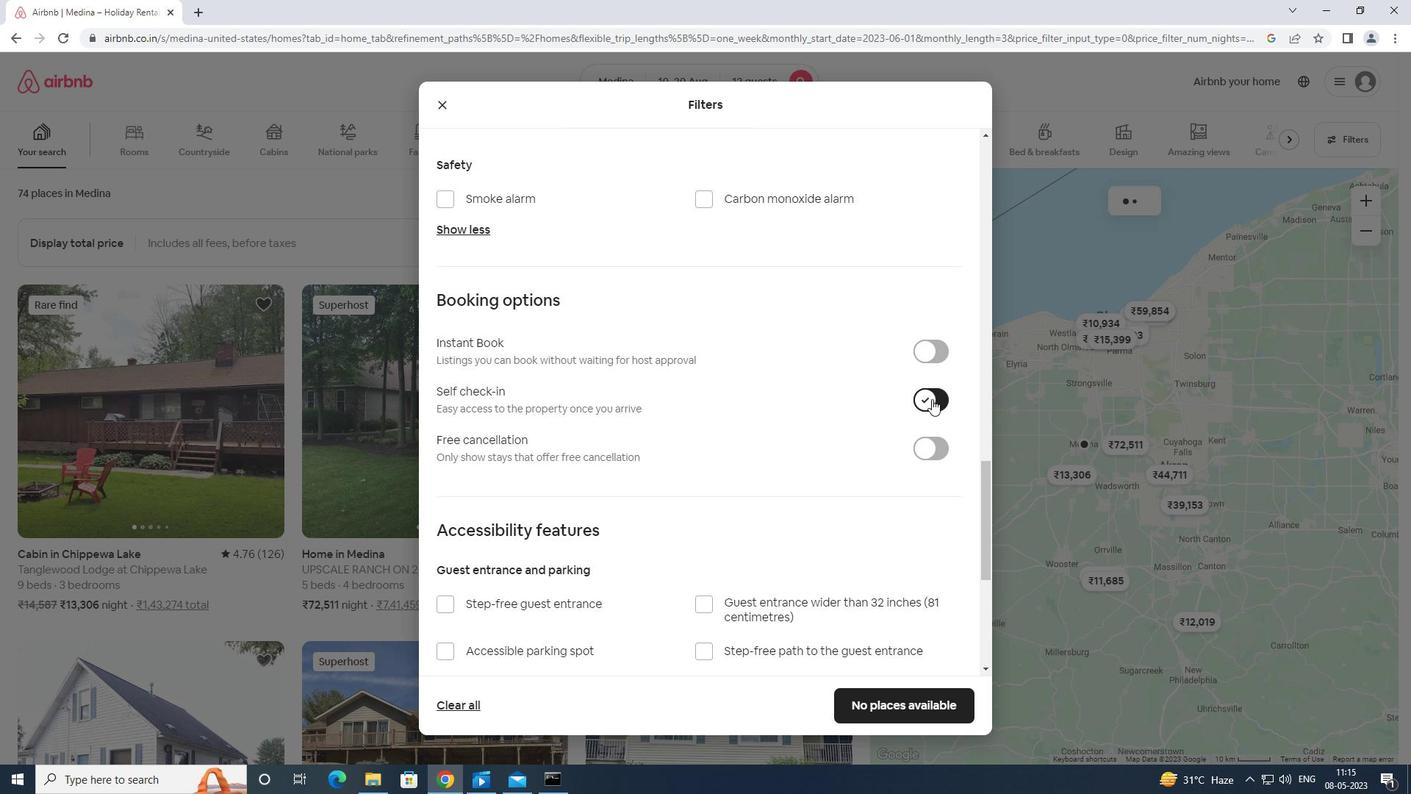 
Action: Mouse moved to (932, 393)
Screenshot: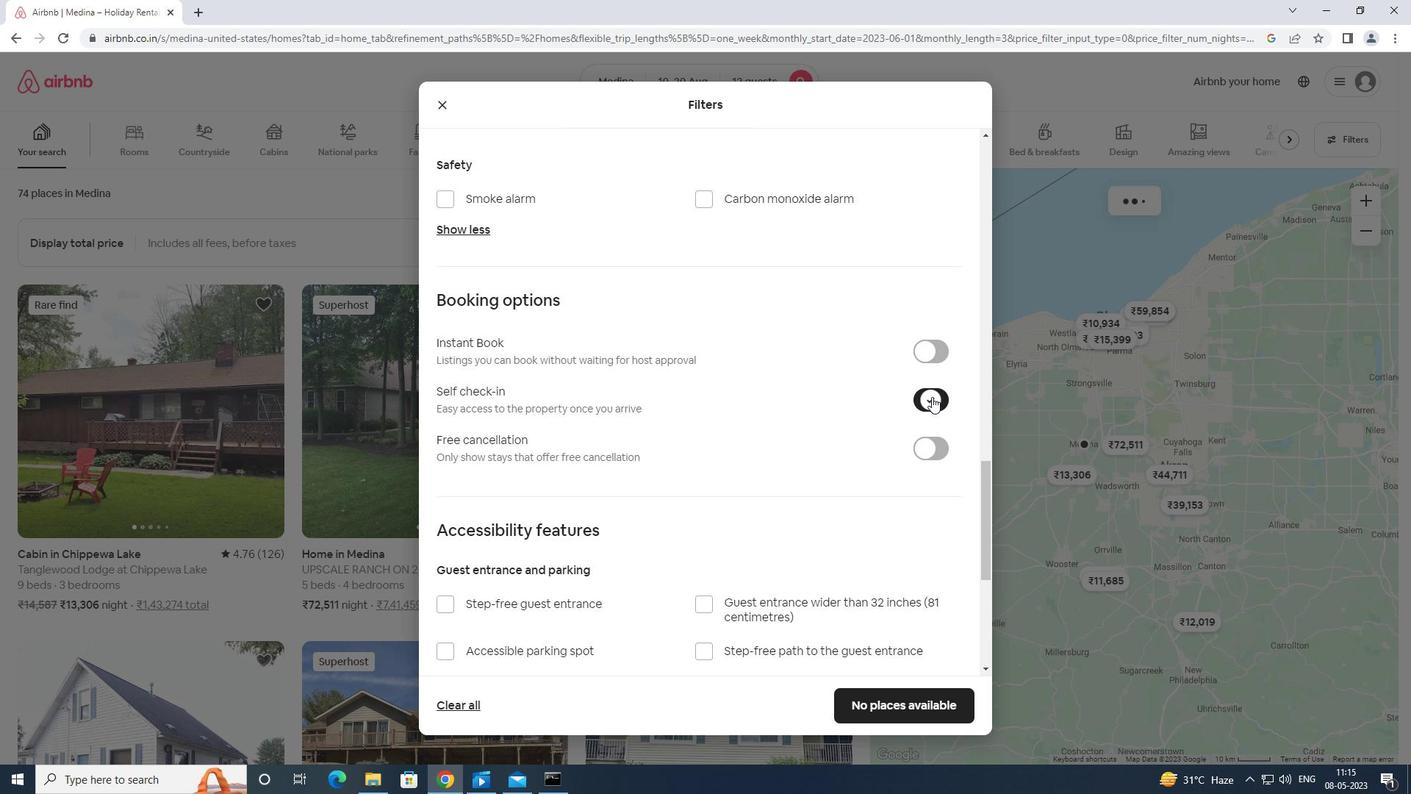 
Action: Mouse scrolled (932, 392) with delta (0, 0)
Screenshot: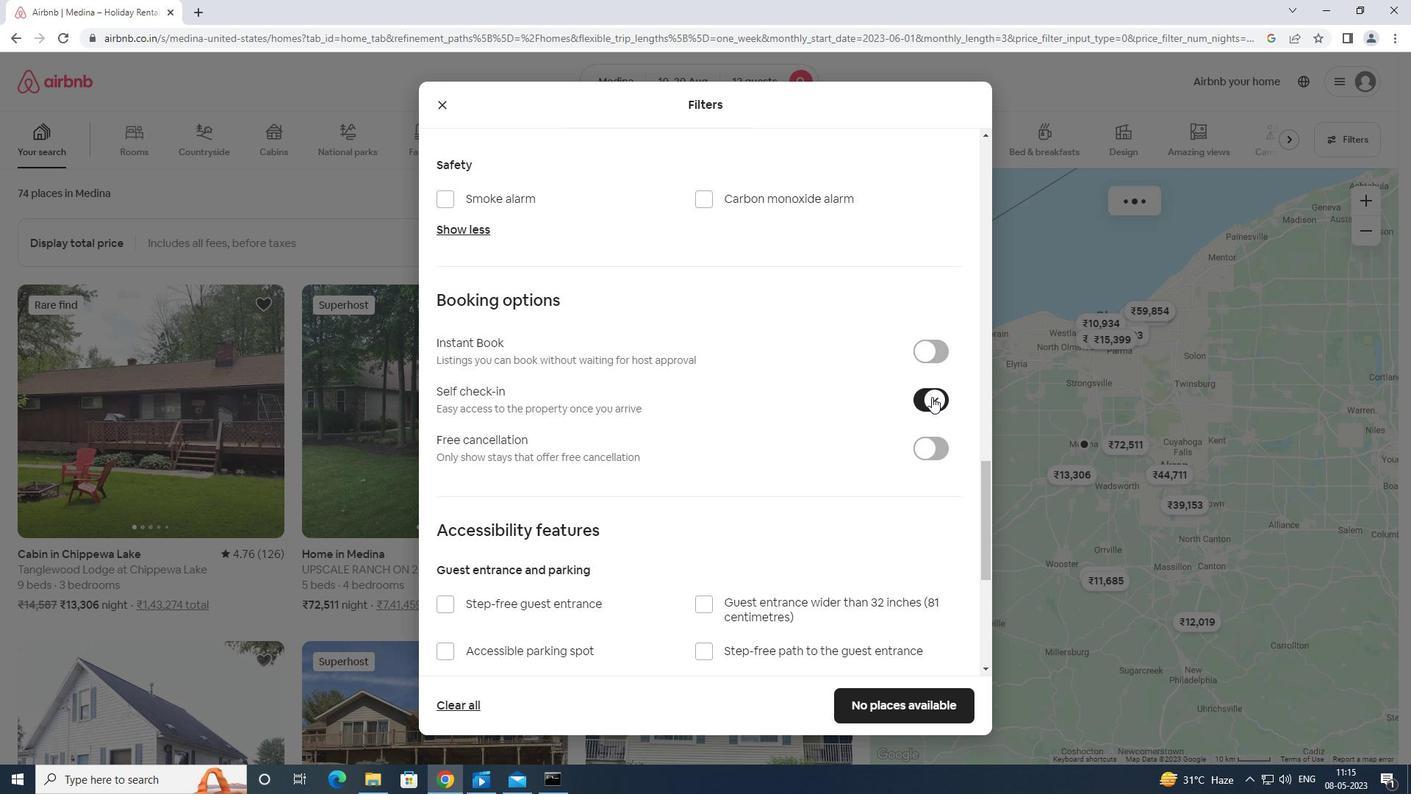 
Action: Mouse scrolled (932, 392) with delta (0, 0)
Screenshot: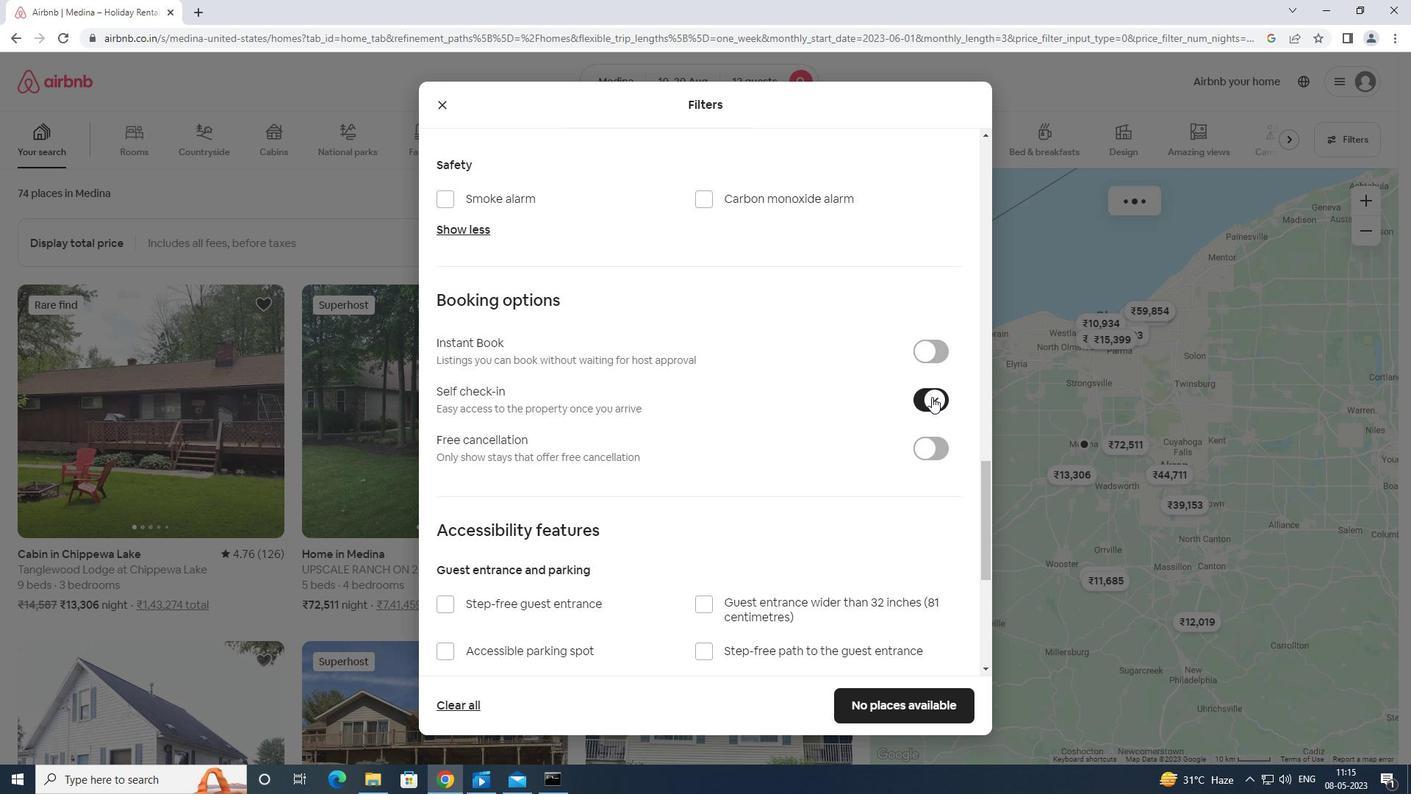 
Action: Mouse moved to (932, 388)
Screenshot: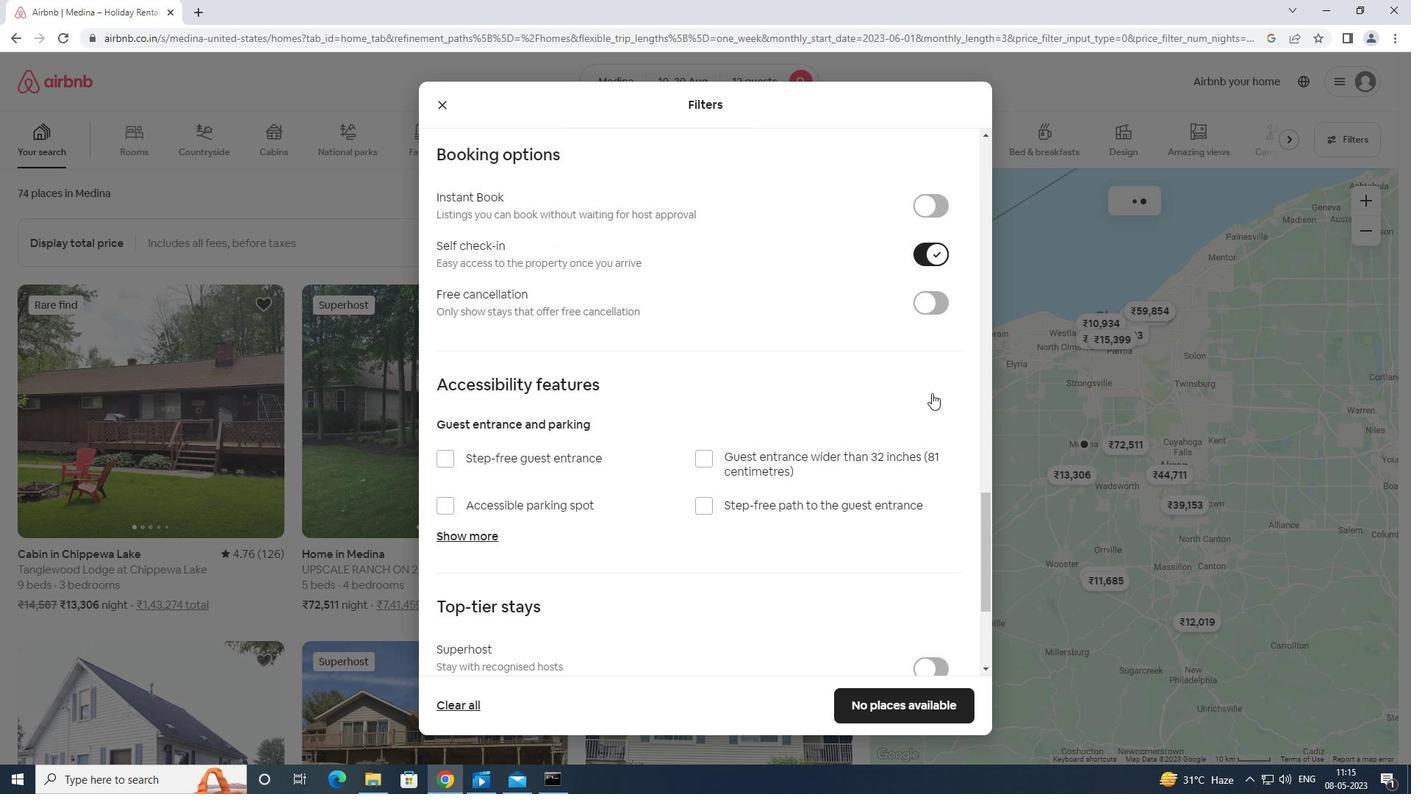 
Action: Mouse scrolled (932, 388) with delta (0, 0)
Screenshot: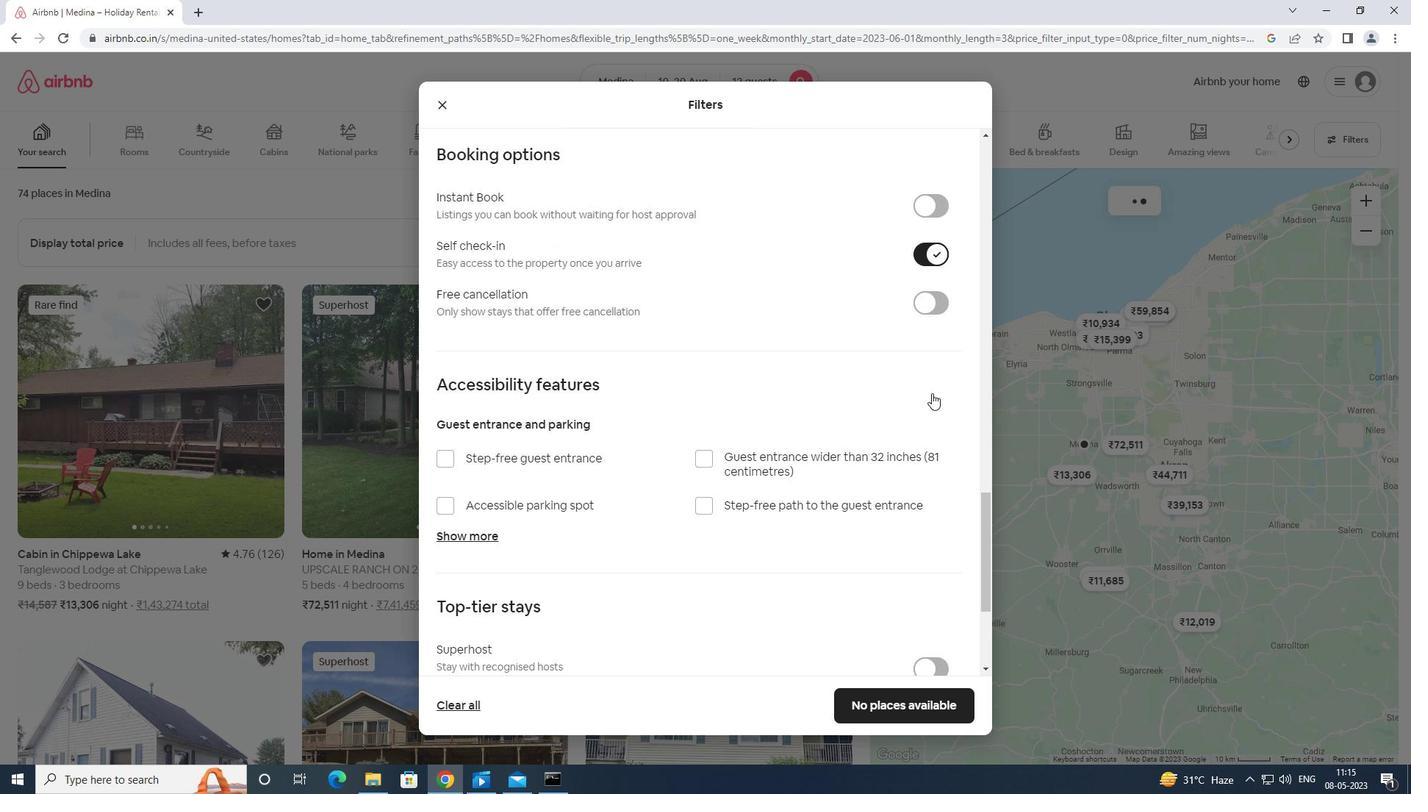 
Action: Mouse moved to (443, 572)
Screenshot: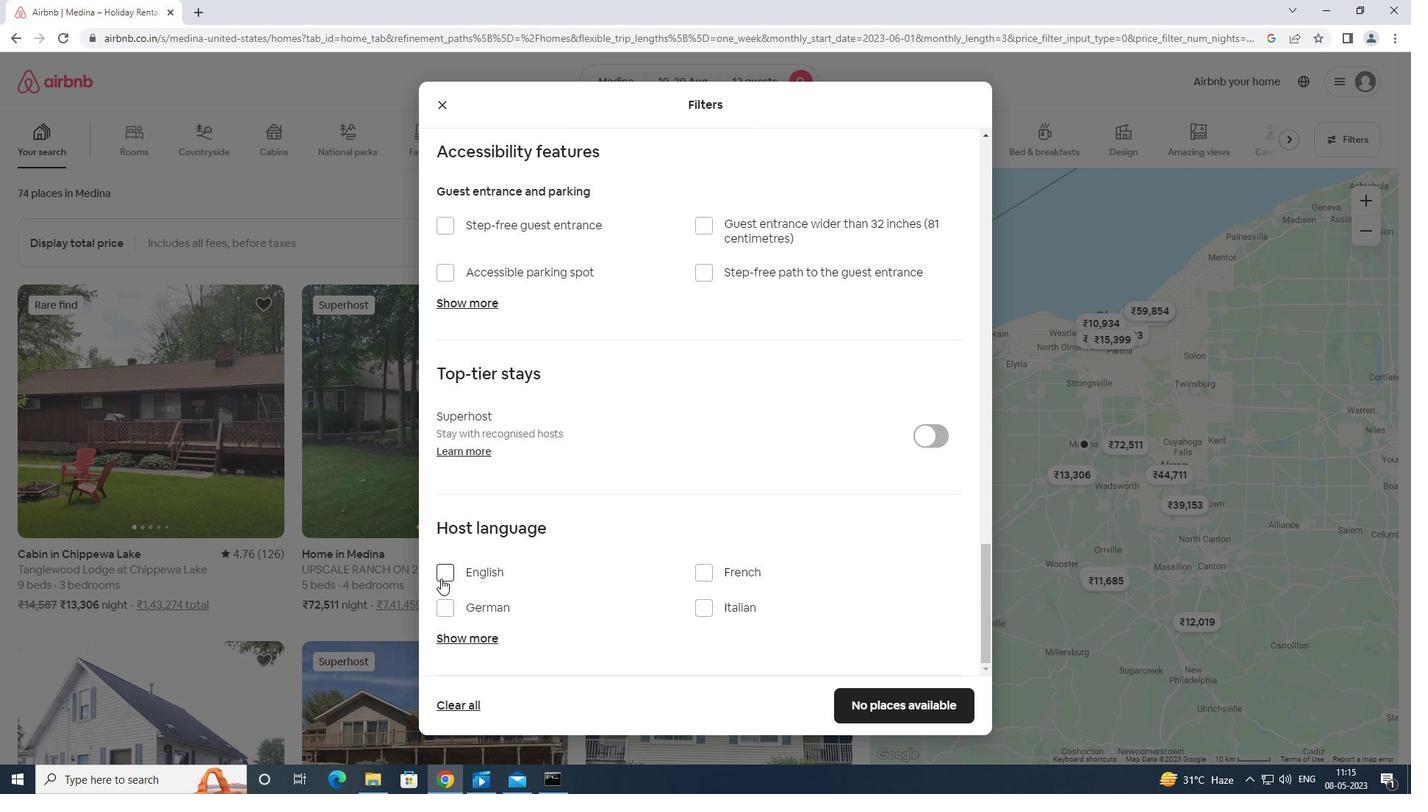
Action: Mouse pressed left at (443, 572)
Screenshot: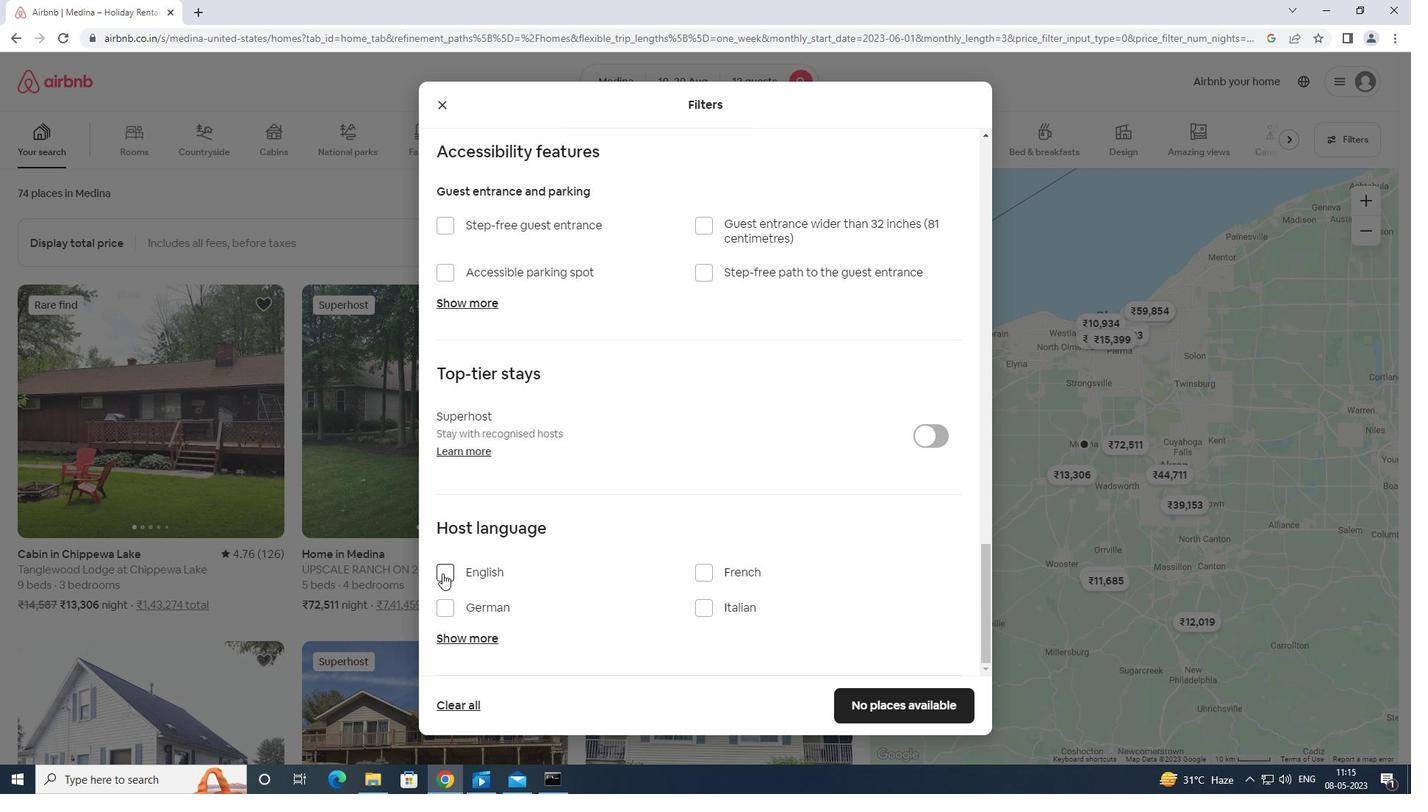 
Action: Mouse moved to (927, 702)
Screenshot: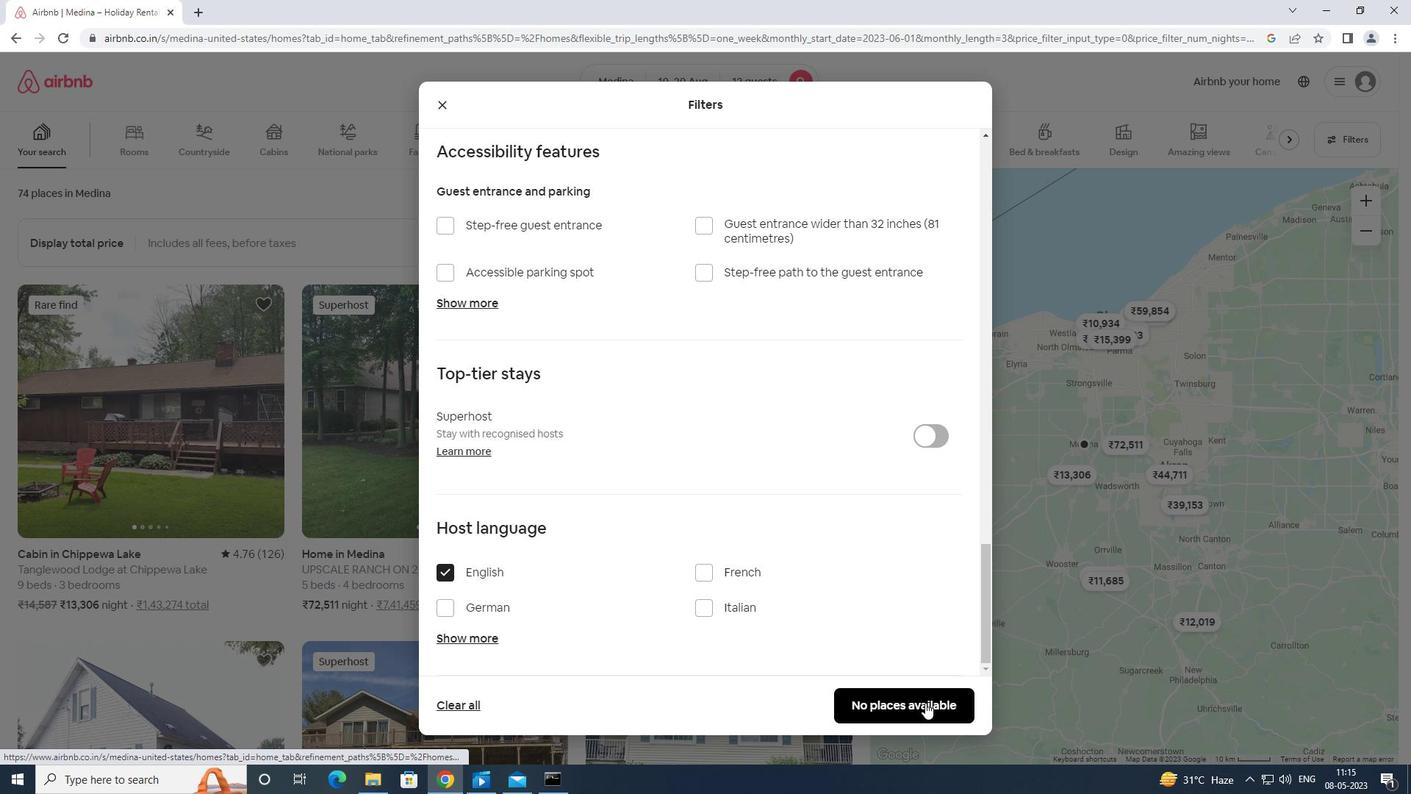 
Action: Mouse pressed left at (927, 702)
Screenshot: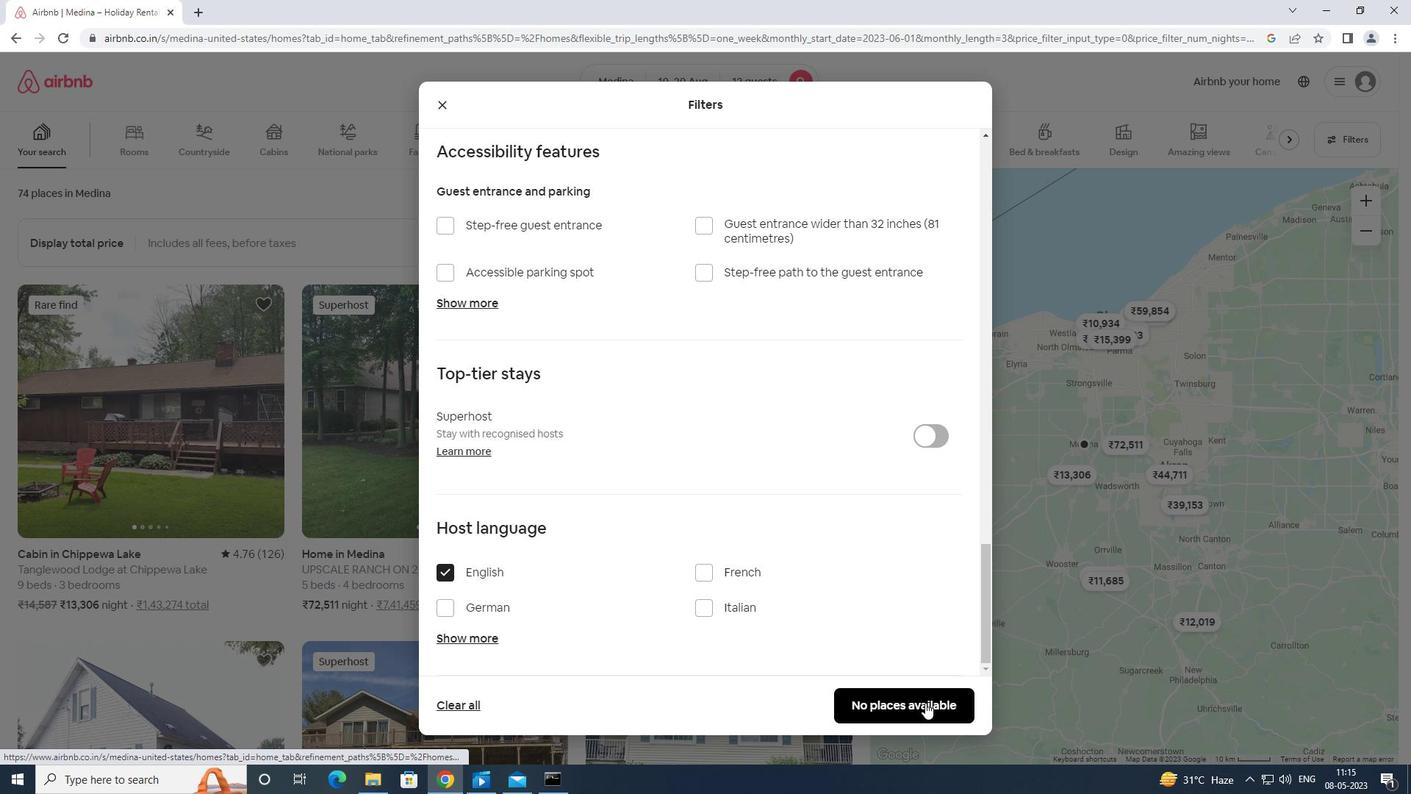 
Action: Mouse moved to (927, 702)
Screenshot: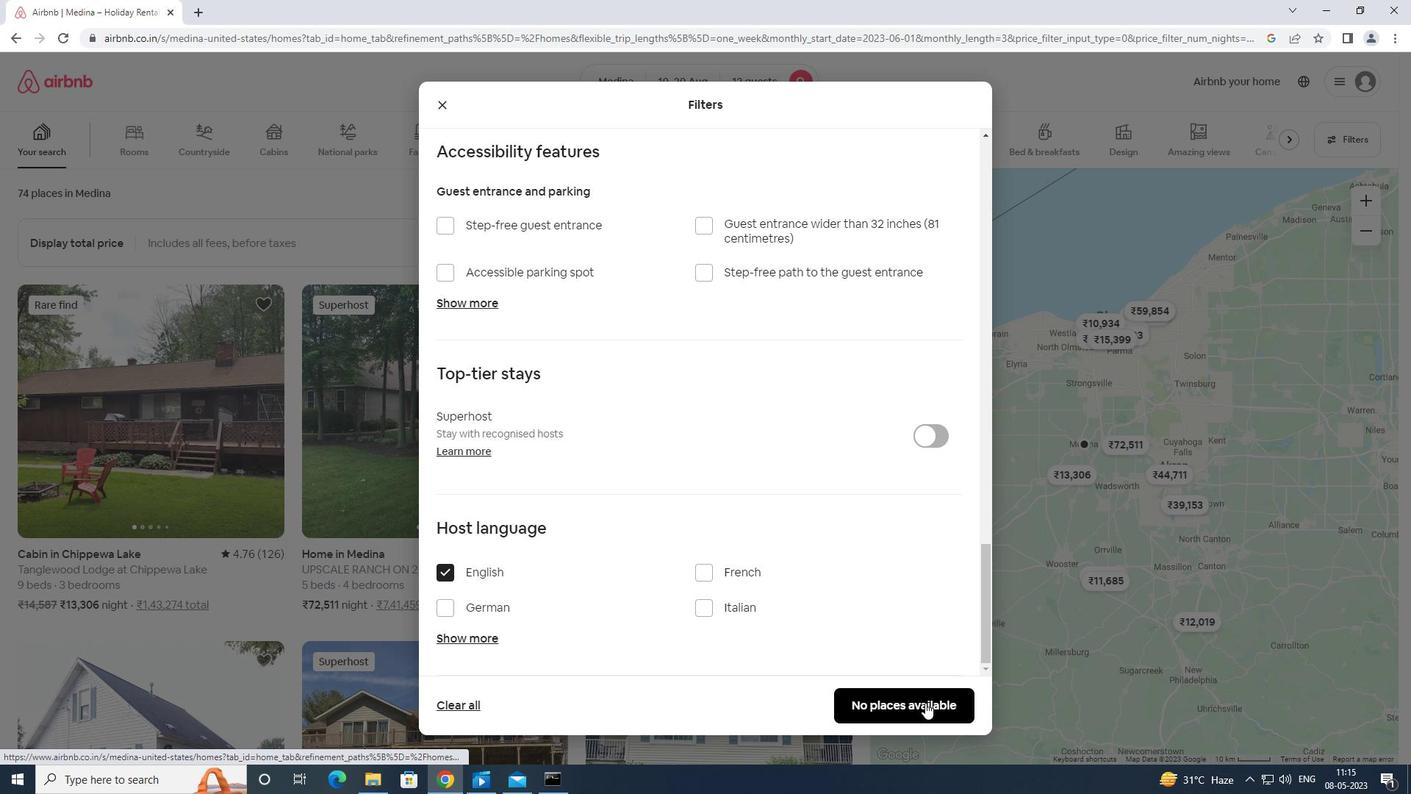 
